 Task: Research Airbnb options in Essaouira, Morocco from 1st December, 2023 to 9th December, 2023 for 4 adults.2 bedrooms having 2 beds and 2 bathrooms. Property type can be house. Booking option can be shelf check-in. Look for 3 properties as per requirement.
Action: Mouse moved to (528, 149)
Screenshot: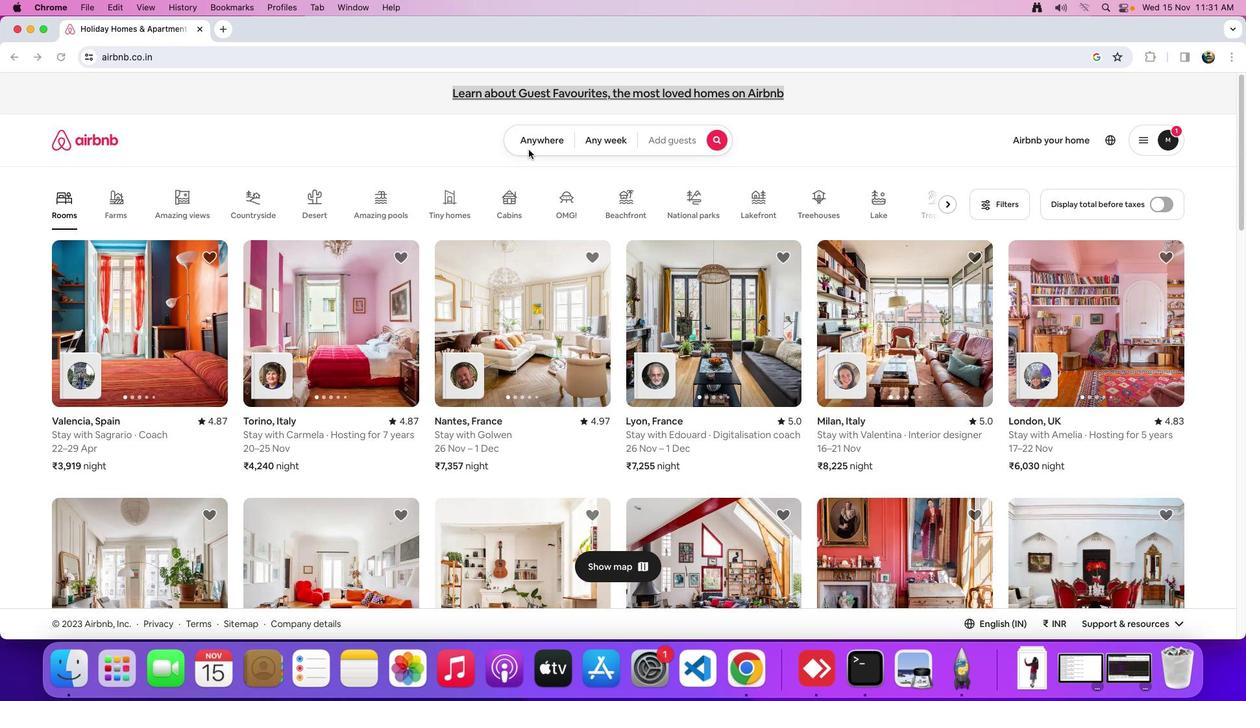 
Action: Mouse pressed left at (528, 149)
Screenshot: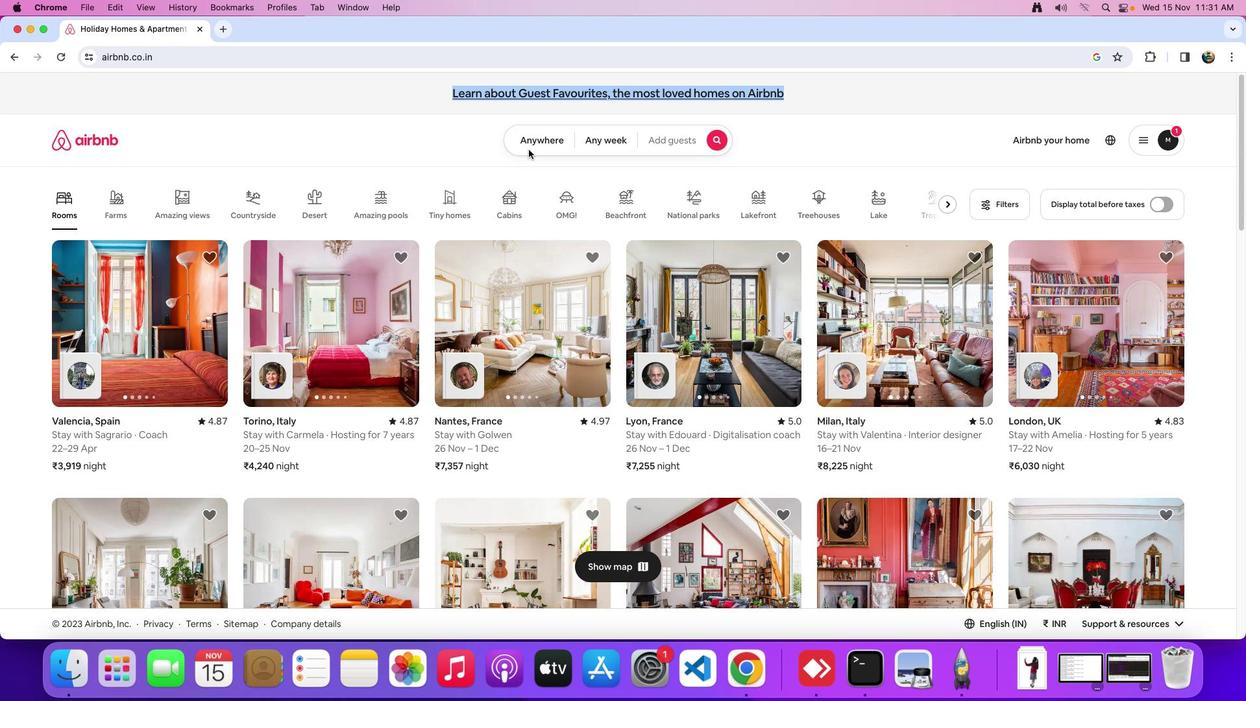 
Action: Mouse moved to (533, 140)
Screenshot: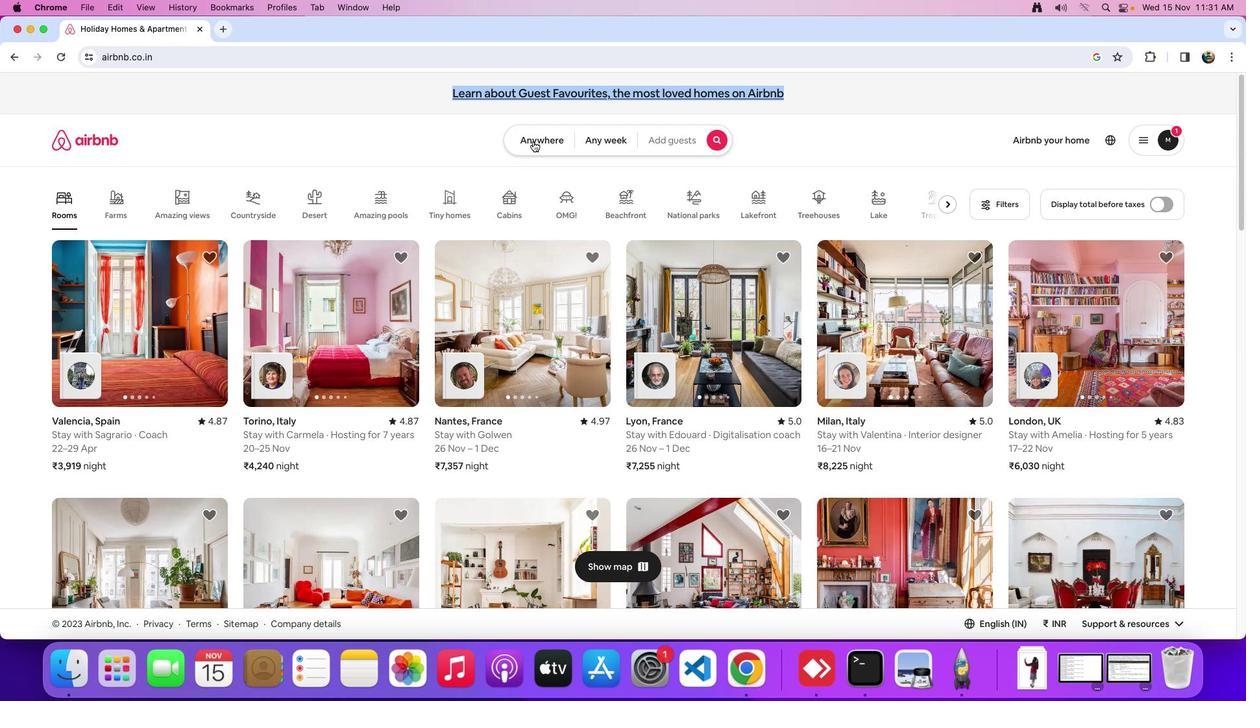 
Action: Mouse pressed left at (533, 140)
Screenshot: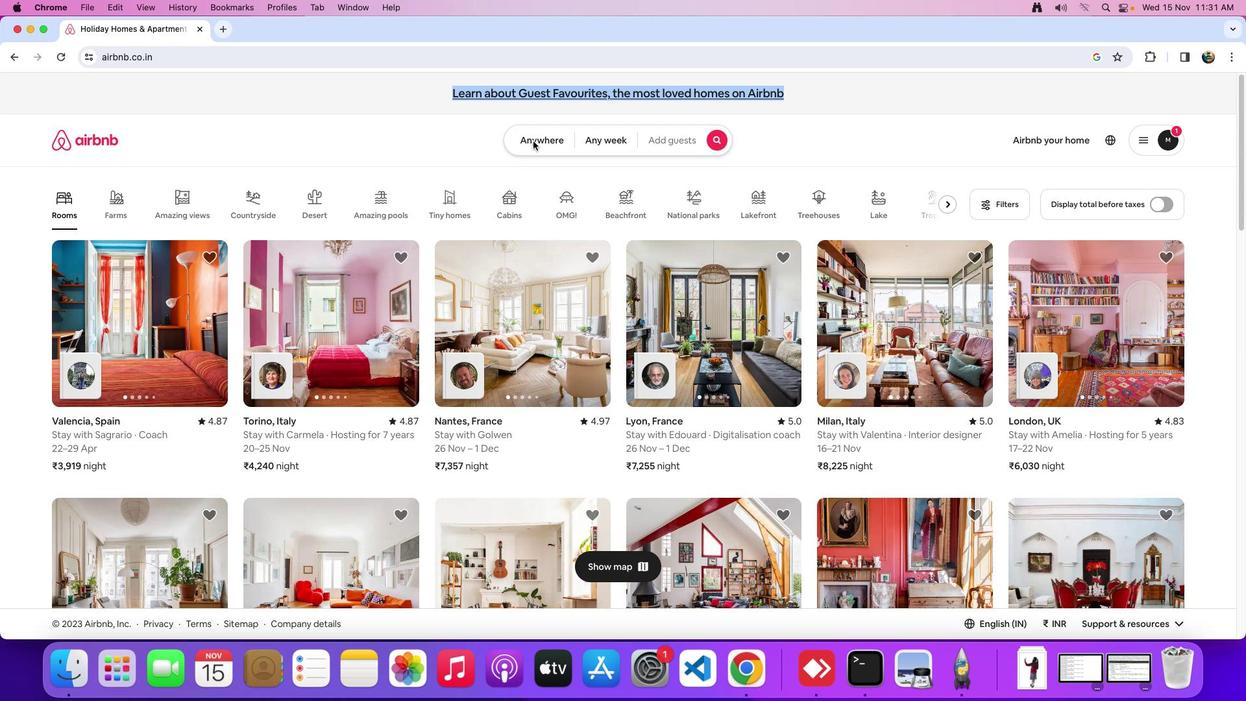 
Action: Mouse moved to (498, 194)
Screenshot: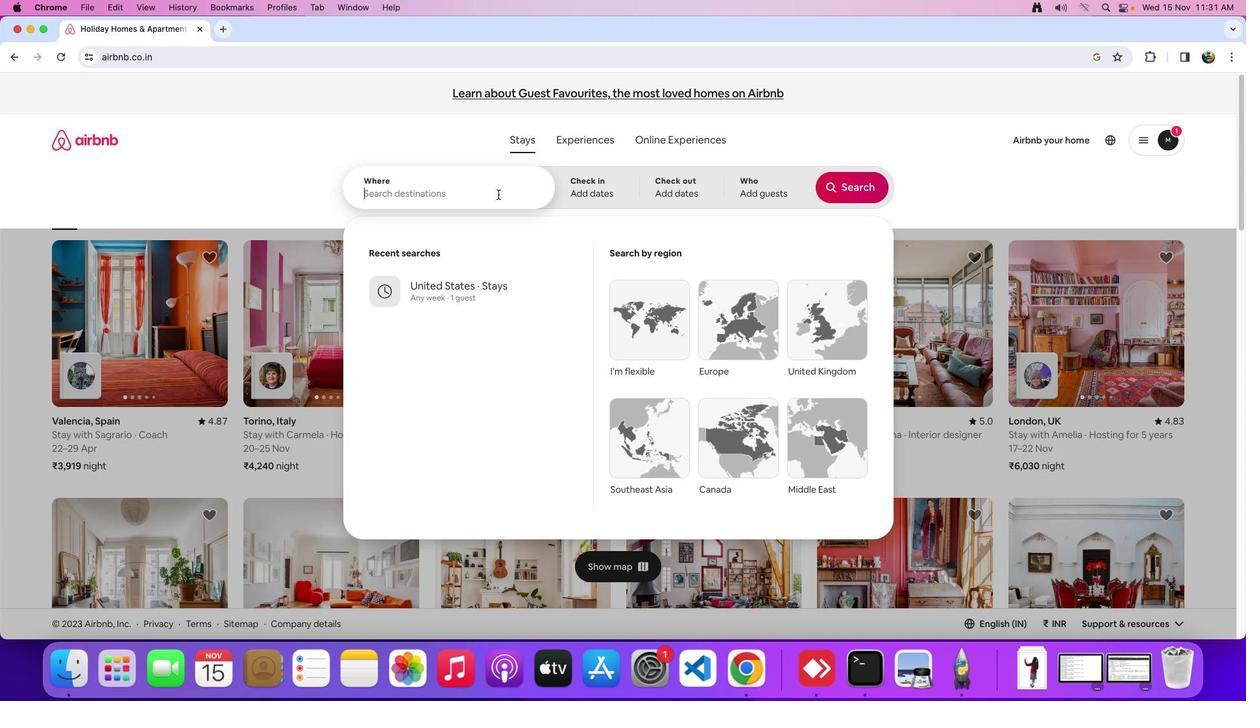 
Action: Mouse pressed left at (498, 194)
Screenshot: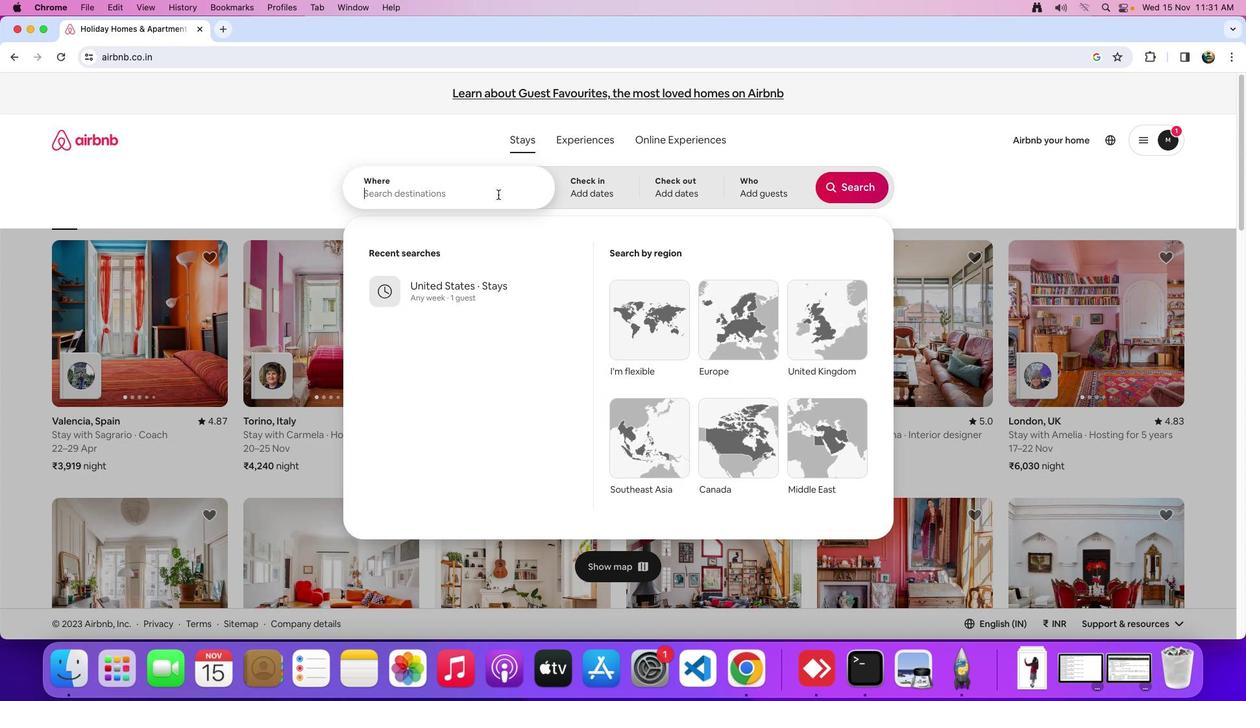 
Action: Mouse moved to (602, 244)
Screenshot: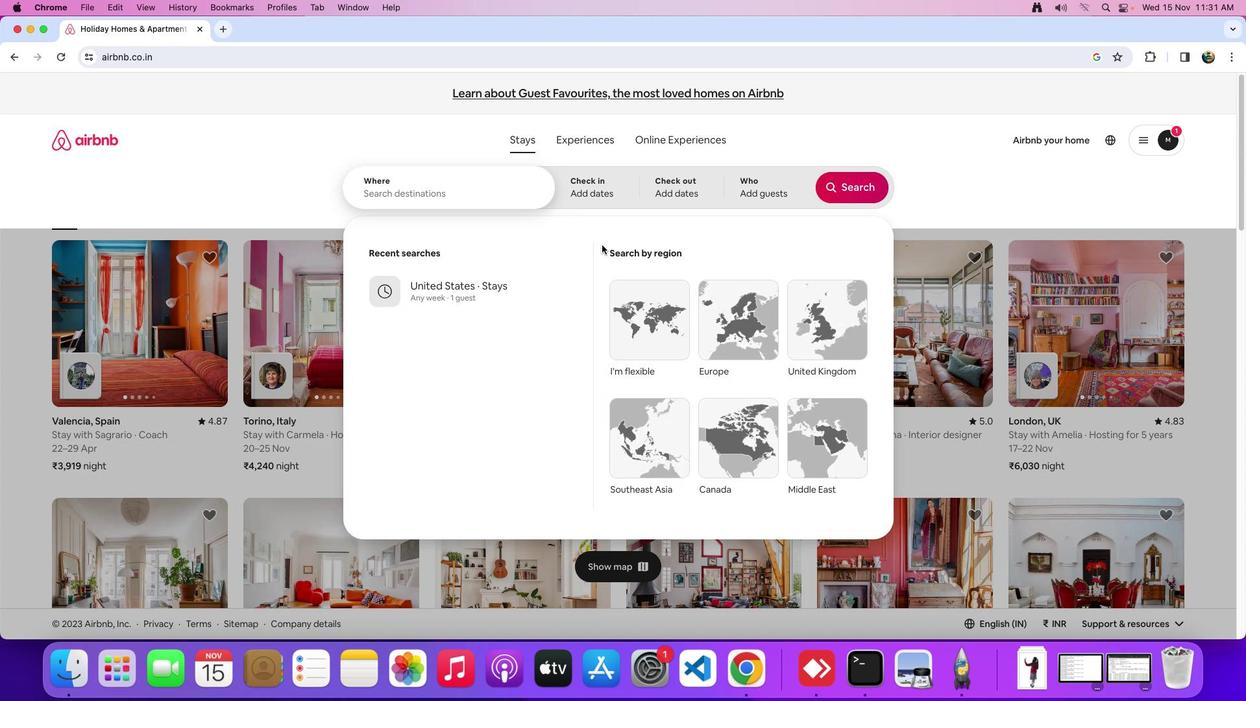 
Action: Key pressed Key.shift_r'E''s''s'
Screenshot: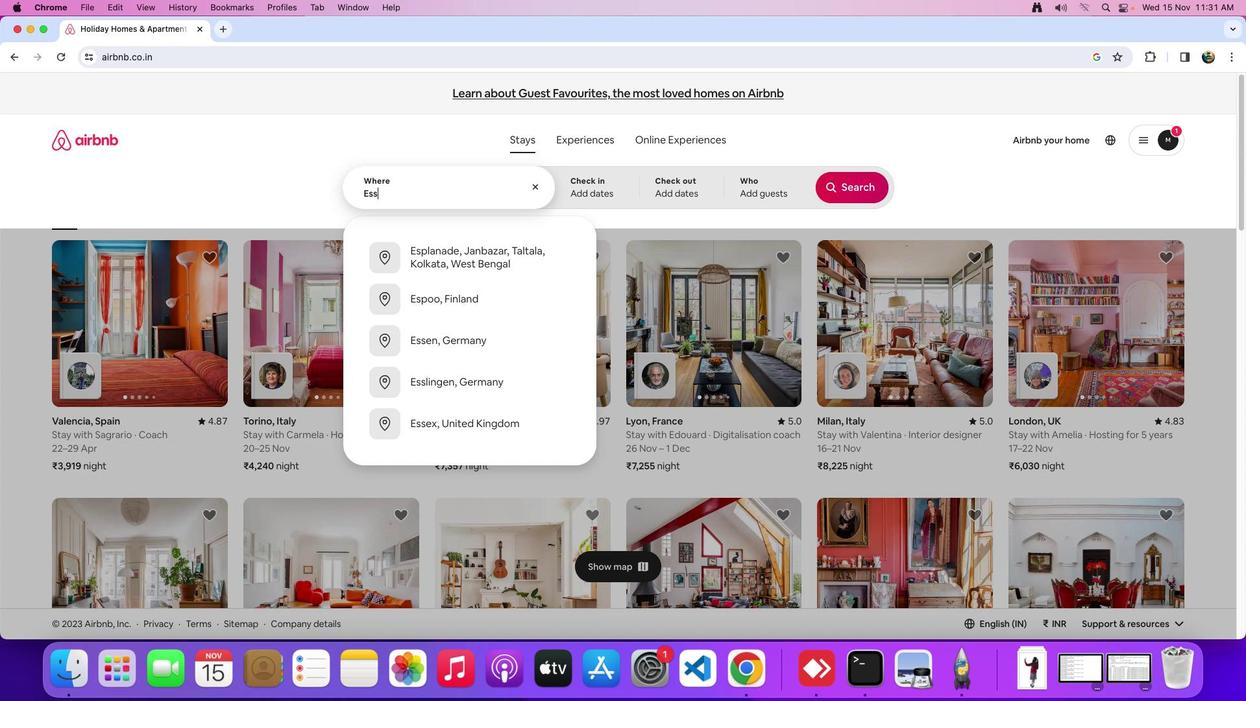
Action: Mouse moved to (638, 231)
Screenshot: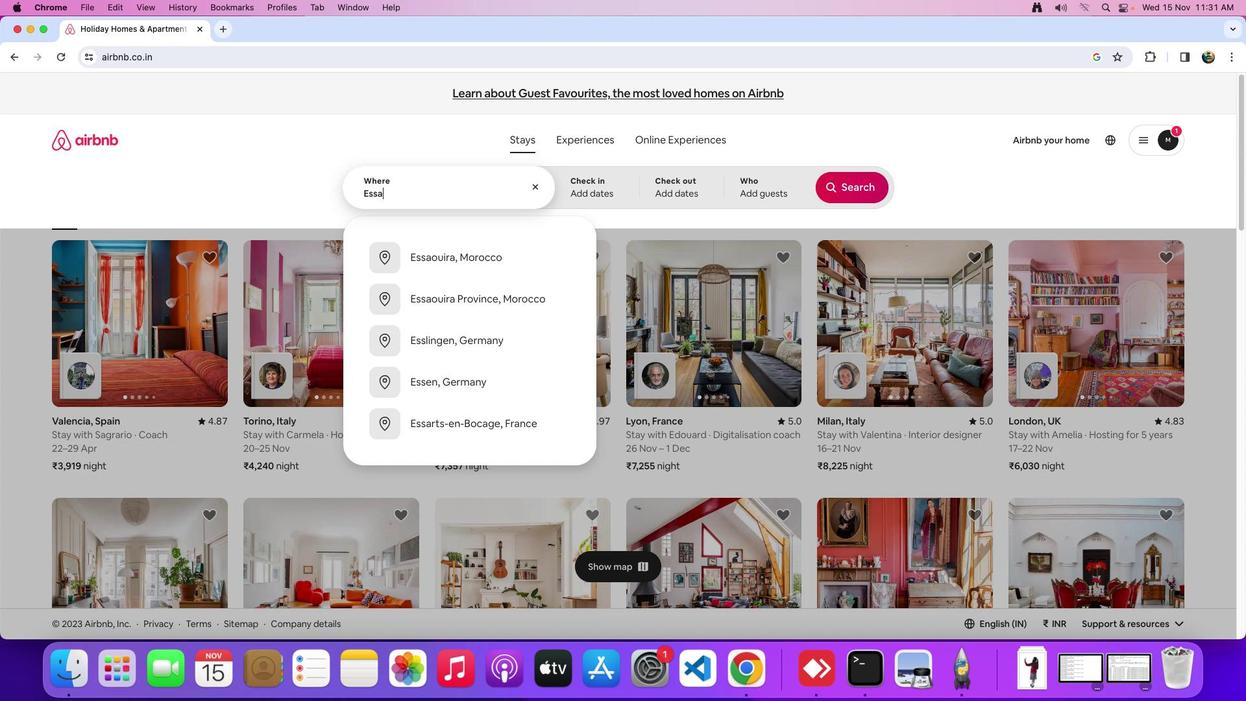 
Action: Key pressed 'a''o''u''r''i''r''a'','Key.spaceKey.shift'M''o''r''o''c''c''o'
Screenshot: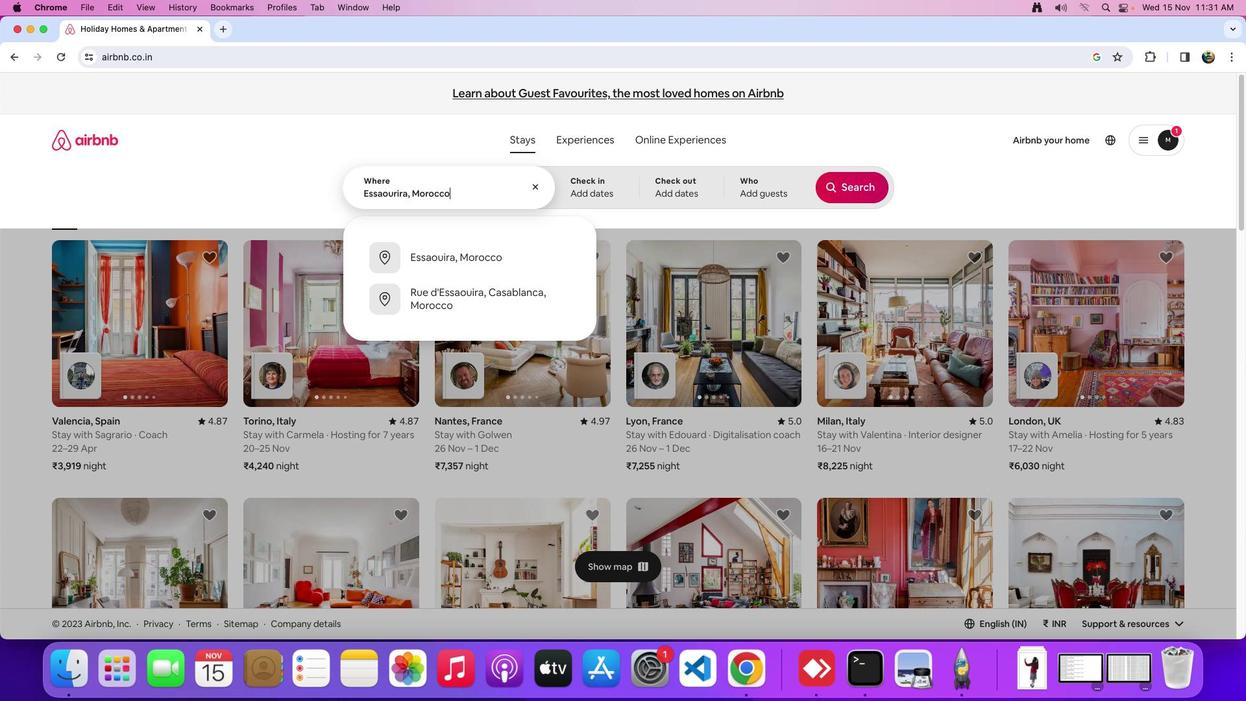 
Action: Mouse moved to (597, 144)
Screenshot: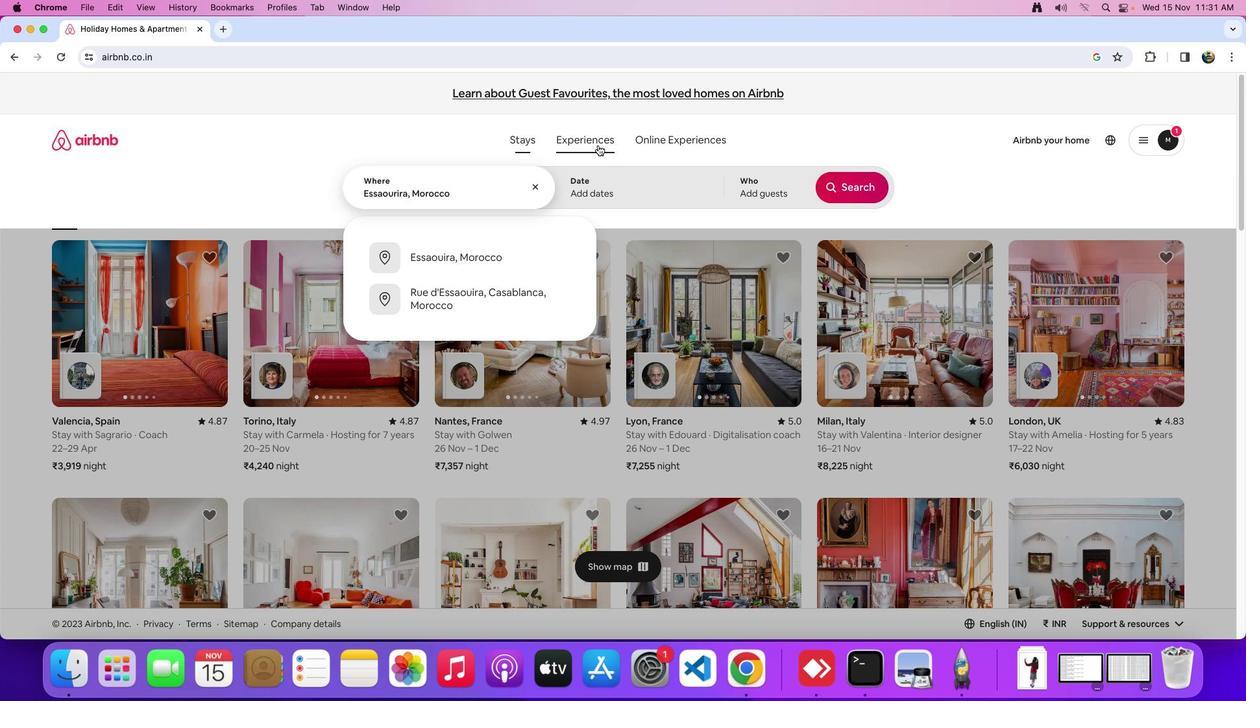 
Action: Mouse pressed left at (597, 144)
Screenshot: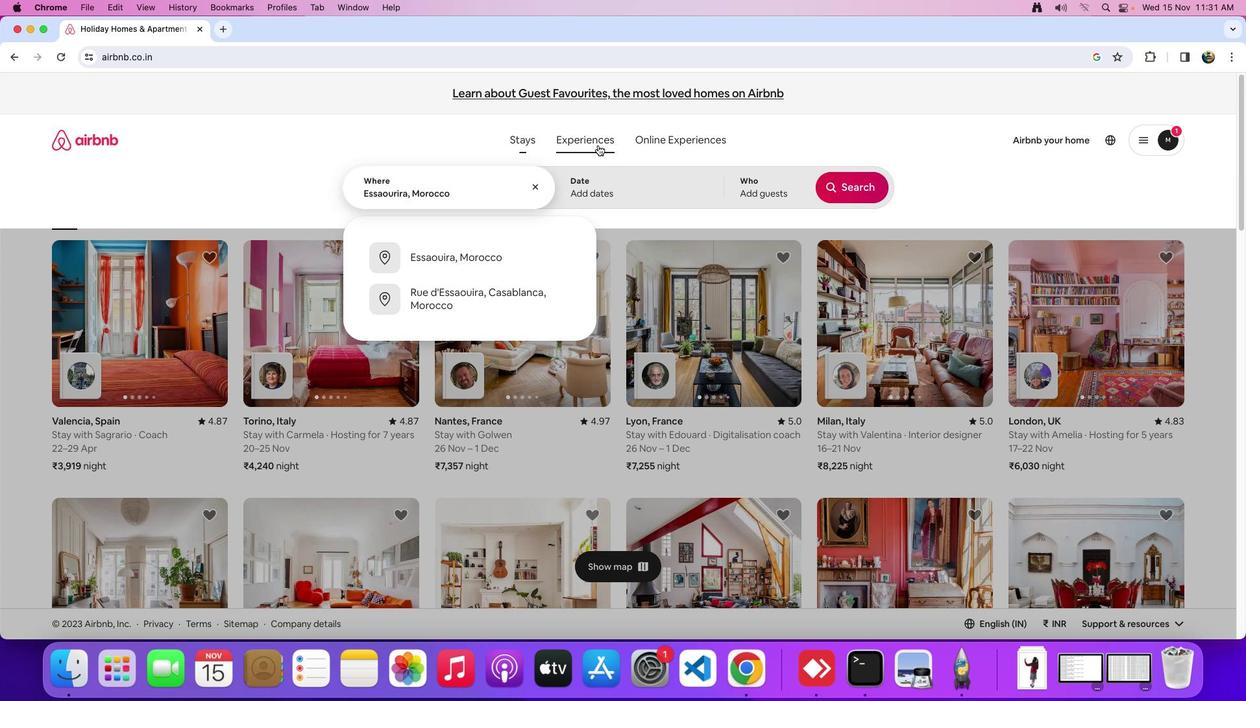 
Action: Mouse moved to (586, 169)
Screenshot: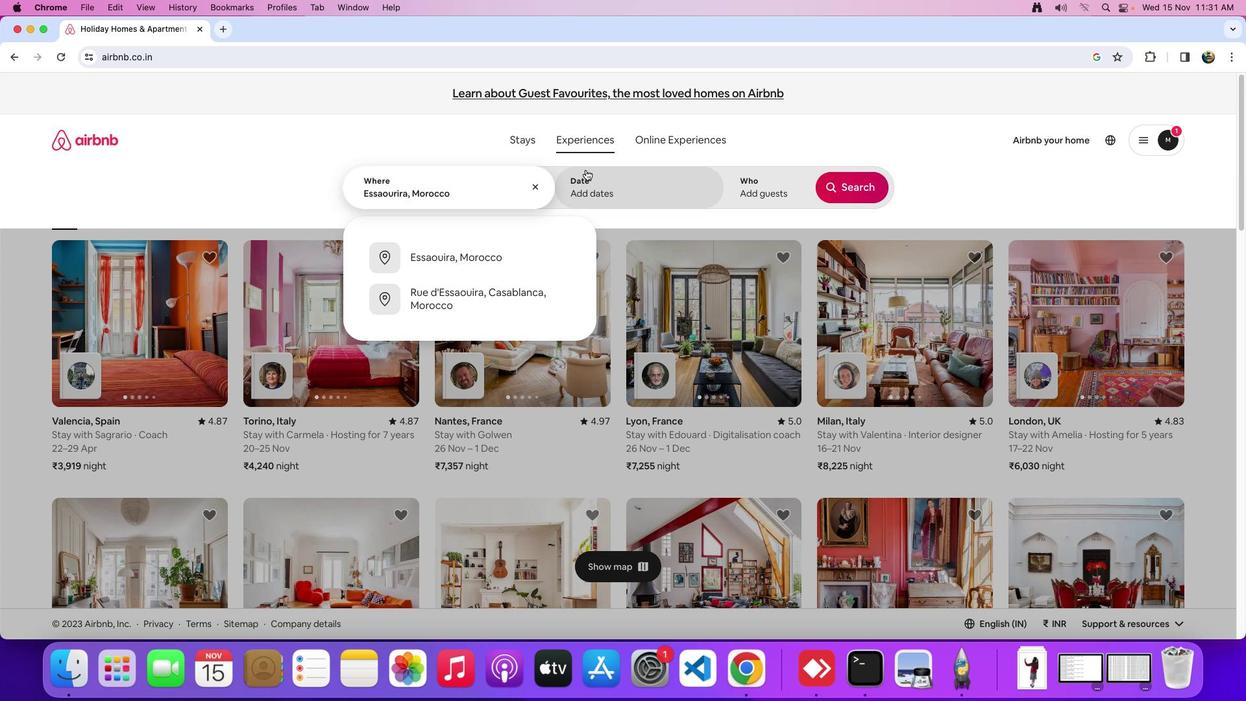 
Action: Mouse pressed left at (586, 169)
Screenshot: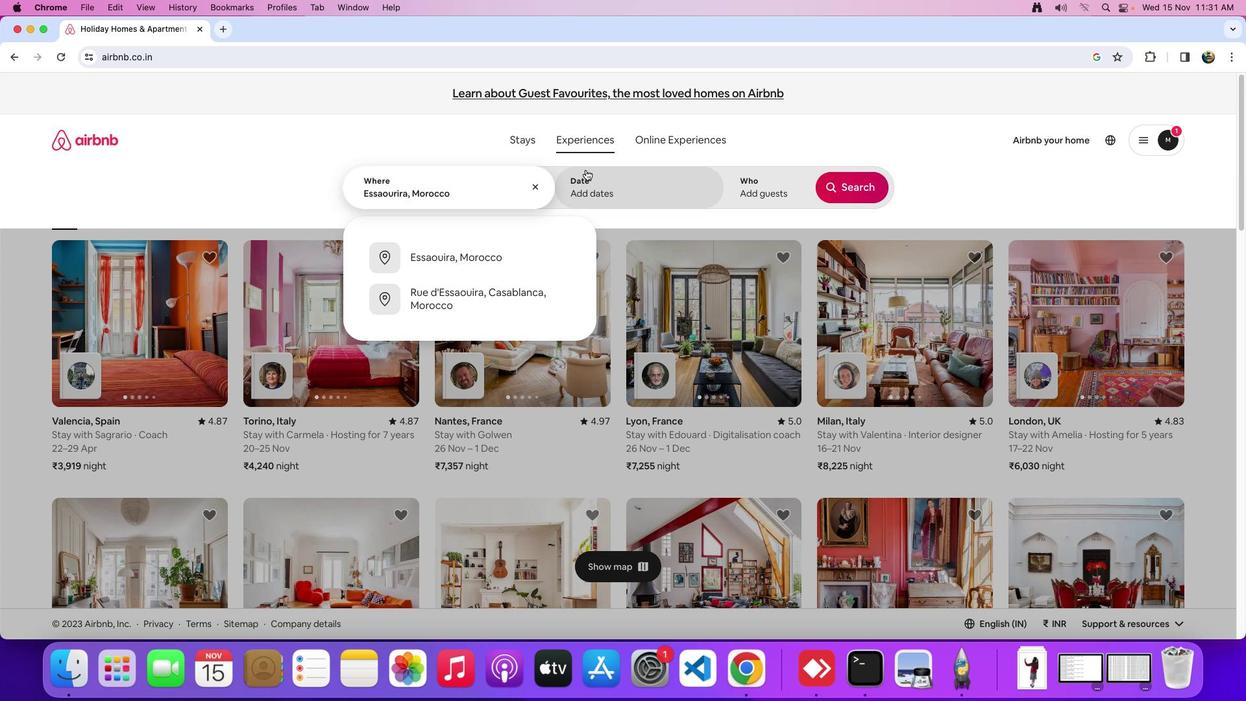 
Action: Mouse moved to (519, 130)
Screenshot: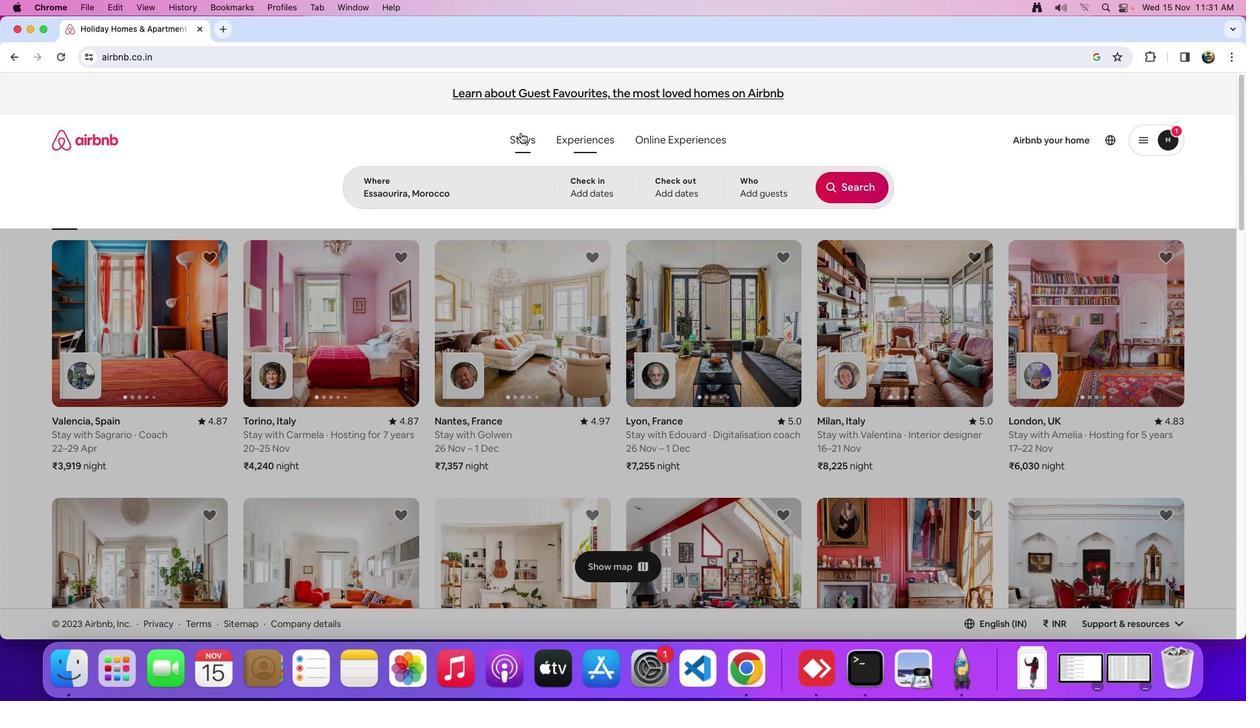 
Action: Mouse pressed left at (519, 130)
Screenshot: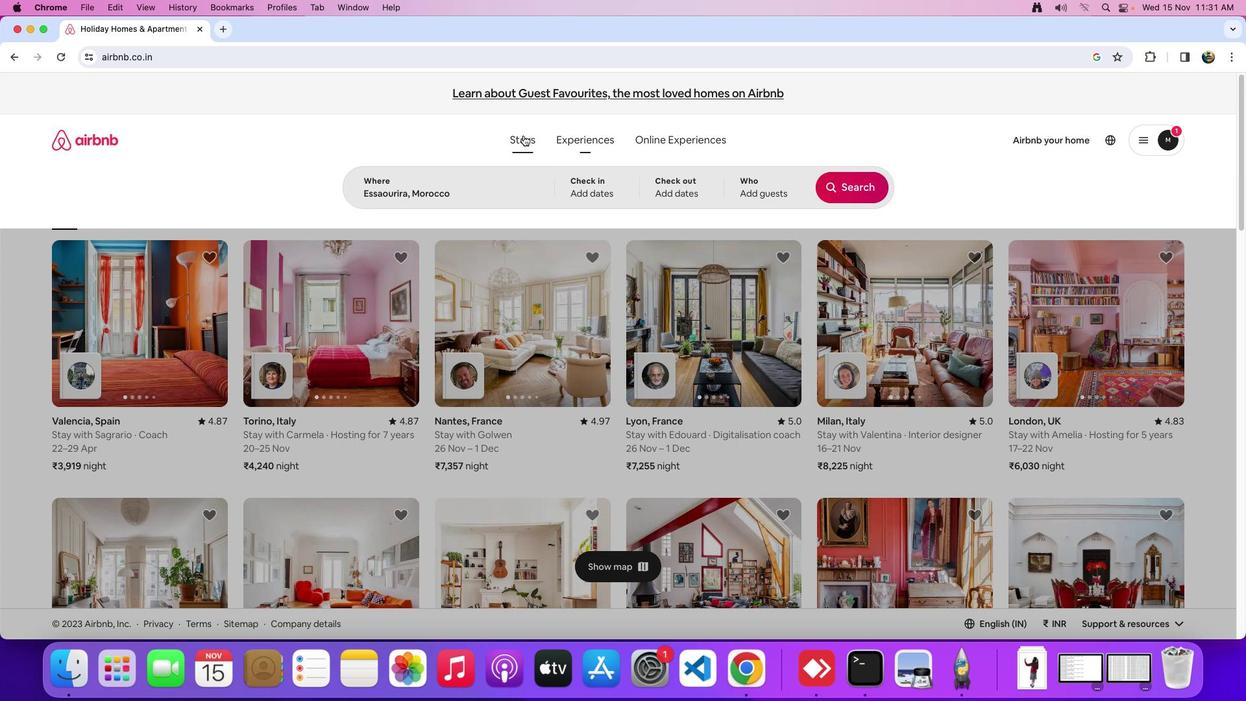 
Action: Mouse moved to (579, 183)
Screenshot: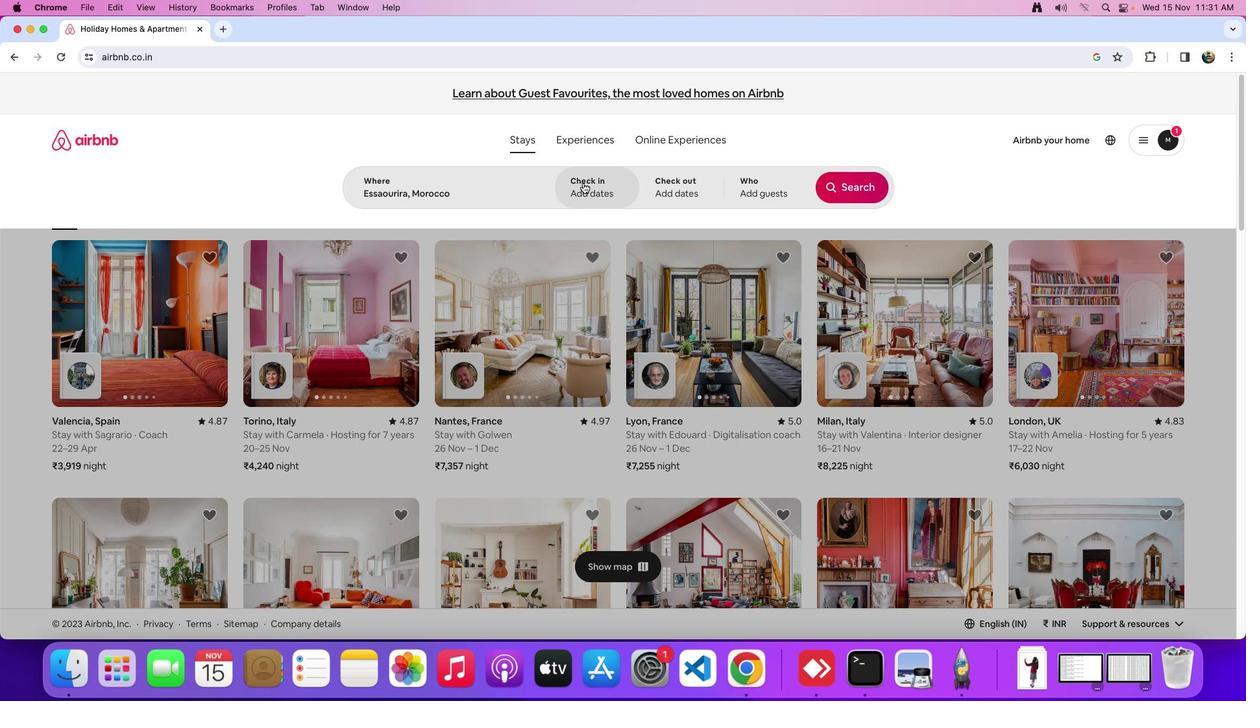 
Action: Mouse pressed left at (579, 183)
Screenshot: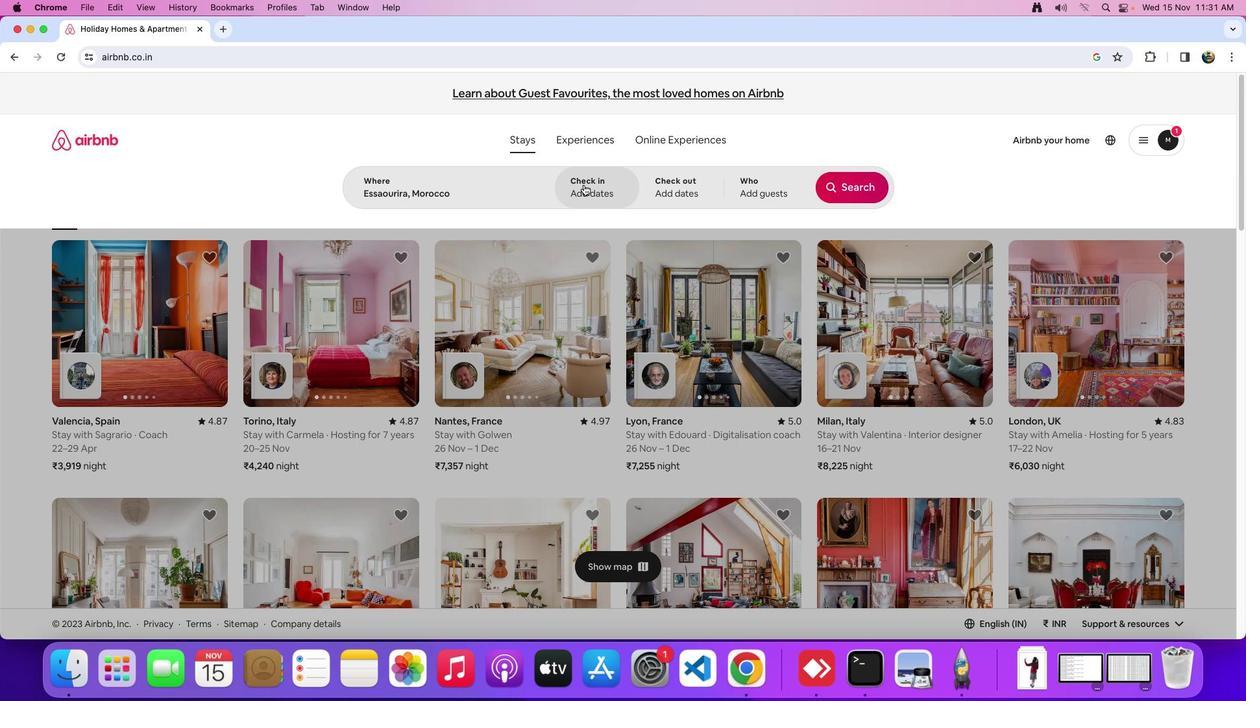 
Action: Mouse moved to (808, 346)
Screenshot: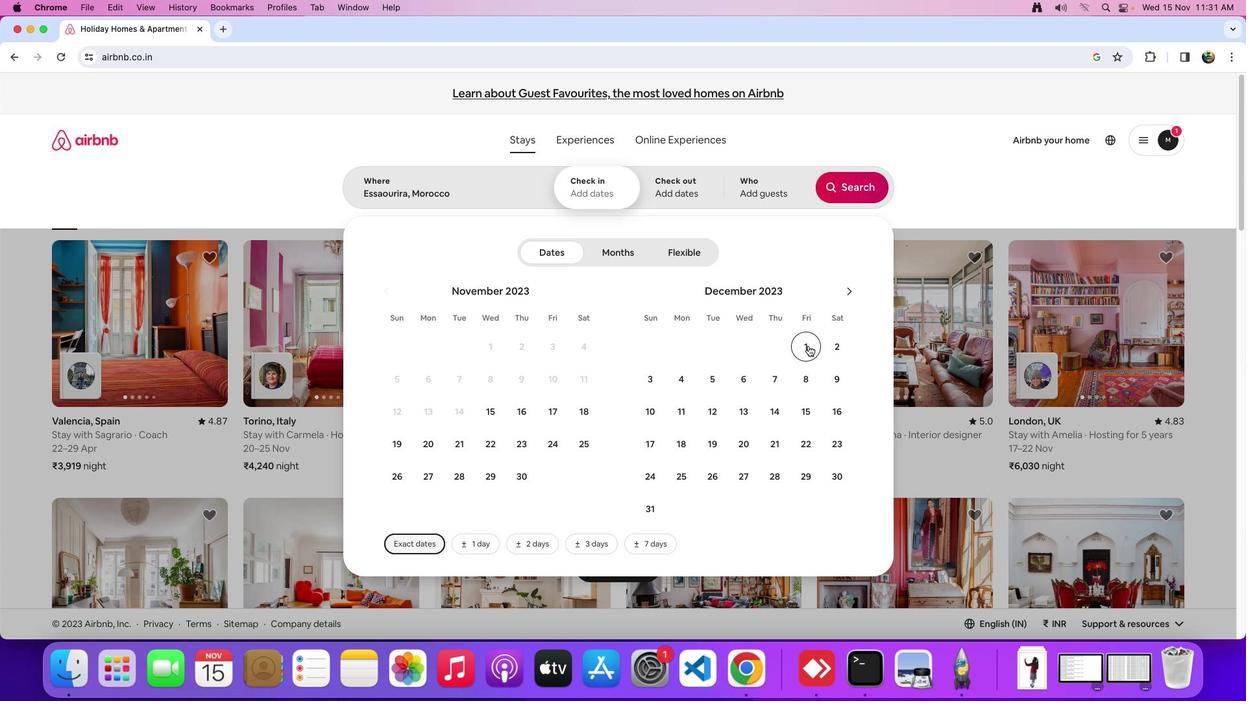 
Action: Mouse pressed left at (808, 346)
Screenshot: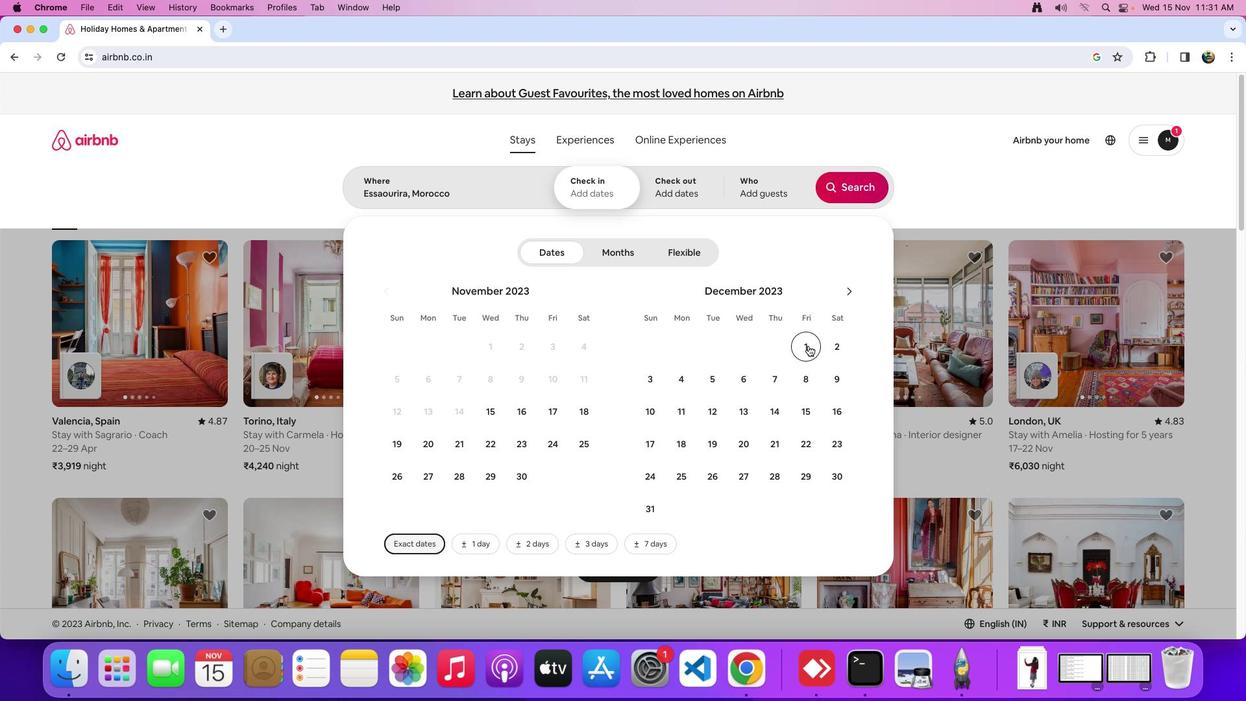 
Action: Mouse moved to (807, 346)
Screenshot: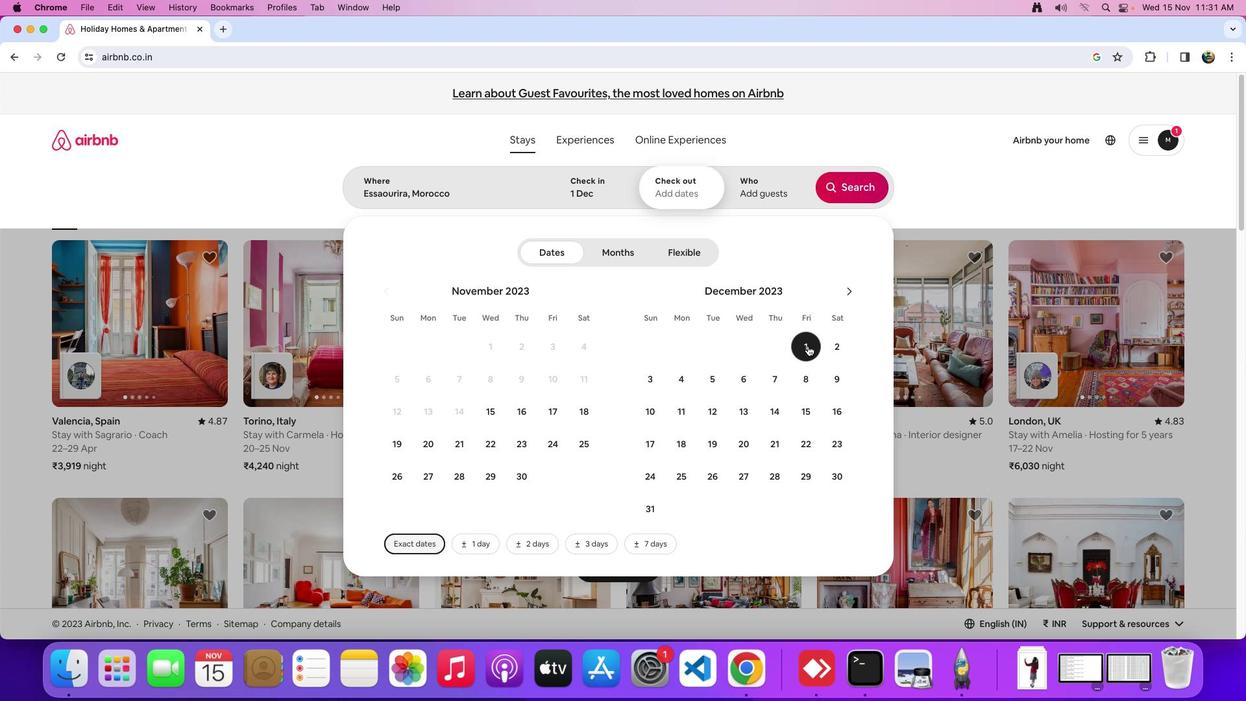 
Action: Mouse scrolled (807, 346) with delta (0, 0)
Screenshot: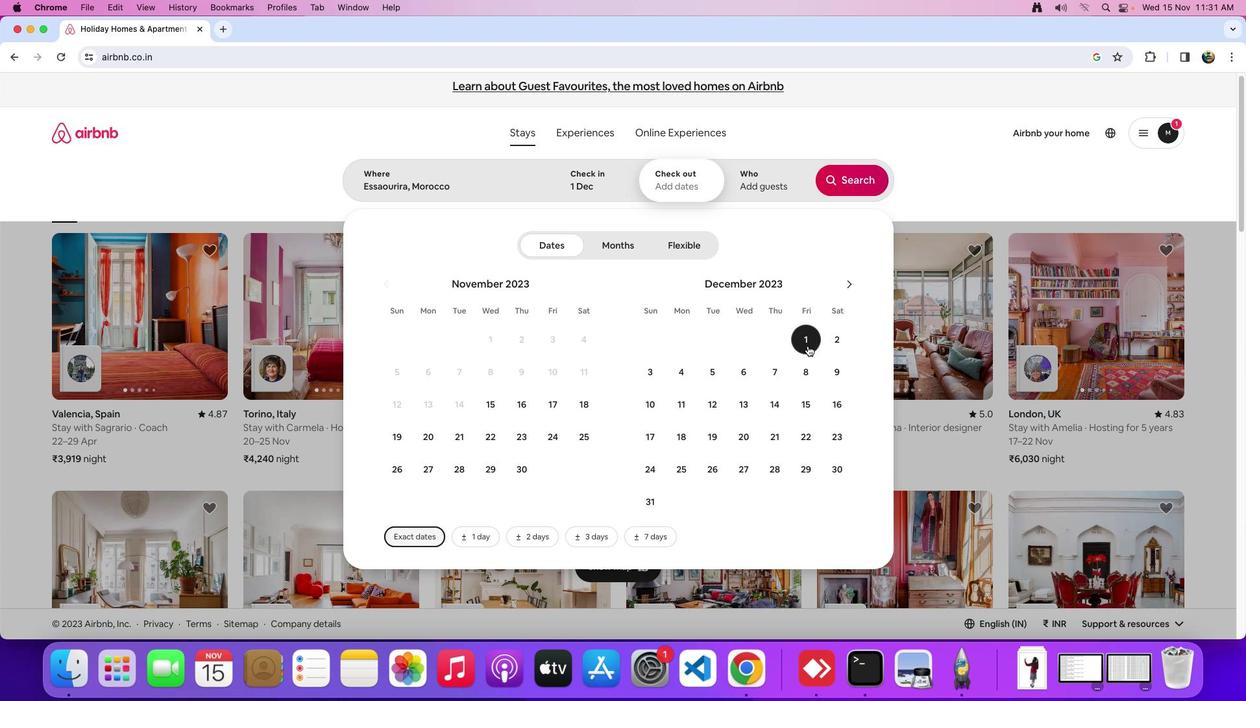 
Action: Mouse scrolled (807, 346) with delta (0, 0)
Screenshot: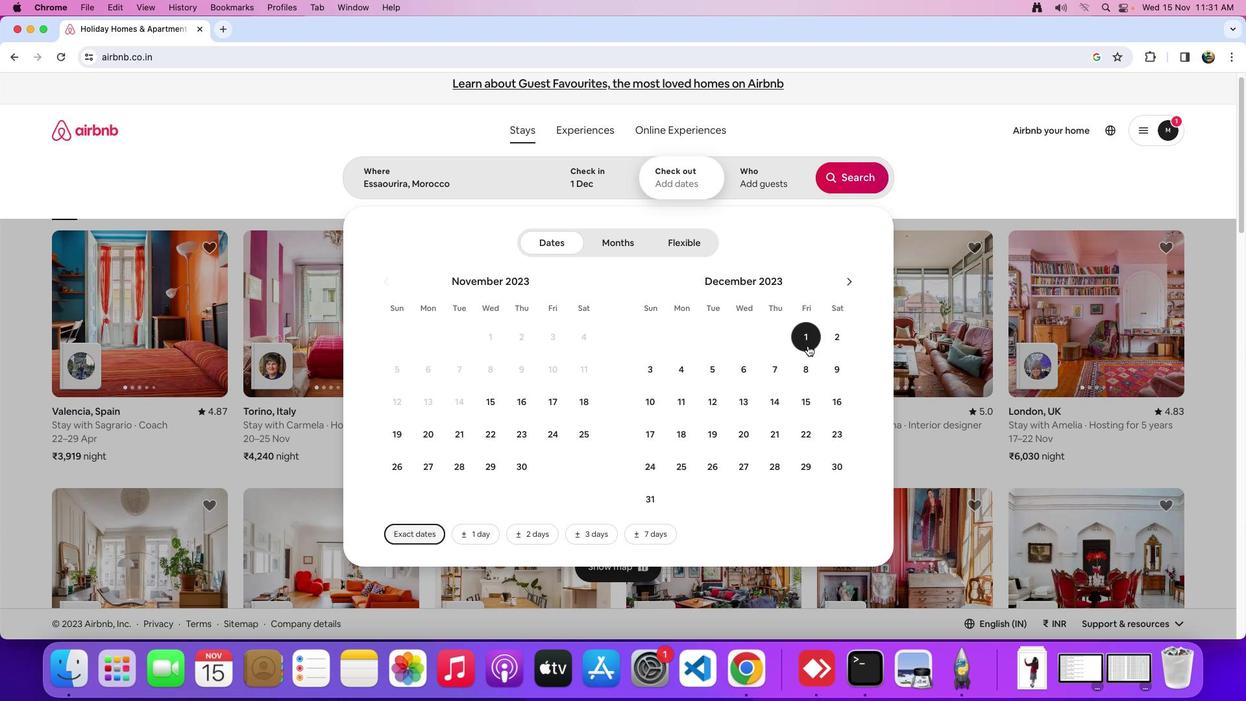 
Action: Mouse moved to (835, 372)
Screenshot: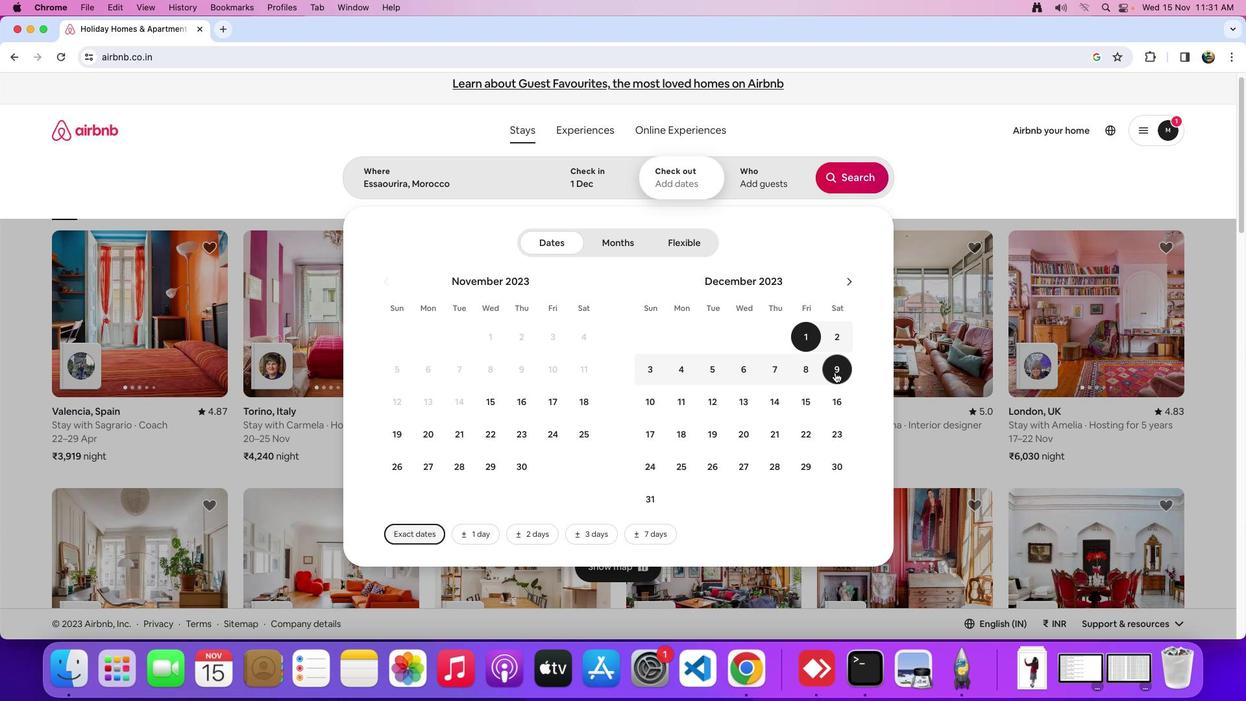 
Action: Mouse pressed left at (835, 372)
Screenshot: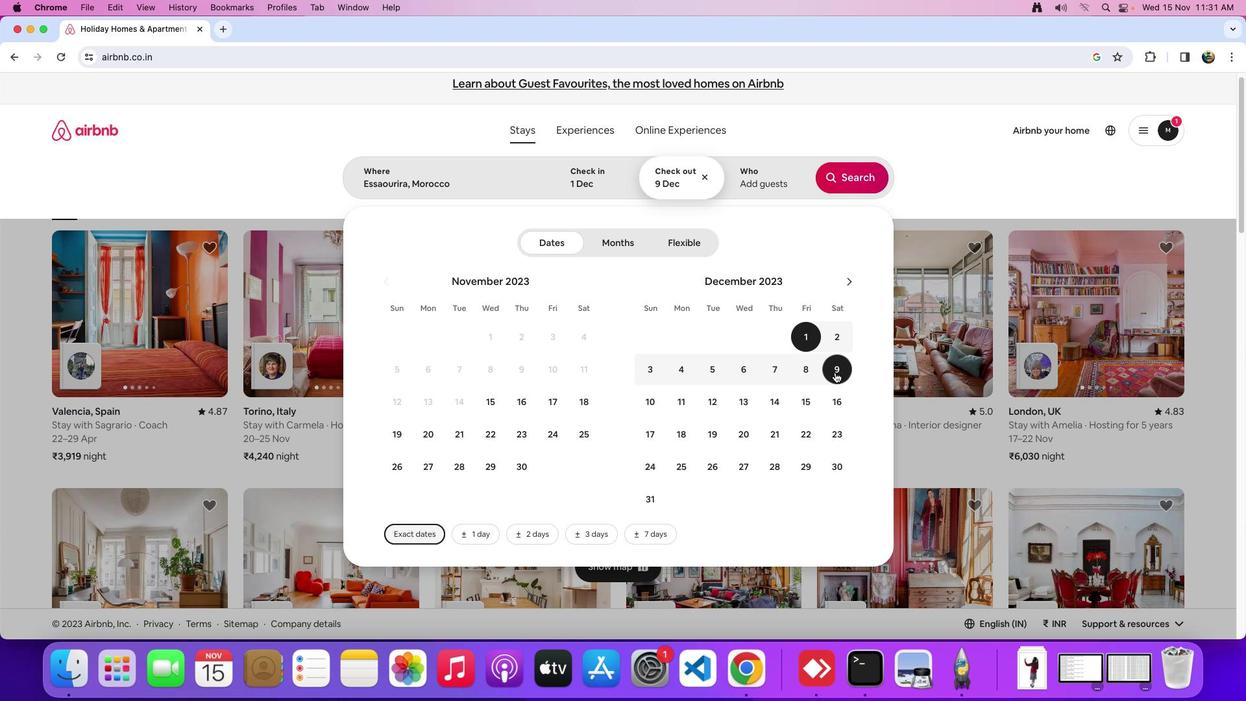 
Action: Mouse moved to (760, 177)
Screenshot: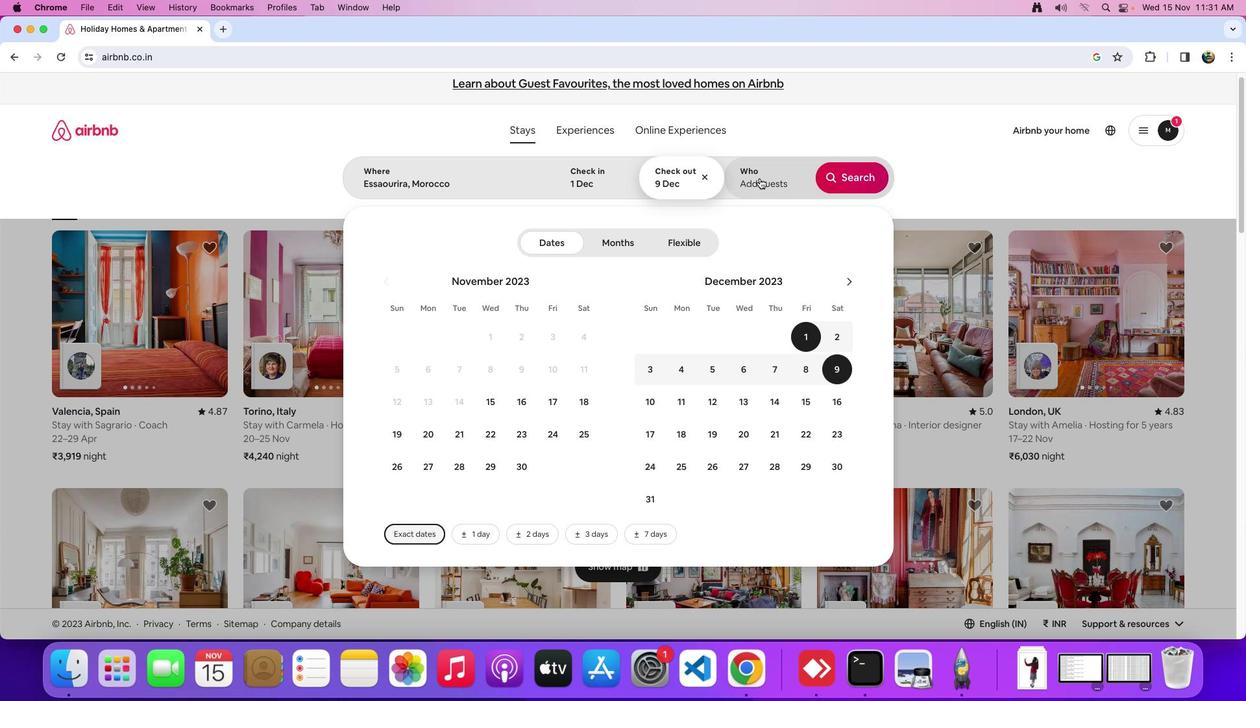 
Action: Mouse pressed left at (760, 177)
Screenshot: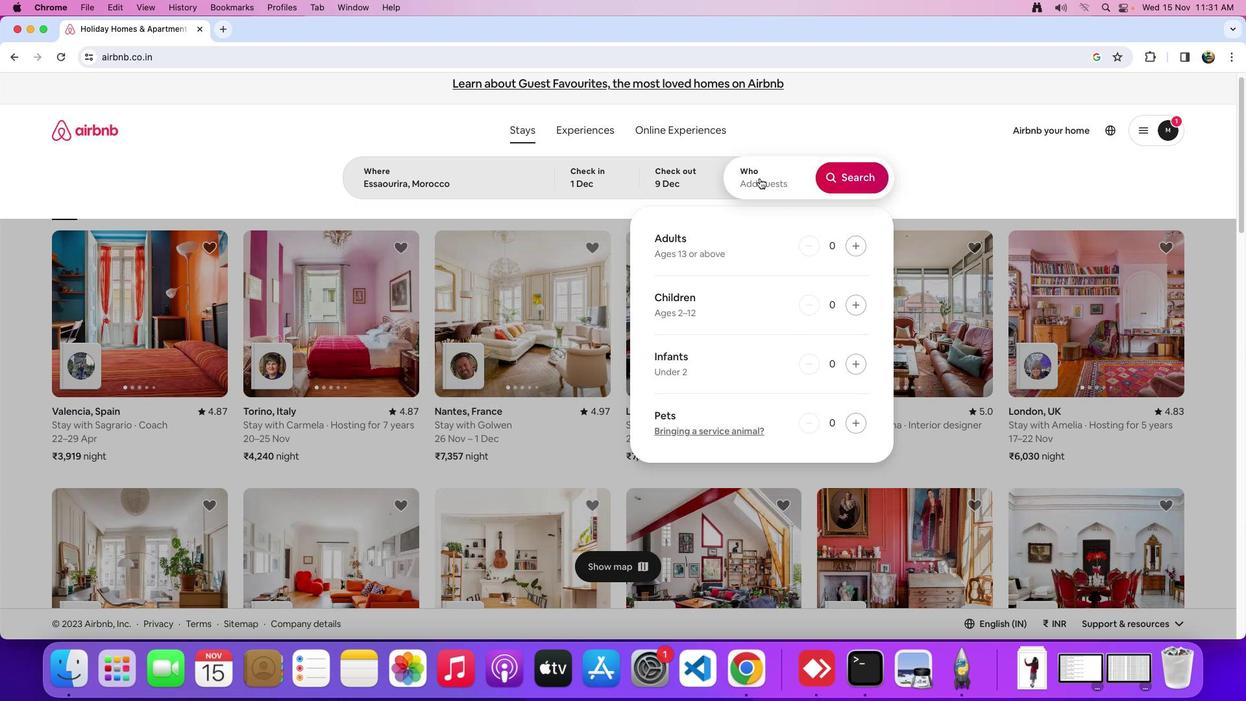 
Action: Mouse moved to (858, 247)
Screenshot: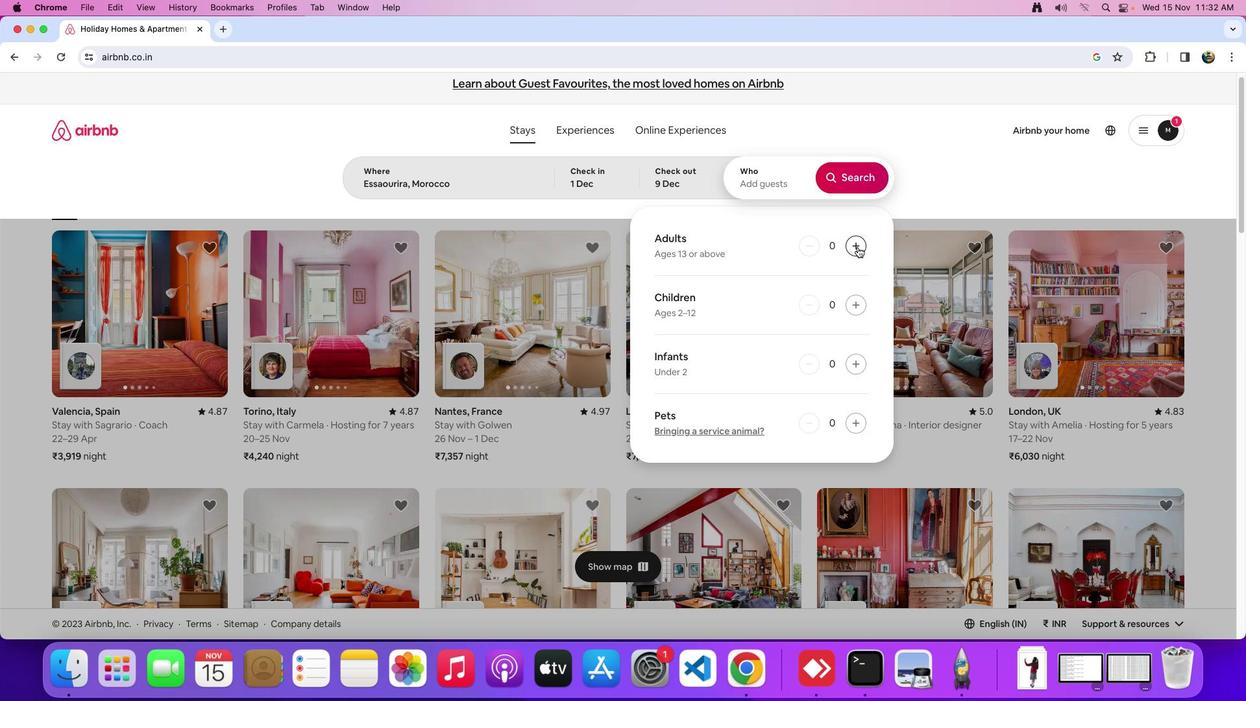 
Action: Mouse pressed left at (858, 247)
Screenshot: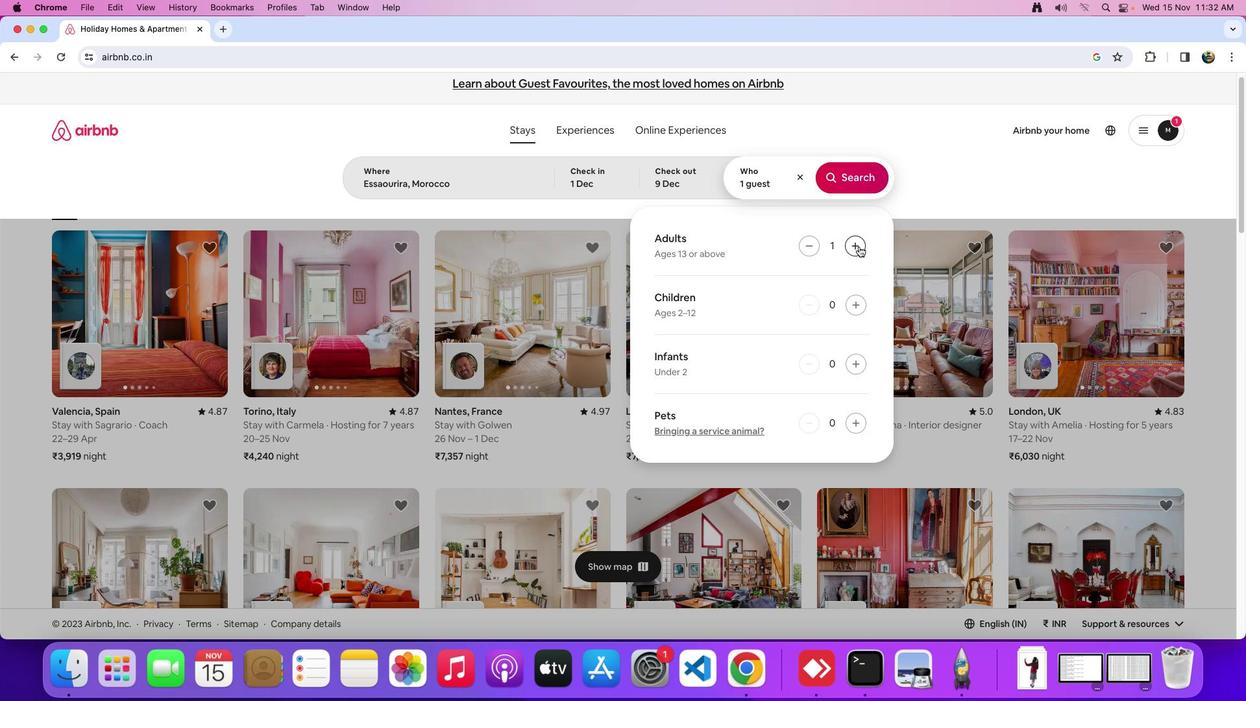 
Action: Mouse moved to (858, 246)
Screenshot: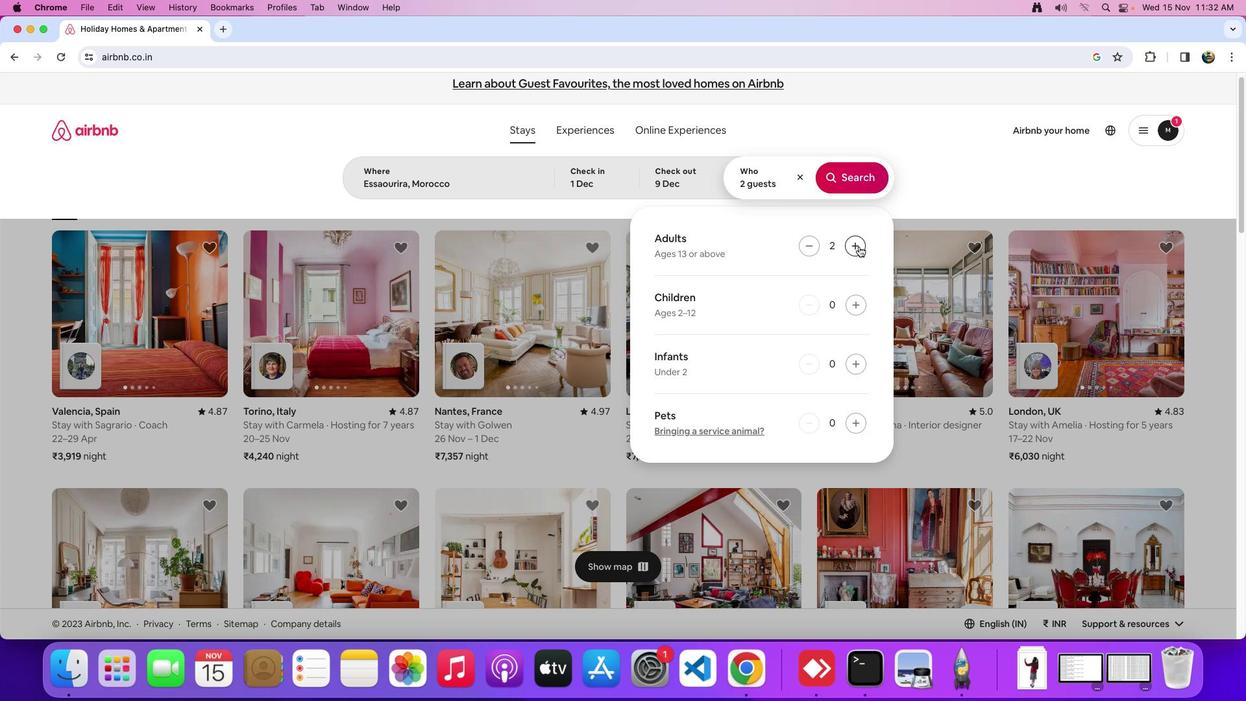 
Action: Mouse pressed left at (858, 246)
Screenshot: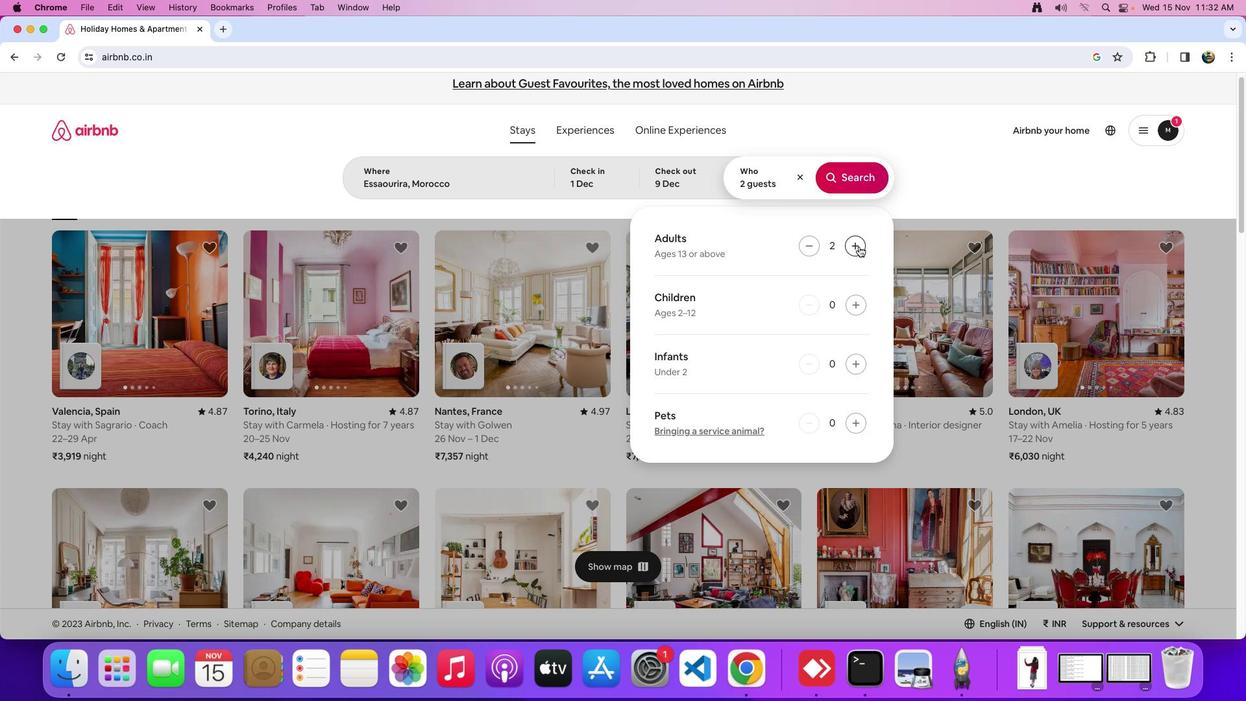
Action: Mouse pressed left at (858, 246)
Screenshot: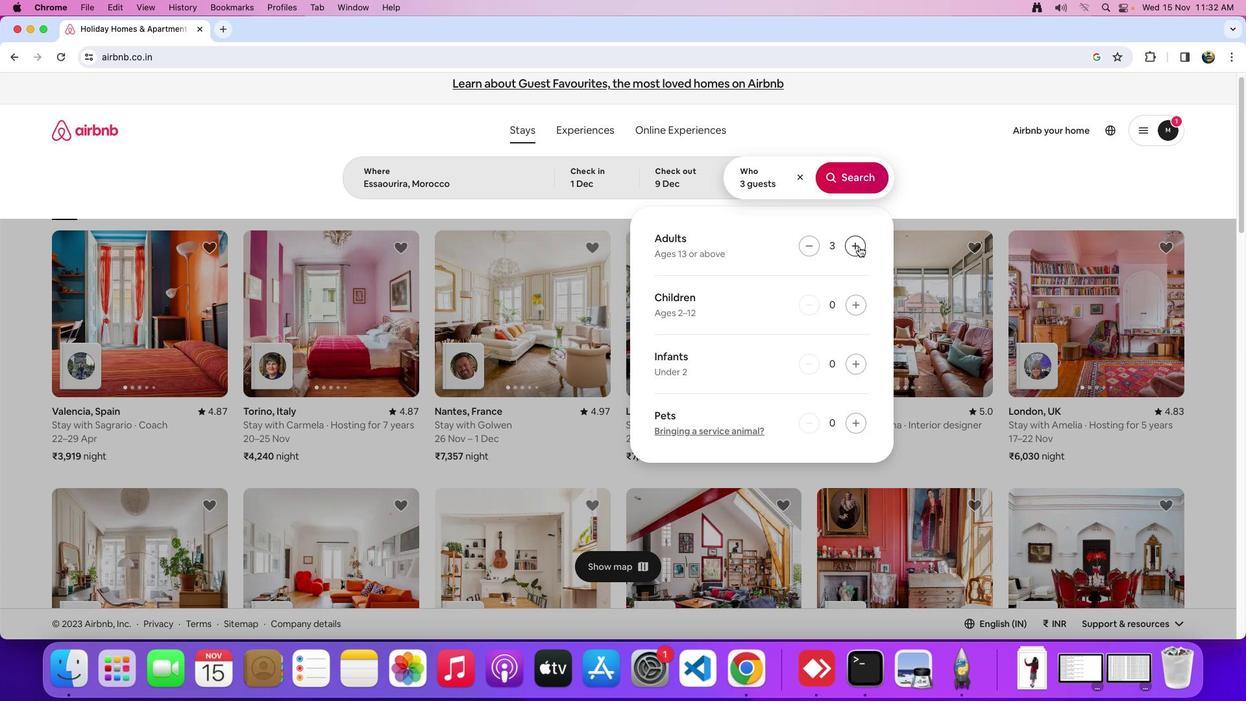 
Action: Mouse pressed left at (858, 246)
Screenshot: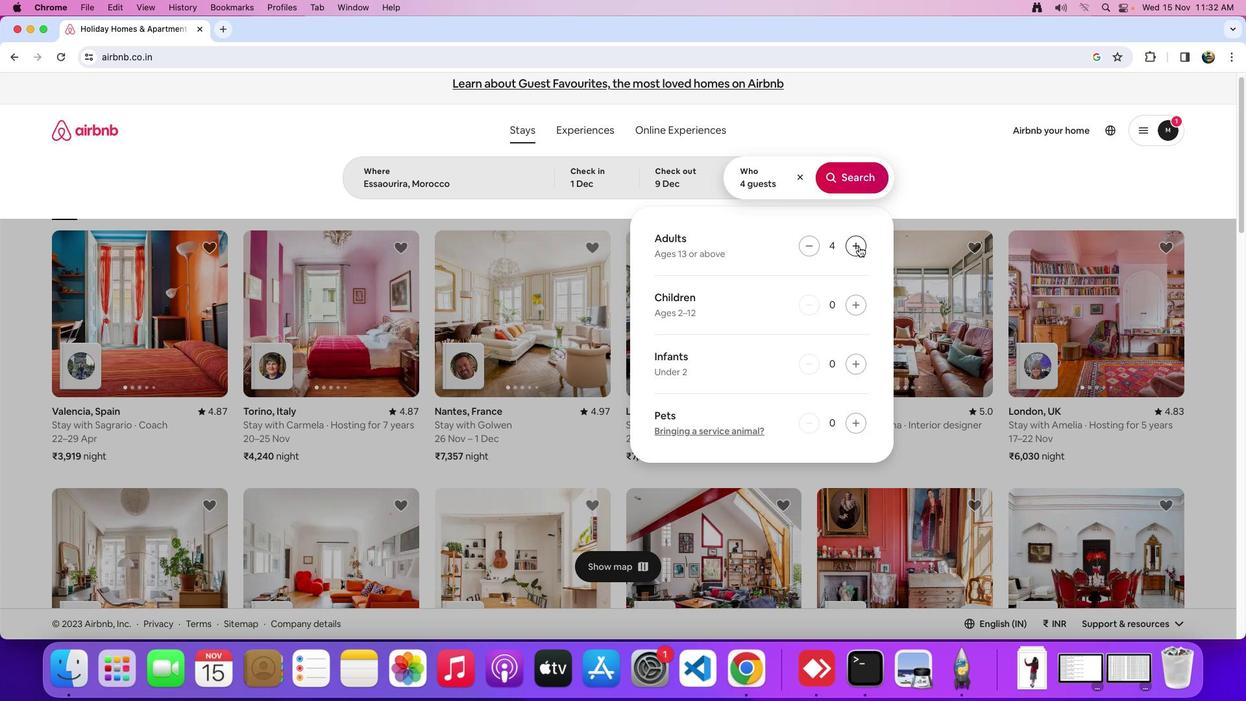 
Action: Mouse moved to (845, 185)
Screenshot: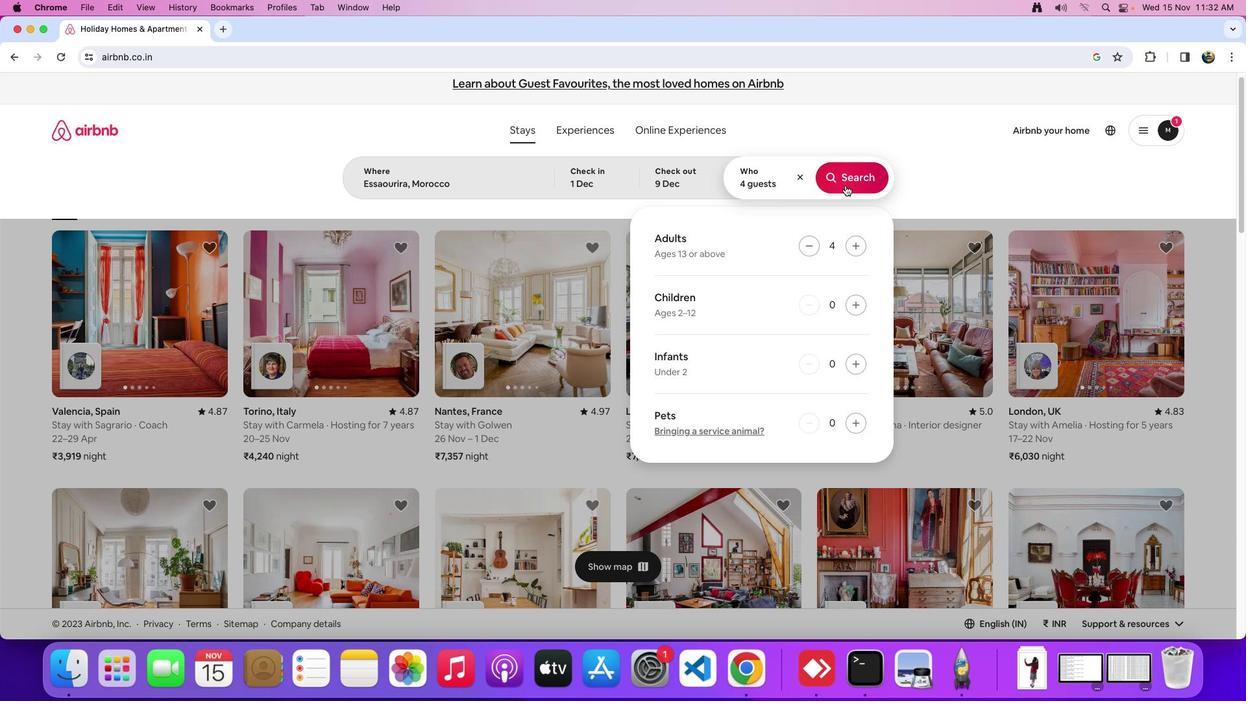 
Action: Mouse pressed left at (845, 185)
Screenshot: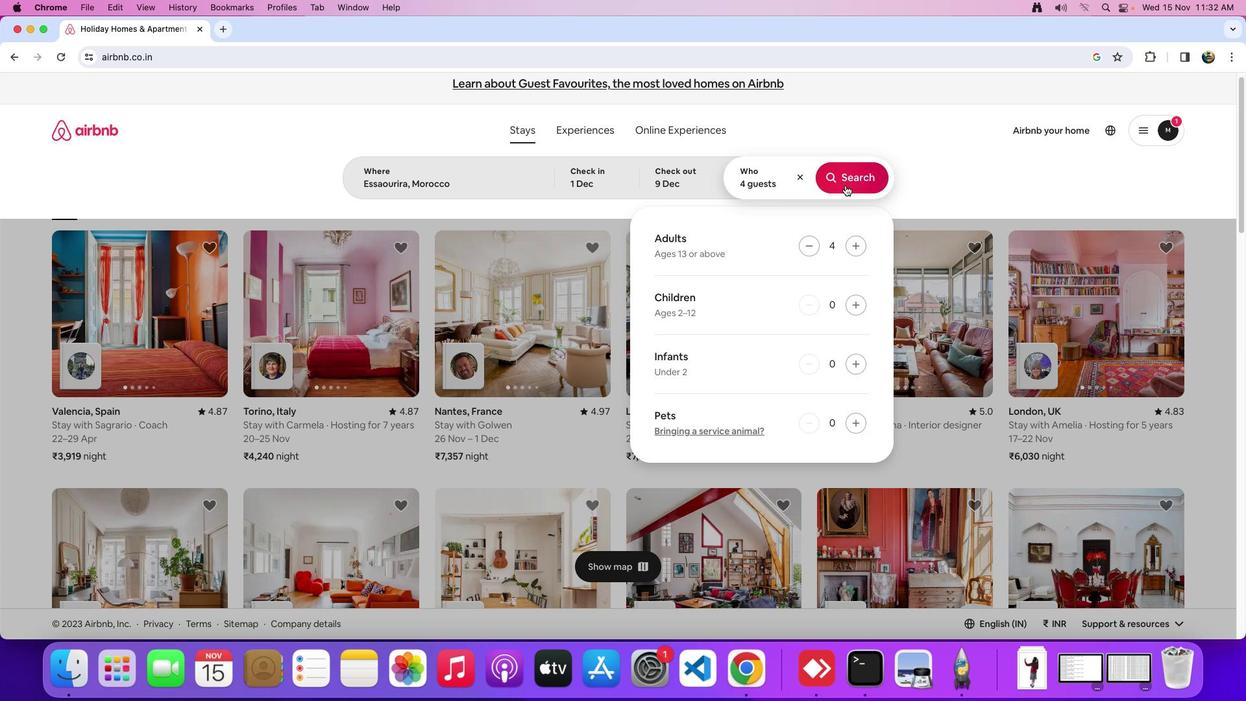 
Action: Mouse moved to (1040, 152)
Screenshot: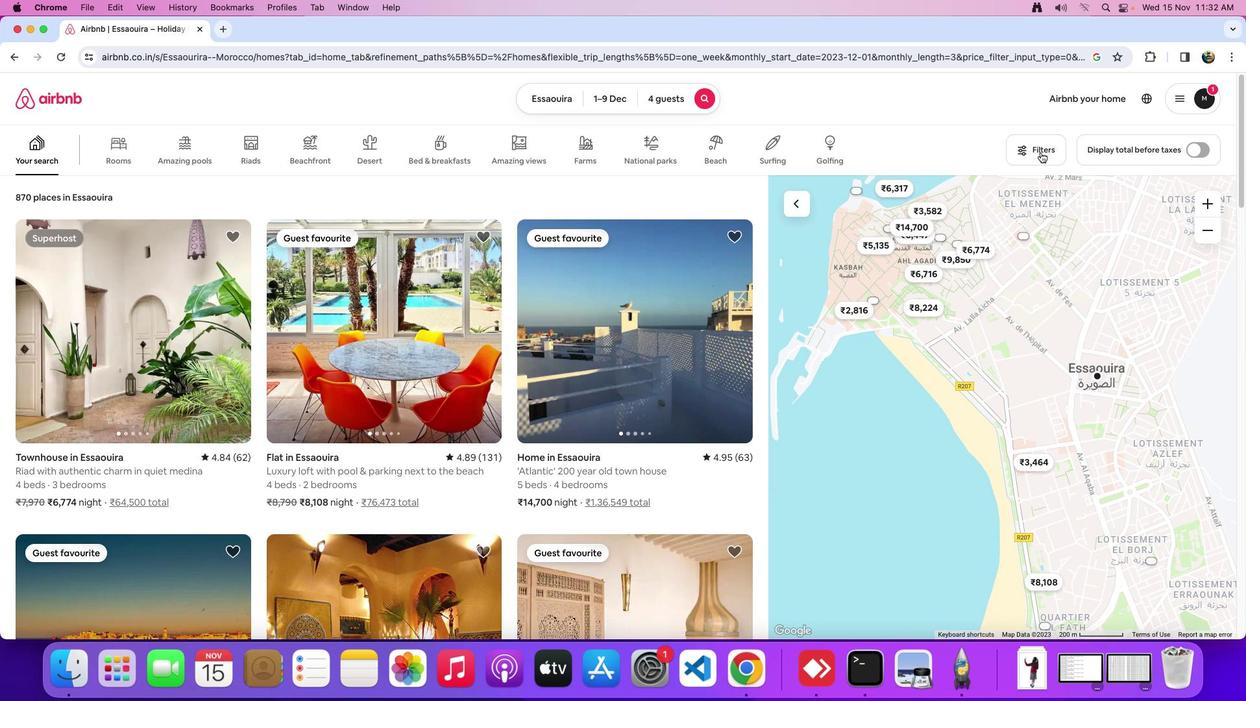
Action: Mouse pressed left at (1040, 152)
Screenshot: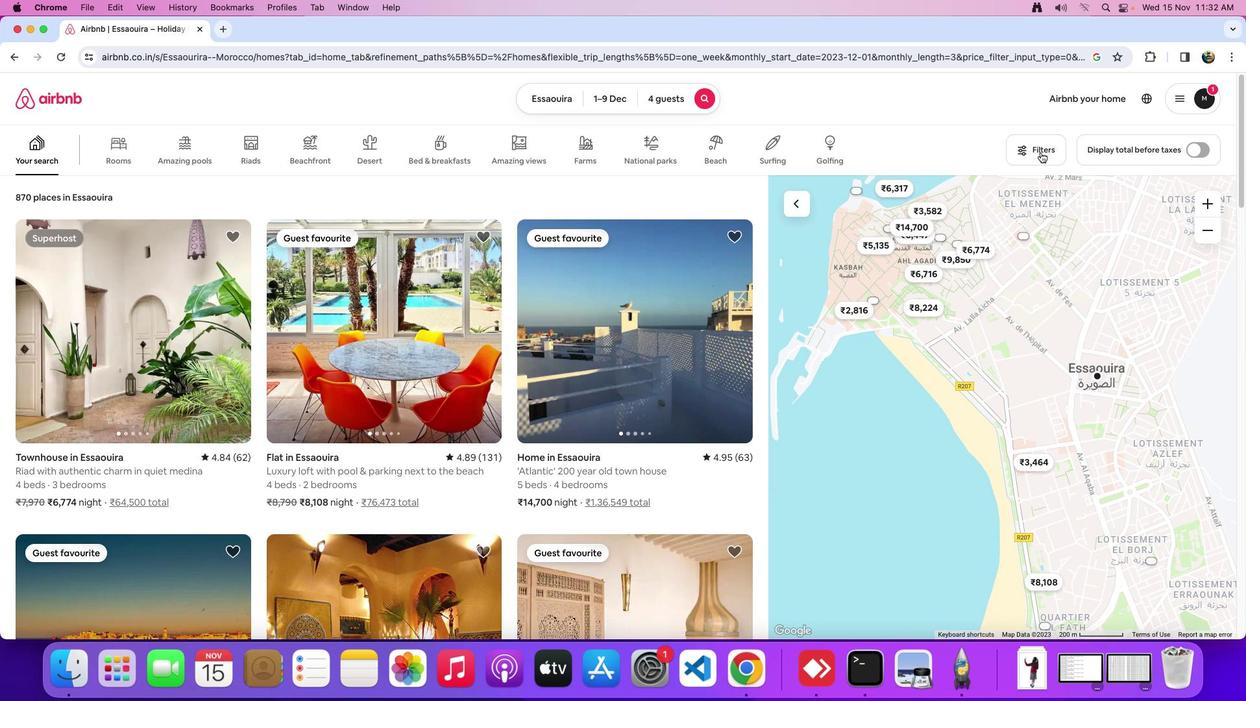 
Action: Mouse moved to (644, 337)
Screenshot: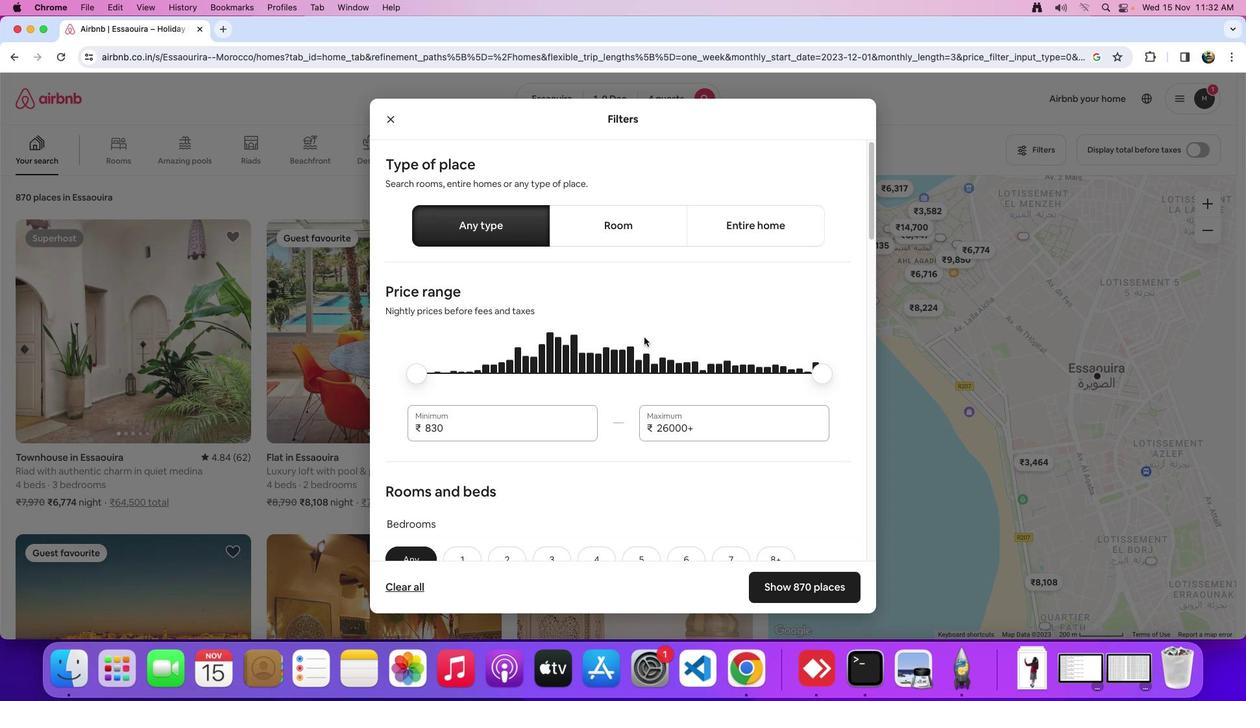 
Action: Mouse scrolled (644, 337) with delta (0, 0)
Screenshot: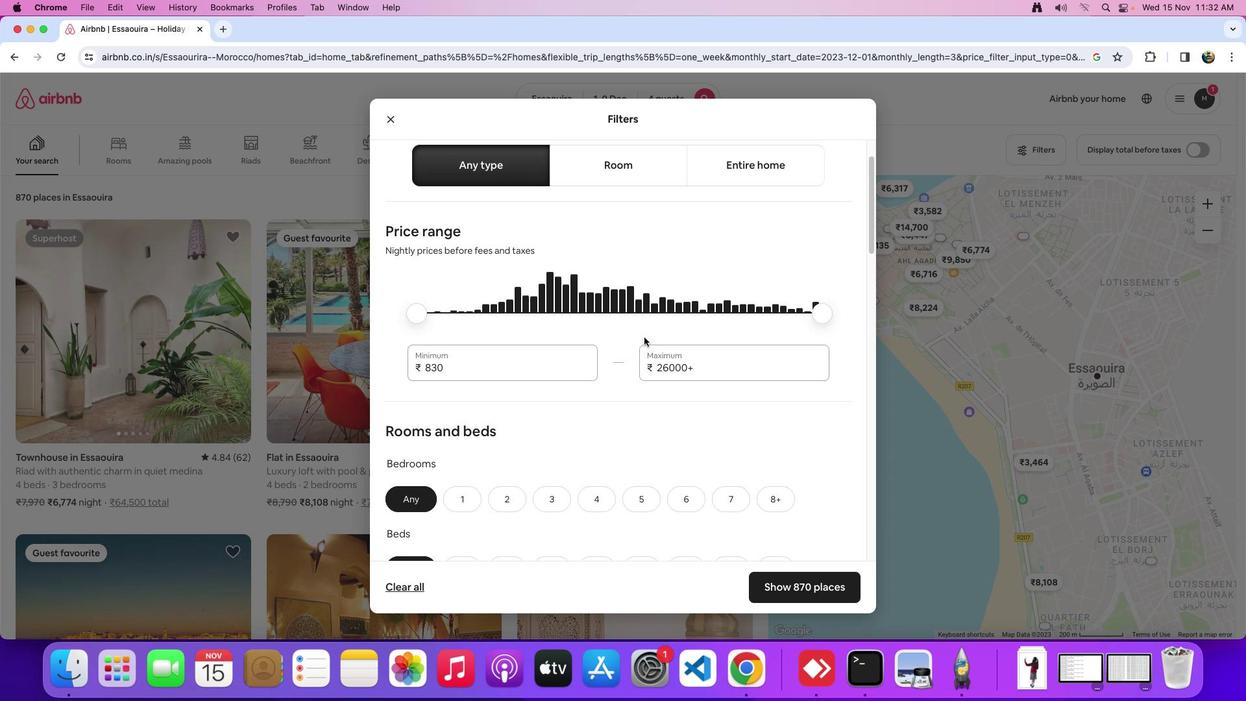 
Action: Mouse moved to (644, 337)
Screenshot: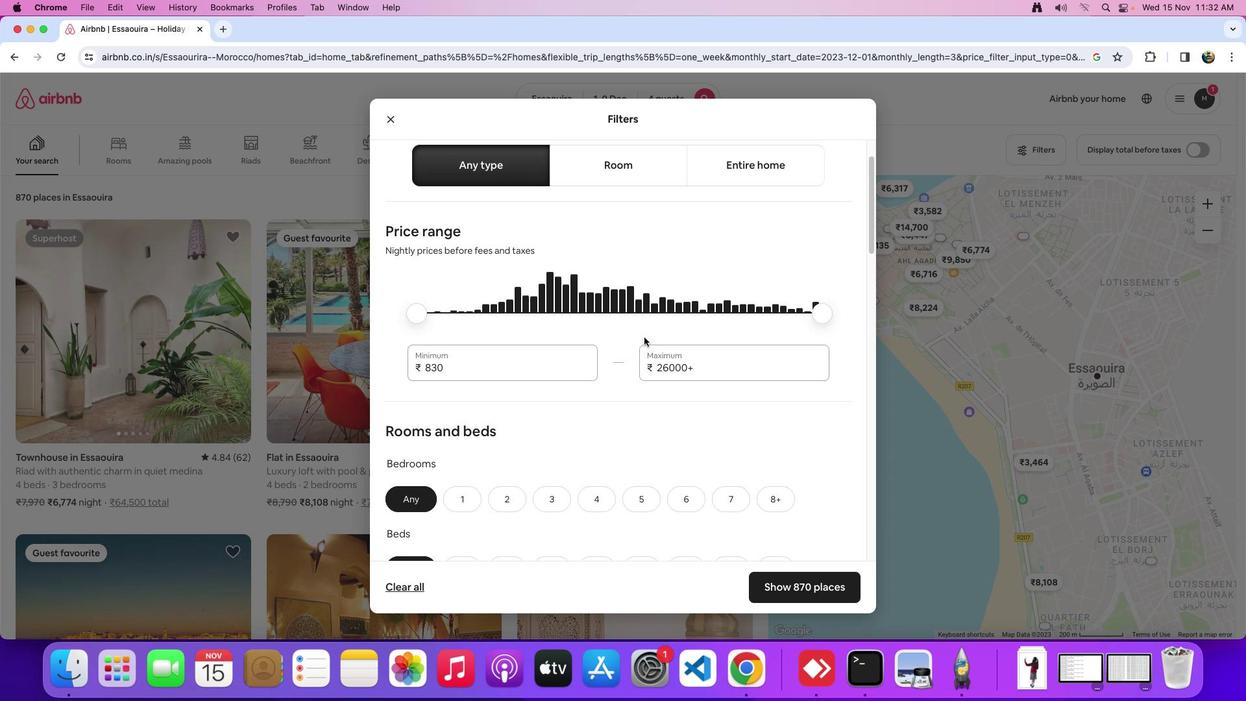 
Action: Mouse scrolled (644, 337) with delta (0, 0)
Screenshot: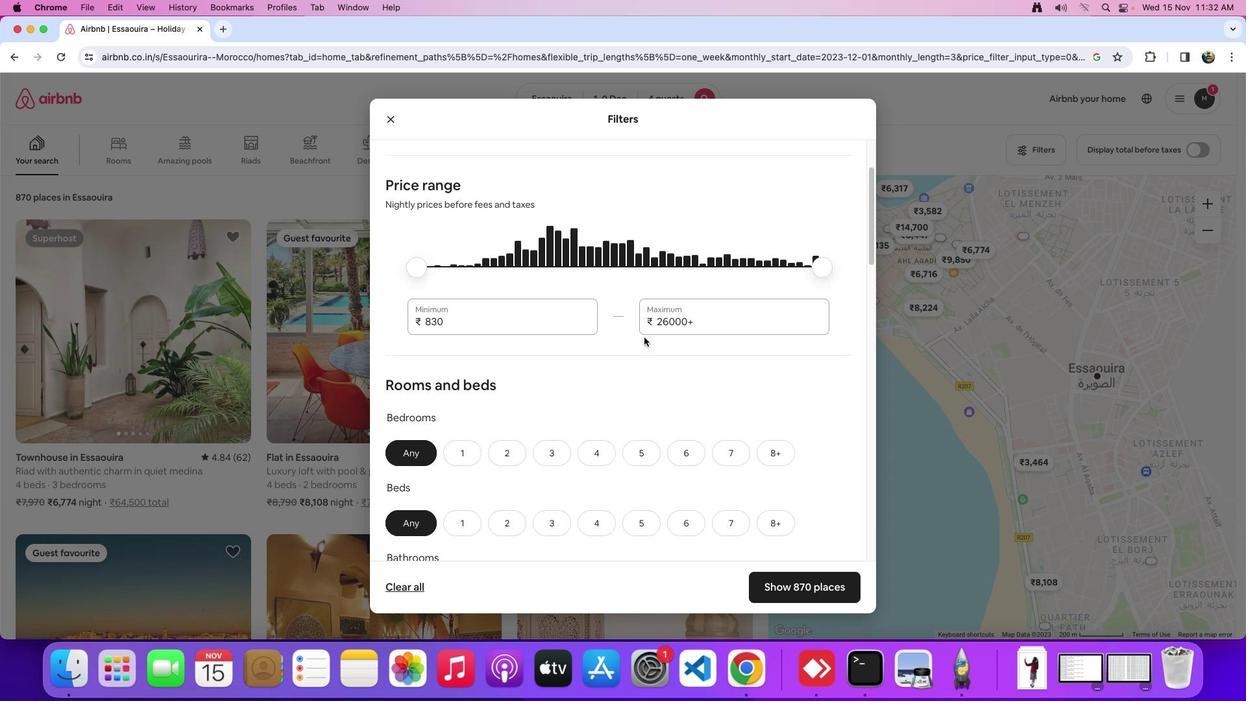 
Action: Mouse scrolled (644, 337) with delta (0, -1)
Screenshot: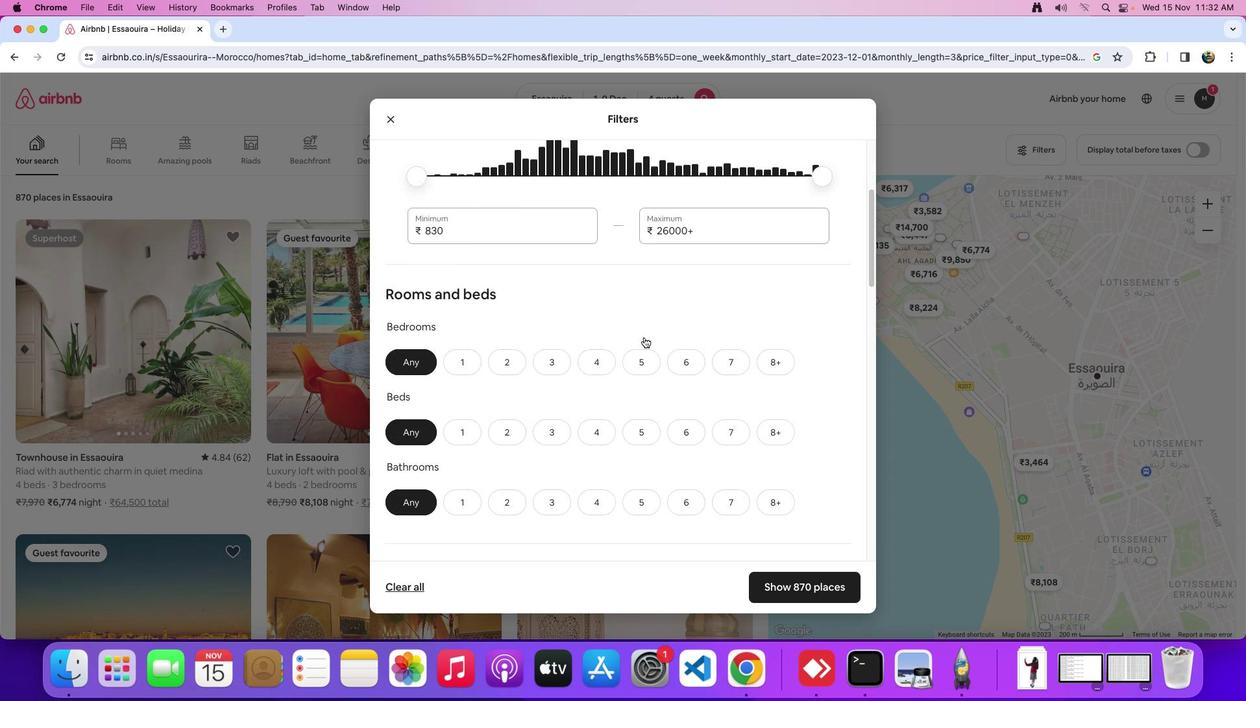 
Action: Mouse moved to (644, 337)
Screenshot: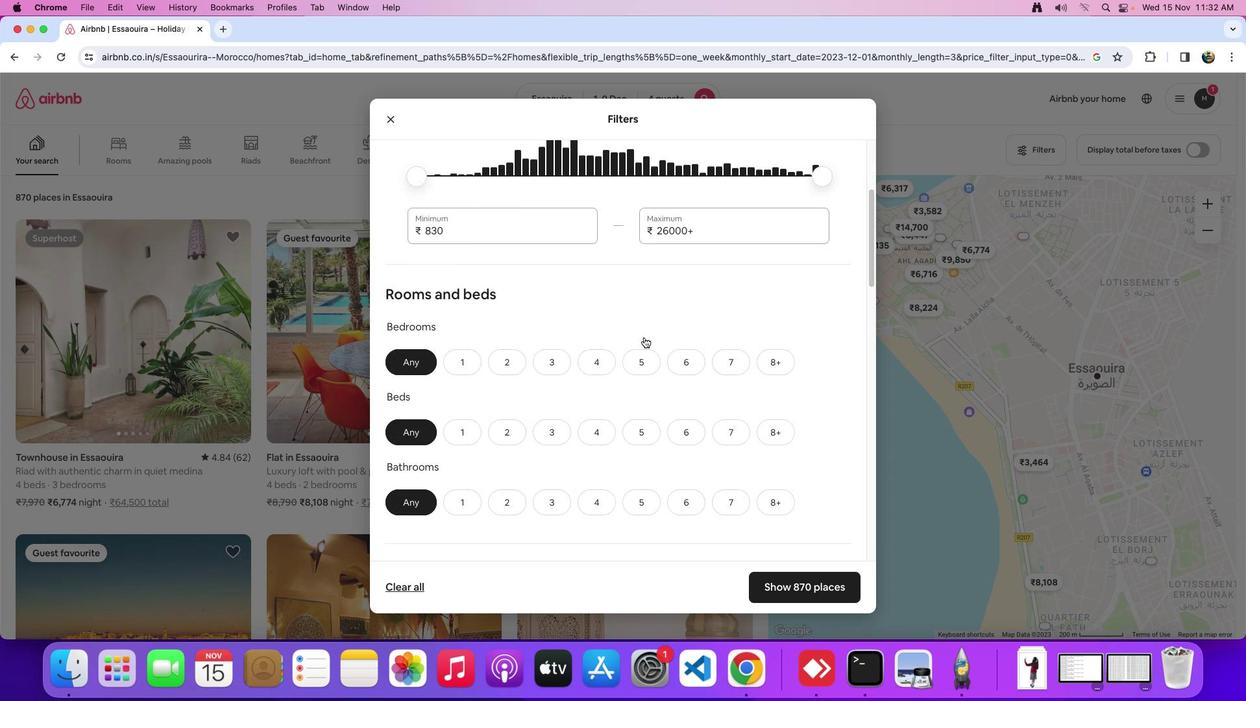 
Action: Mouse scrolled (644, 337) with delta (0, -2)
Screenshot: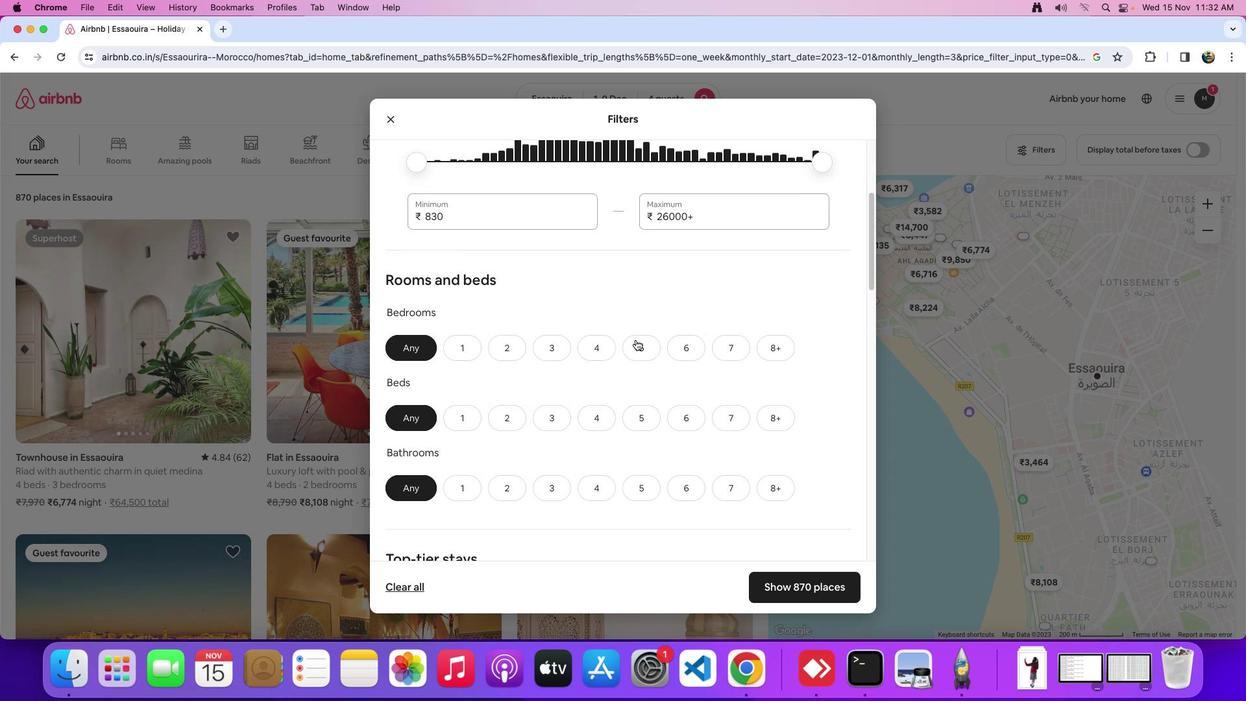 
Action: Mouse moved to (505, 349)
Screenshot: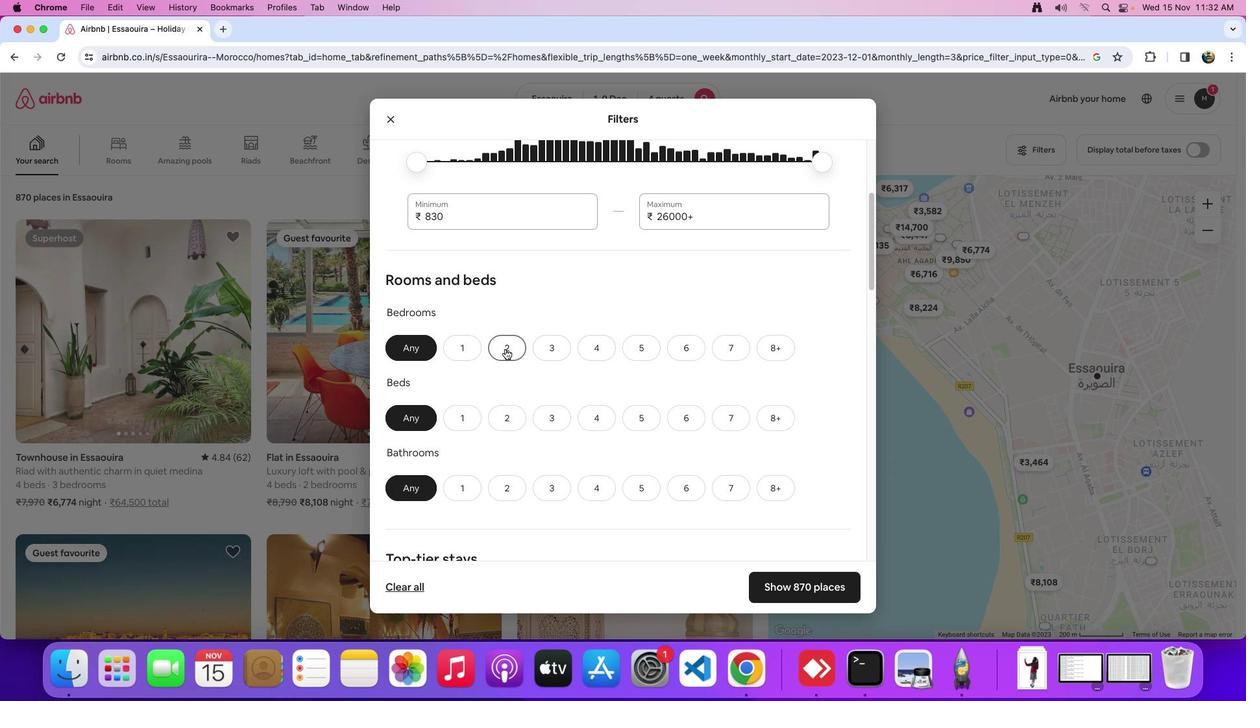 
Action: Mouse pressed left at (505, 349)
Screenshot: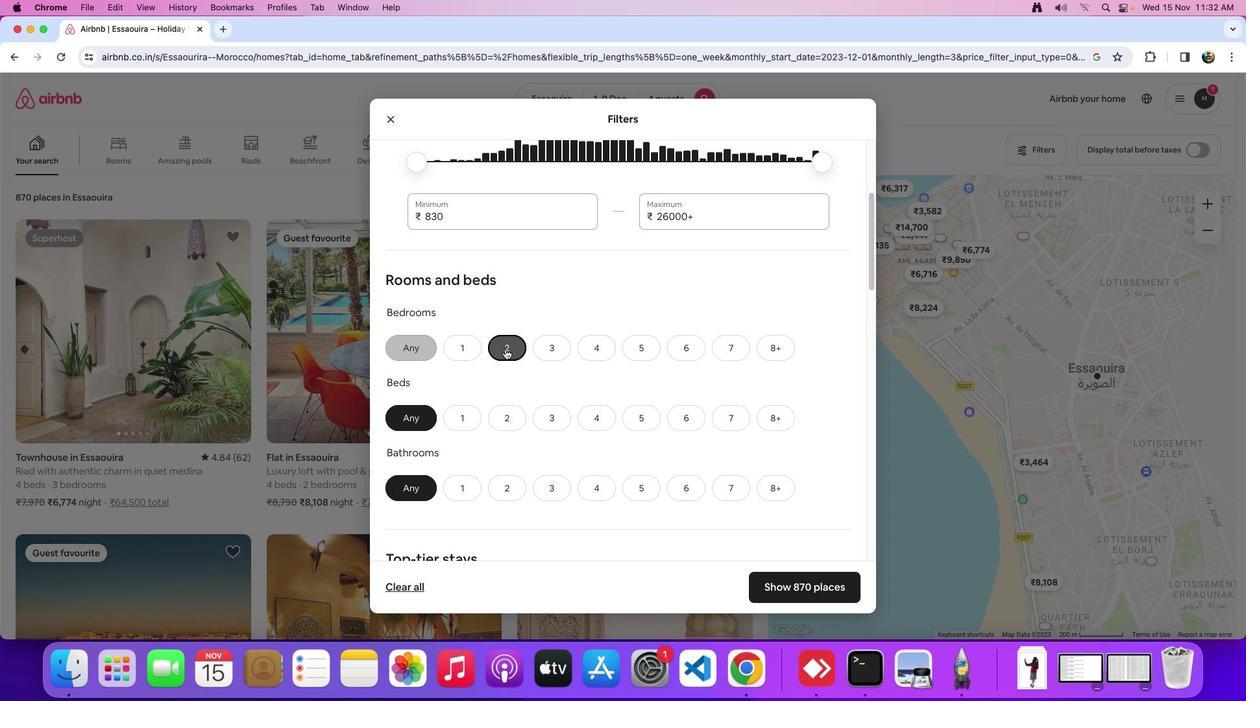 
Action: Mouse moved to (511, 420)
Screenshot: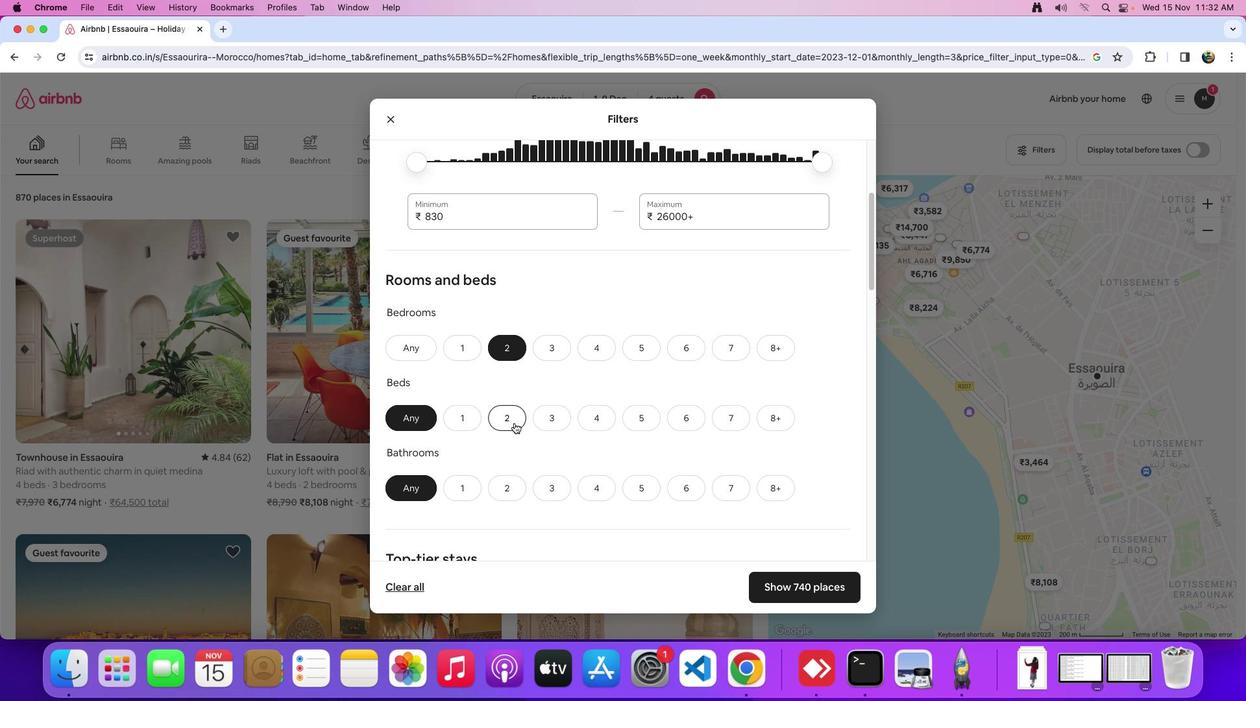 
Action: Mouse pressed left at (511, 420)
Screenshot: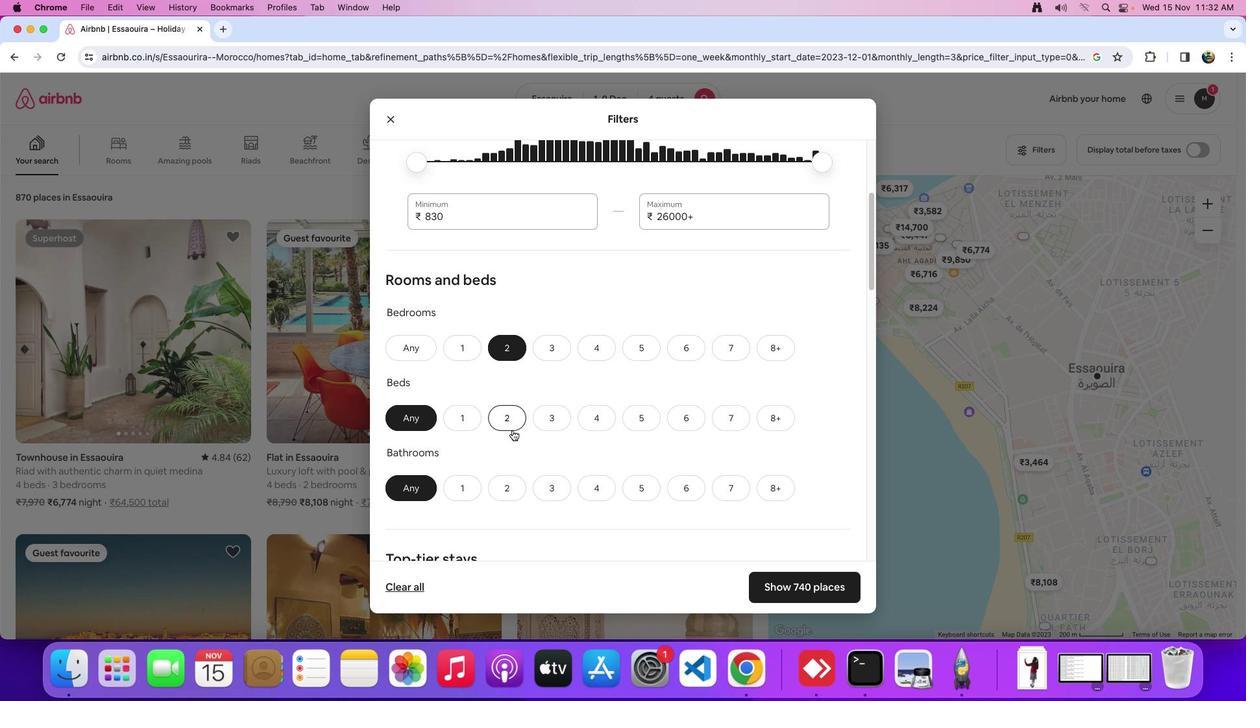 
Action: Mouse moved to (500, 497)
Screenshot: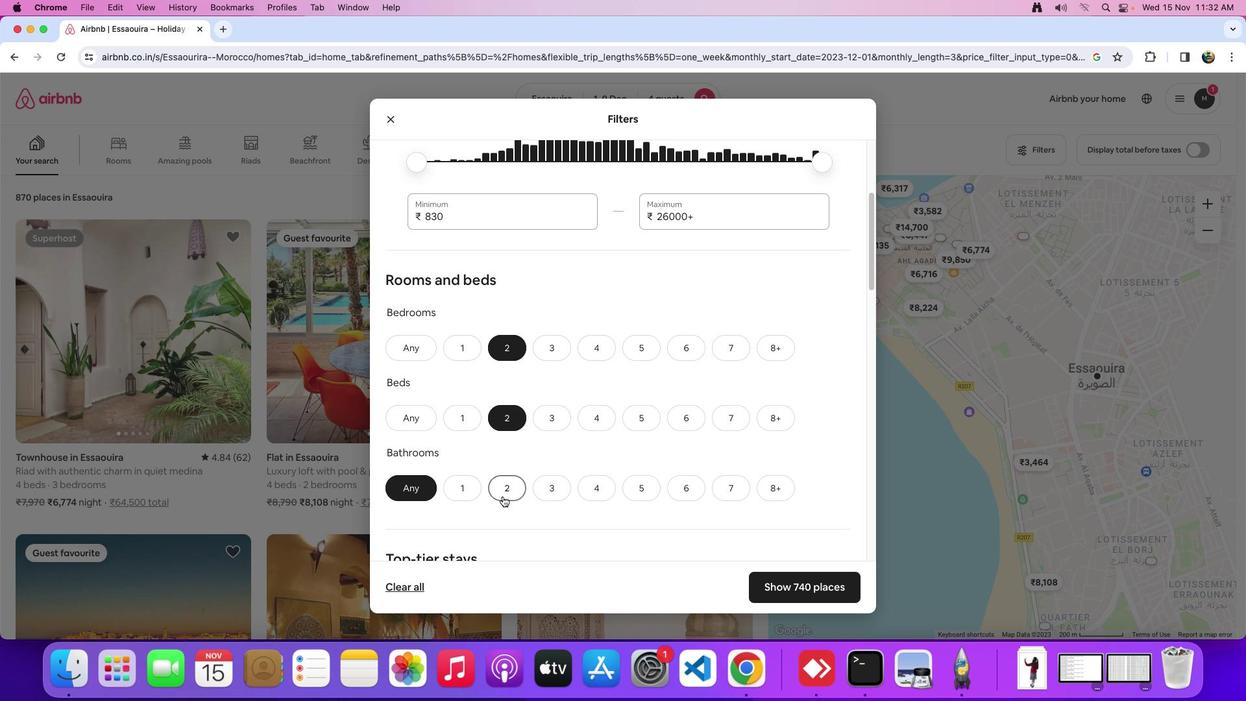 
Action: Mouse pressed left at (500, 497)
Screenshot: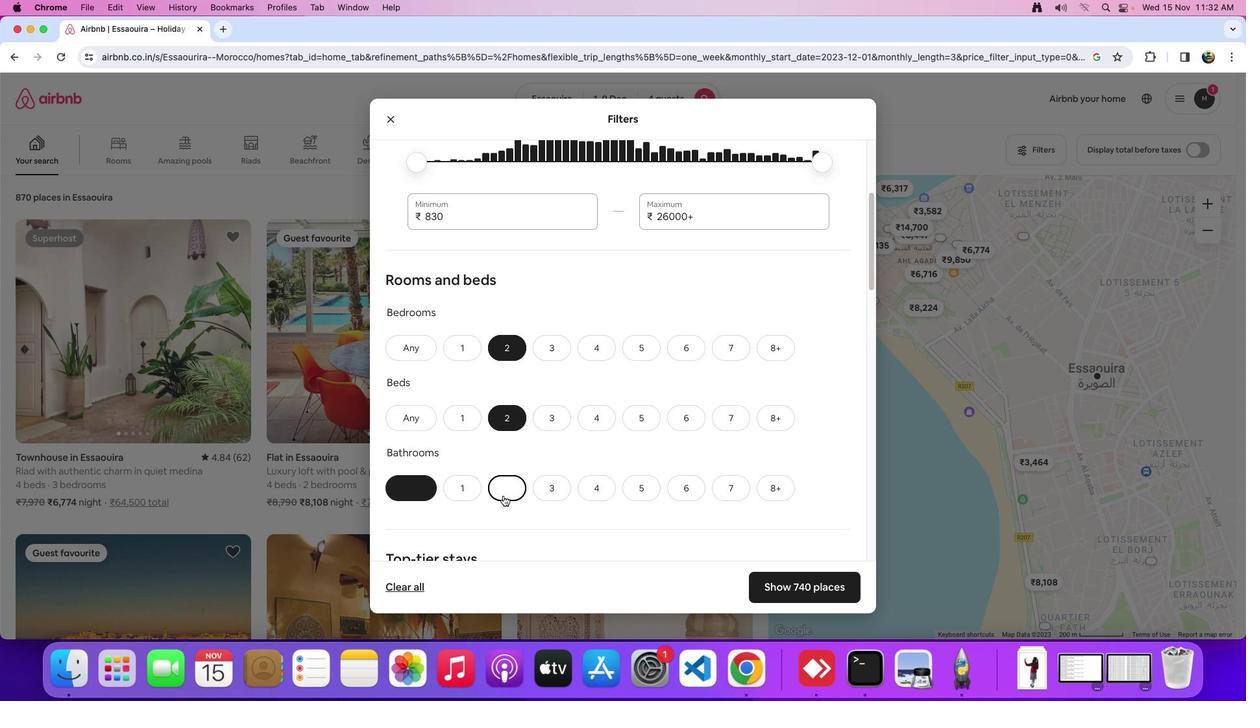 
Action: Mouse moved to (605, 425)
Screenshot: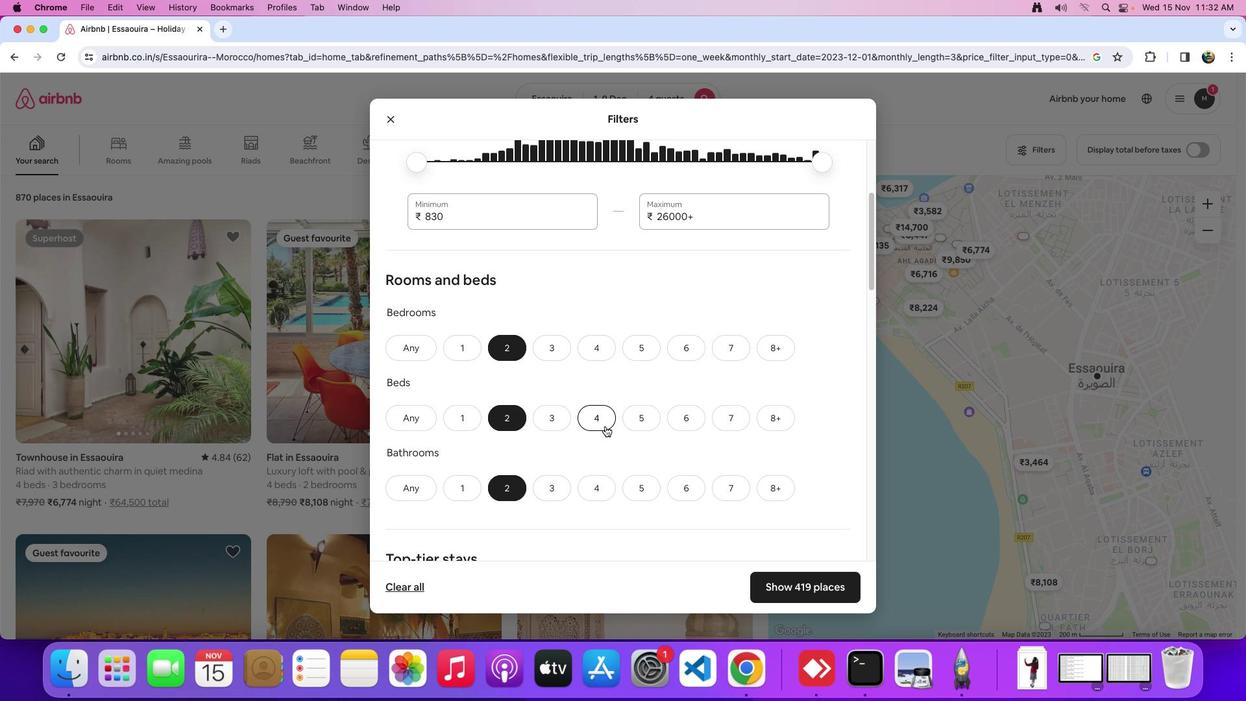 
Action: Mouse scrolled (605, 425) with delta (0, 0)
Screenshot: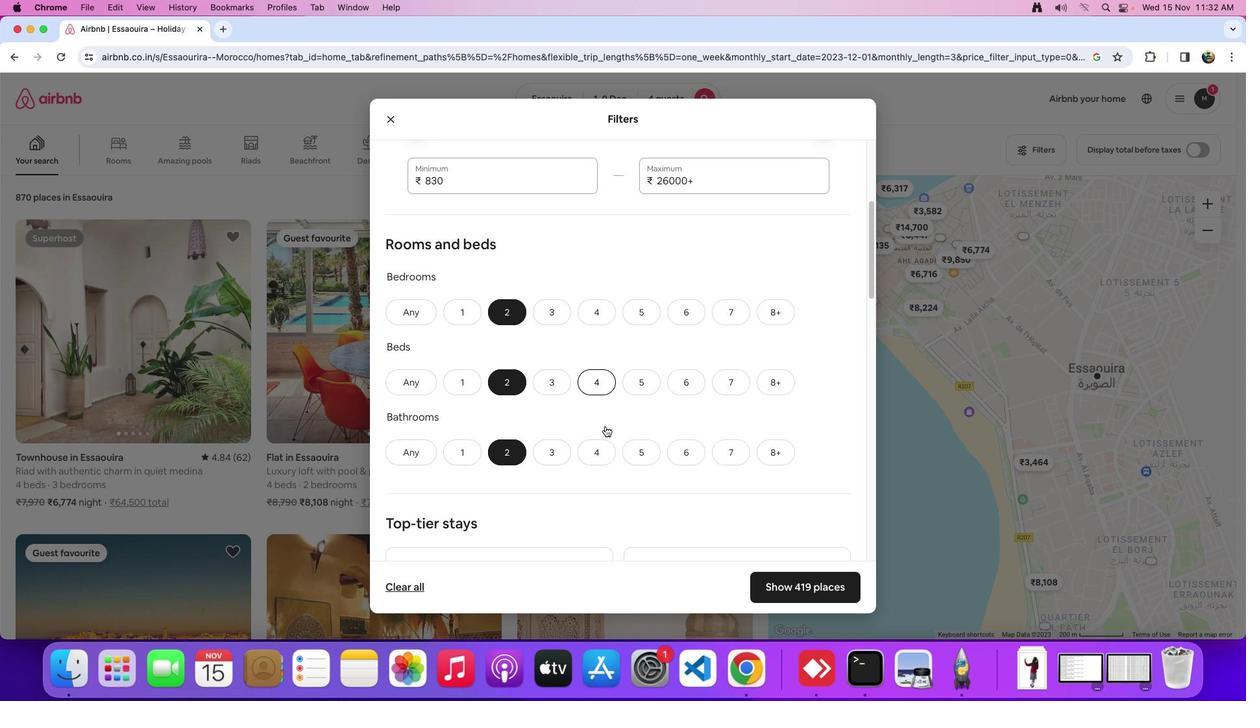 
Action: Mouse scrolled (605, 425) with delta (0, 0)
Screenshot: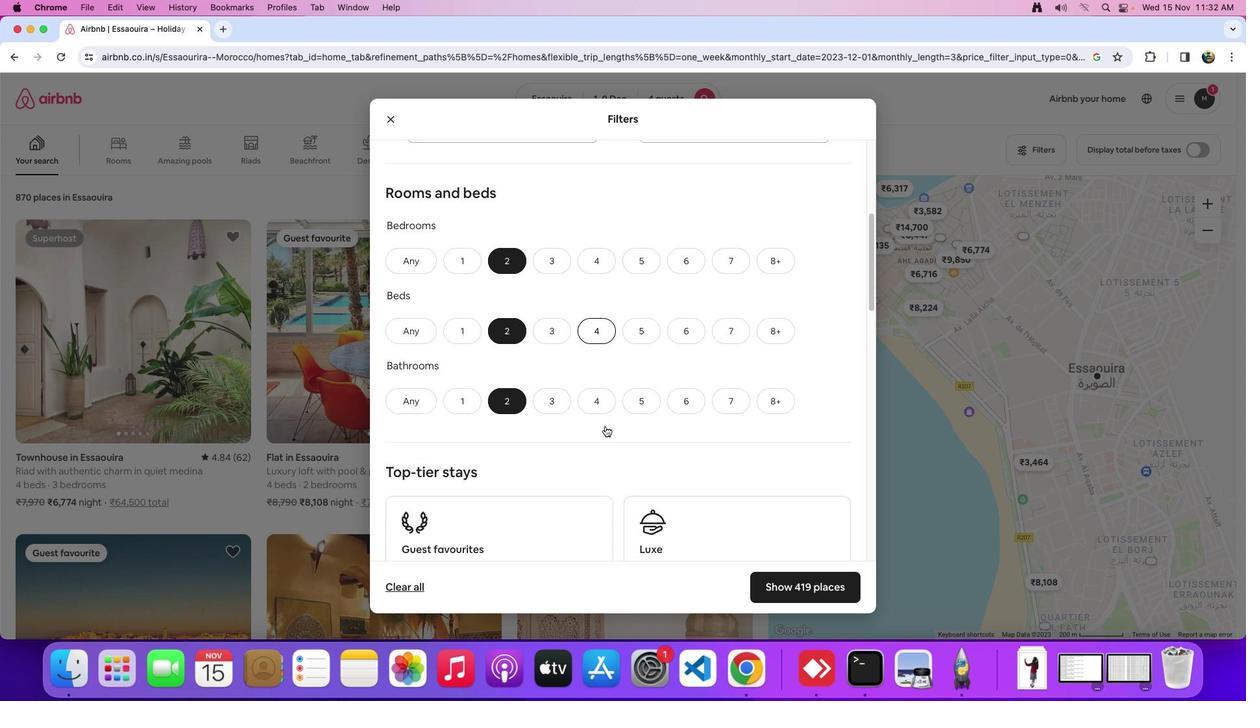 
Action: Mouse scrolled (605, 425) with delta (0, -1)
Screenshot: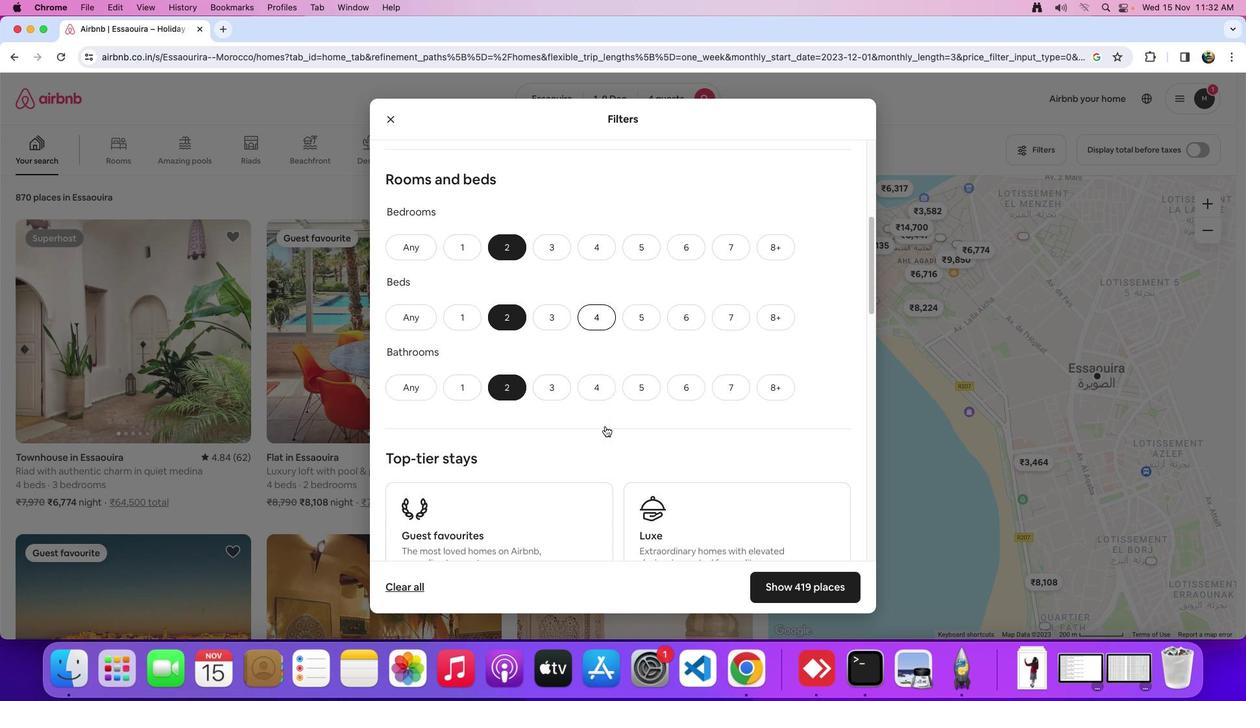 
Action: Mouse scrolled (605, 425) with delta (0, 0)
Screenshot: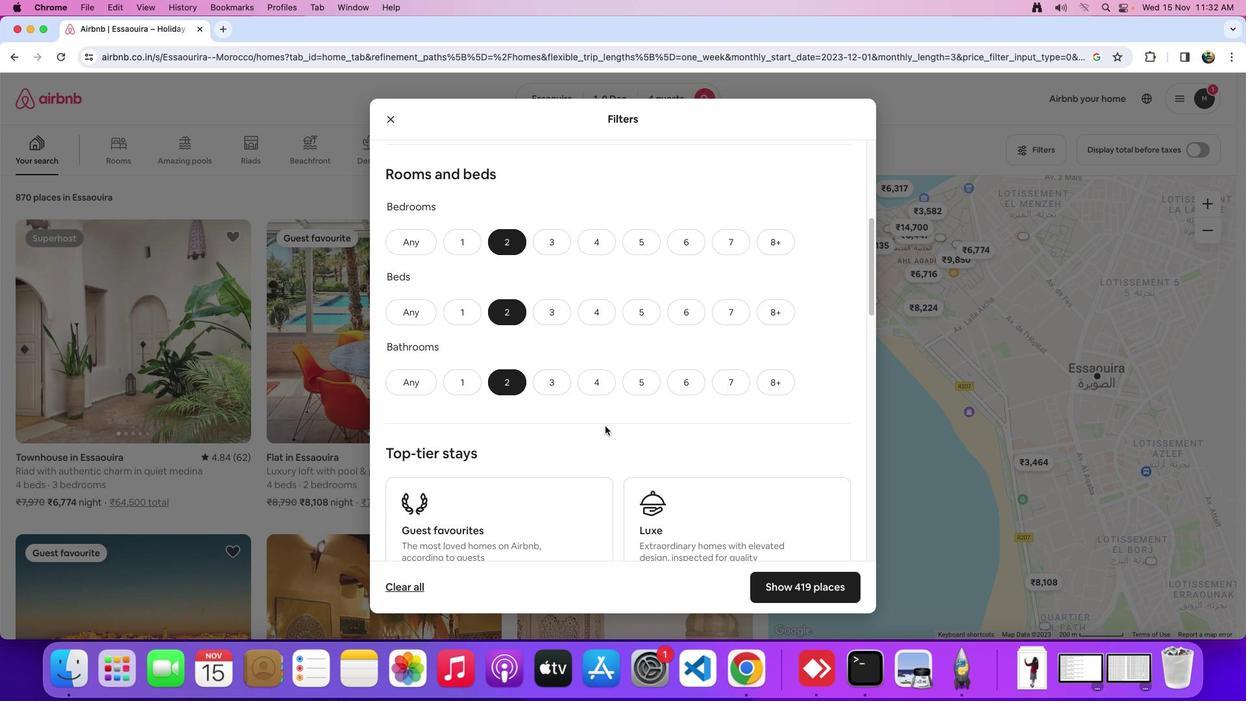 
Action: Mouse scrolled (605, 425) with delta (0, 0)
Screenshot: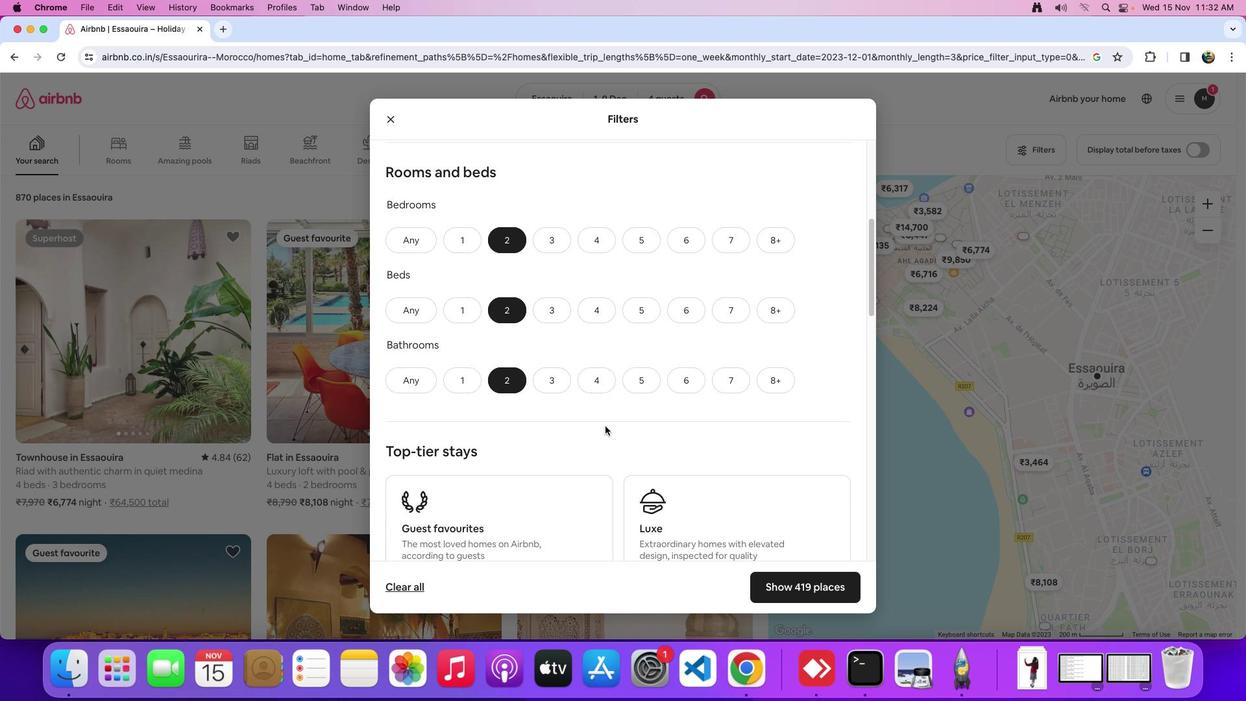 
Action: Mouse moved to (605, 425)
Screenshot: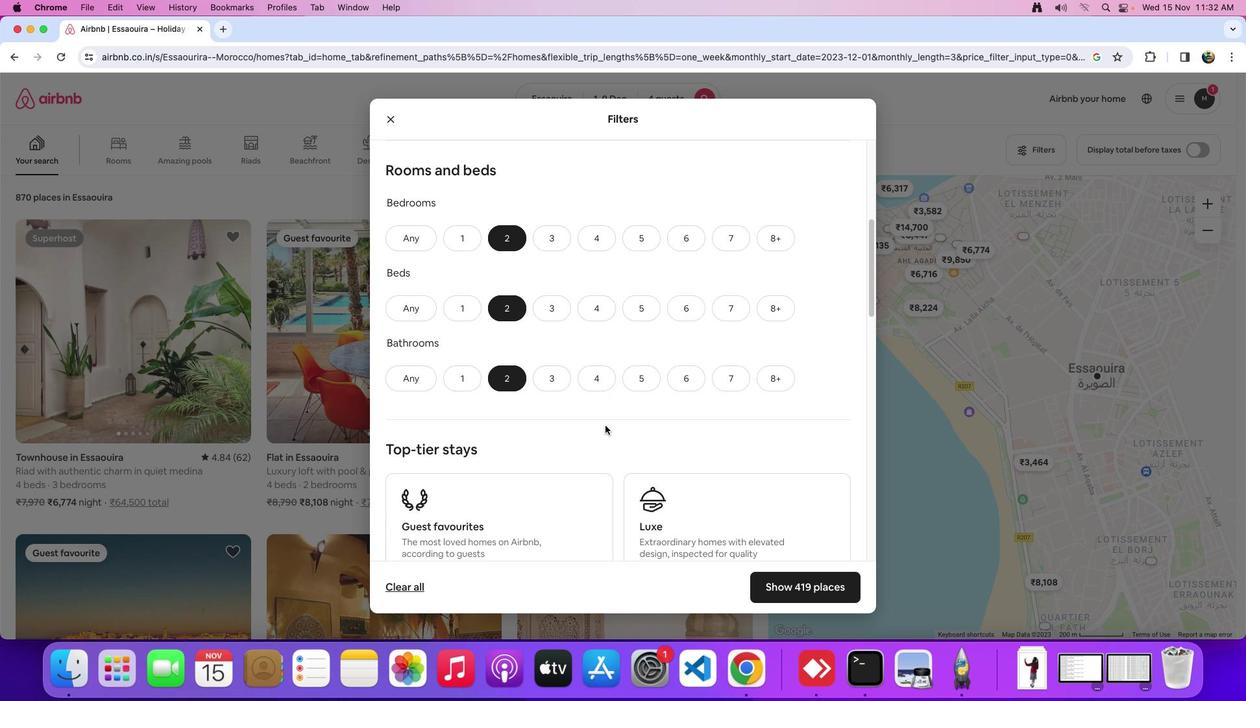 
Action: Mouse scrolled (605, 425) with delta (0, 0)
Screenshot: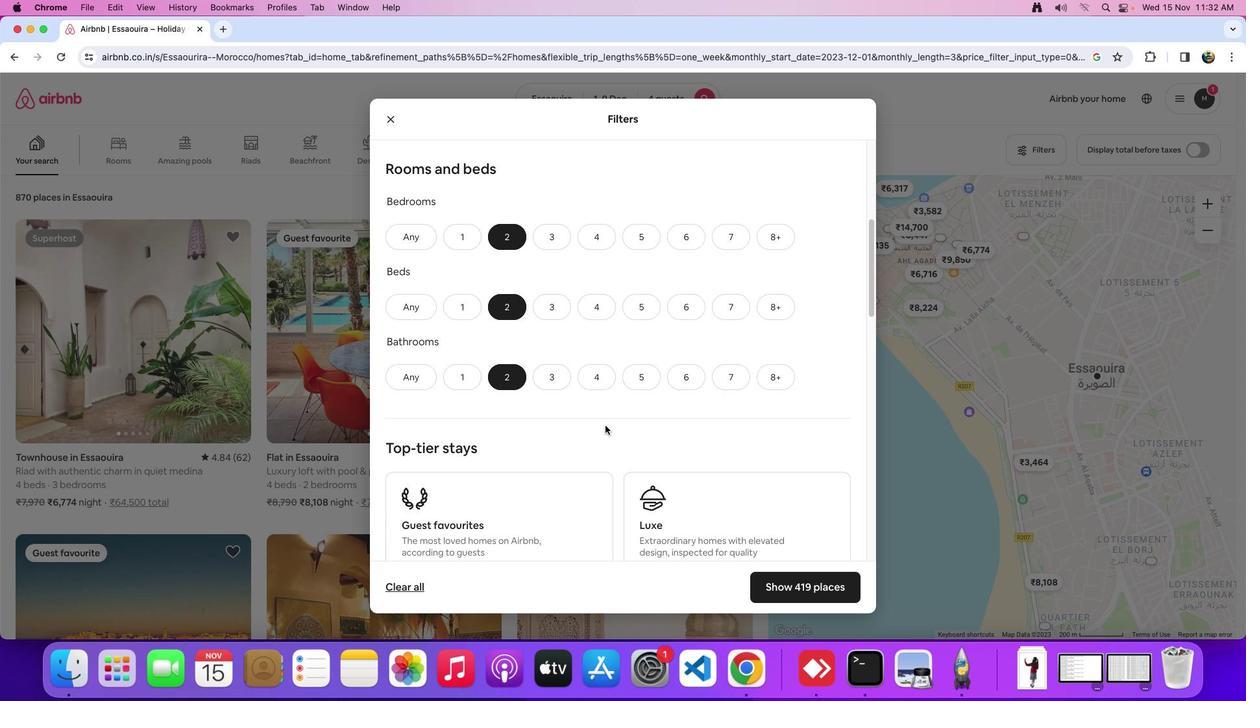 
Action: Mouse scrolled (605, 425) with delta (0, 0)
Screenshot: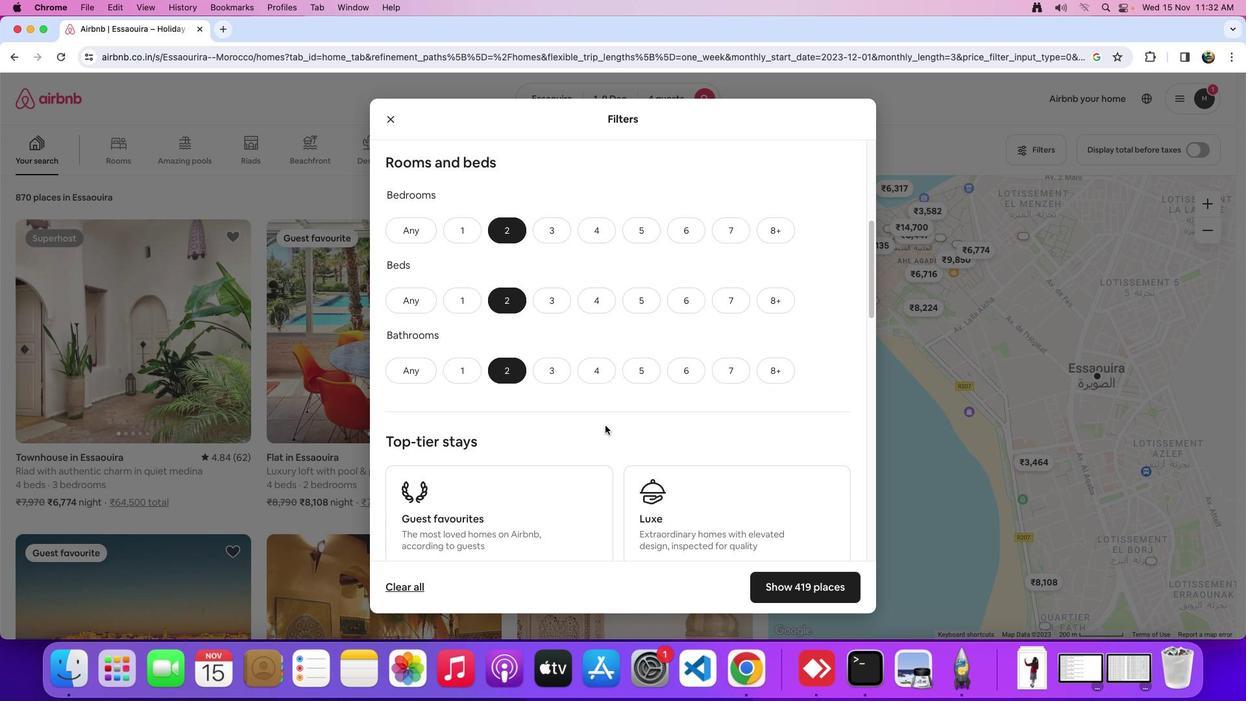 
Action: Mouse scrolled (605, 425) with delta (0, 0)
Screenshot: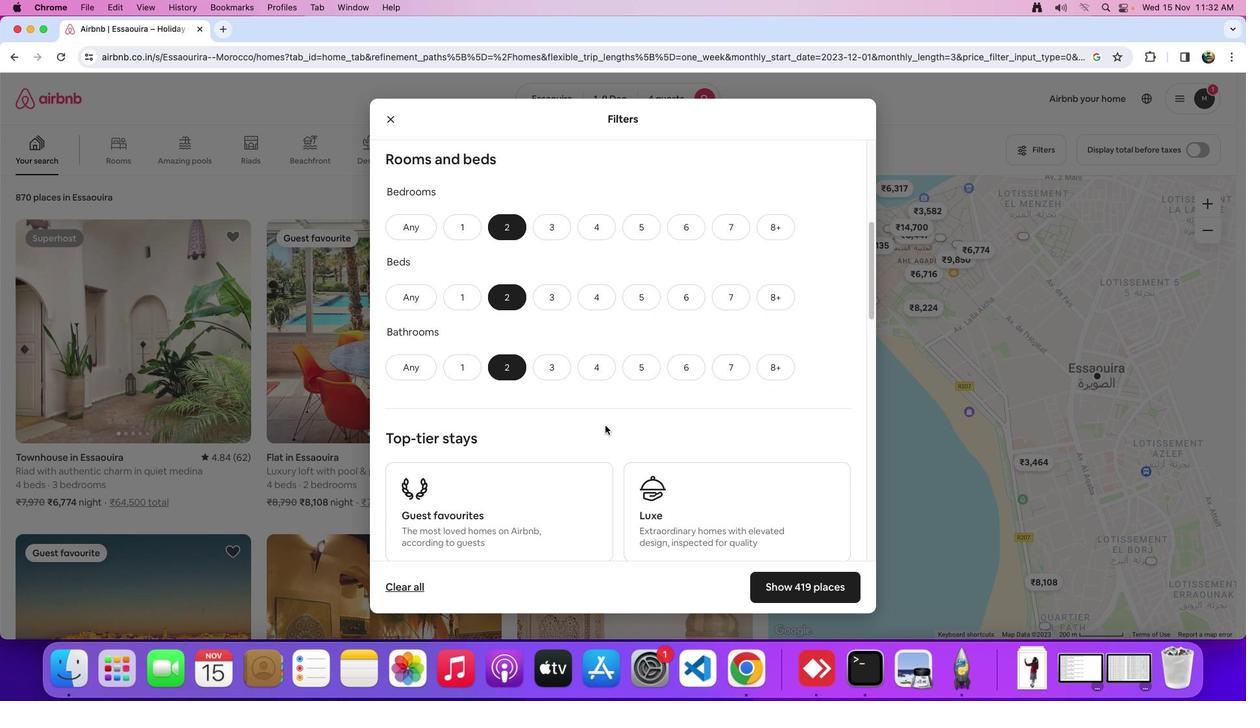 
Action: Mouse moved to (639, 418)
Screenshot: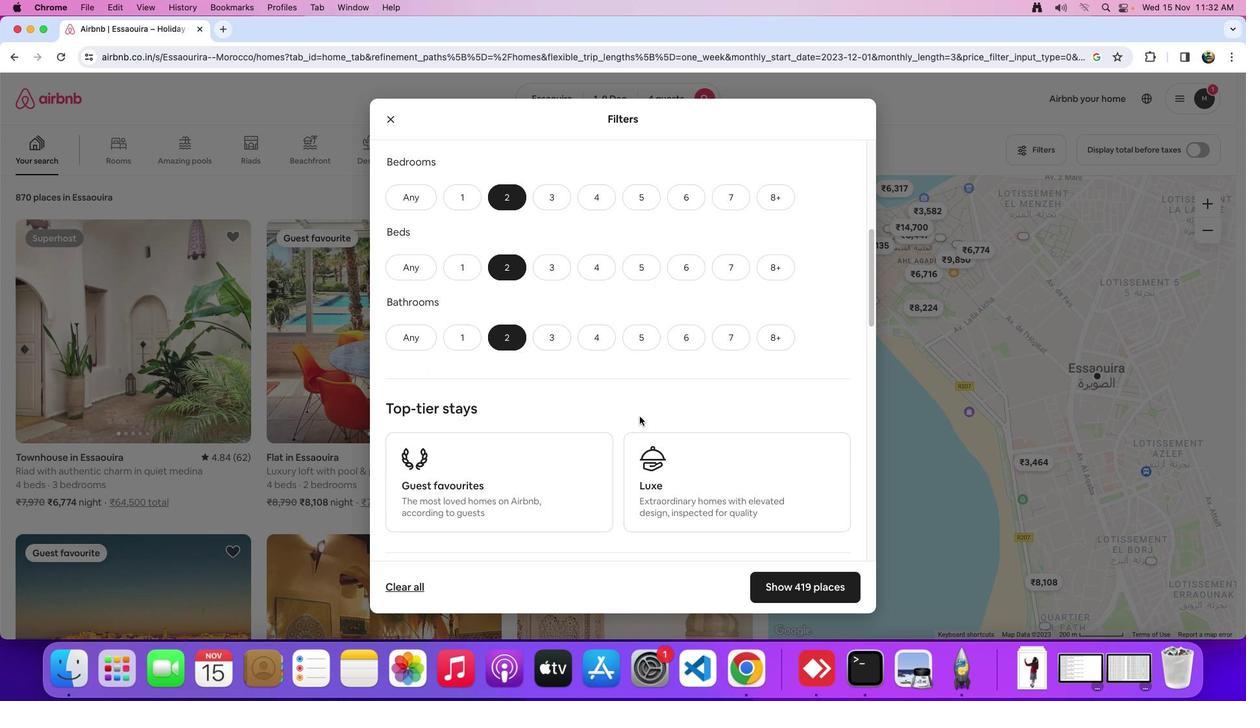 
Action: Mouse scrolled (639, 418) with delta (0, 0)
Screenshot: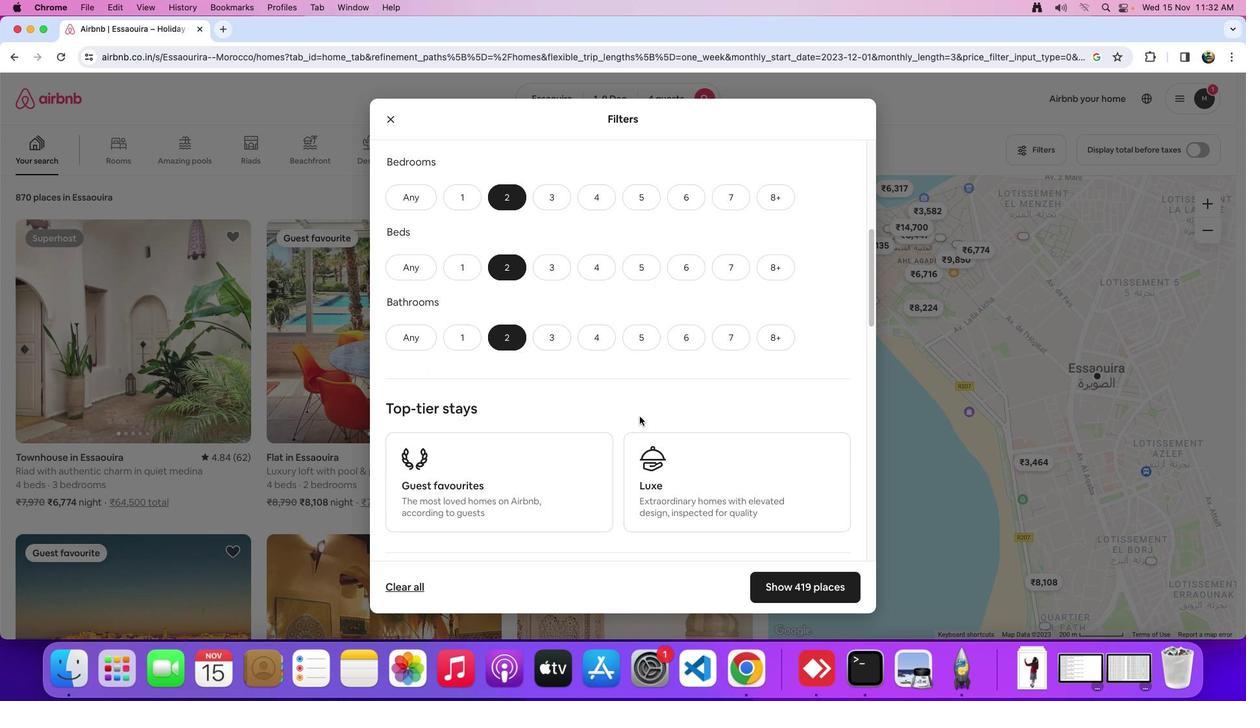 
Action: Mouse scrolled (639, 418) with delta (0, 0)
Screenshot: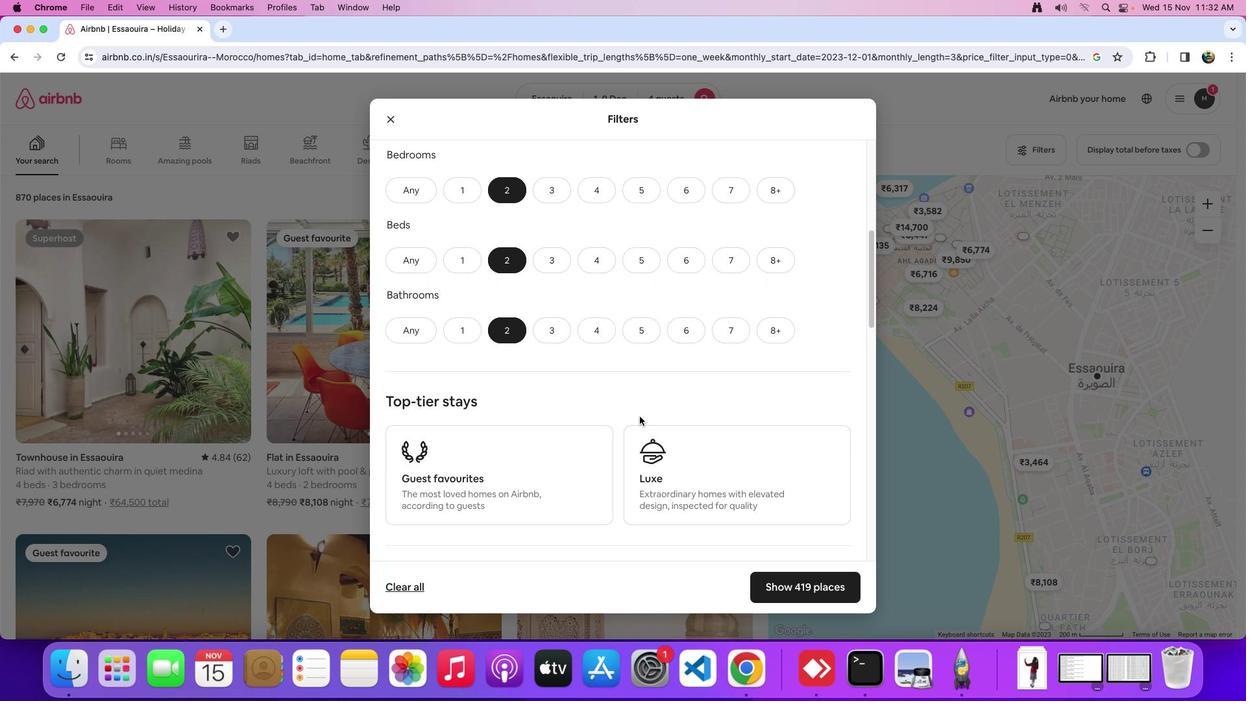 
Action: Mouse moved to (640, 416)
Screenshot: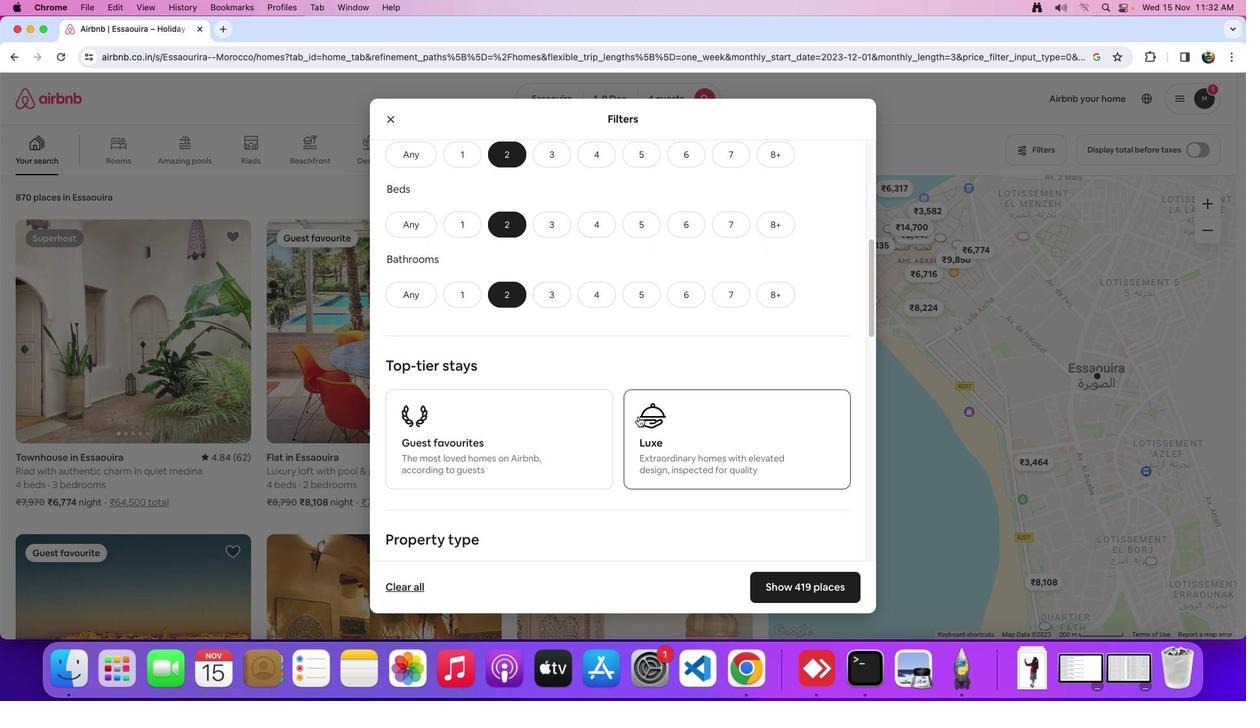 
Action: Mouse scrolled (640, 416) with delta (0, 0)
Screenshot: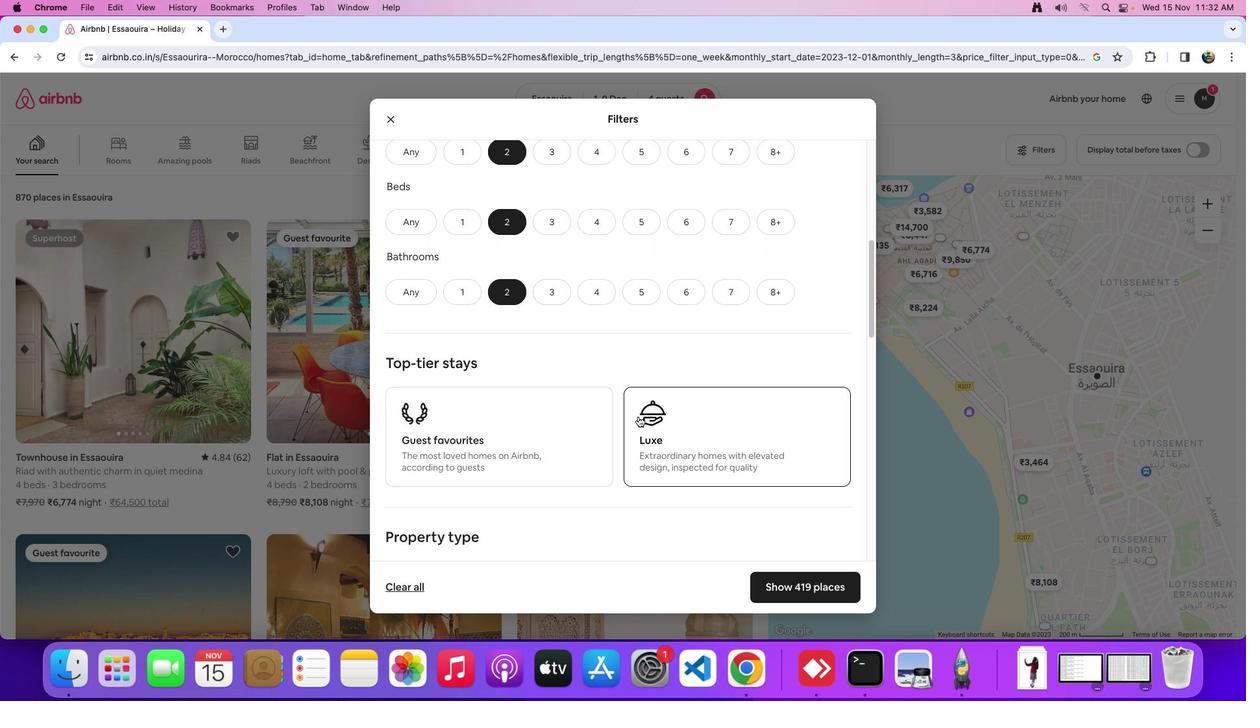 
Action: Mouse moved to (638, 416)
Screenshot: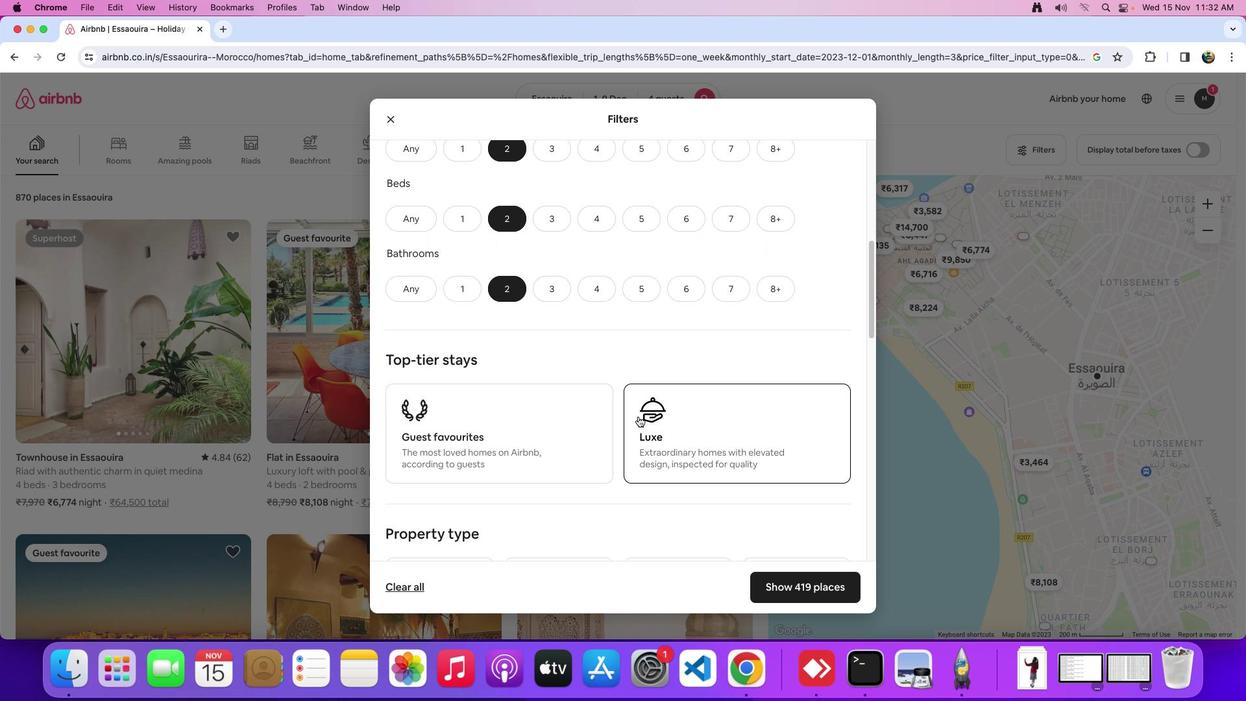 
Action: Mouse scrolled (638, 416) with delta (0, 0)
Screenshot: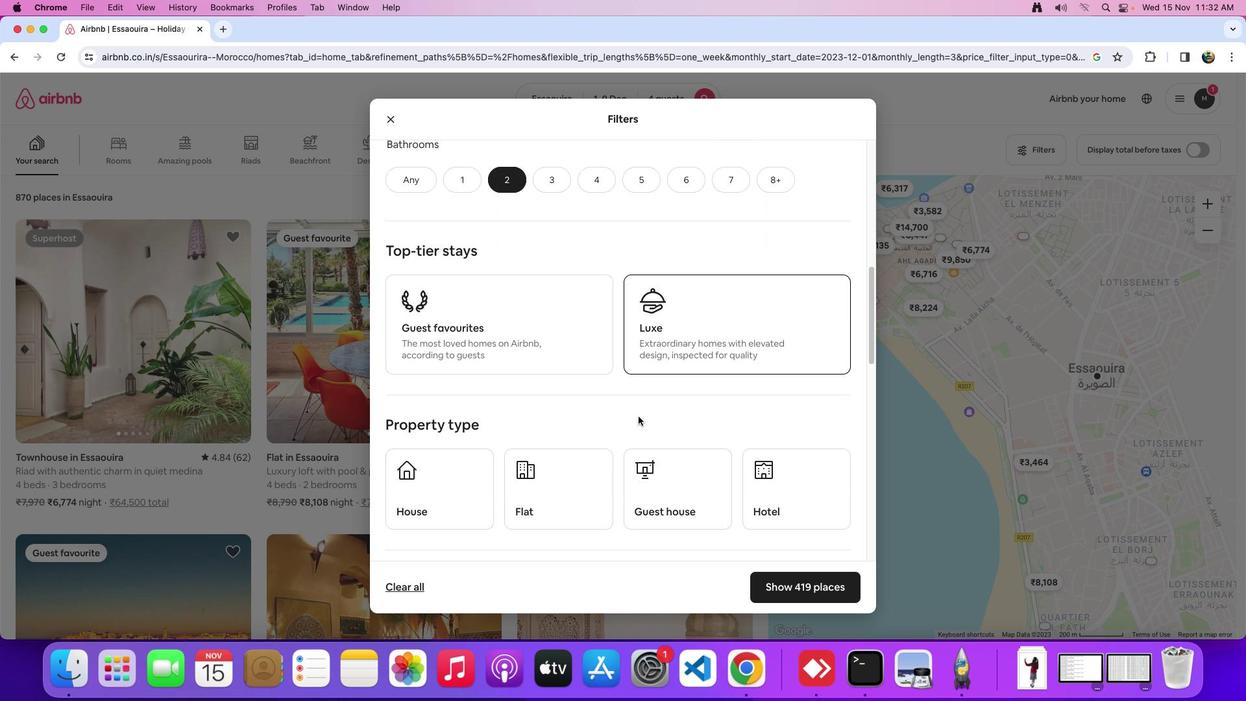 
Action: Mouse scrolled (638, 416) with delta (0, 0)
Screenshot: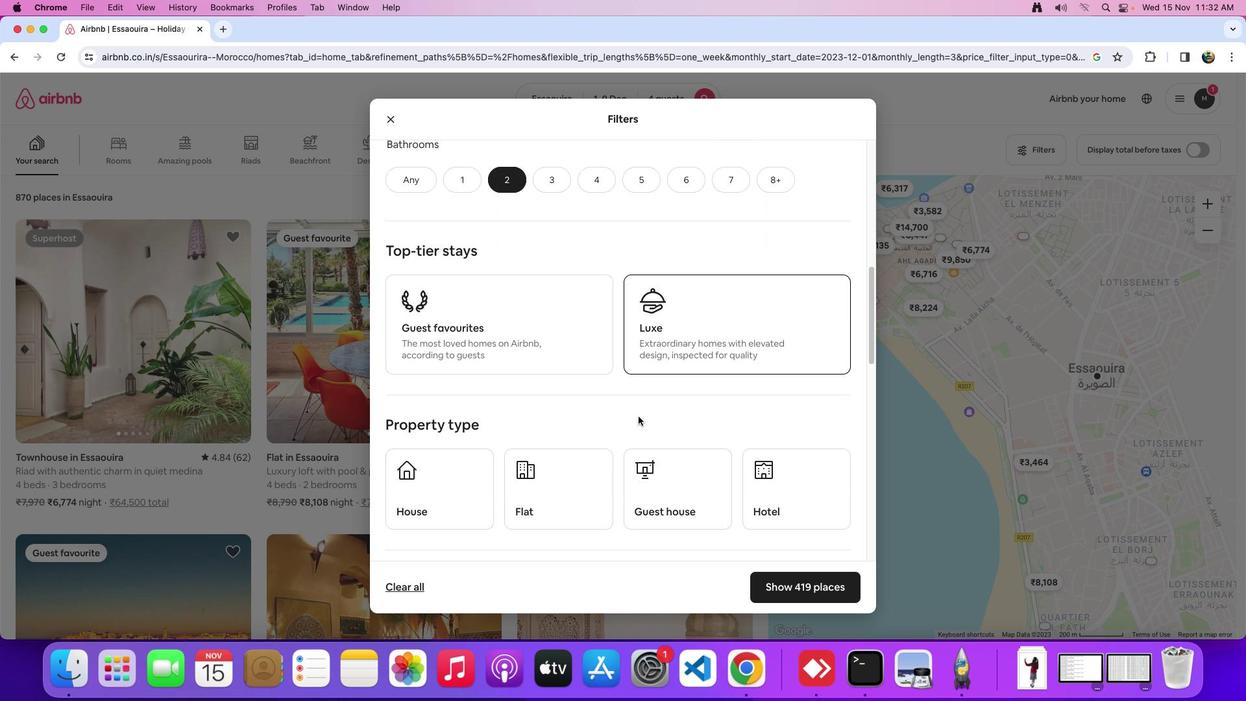 
Action: Mouse scrolled (638, 416) with delta (0, -1)
Screenshot: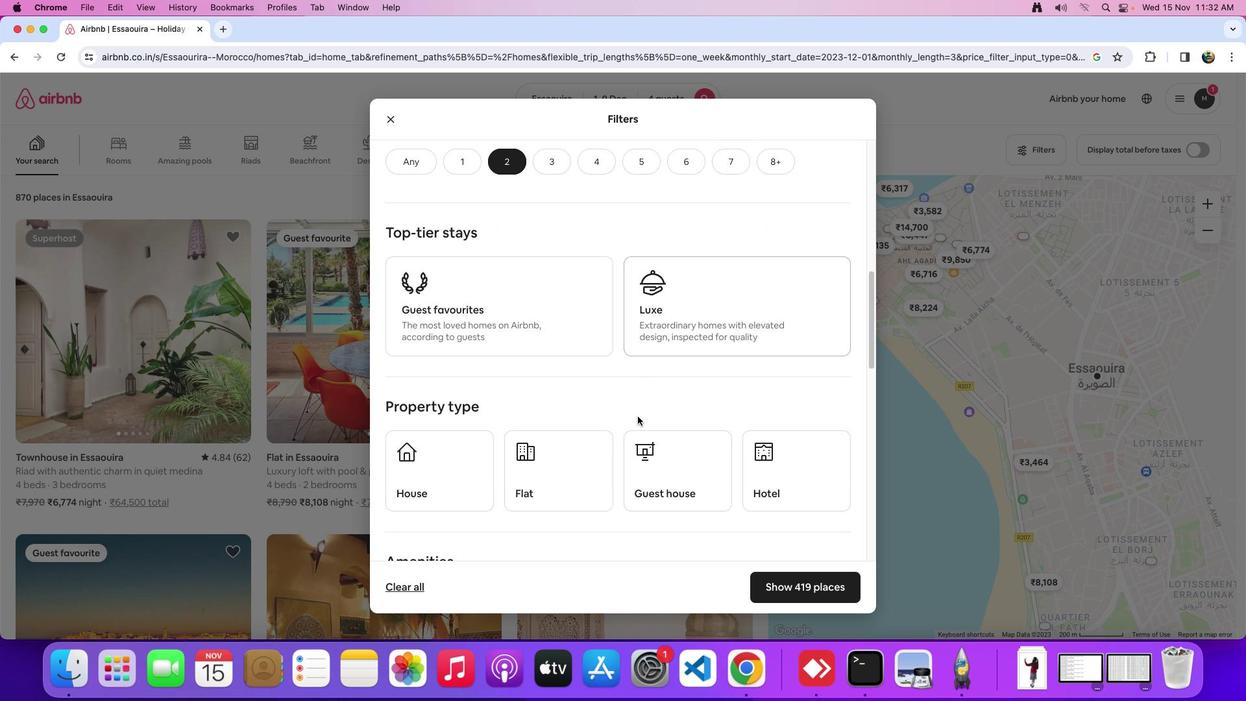 
Action: Mouse moved to (433, 497)
Screenshot: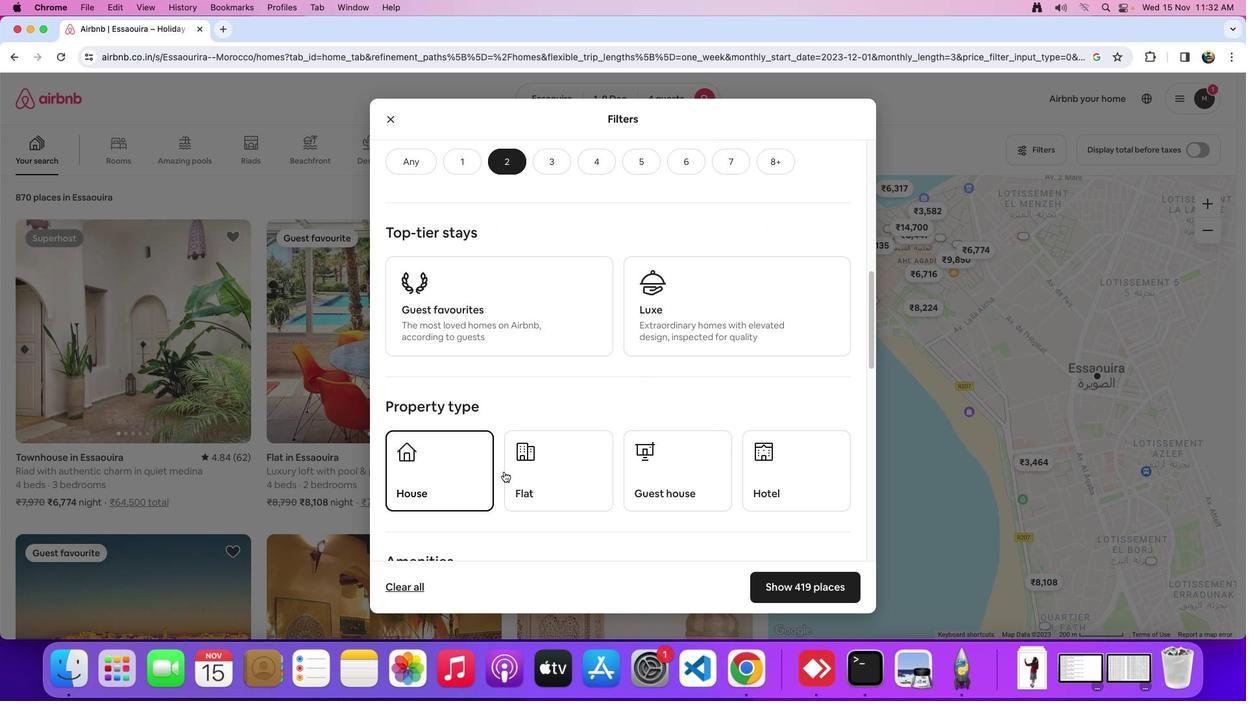 
Action: Mouse pressed left at (433, 497)
Screenshot: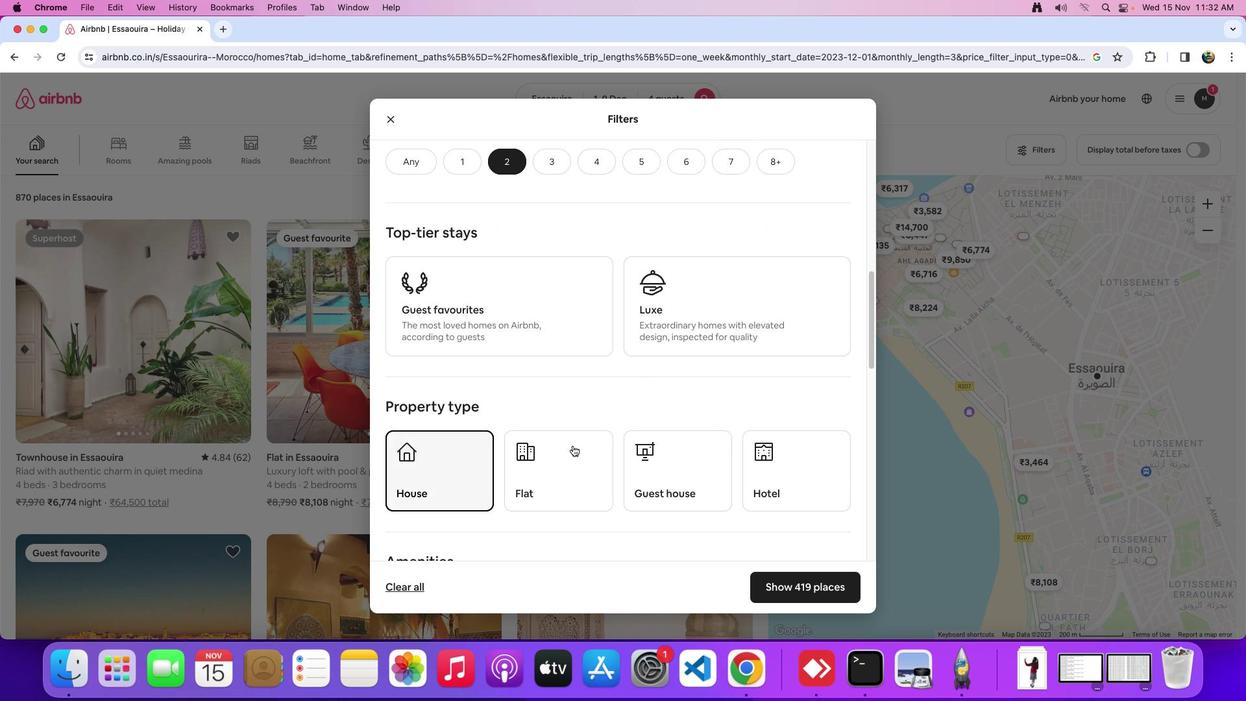 
Action: Mouse moved to (606, 421)
Screenshot: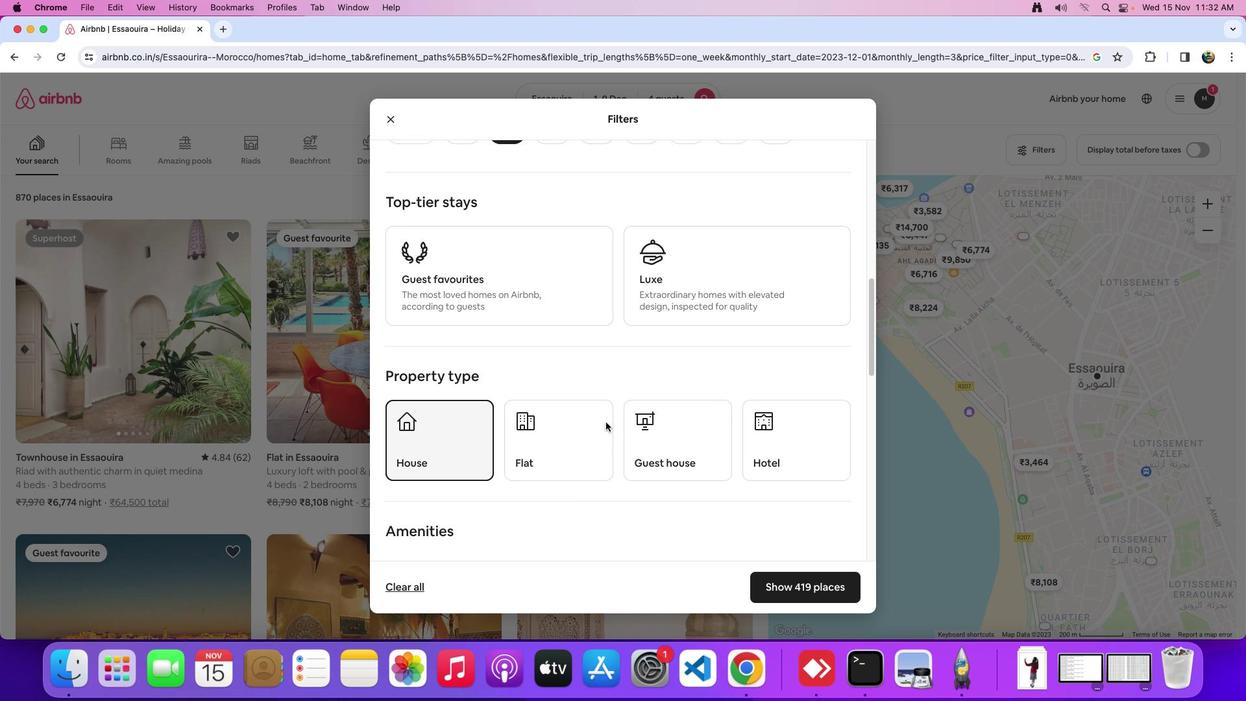 
Action: Mouse scrolled (606, 421) with delta (0, 0)
Screenshot: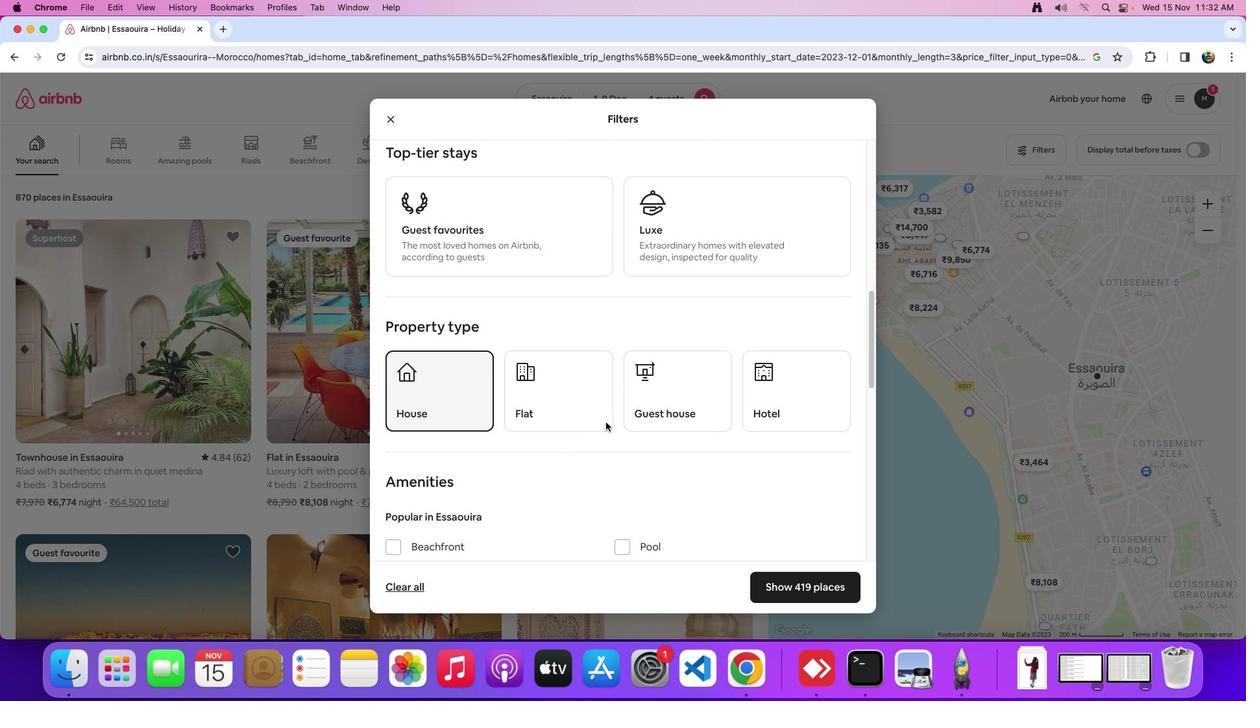 
Action: Mouse moved to (606, 421)
Screenshot: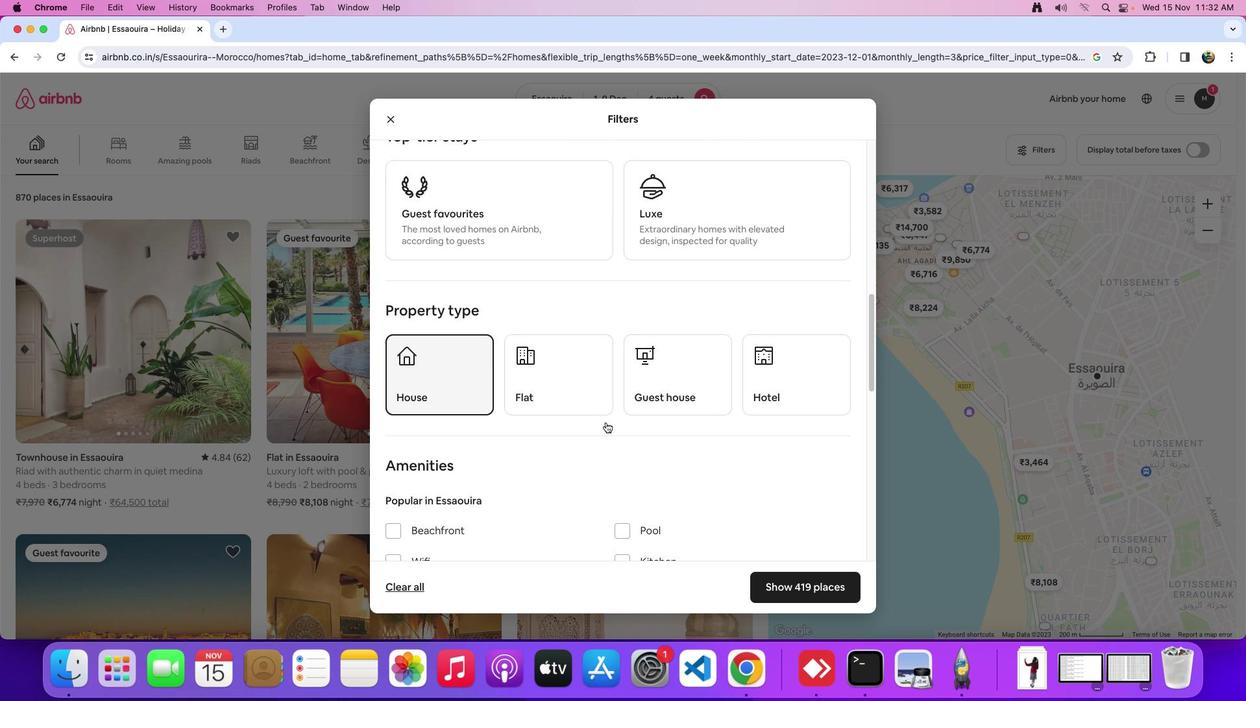 
Action: Mouse scrolled (606, 421) with delta (0, 0)
Screenshot: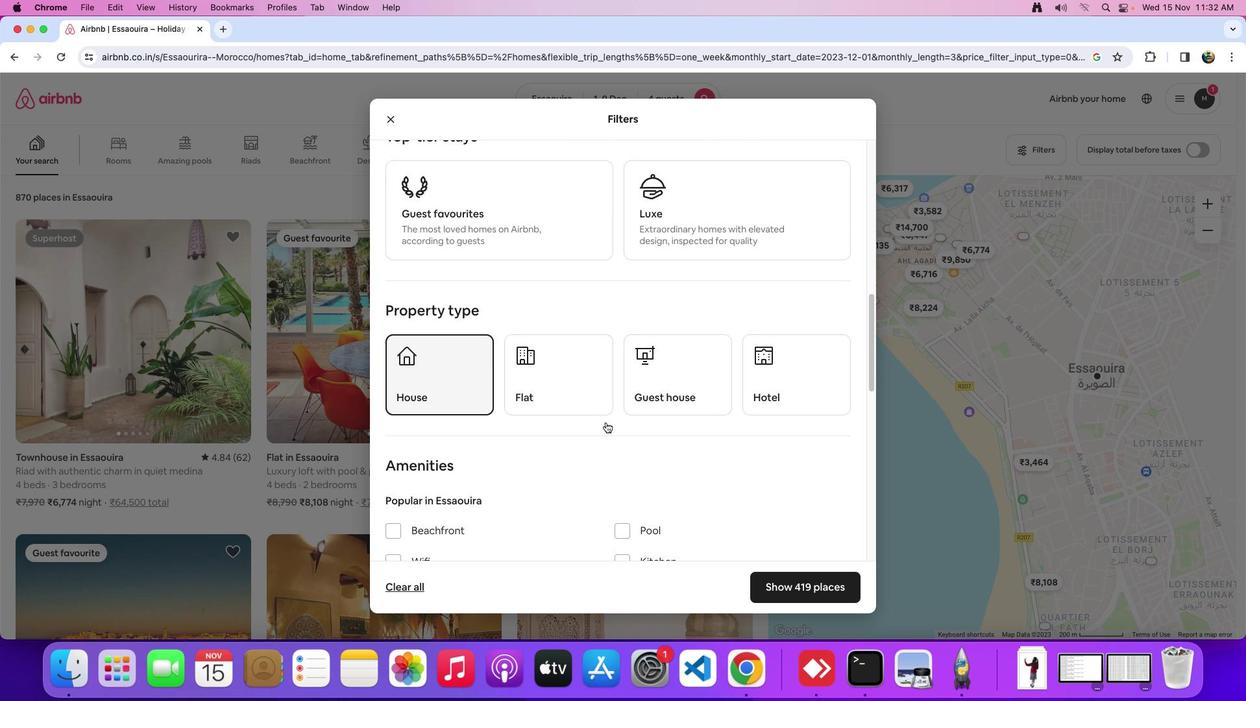 
Action: Mouse scrolled (606, 421) with delta (0, -1)
Screenshot: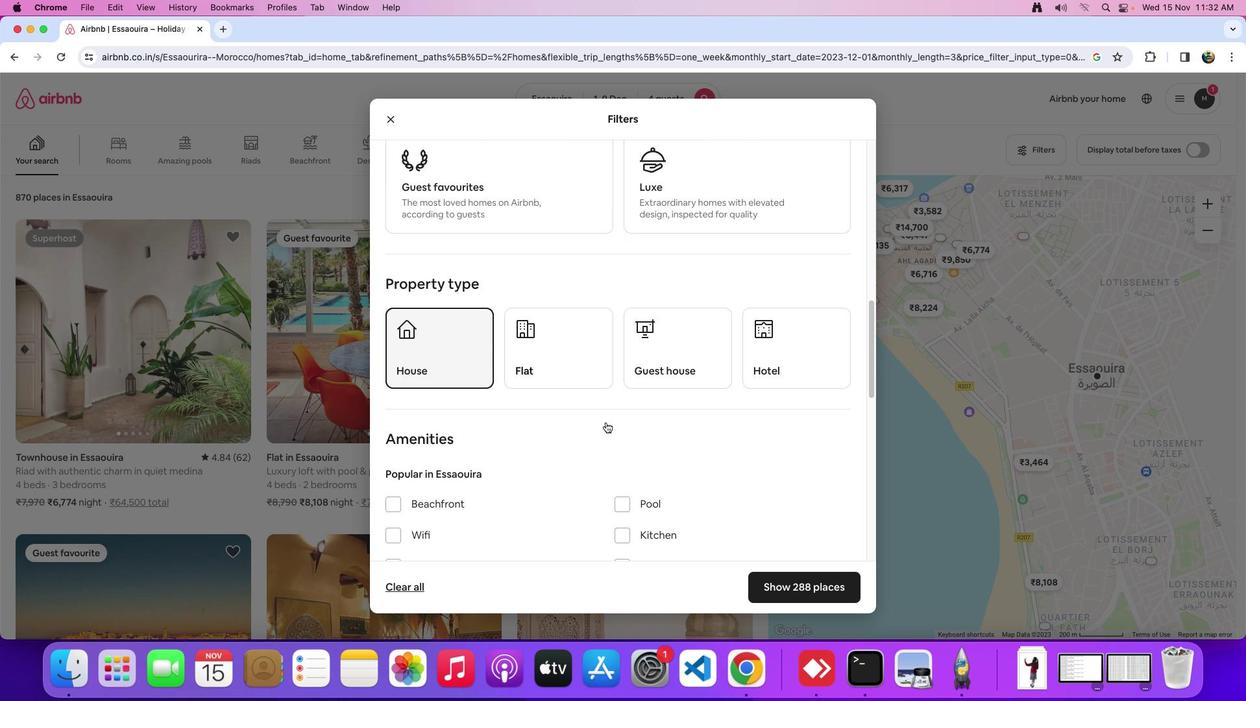 
Action: Mouse moved to (607, 421)
Screenshot: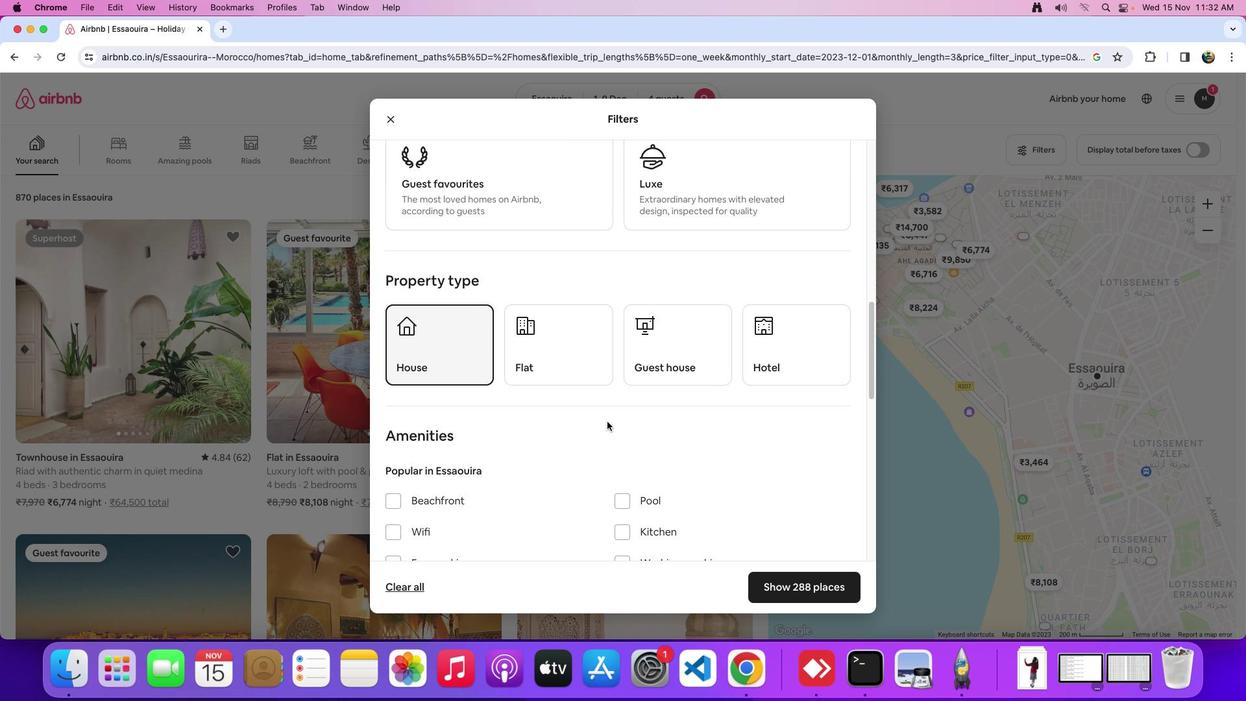 
Action: Mouse scrolled (607, 421) with delta (0, 0)
Screenshot: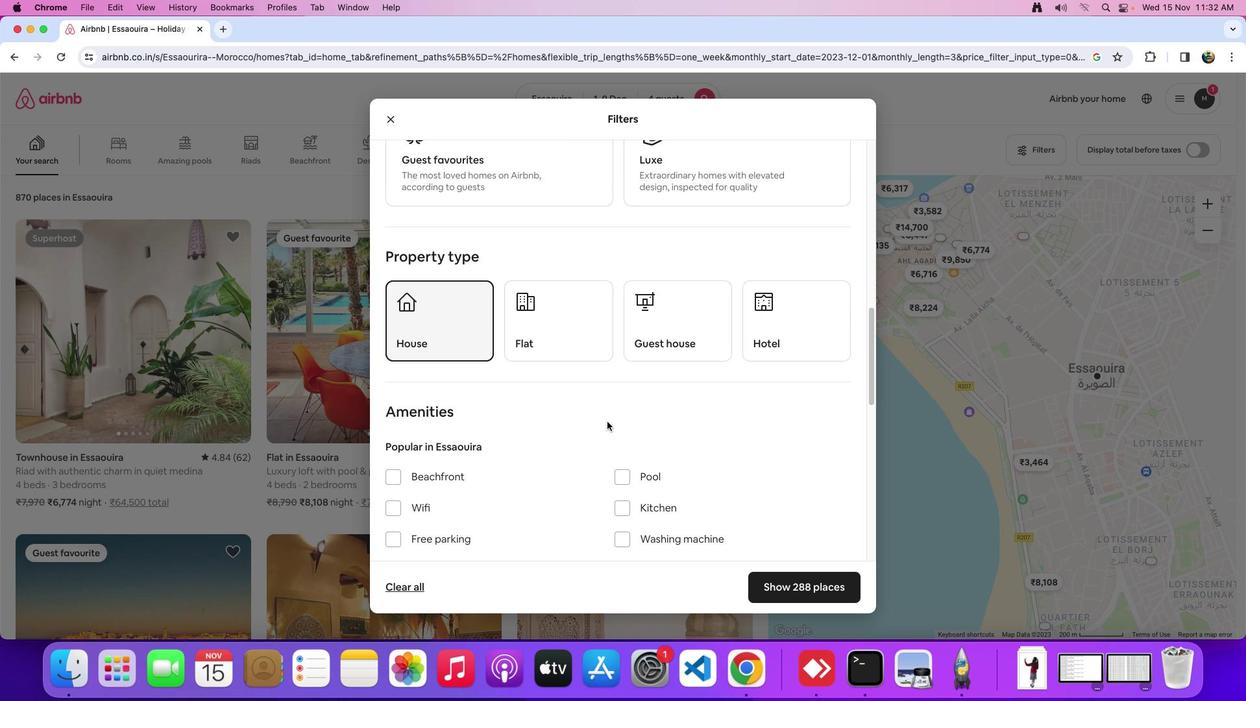 
Action: Mouse scrolled (607, 421) with delta (0, 0)
Screenshot: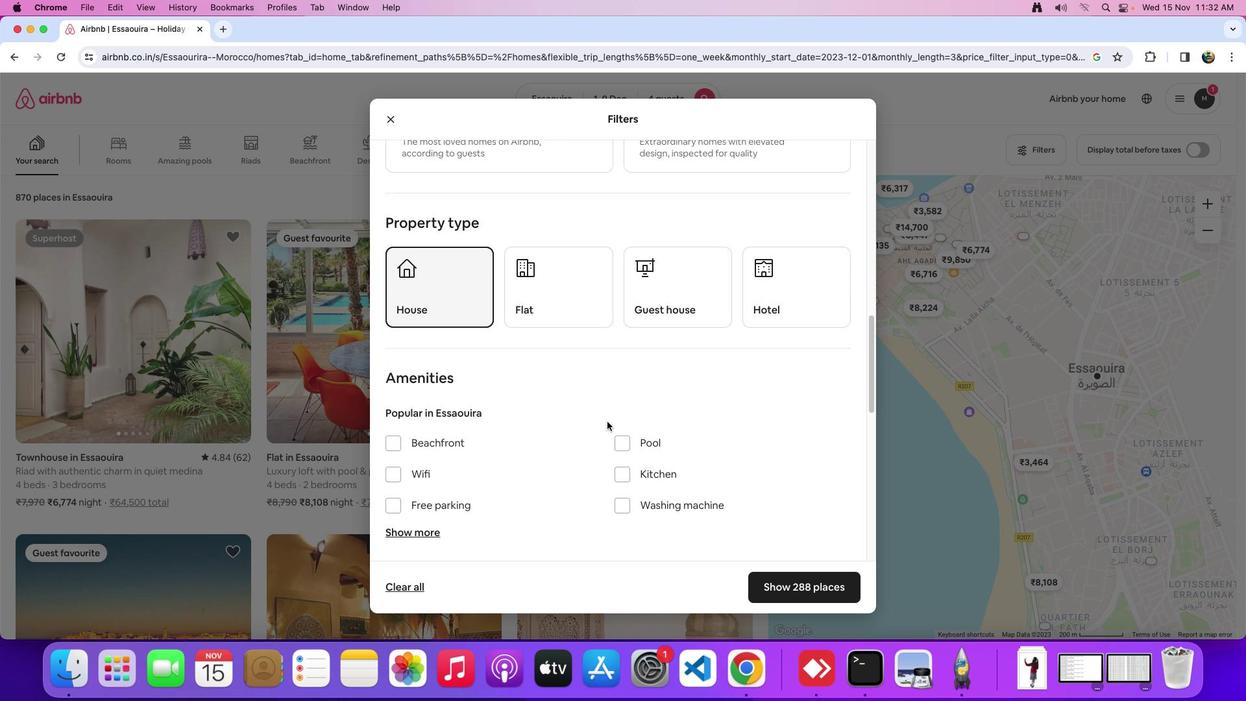 
Action: Mouse scrolled (607, 421) with delta (0, -1)
Screenshot: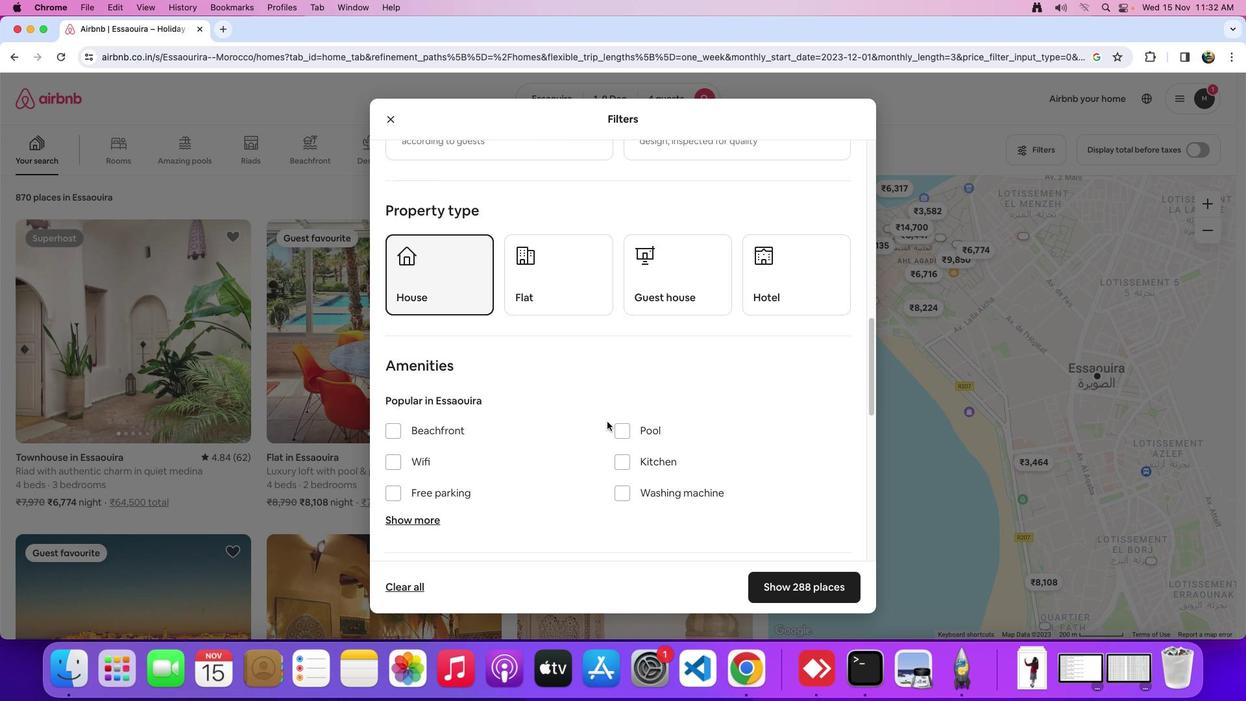 
Action: Mouse moved to (607, 421)
Screenshot: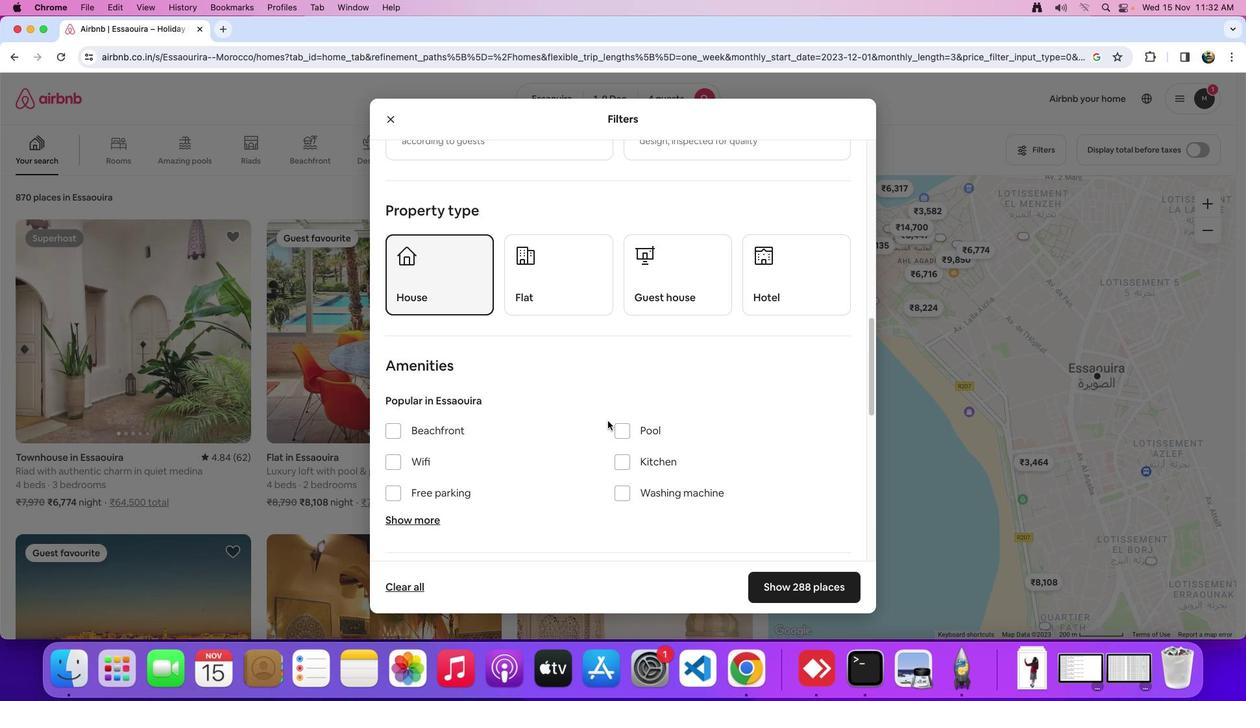 
Action: Mouse scrolled (607, 421) with delta (0, 0)
Screenshot: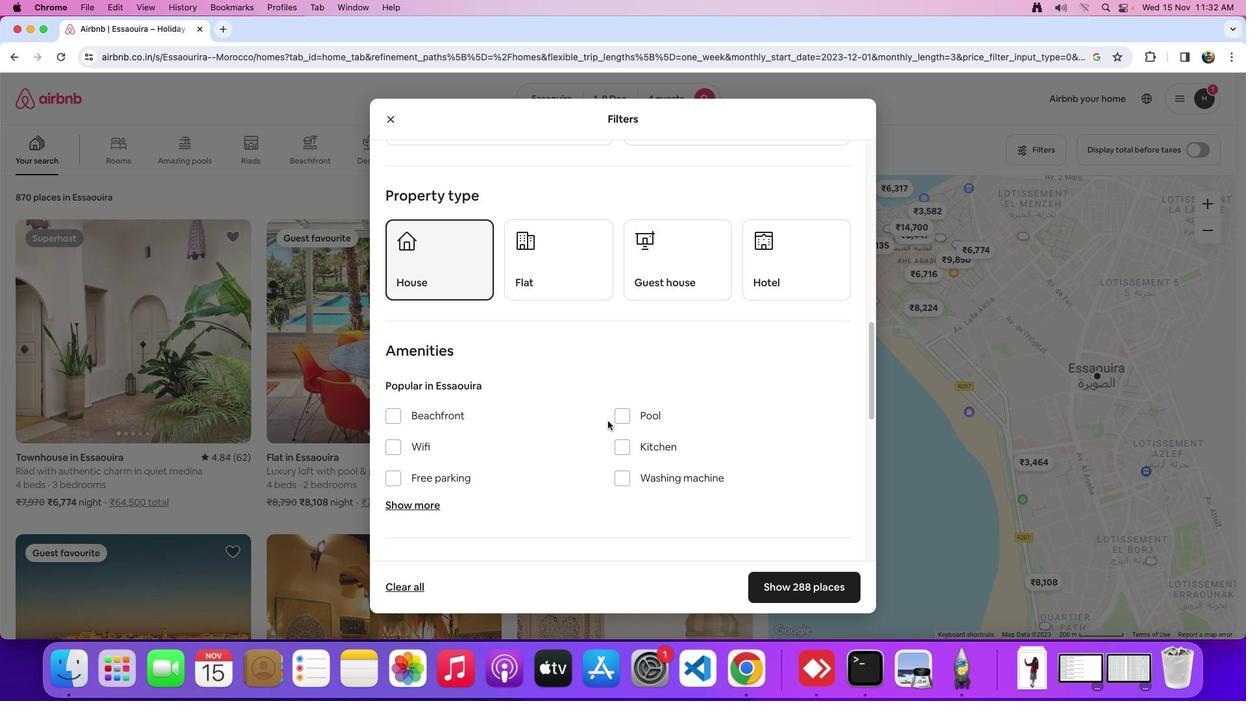 
Action: Mouse scrolled (607, 421) with delta (0, 0)
Screenshot: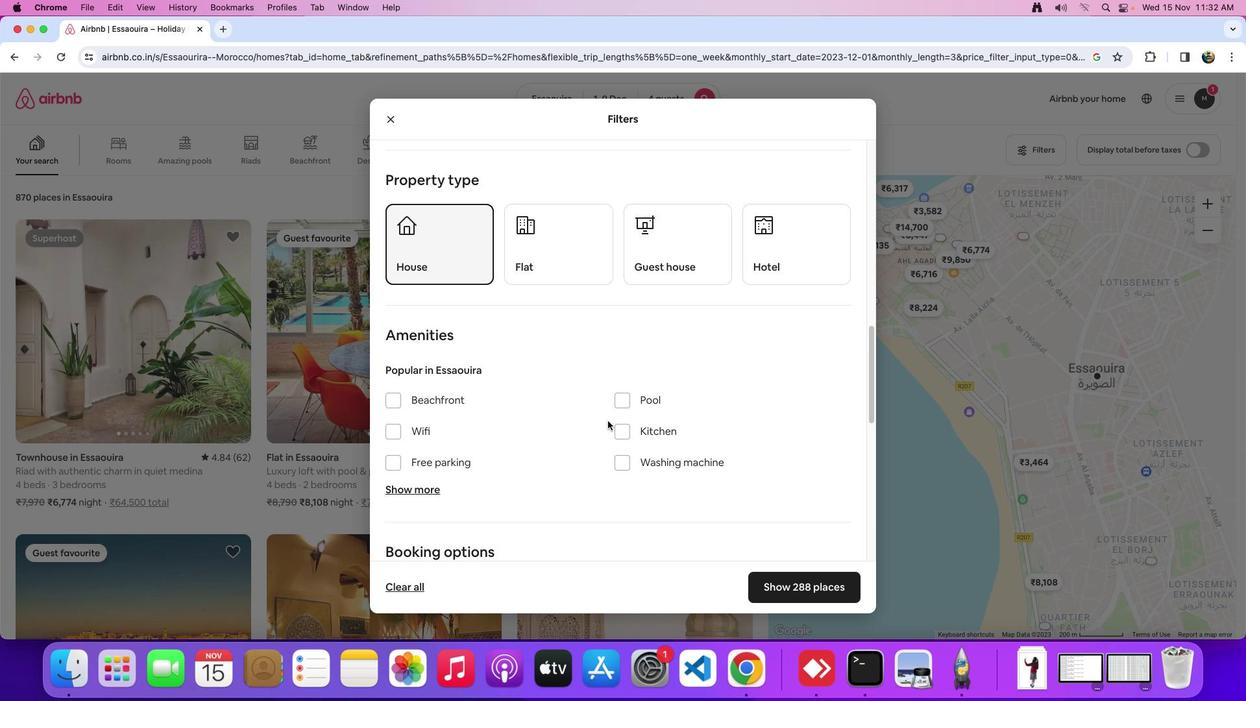 
Action: Mouse scrolled (607, 421) with delta (0, 0)
Screenshot: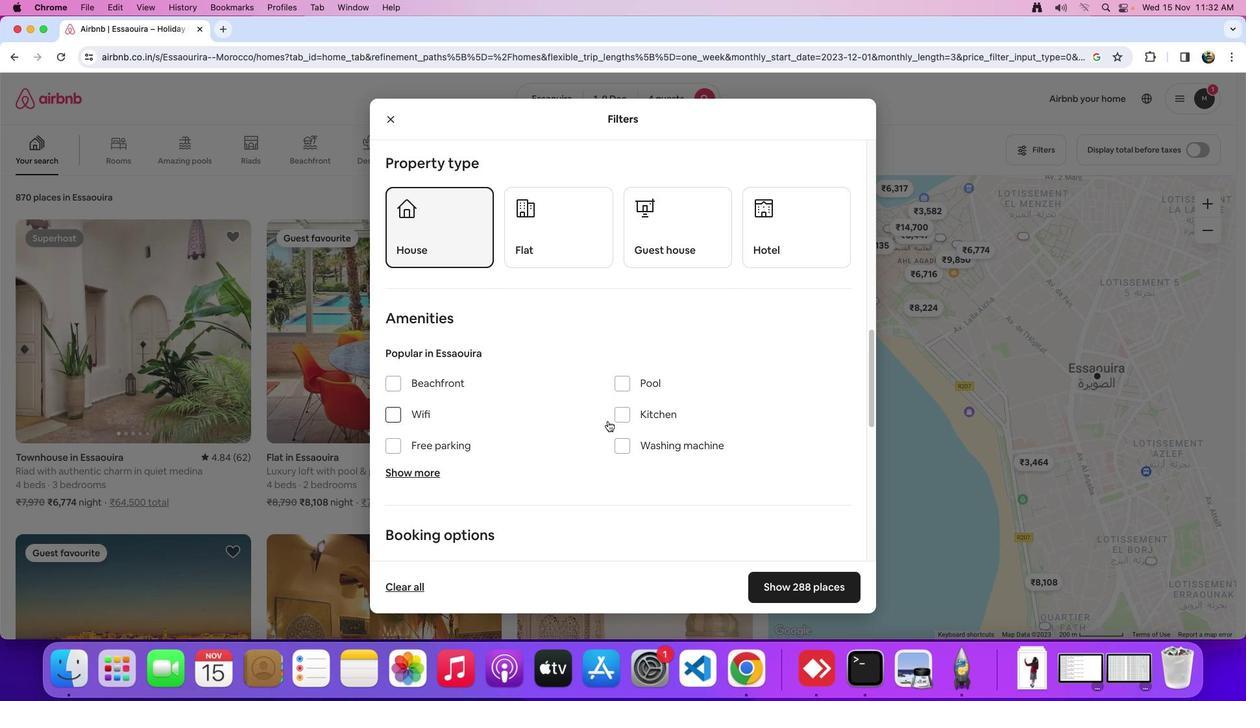 
Action: Mouse moved to (607, 421)
Screenshot: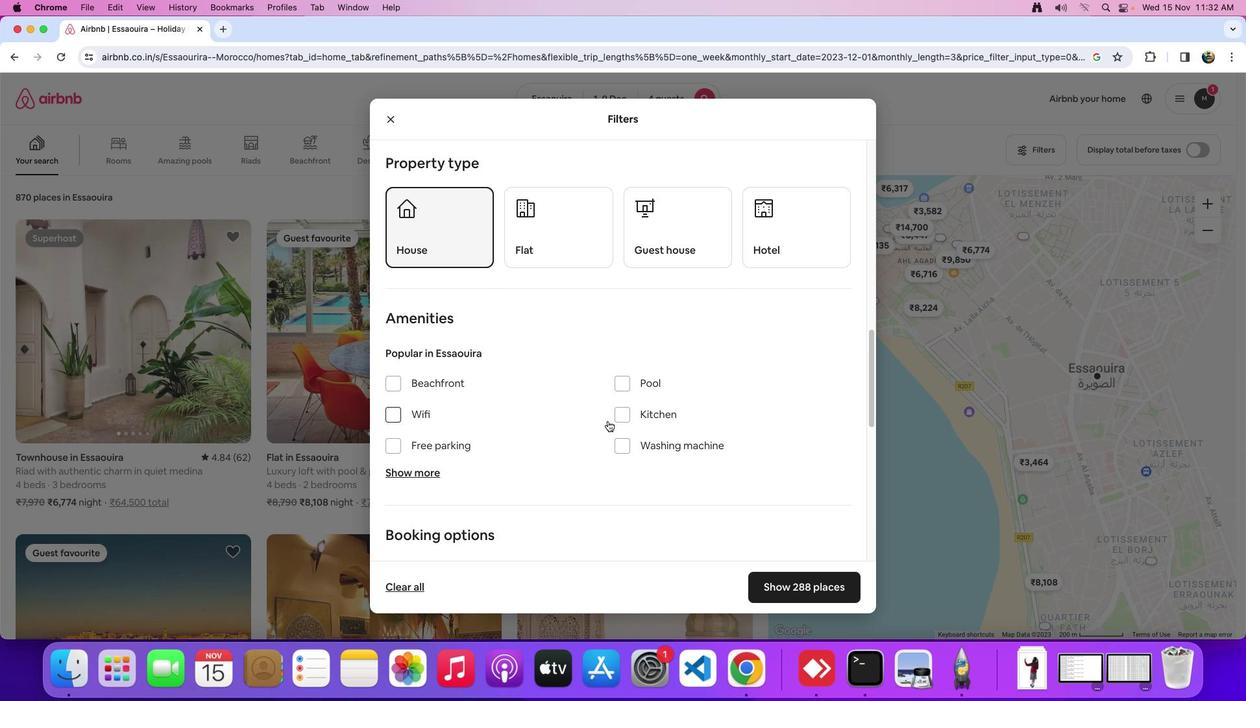 
Action: Mouse scrolled (607, 421) with delta (0, 0)
Screenshot: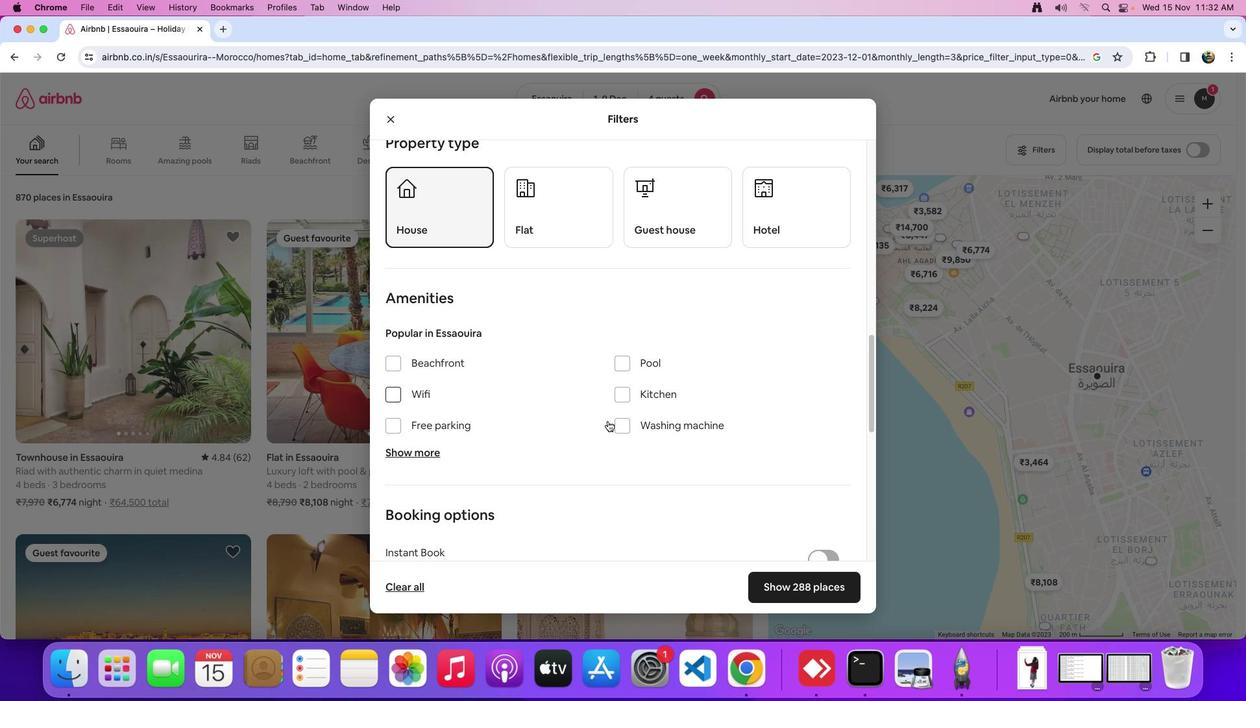 
Action: Mouse scrolled (607, 421) with delta (0, 0)
Screenshot: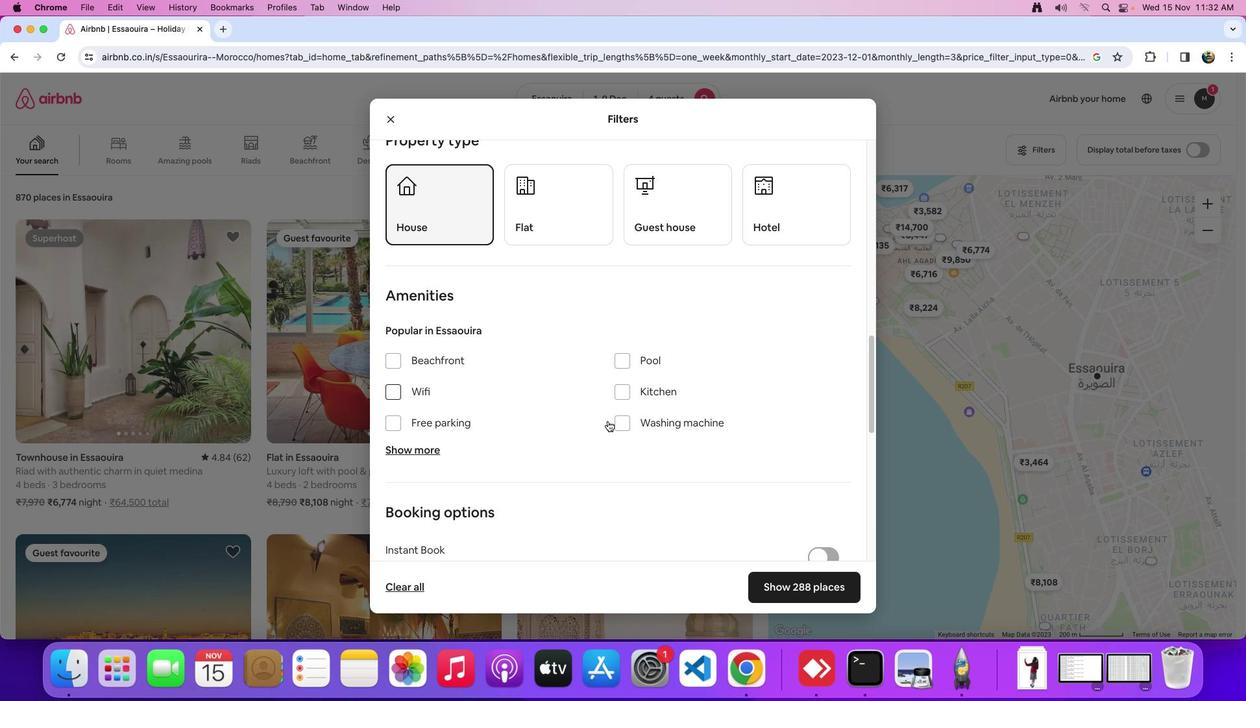 
Action: Mouse scrolled (607, 421) with delta (0, 0)
Screenshot: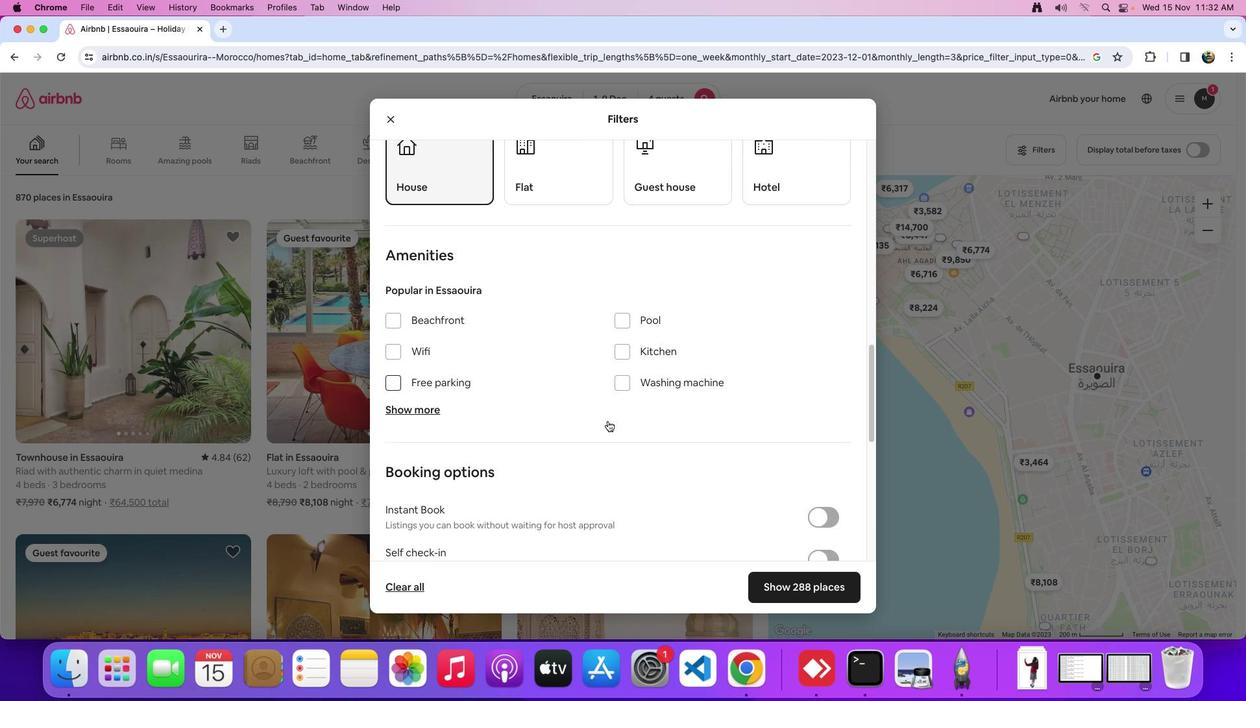 
Action: Mouse scrolled (607, 421) with delta (0, 0)
Screenshot: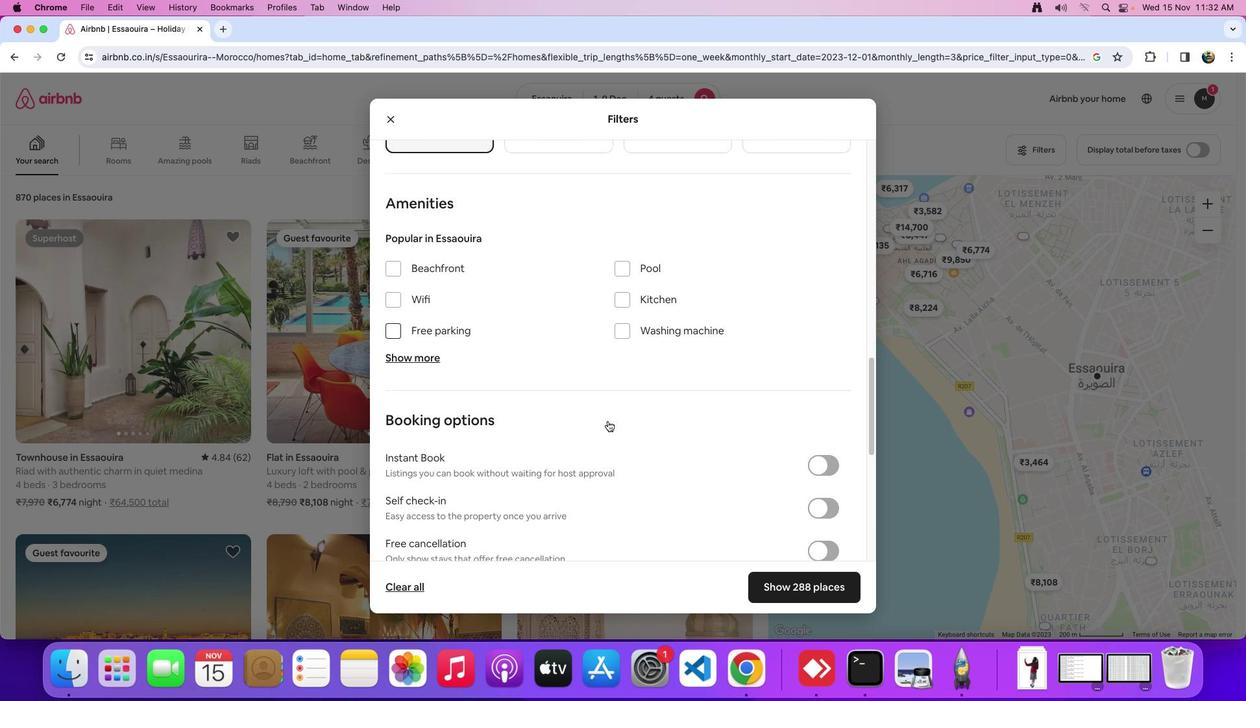 
Action: Mouse scrolled (607, 421) with delta (0, -1)
Screenshot: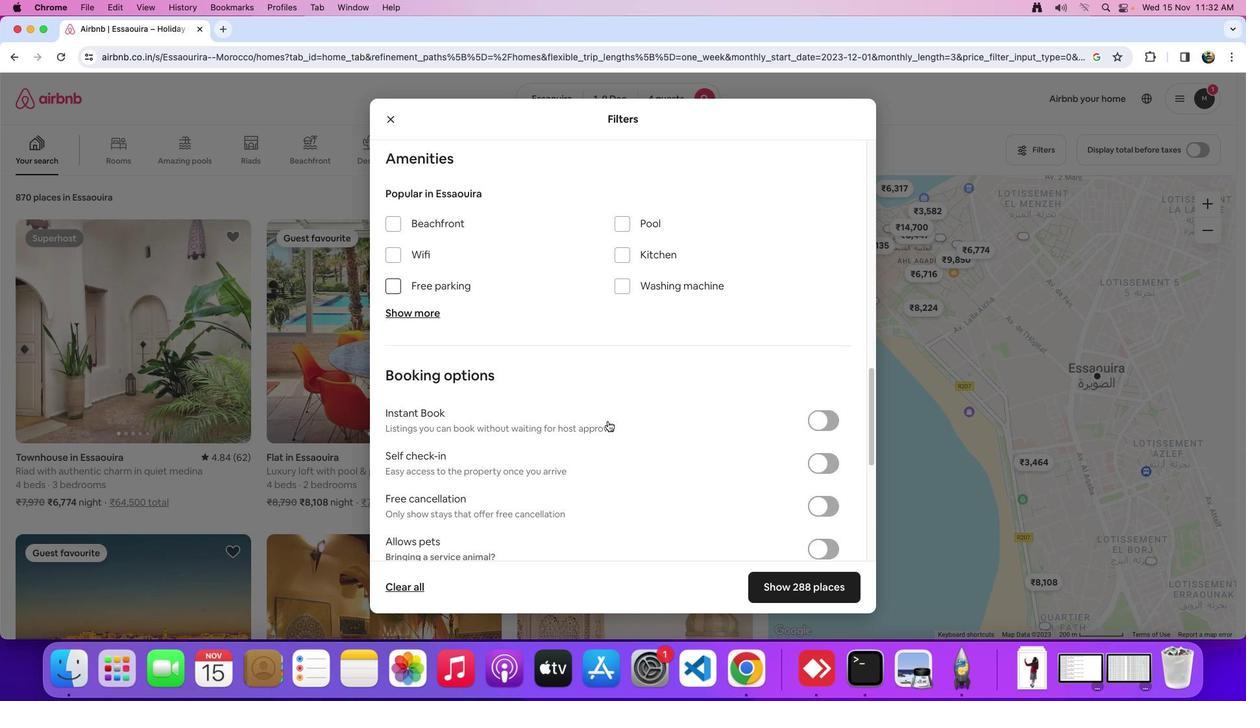 
Action: Mouse scrolled (607, 421) with delta (0, -1)
Screenshot: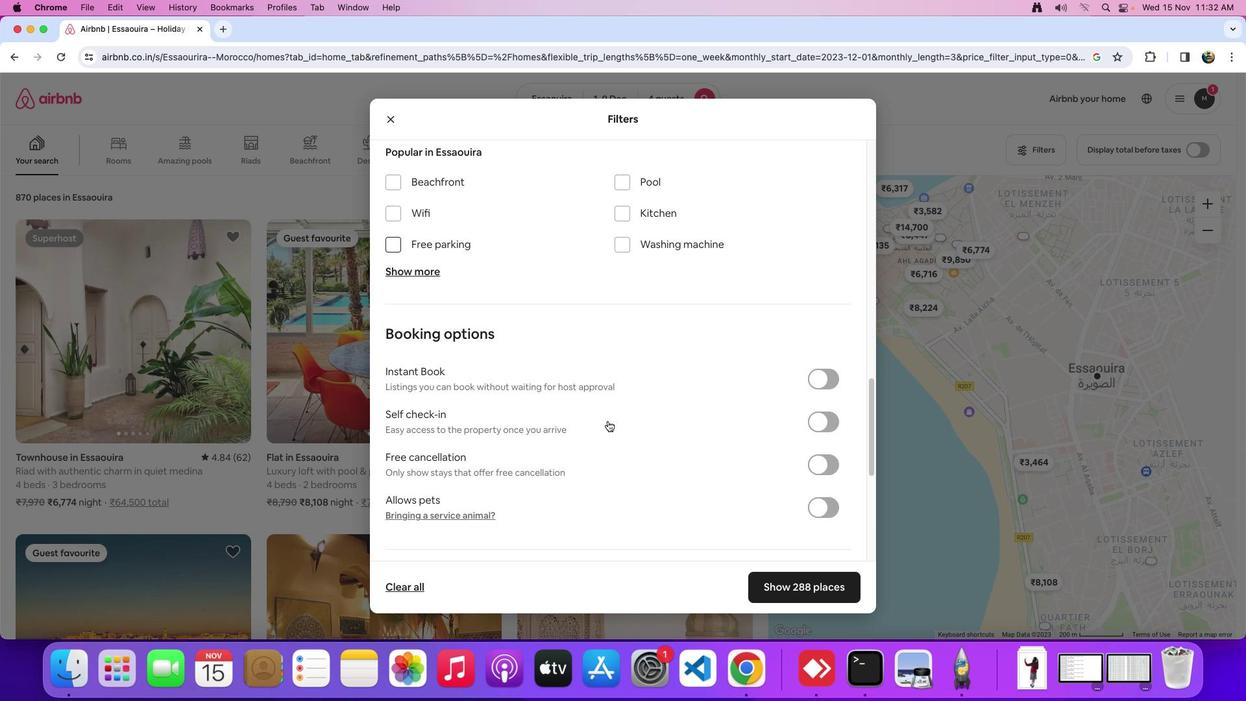 
Action: Mouse moved to (607, 421)
Screenshot: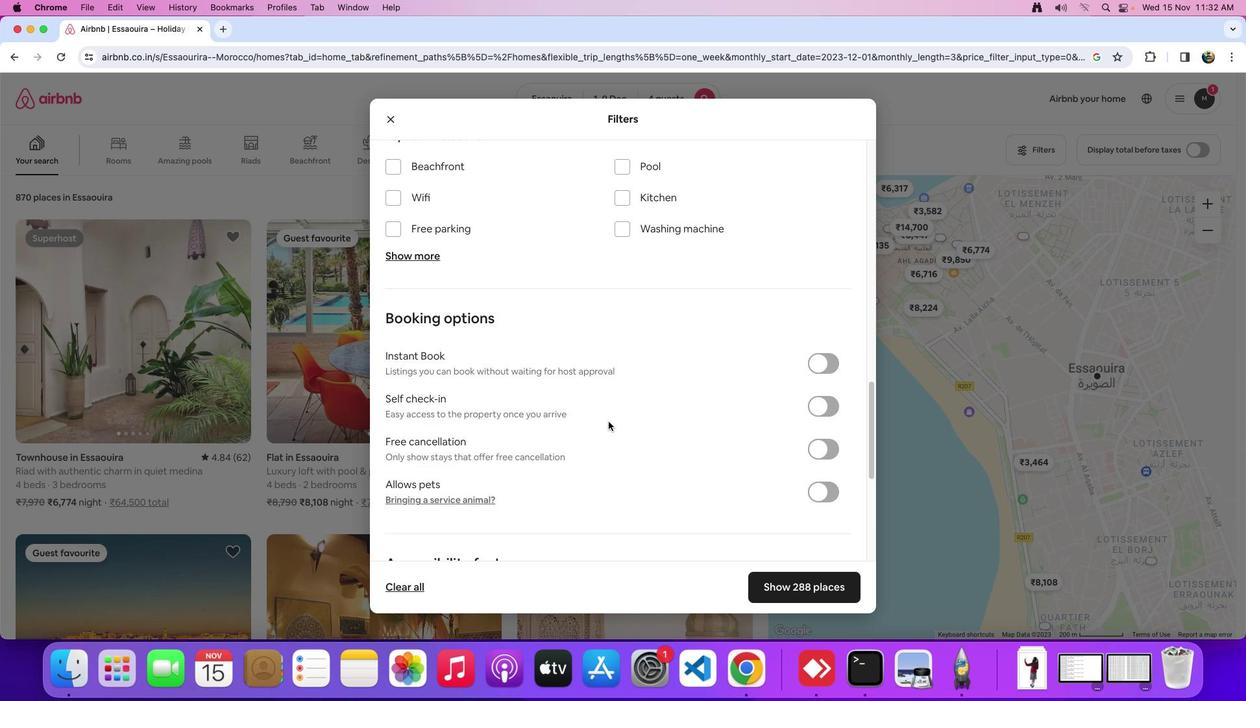 
Action: Mouse scrolled (607, 421) with delta (0, 0)
Screenshot: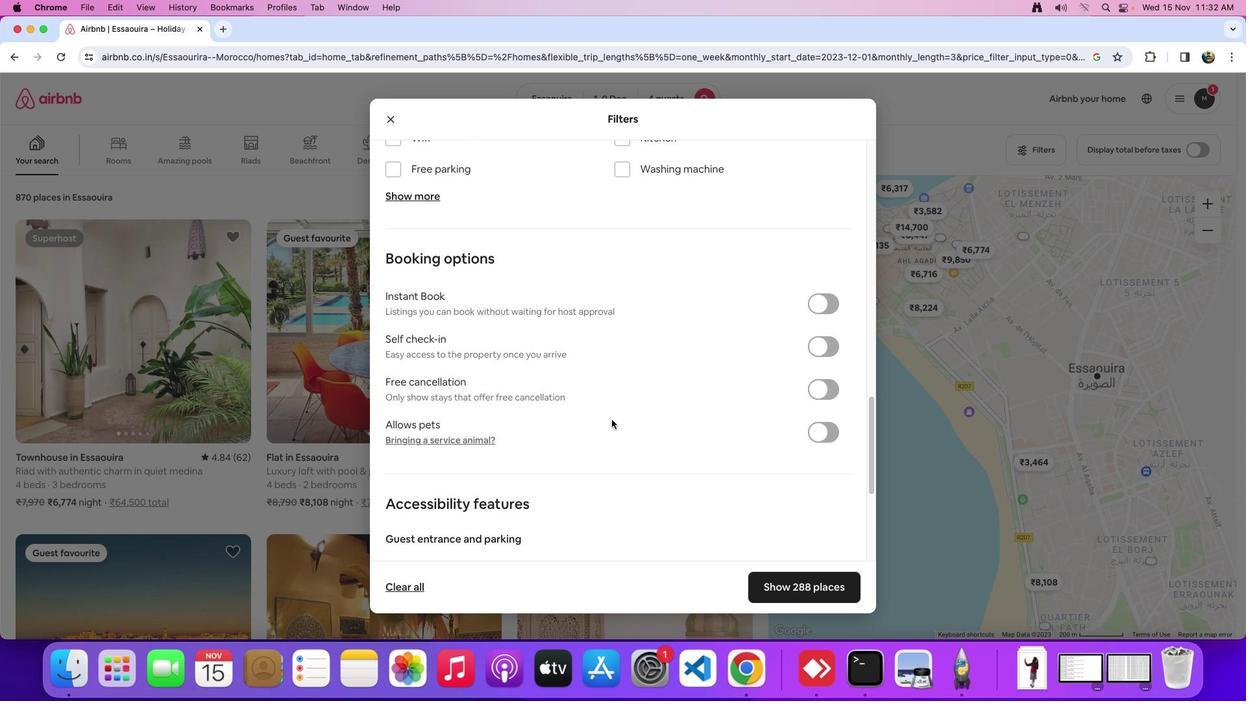 
Action: Mouse moved to (607, 421)
Screenshot: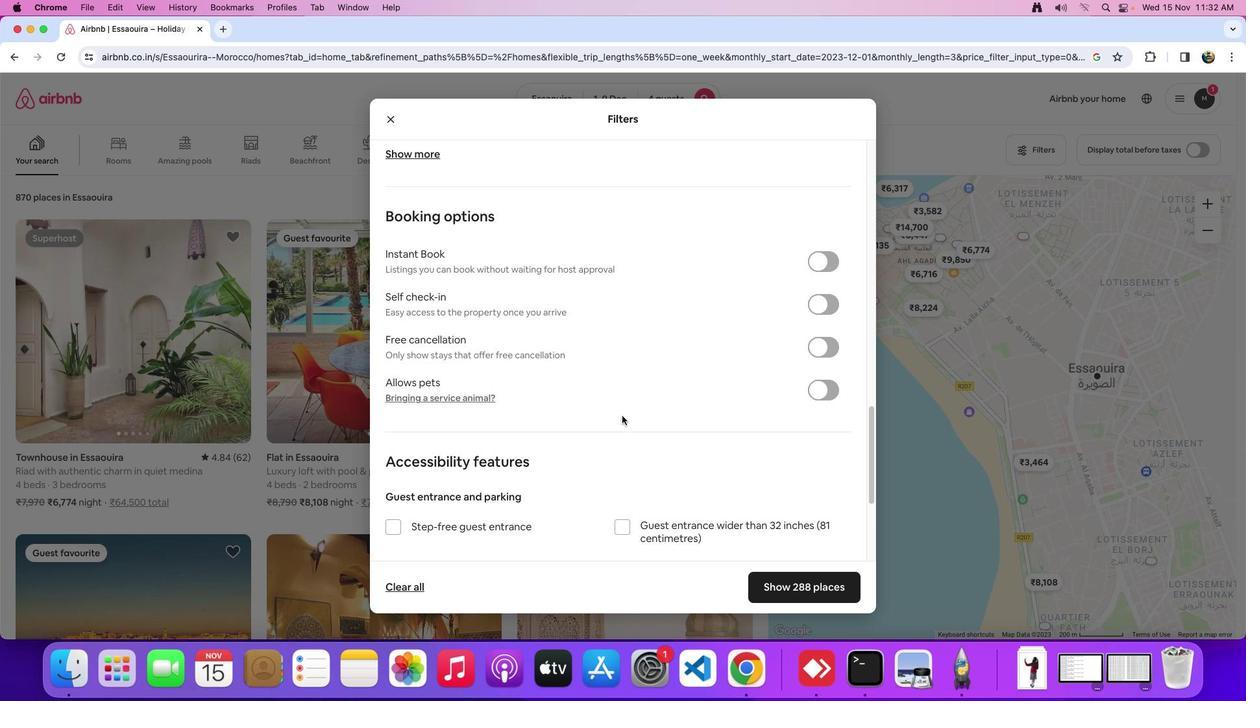 
Action: Mouse scrolled (607, 421) with delta (0, 0)
Screenshot: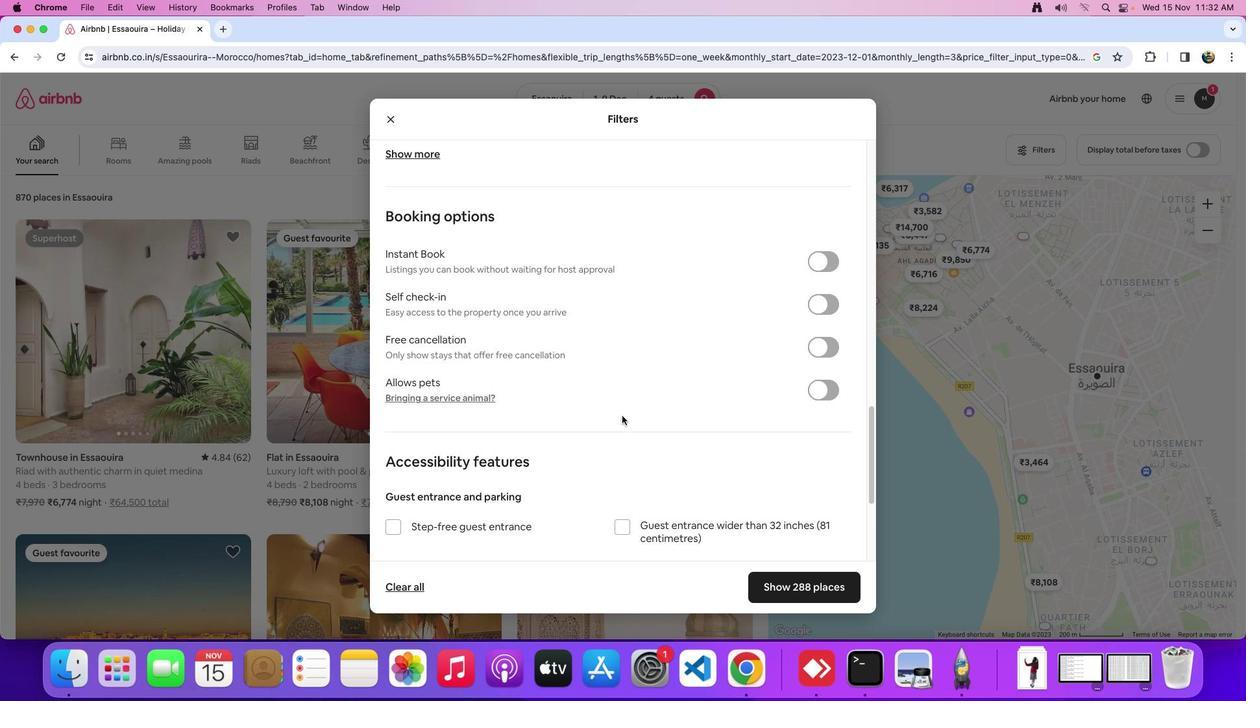 
Action: Mouse moved to (607, 421)
Screenshot: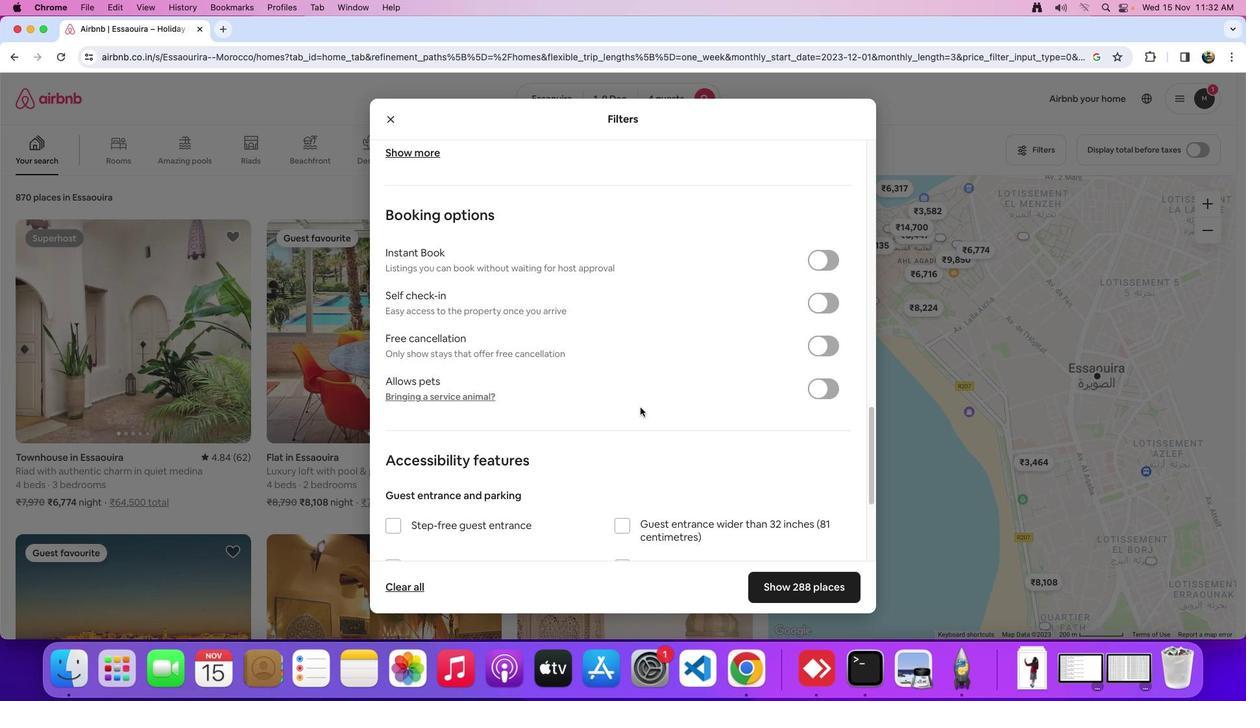 
Action: Mouse scrolled (607, 421) with delta (0, -1)
Screenshot: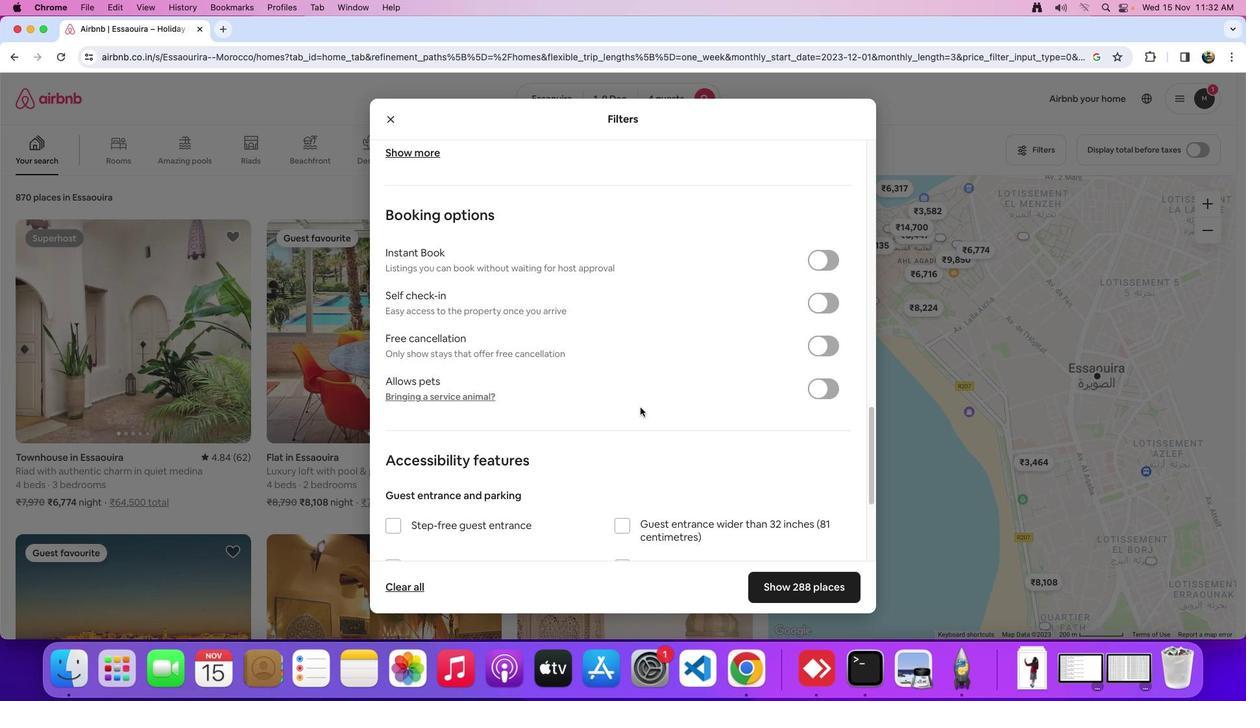 
Action: Mouse moved to (828, 307)
Screenshot: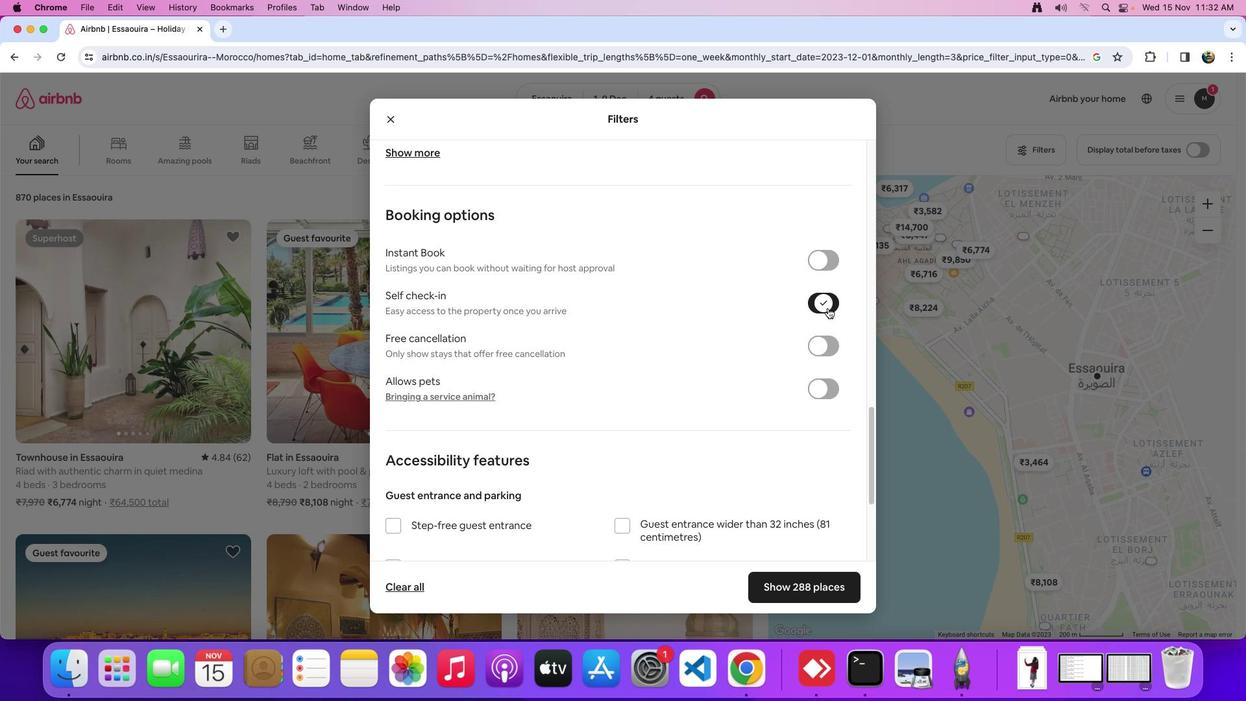 
Action: Mouse pressed left at (828, 307)
Screenshot: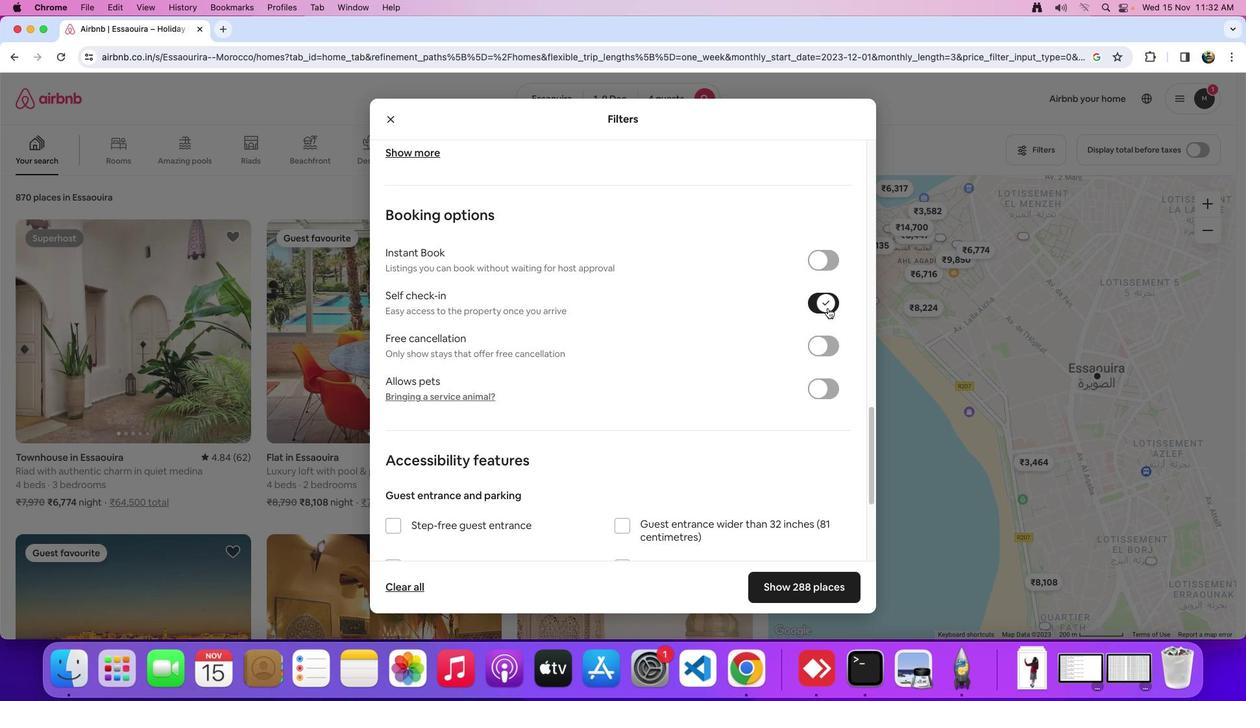 
Action: Mouse moved to (698, 350)
Screenshot: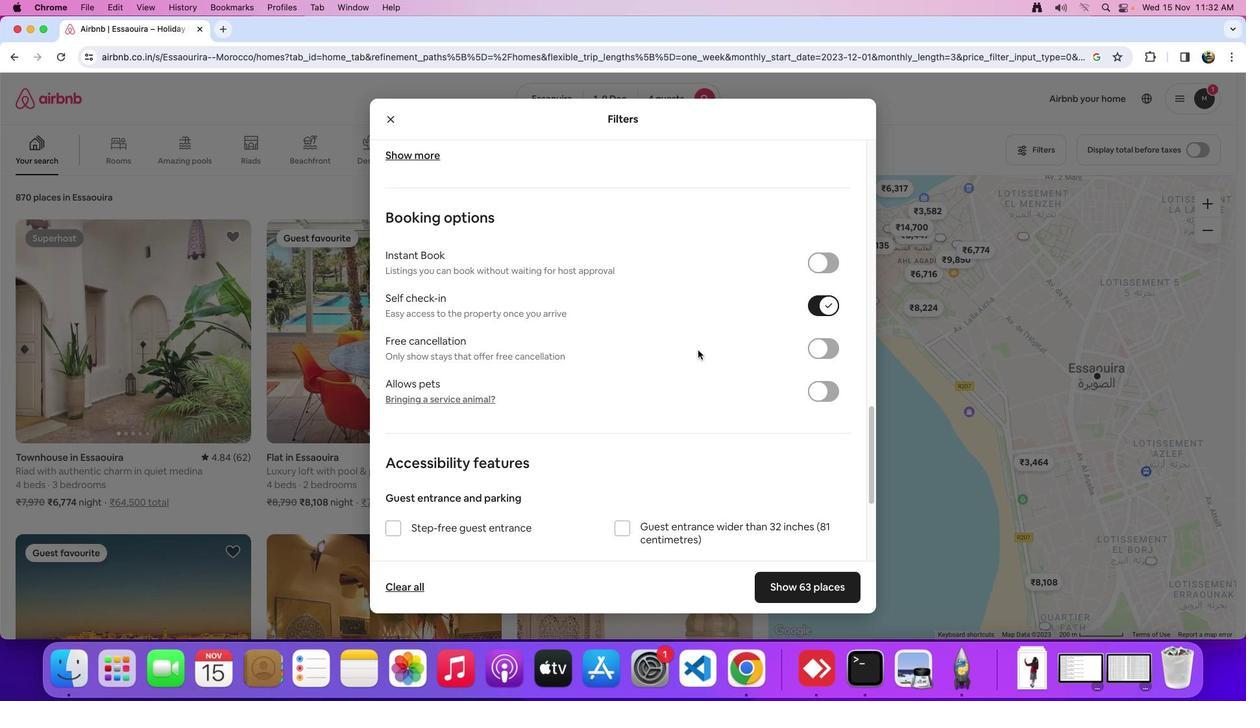 
Action: Mouse scrolled (698, 350) with delta (0, 0)
Screenshot: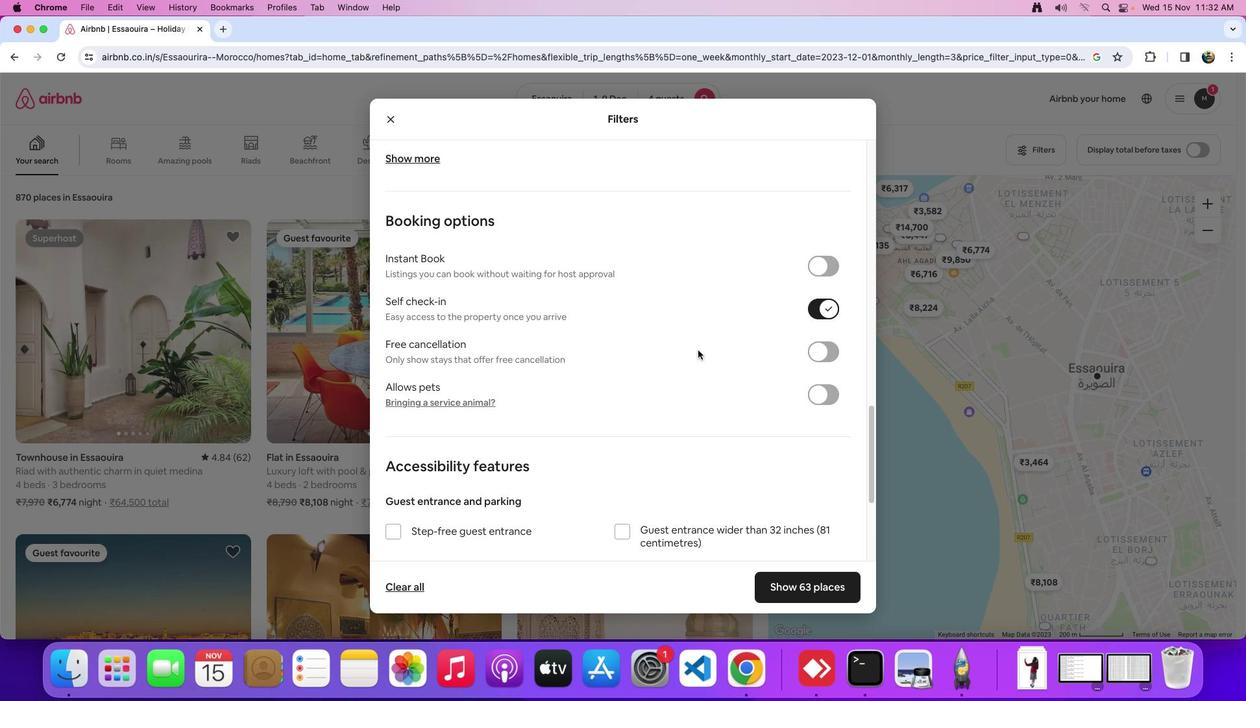 
Action: Mouse scrolled (698, 350) with delta (0, 0)
Screenshot: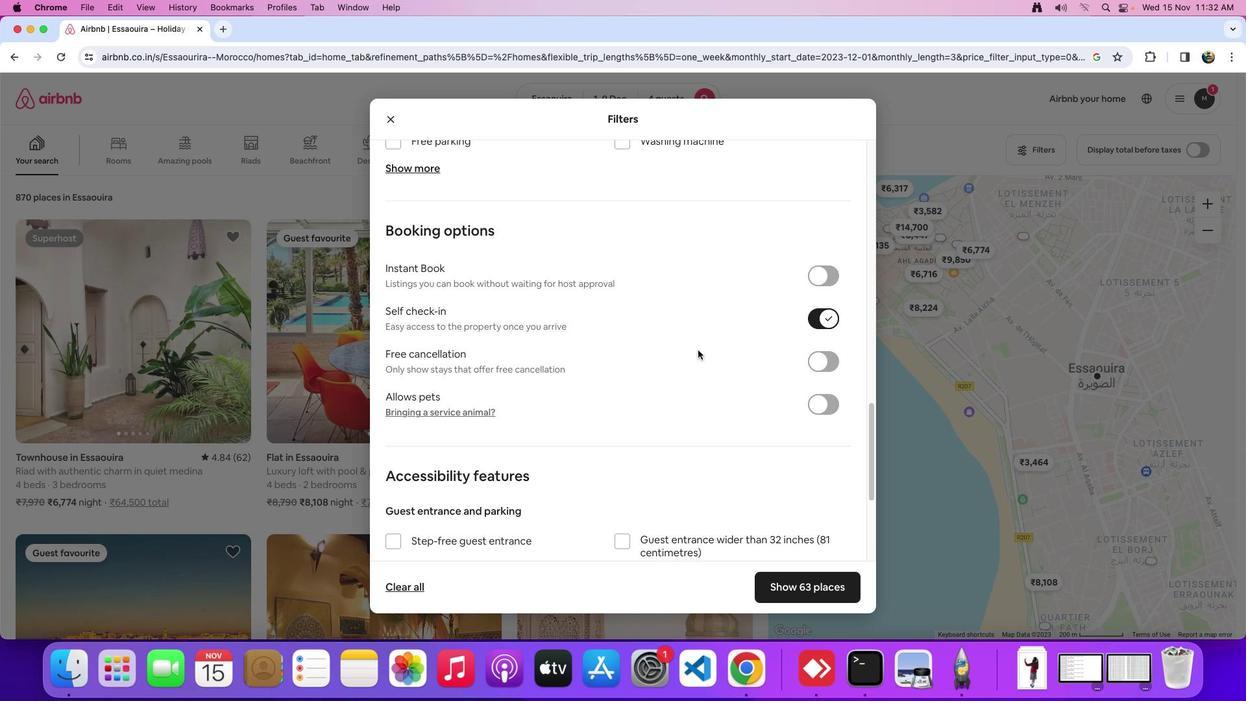 
Action: Mouse moved to (698, 350)
Screenshot: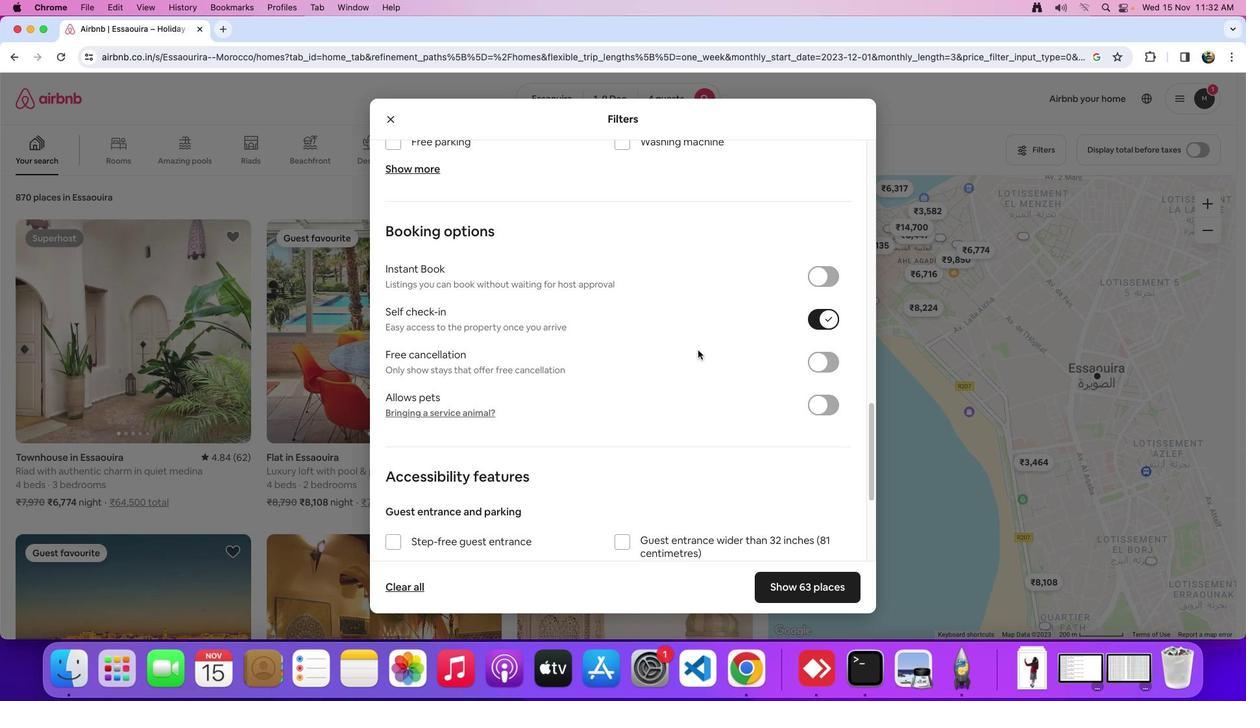 
Action: Mouse scrolled (698, 350) with delta (0, 0)
Screenshot: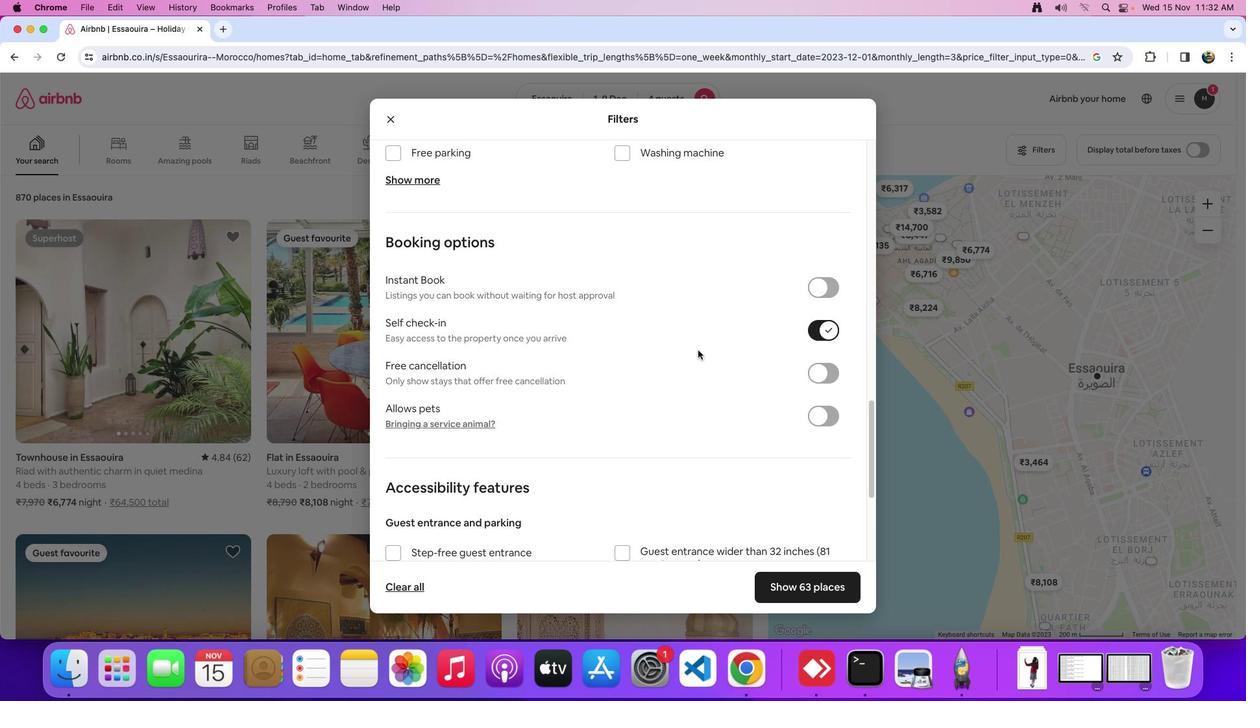 
Action: Mouse scrolled (698, 350) with delta (0, 0)
Screenshot: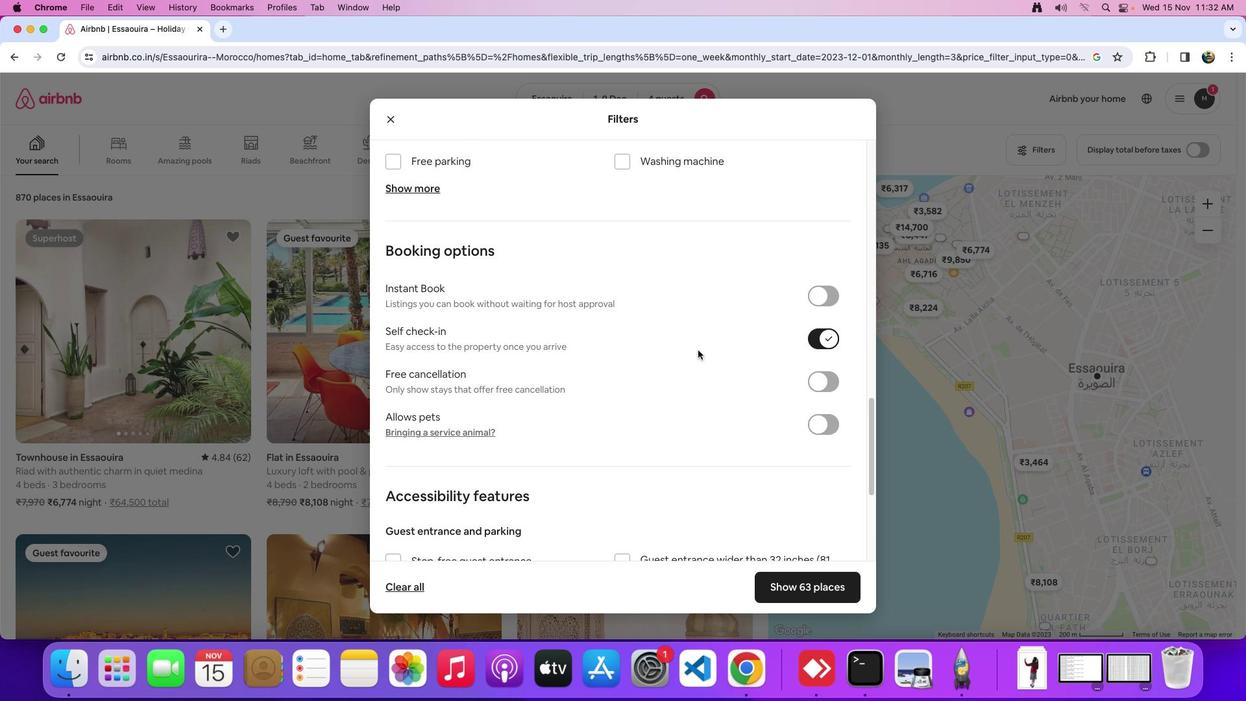 
Action: Mouse moved to (792, 590)
Screenshot: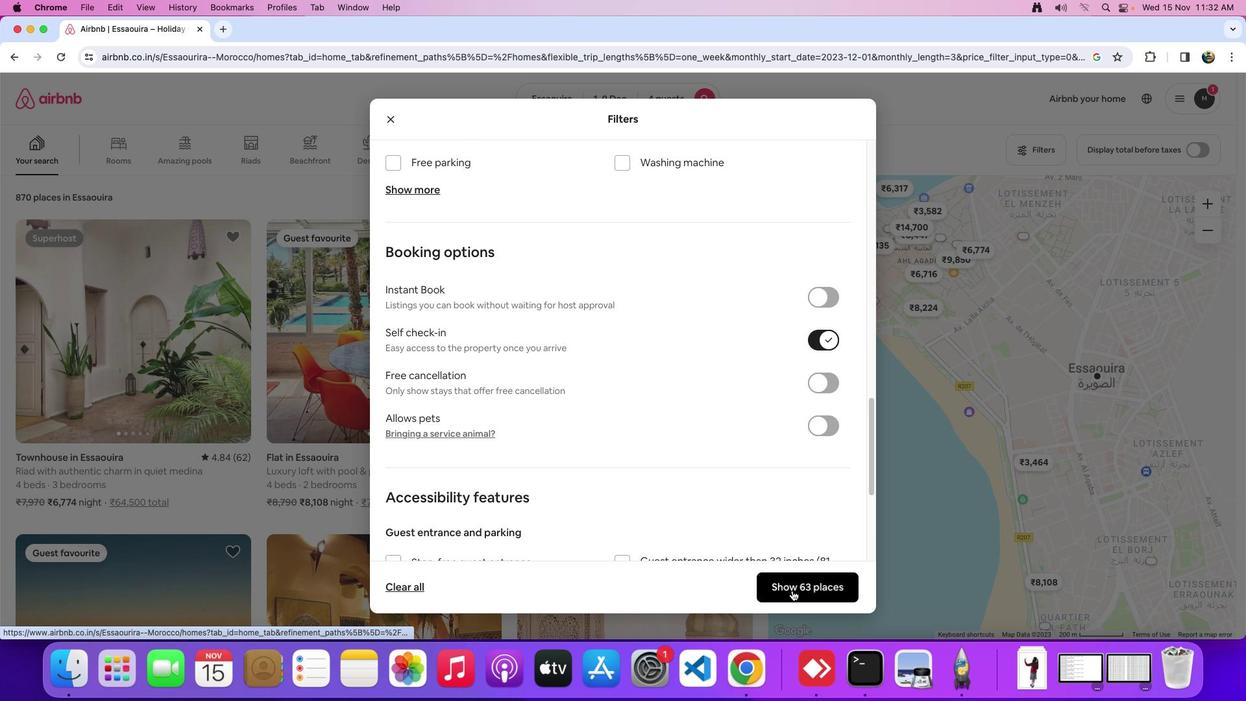 
Action: Mouse pressed left at (792, 590)
Screenshot: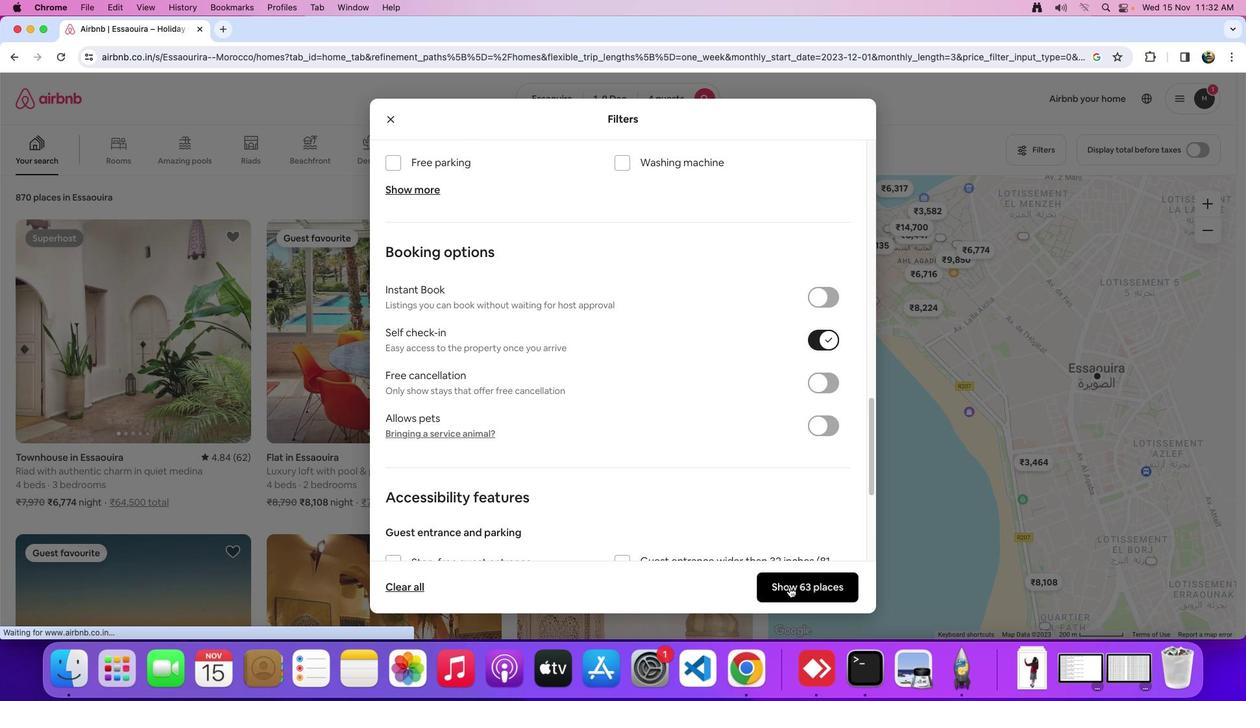 
Action: Mouse moved to (315, 519)
Screenshot: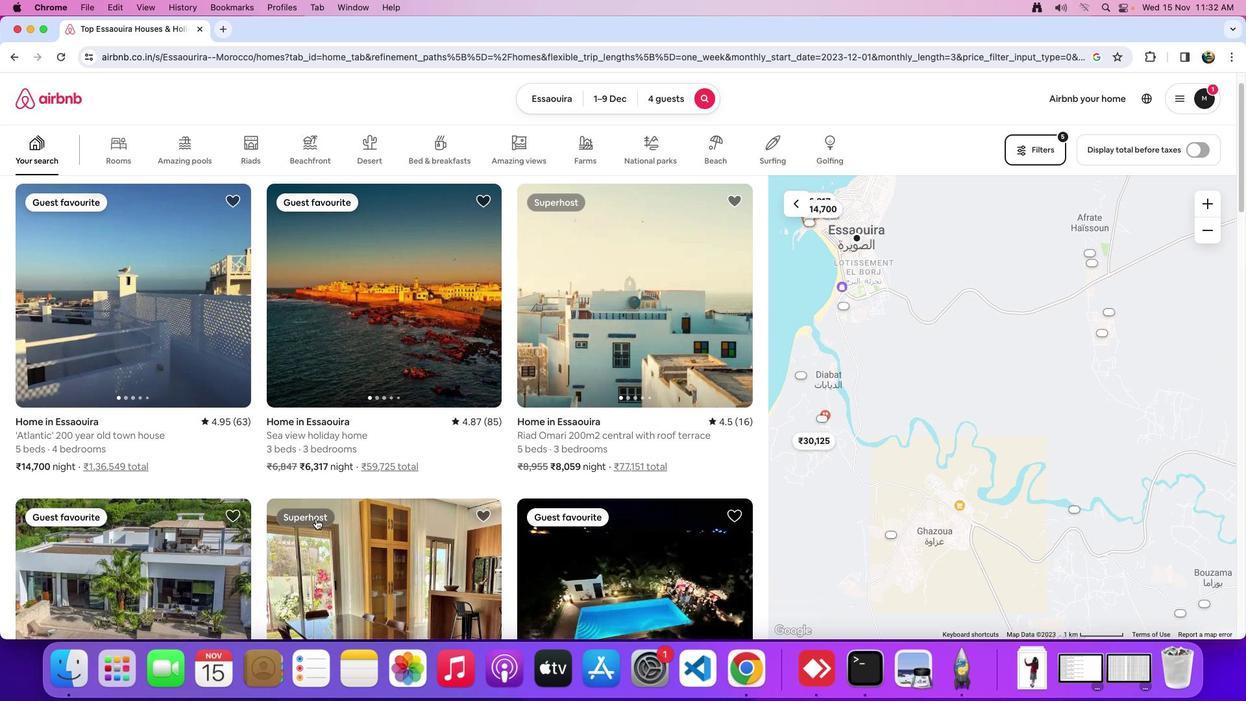 
Action: Mouse scrolled (315, 519) with delta (0, 0)
Screenshot: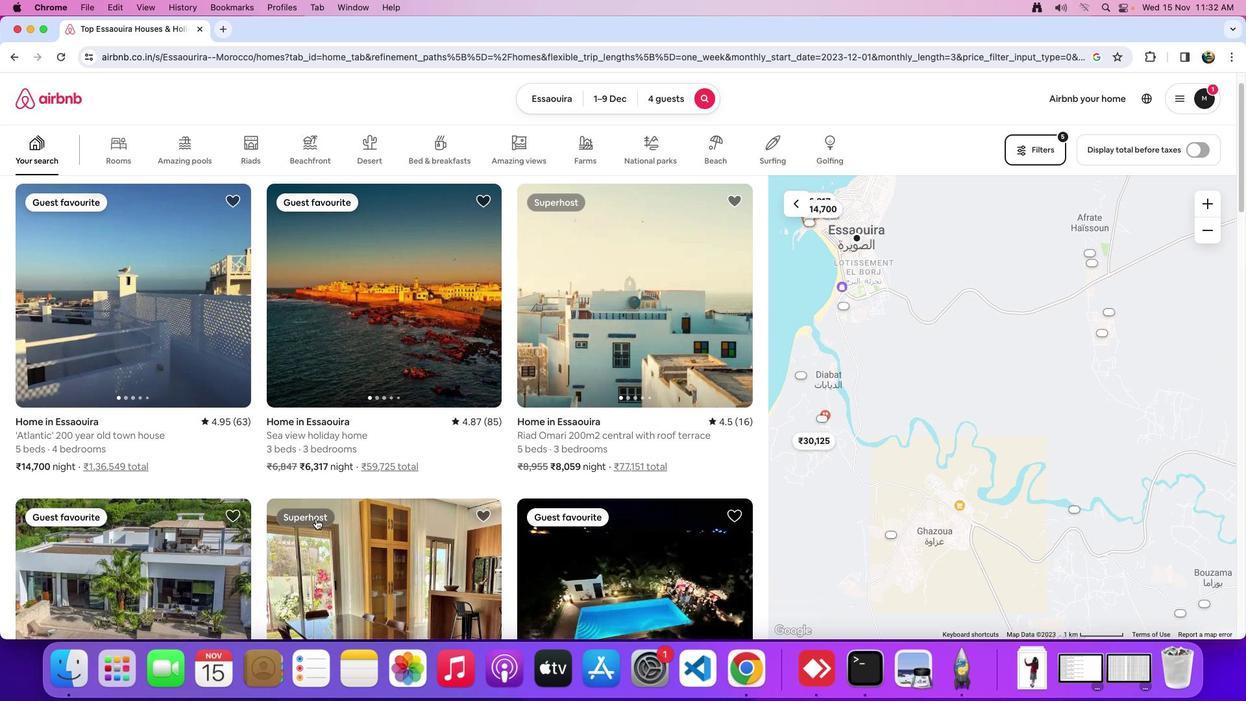 
Action: Mouse moved to (316, 518)
Screenshot: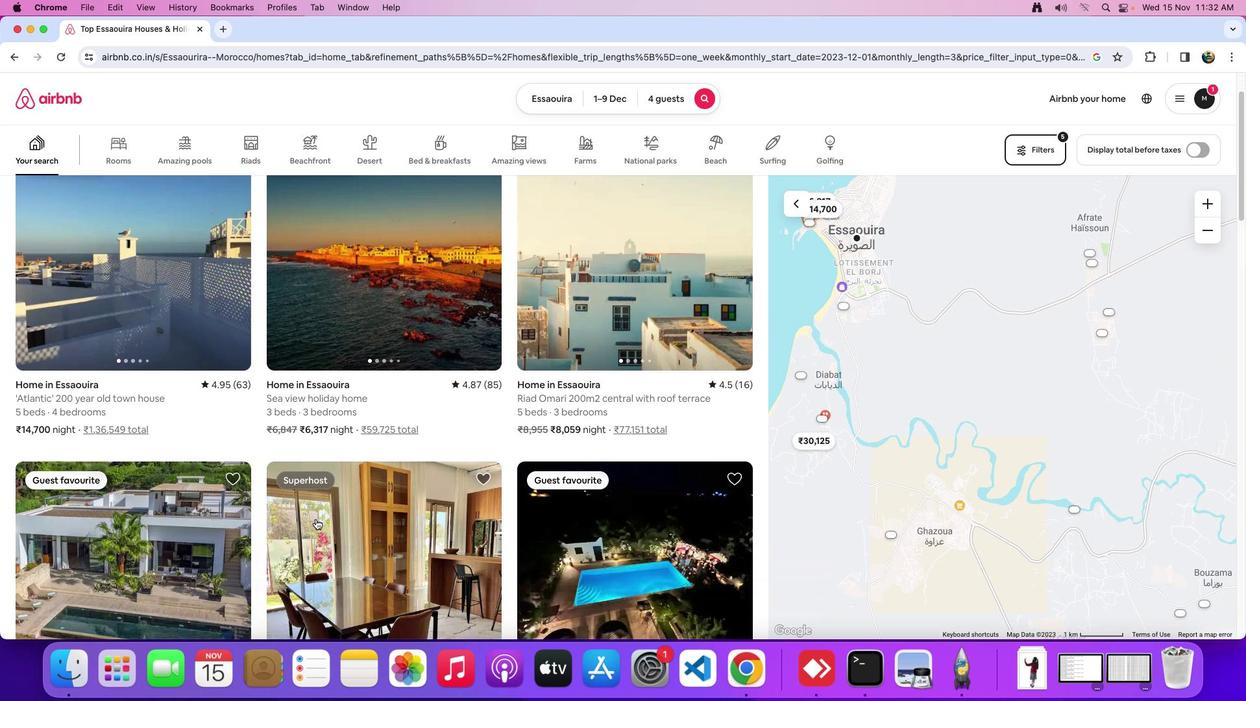 
Action: Mouse scrolled (316, 518) with delta (0, 0)
Screenshot: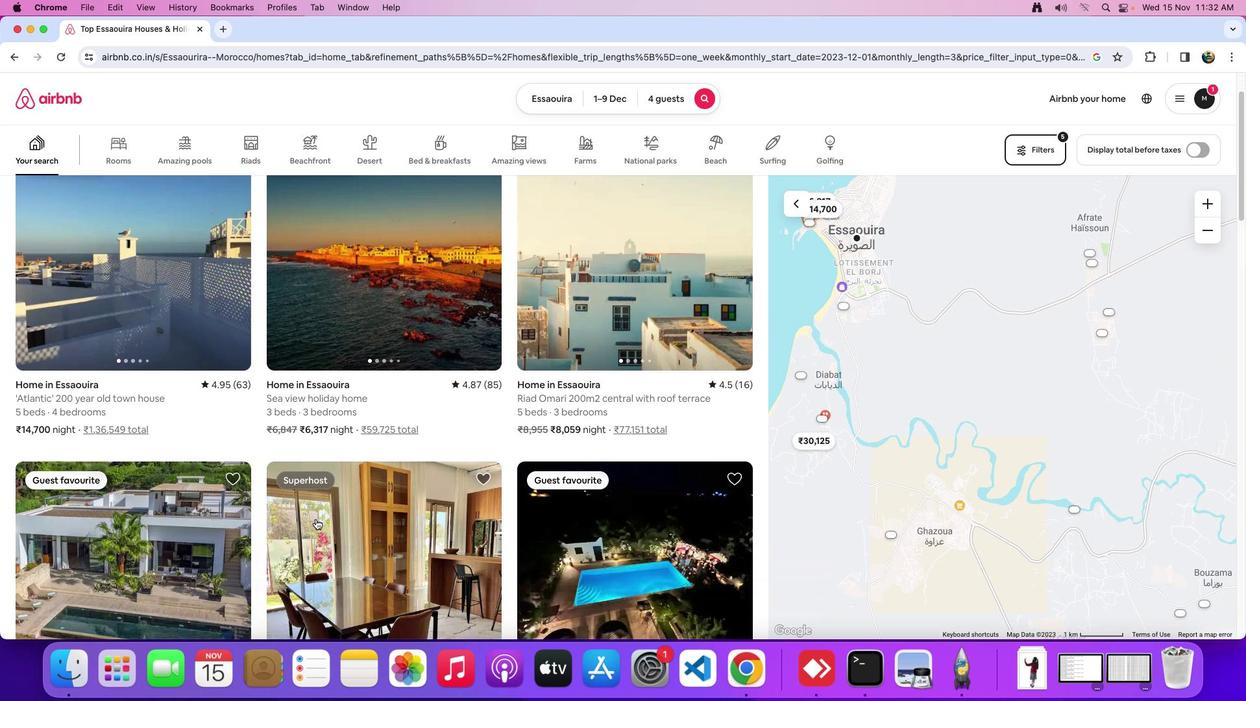
Action: Mouse scrolled (316, 518) with delta (0, -1)
Screenshot: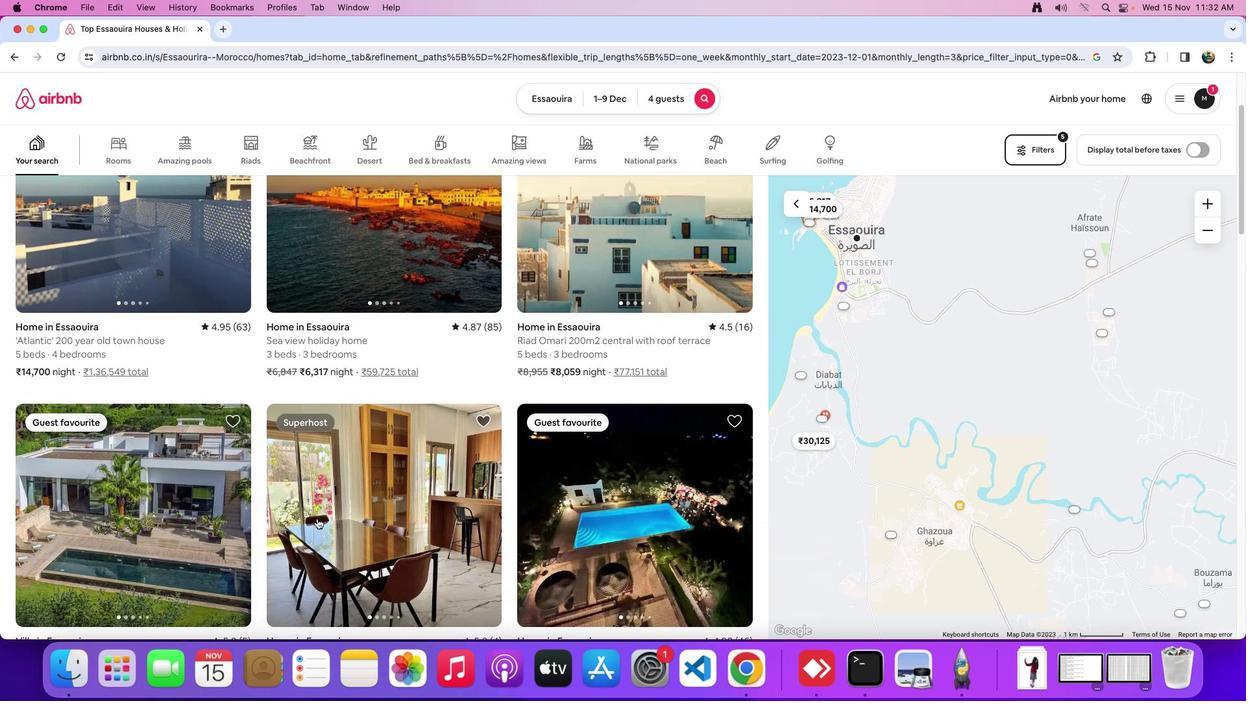 
Action: Mouse moved to (353, 520)
Screenshot: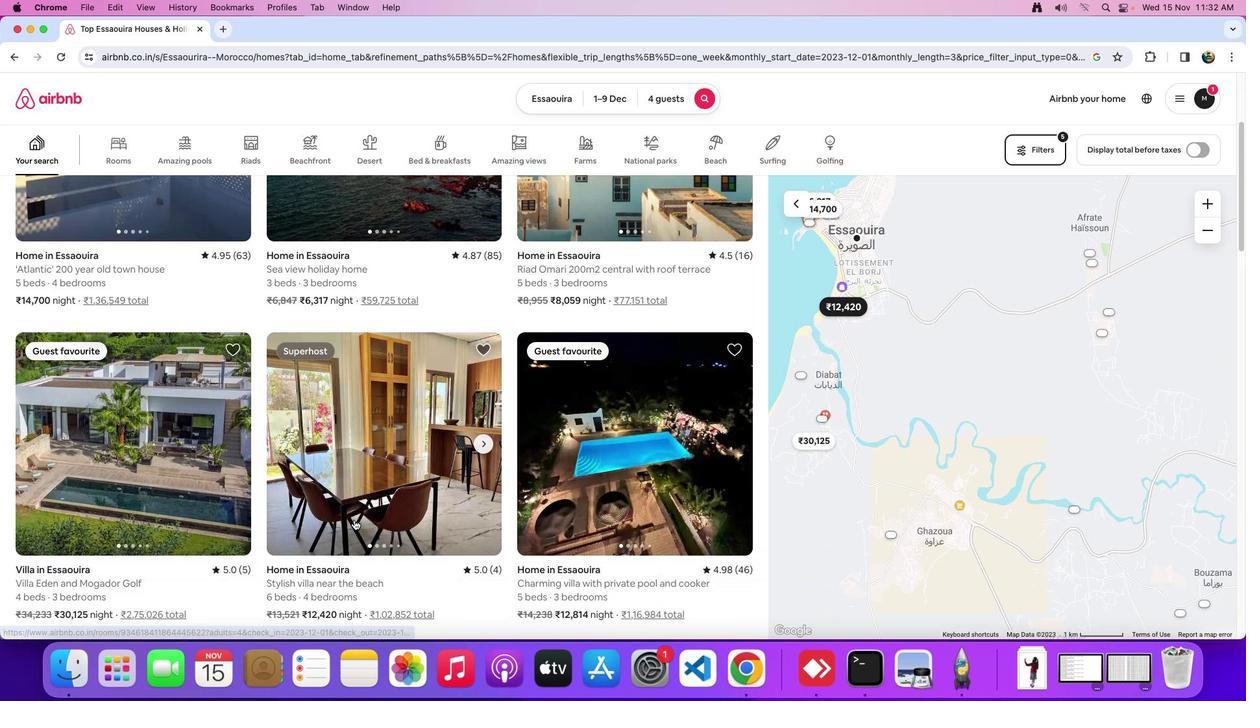 
Action: Mouse scrolled (353, 520) with delta (0, 0)
Screenshot: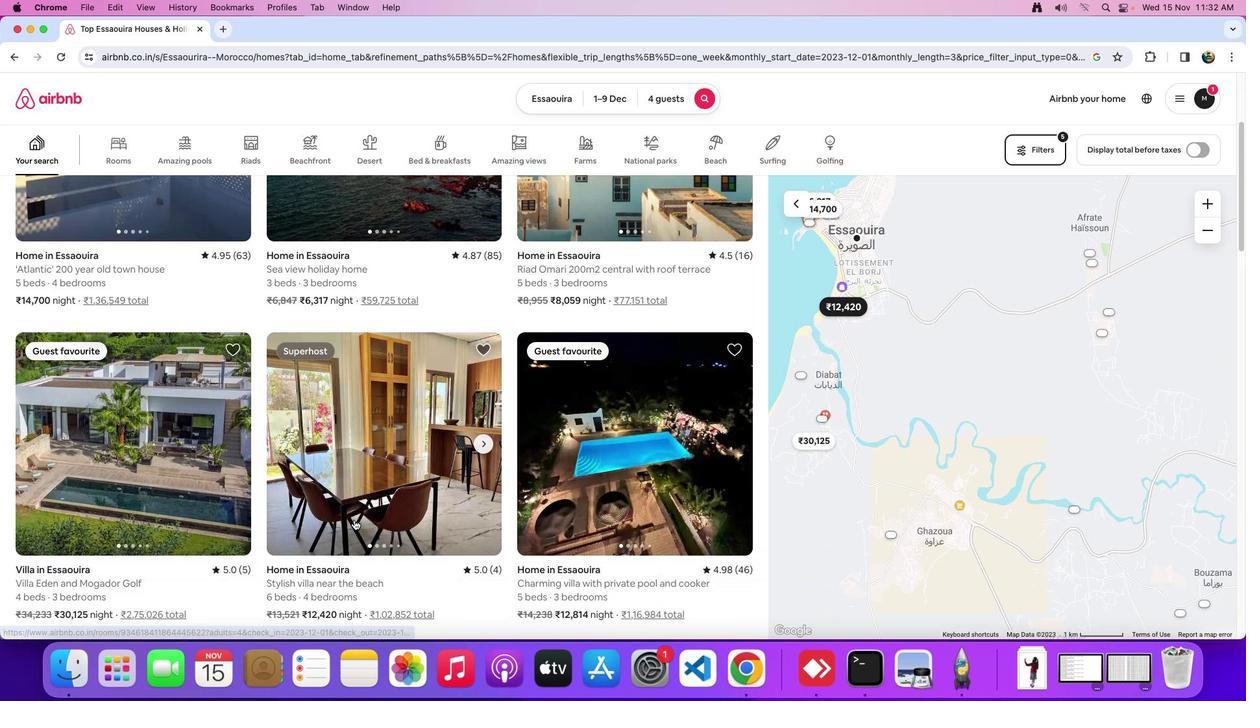 
Action: Mouse scrolled (353, 520) with delta (0, 0)
Screenshot: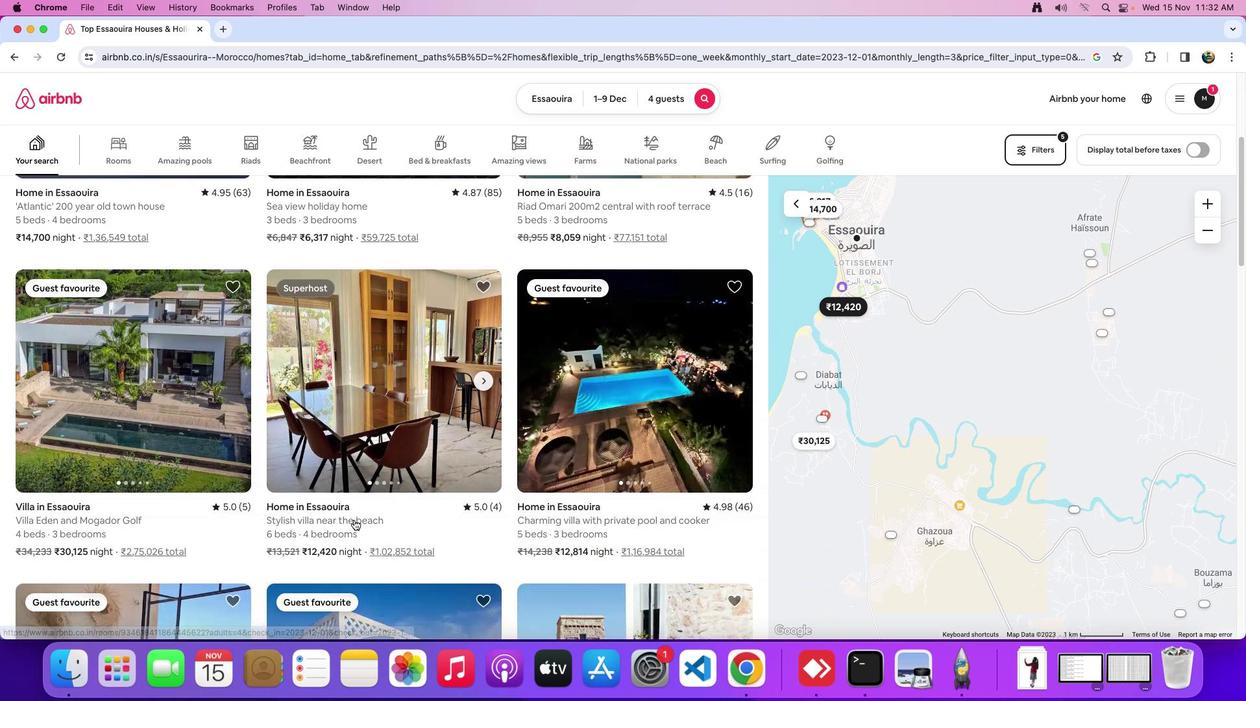 
Action: Mouse moved to (353, 520)
Screenshot: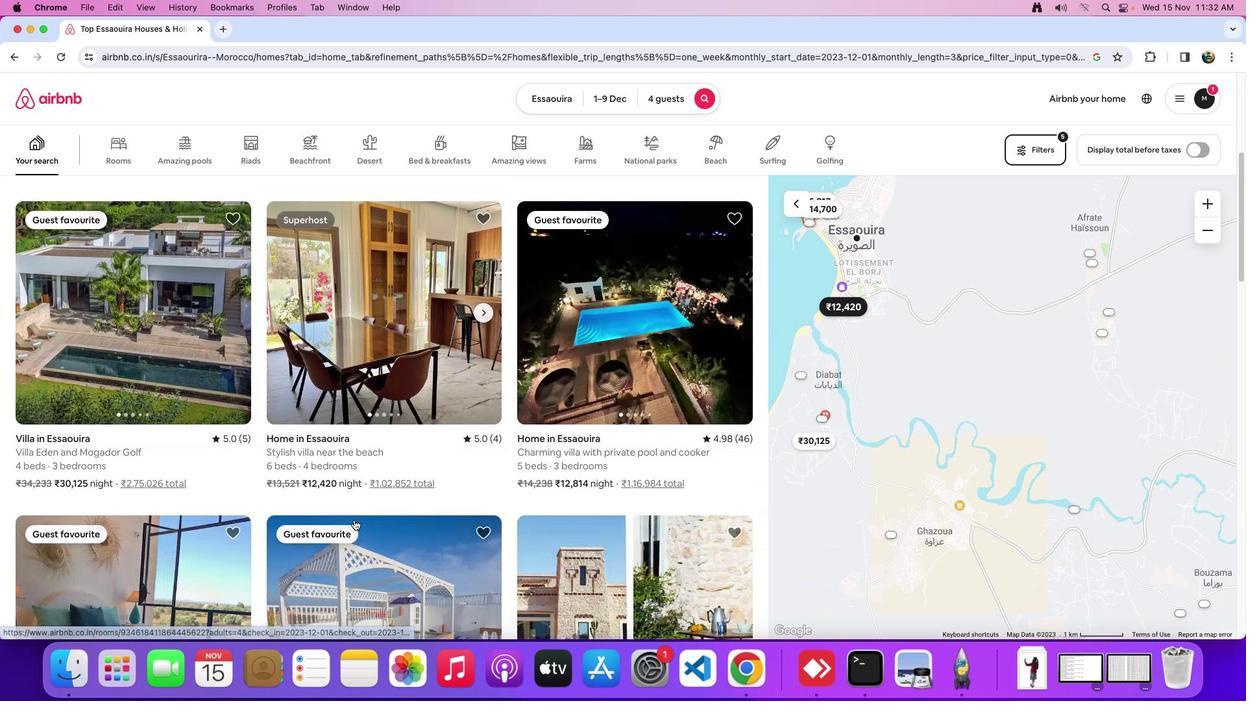 
Action: Mouse scrolled (353, 520) with delta (0, -1)
Screenshot: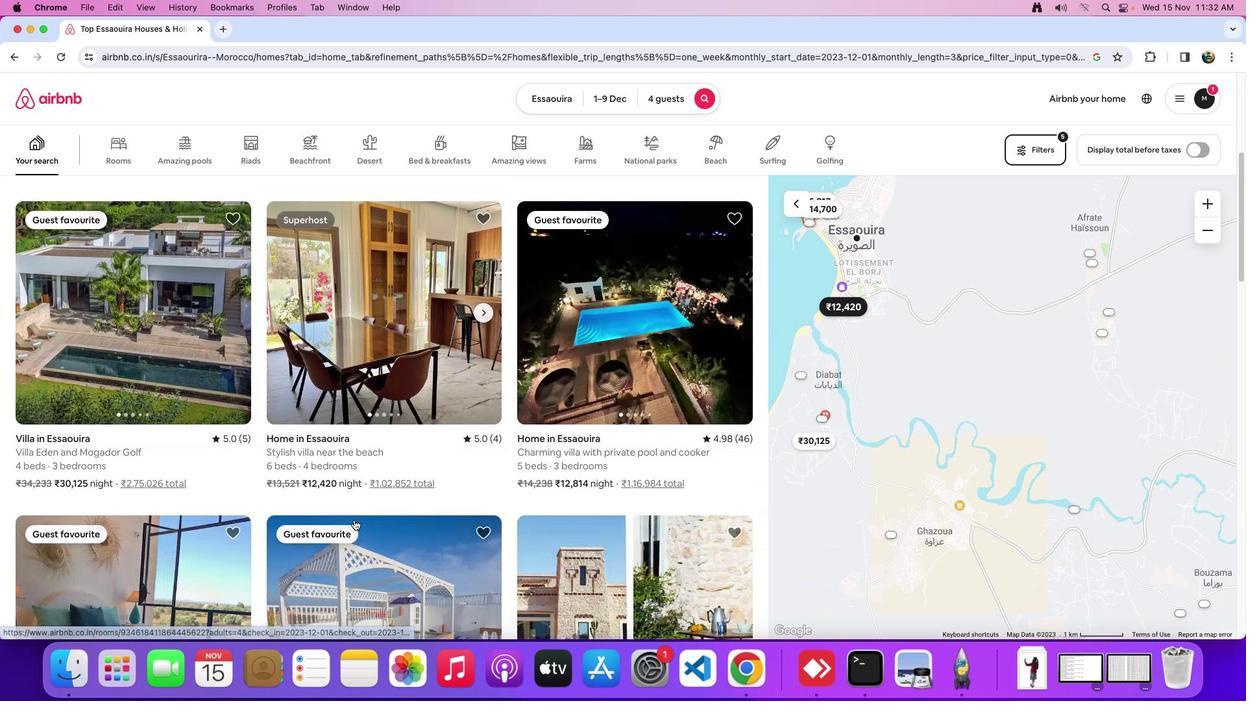 
Action: Mouse scrolled (353, 520) with delta (0, -2)
Screenshot: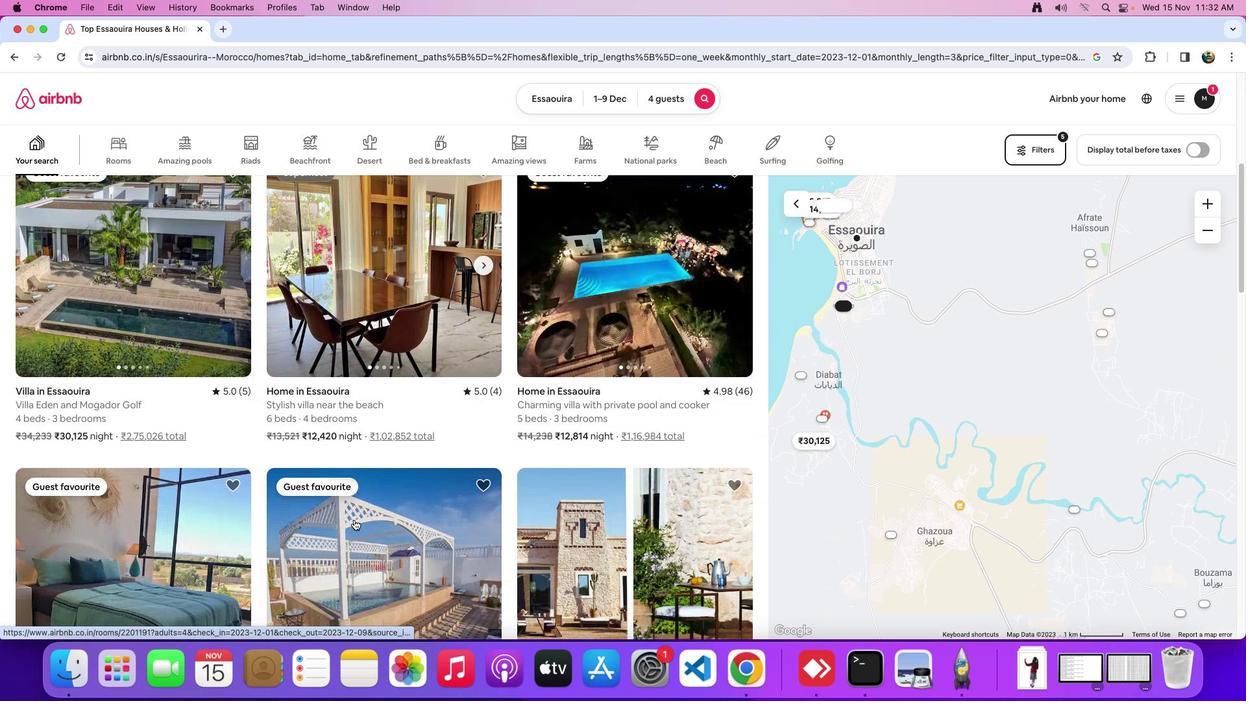 
Action: Mouse moved to (395, 516)
Screenshot: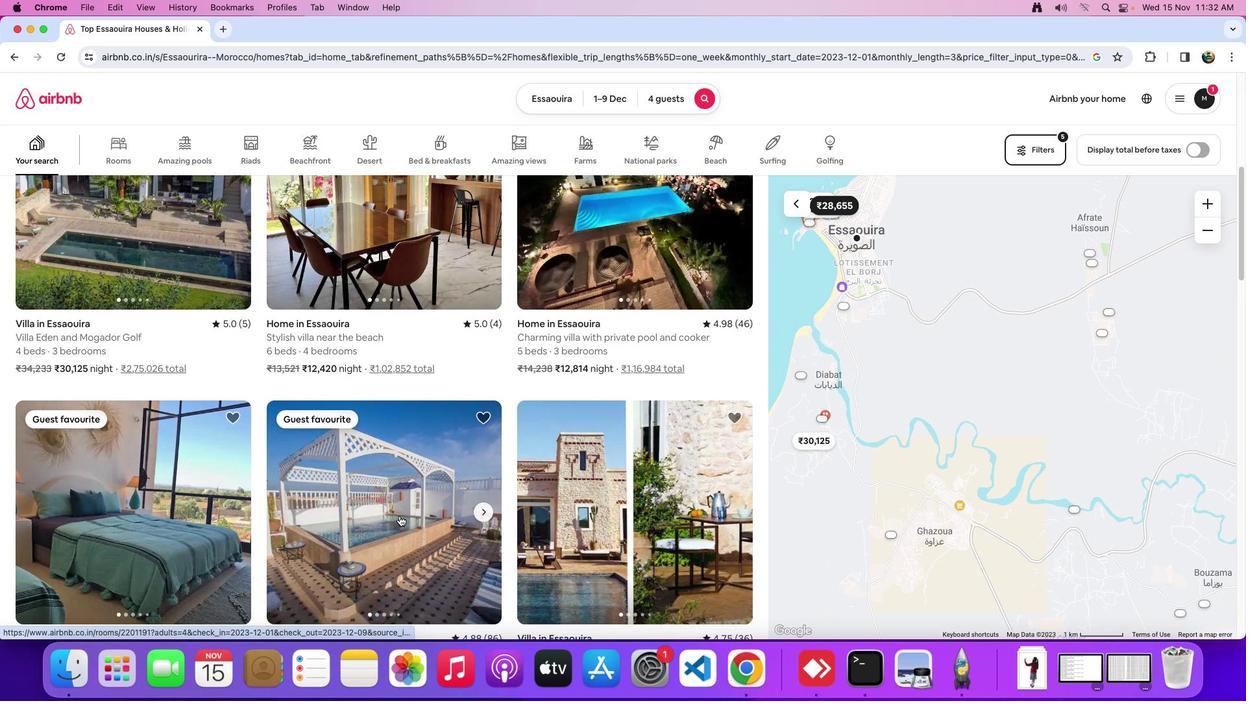 
Action: Mouse scrolled (395, 516) with delta (0, 0)
Screenshot: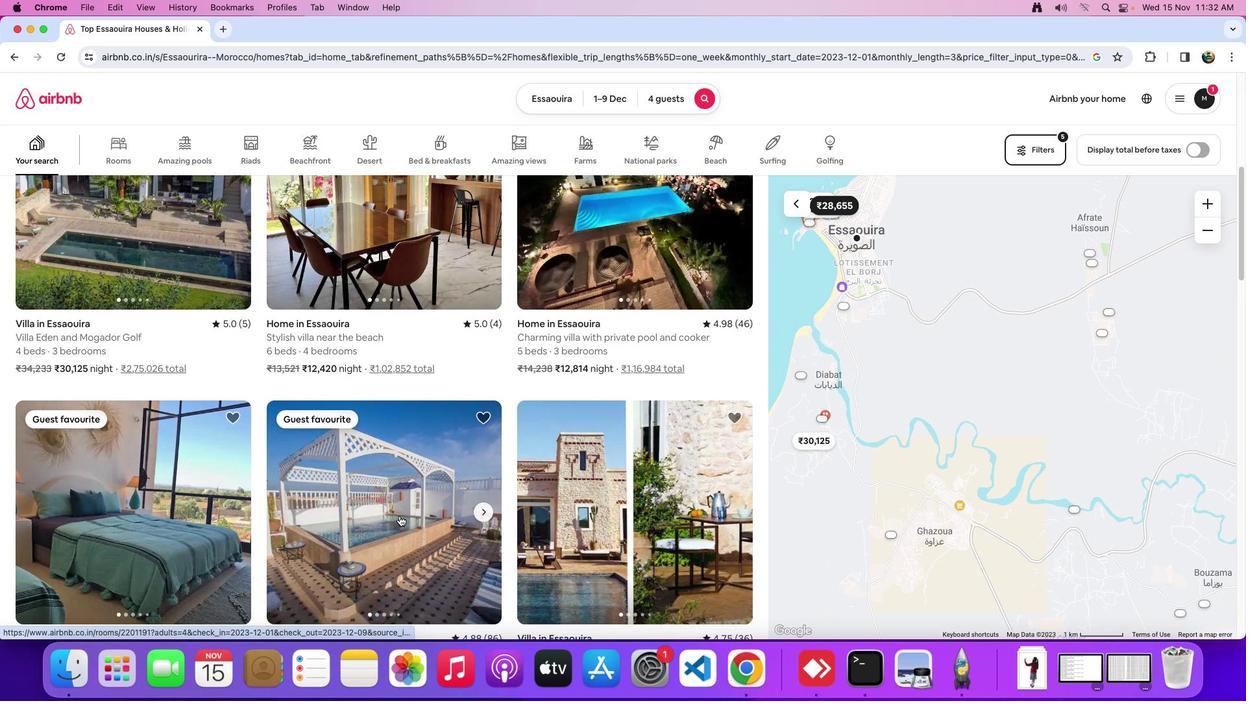 
Action: Mouse moved to (399, 516)
Screenshot: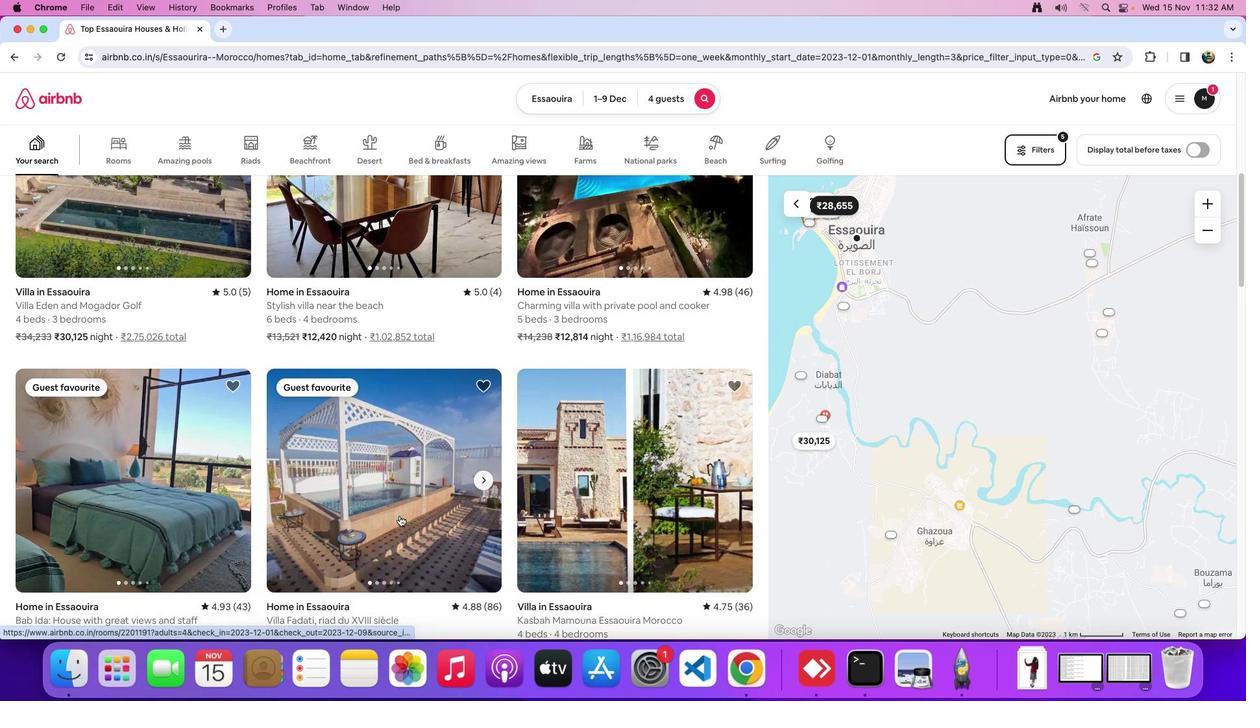 
Action: Mouse scrolled (399, 516) with delta (0, 0)
Screenshot: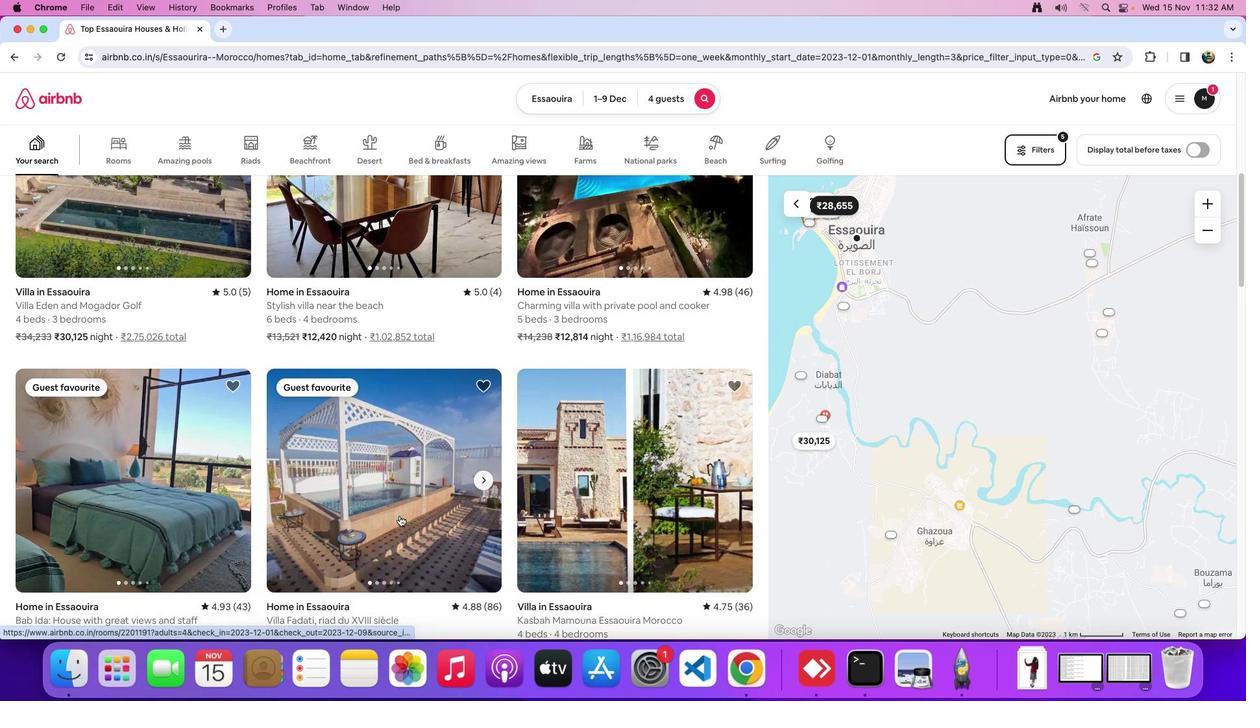 
Action: Mouse moved to (399, 516)
Screenshot: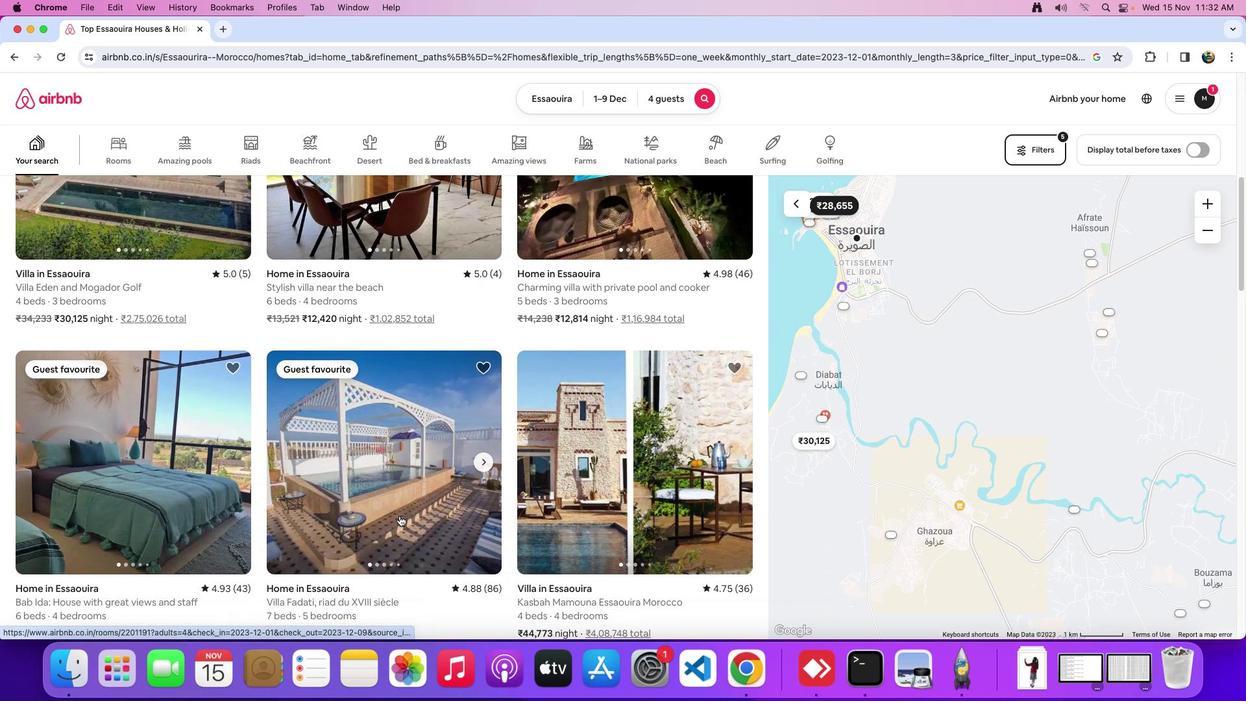 
Action: Mouse scrolled (399, 516) with delta (0, -1)
Screenshot: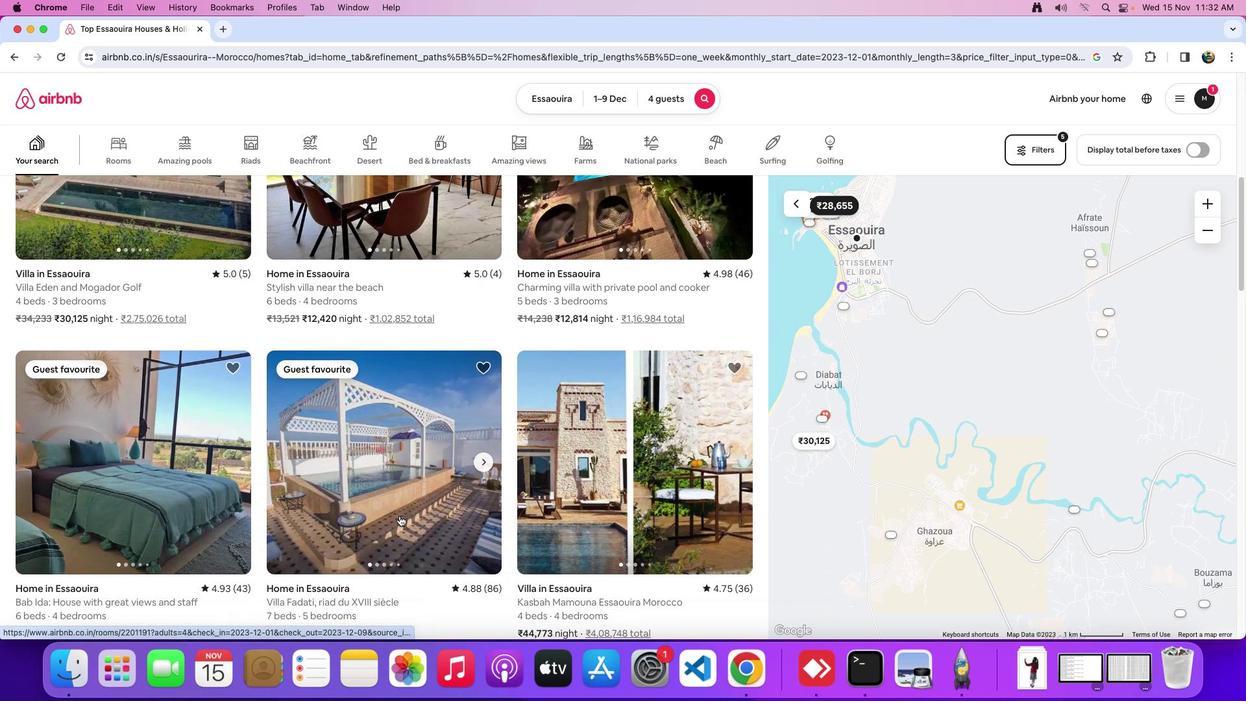 
Action: Mouse moved to (427, 518)
Screenshot: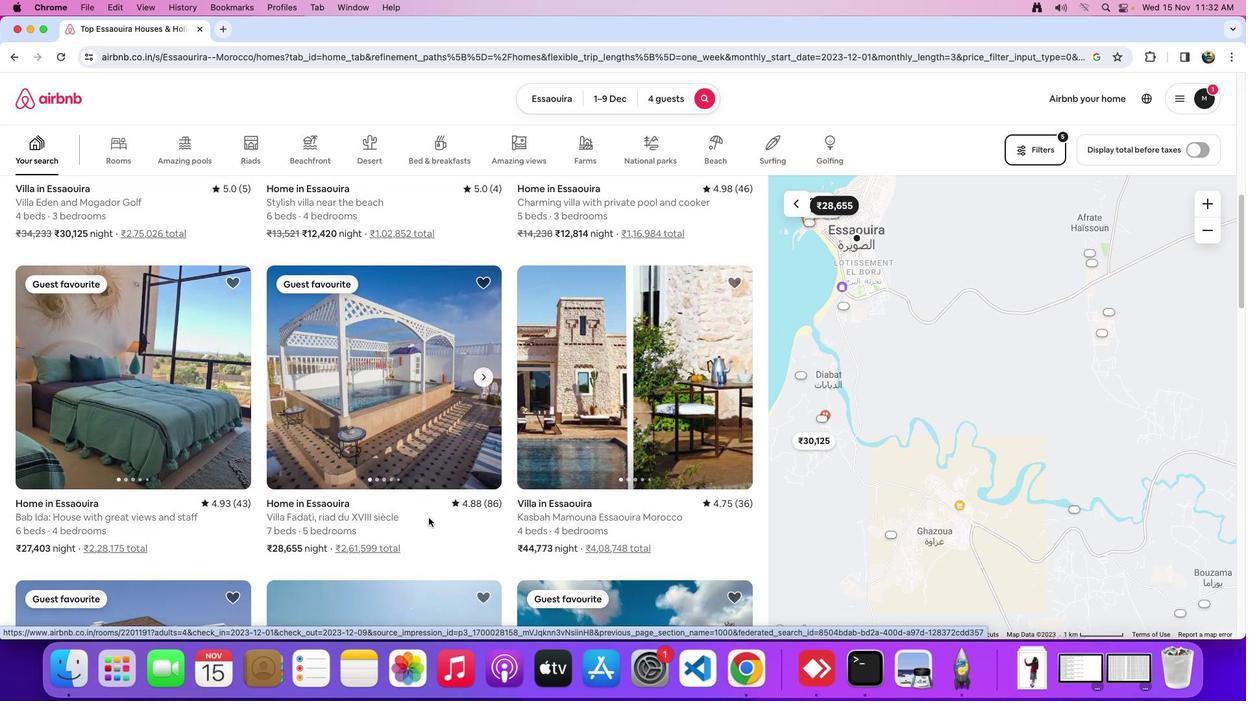 
Action: Mouse scrolled (427, 518) with delta (0, 0)
Screenshot: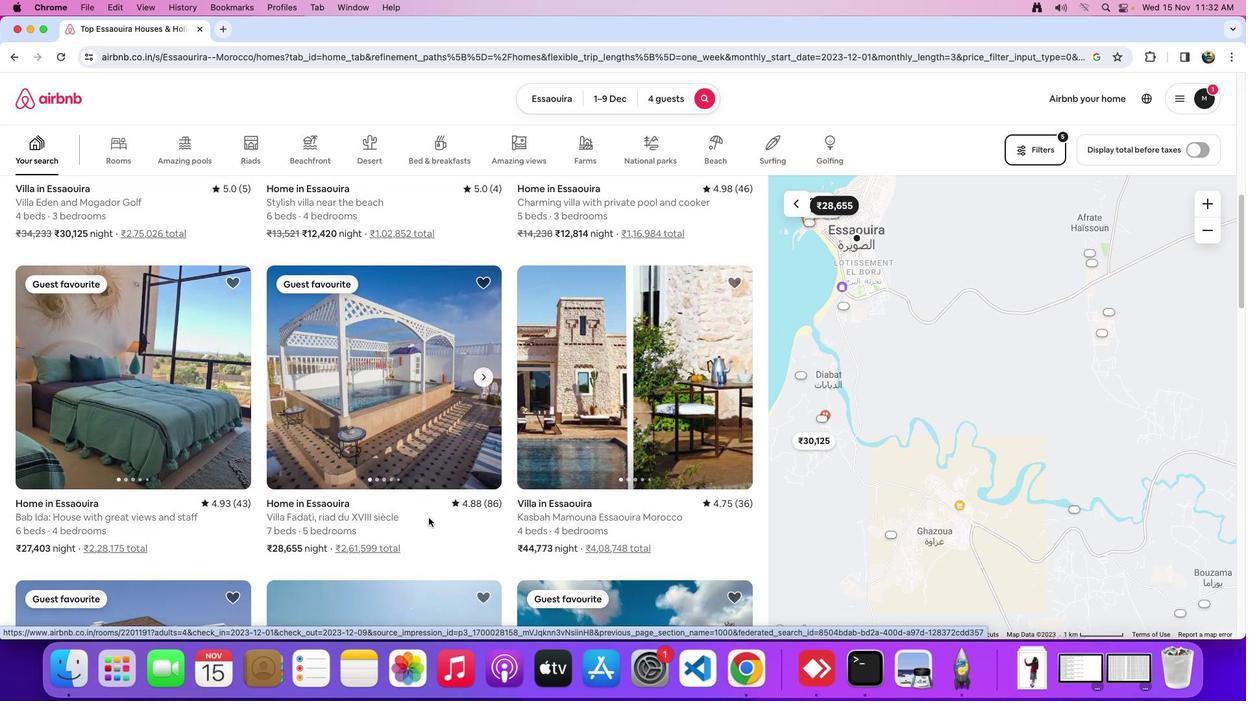 
Action: Mouse moved to (427, 518)
Screenshot: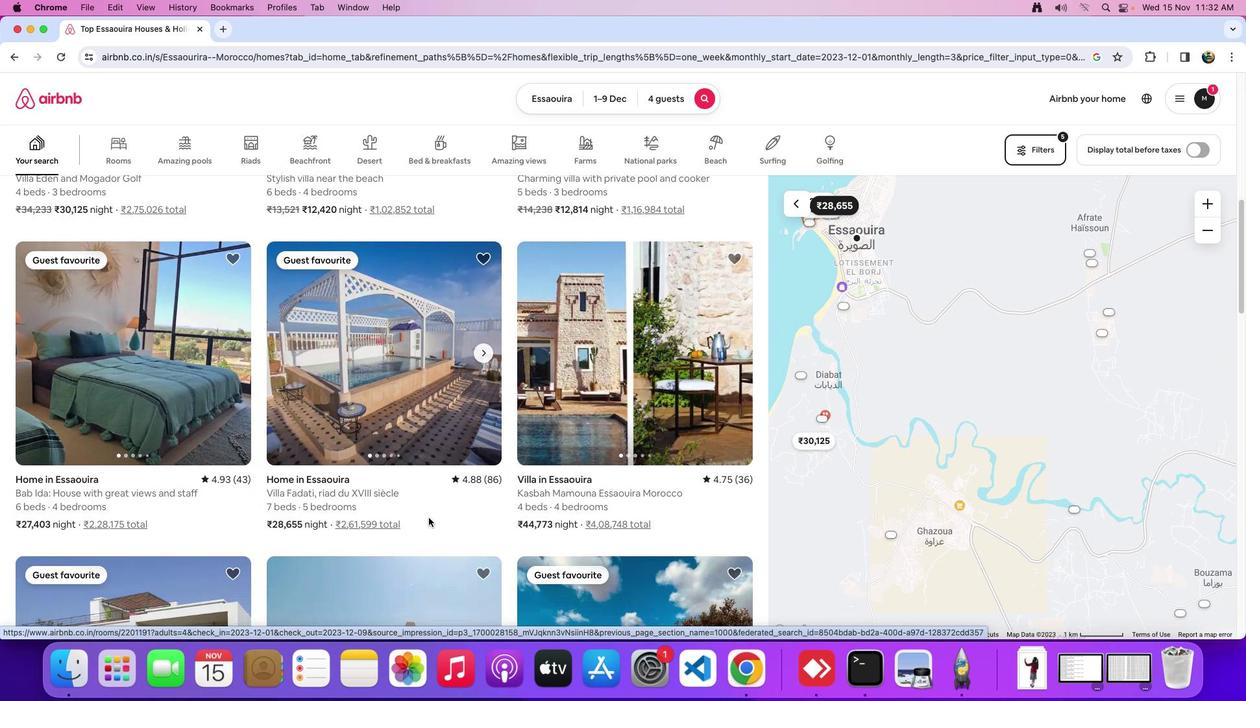 
Action: Mouse scrolled (427, 518) with delta (0, 0)
Screenshot: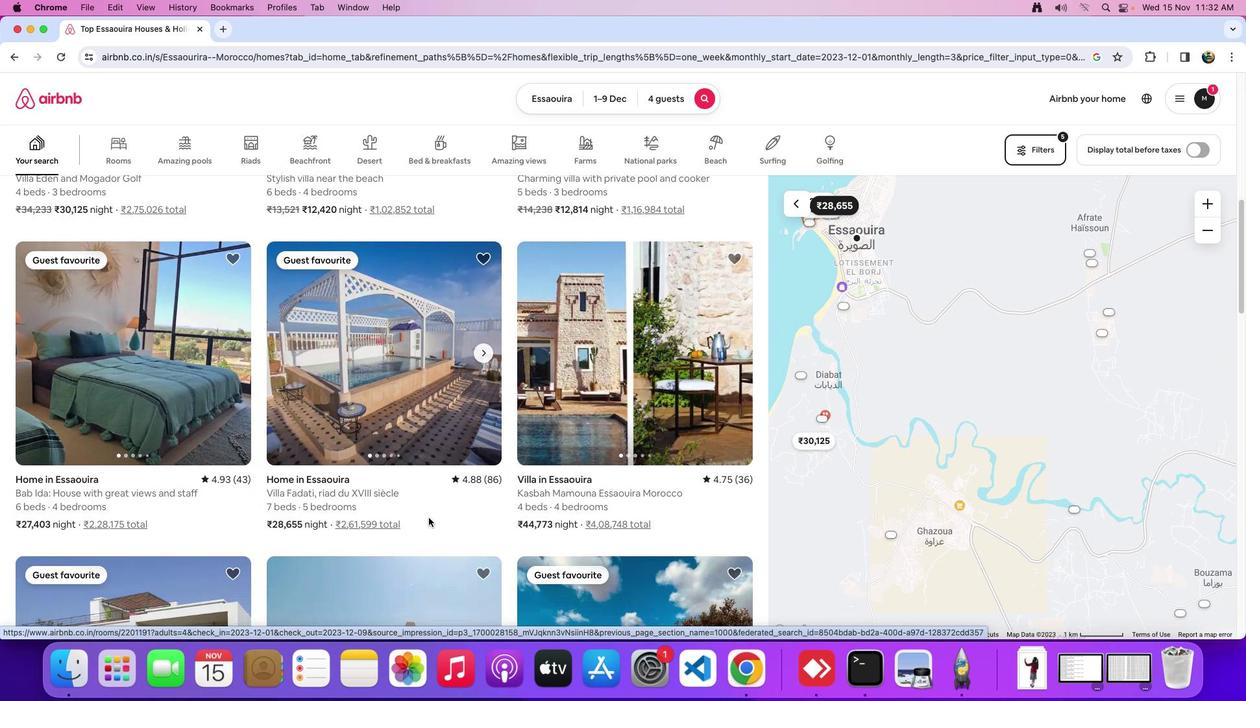 
Action: Mouse moved to (427, 518)
Screenshot: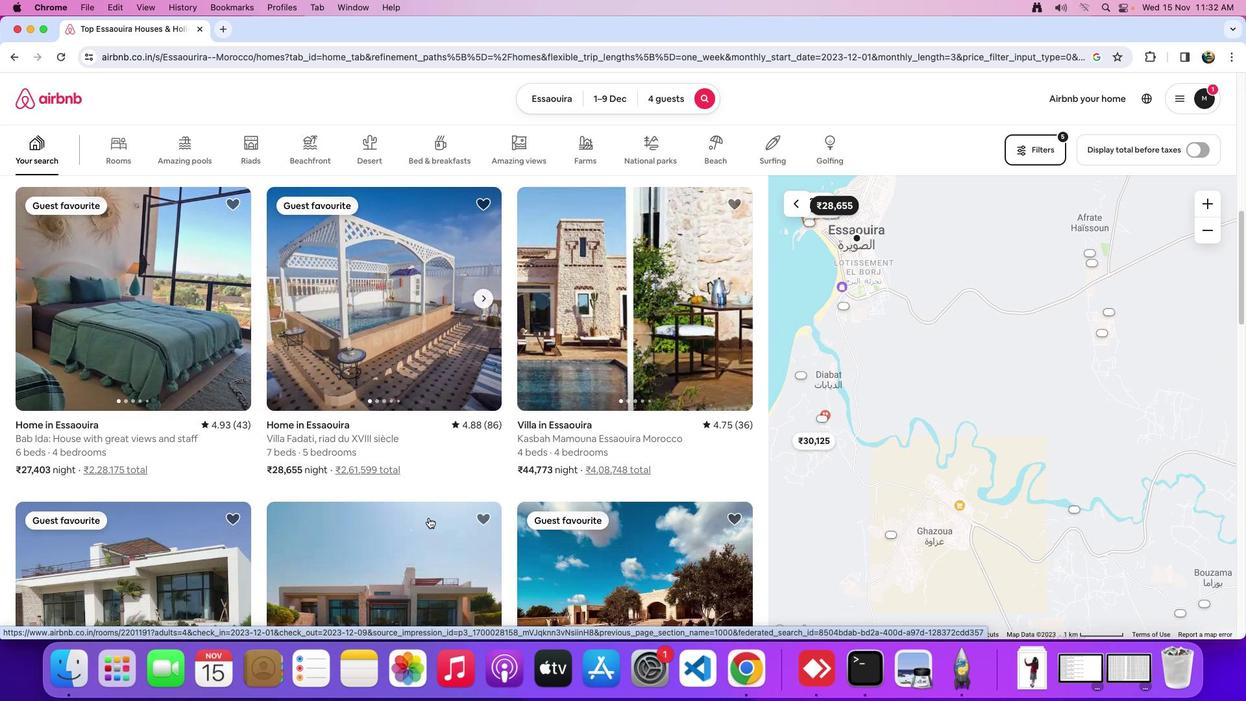 
Action: Mouse scrolled (427, 518) with delta (0, -2)
Screenshot: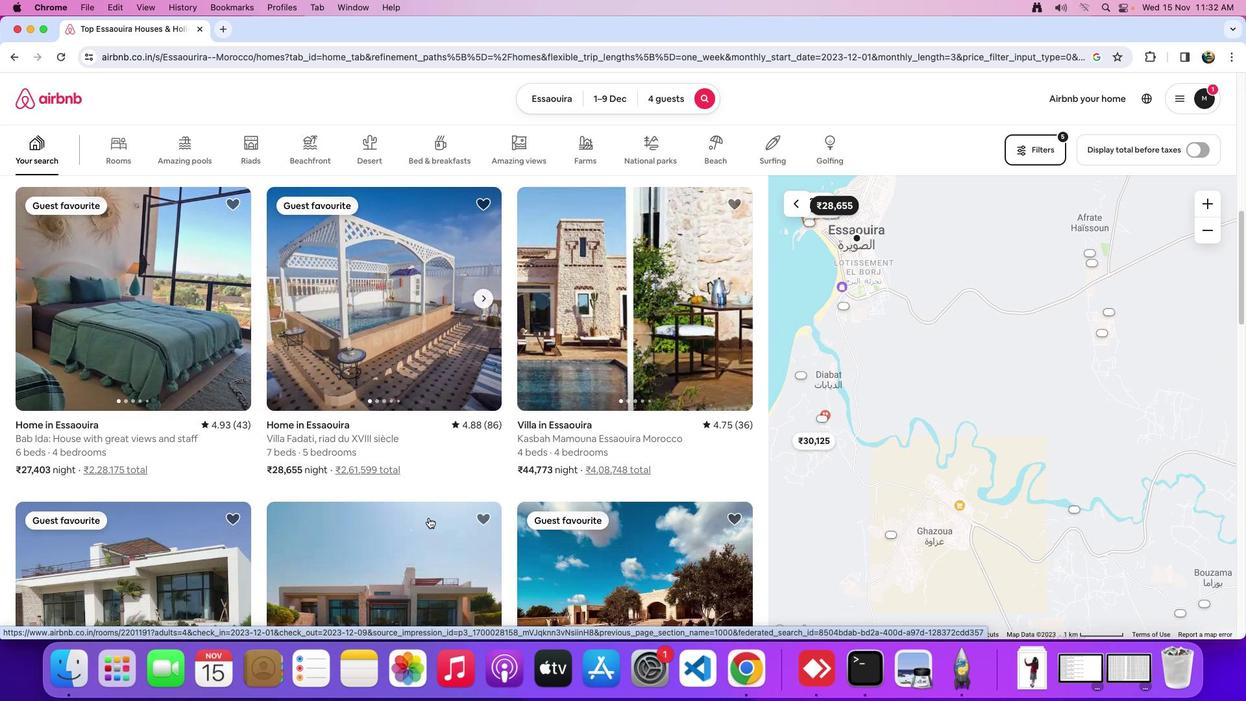 
Action: Mouse moved to (429, 517)
Screenshot: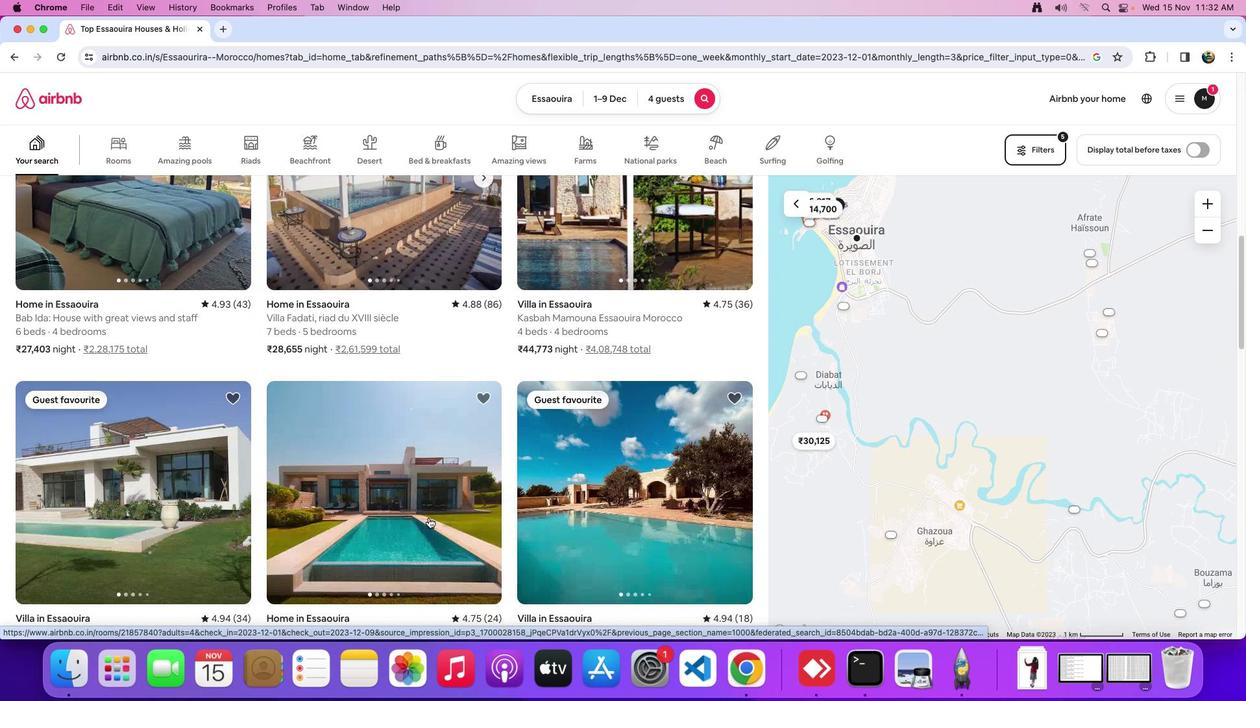 
Action: Mouse scrolled (429, 517) with delta (0, -3)
Screenshot: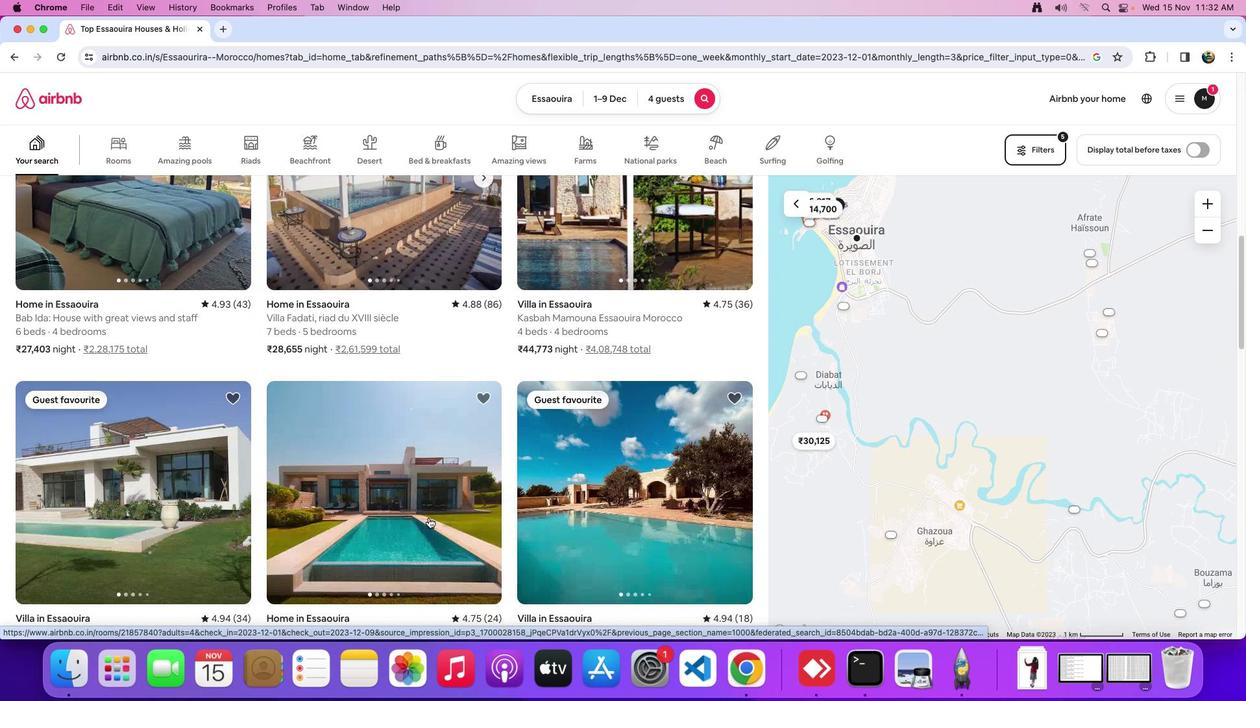 
Action: Mouse moved to (429, 517)
Screenshot: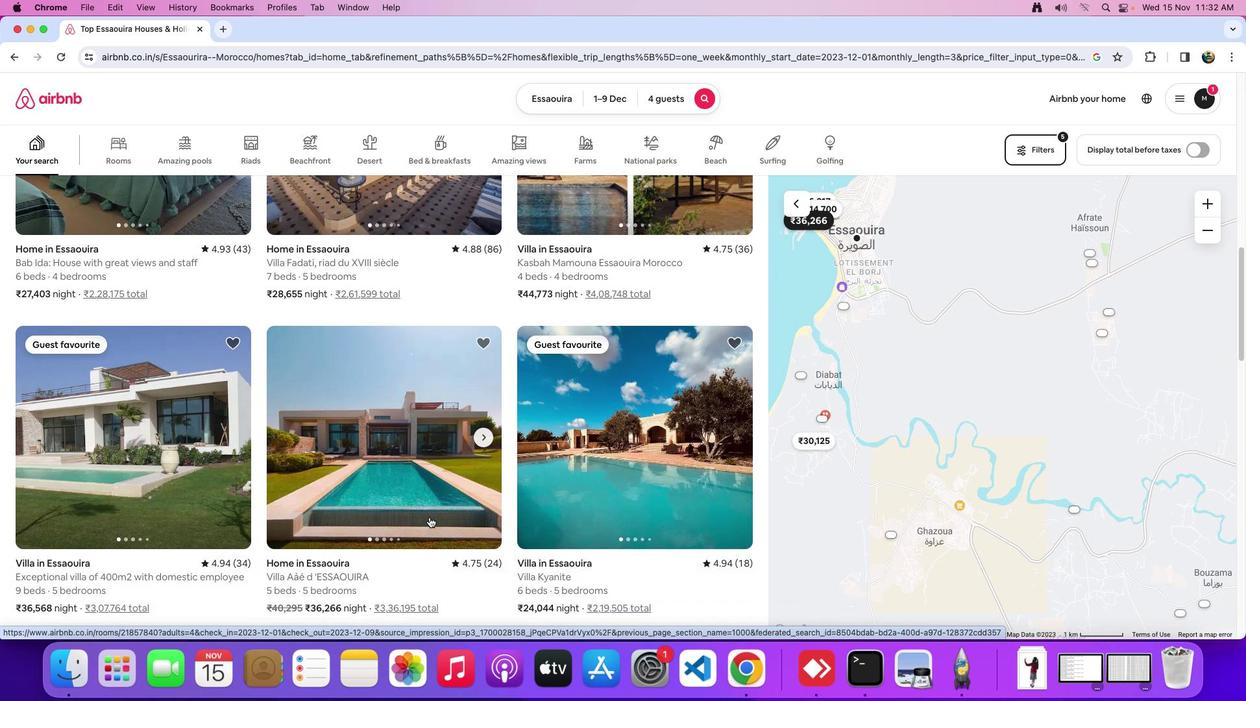 
Action: Mouse scrolled (429, 517) with delta (0, 0)
Screenshot: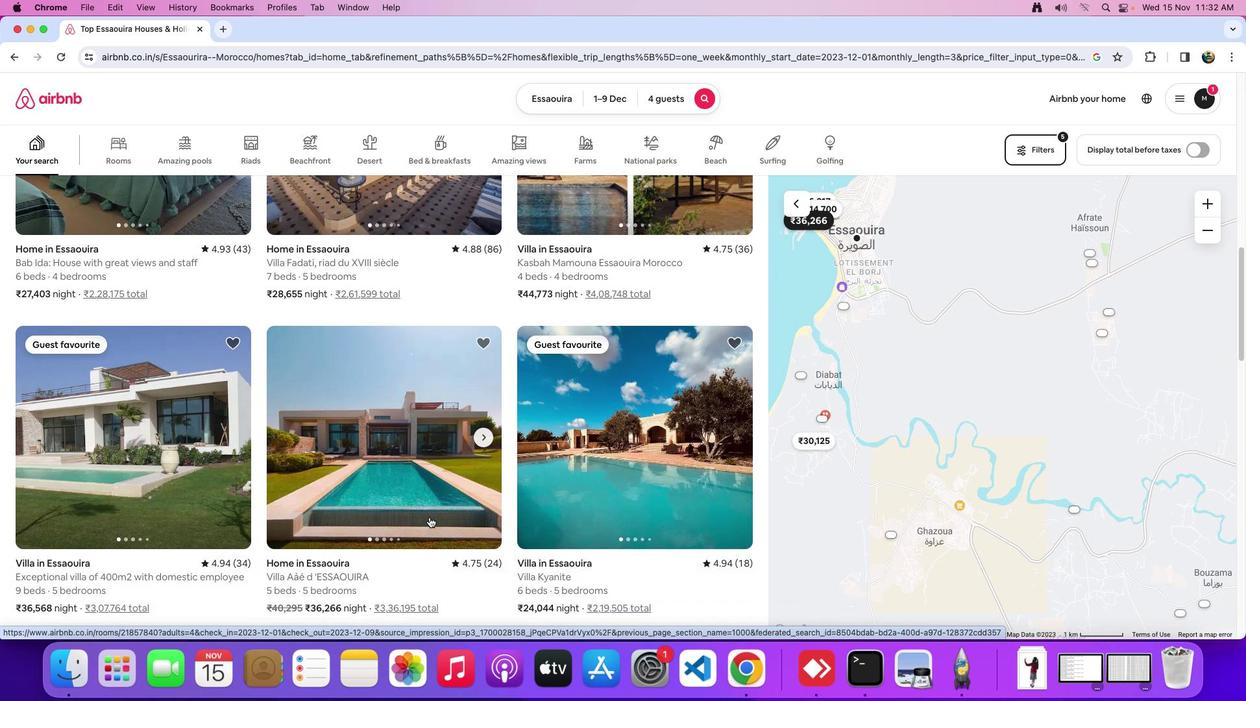 
Action: Mouse scrolled (429, 517) with delta (0, 0)
Screenshot: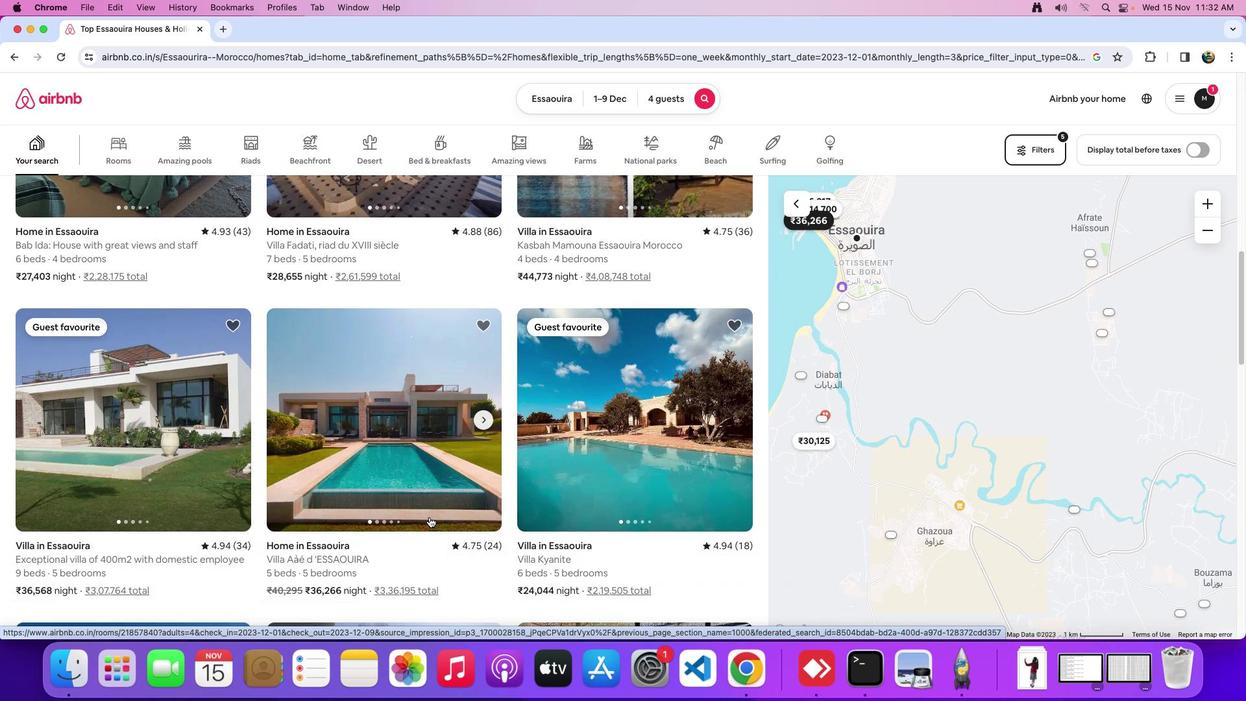 
Action: Mouse scrolled (429, 517) with delta (0, -1)
Screenshot: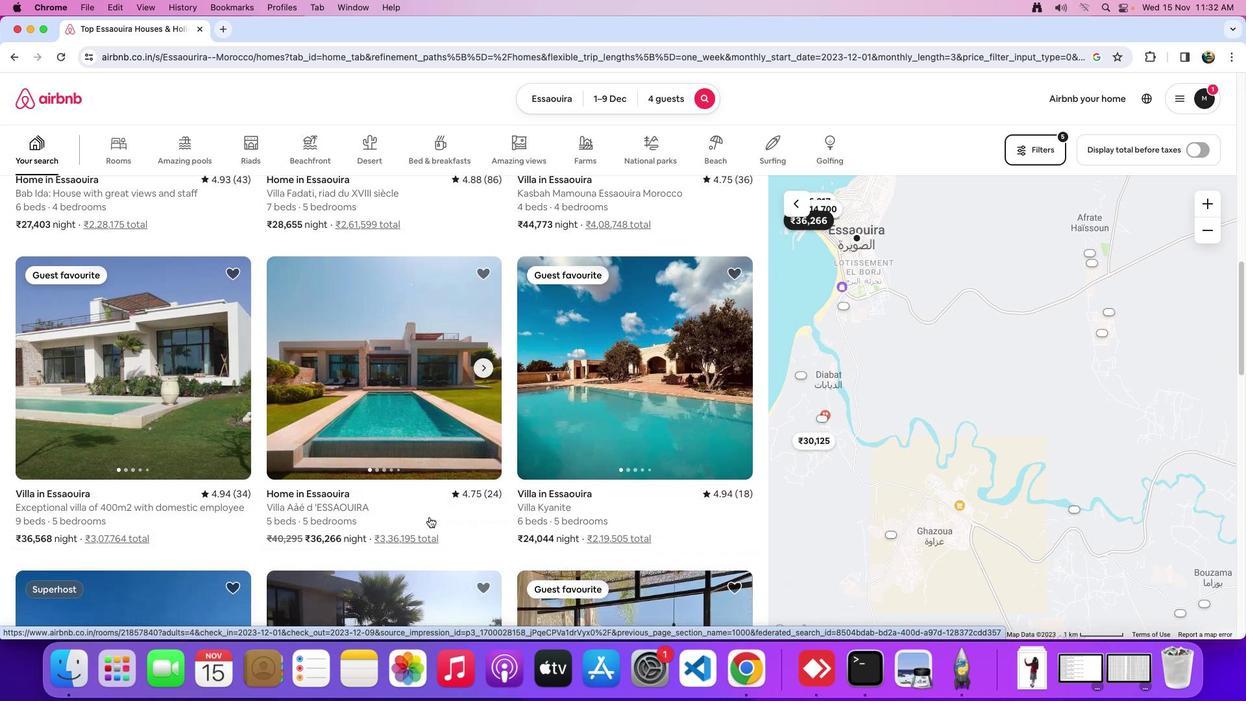 
Action: Mouse moved to (429, 517)
Screenshot: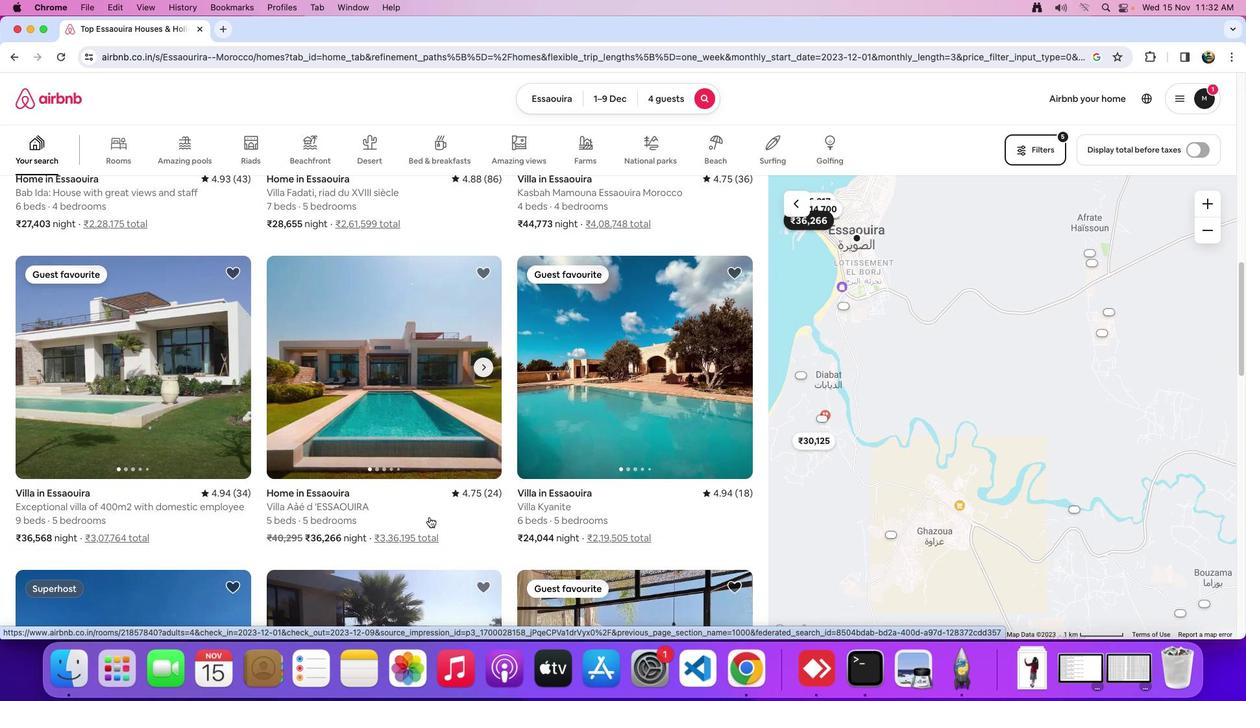 
Action: Mouse scrolled (429, 517) with delta (0, 0)
Screenshot: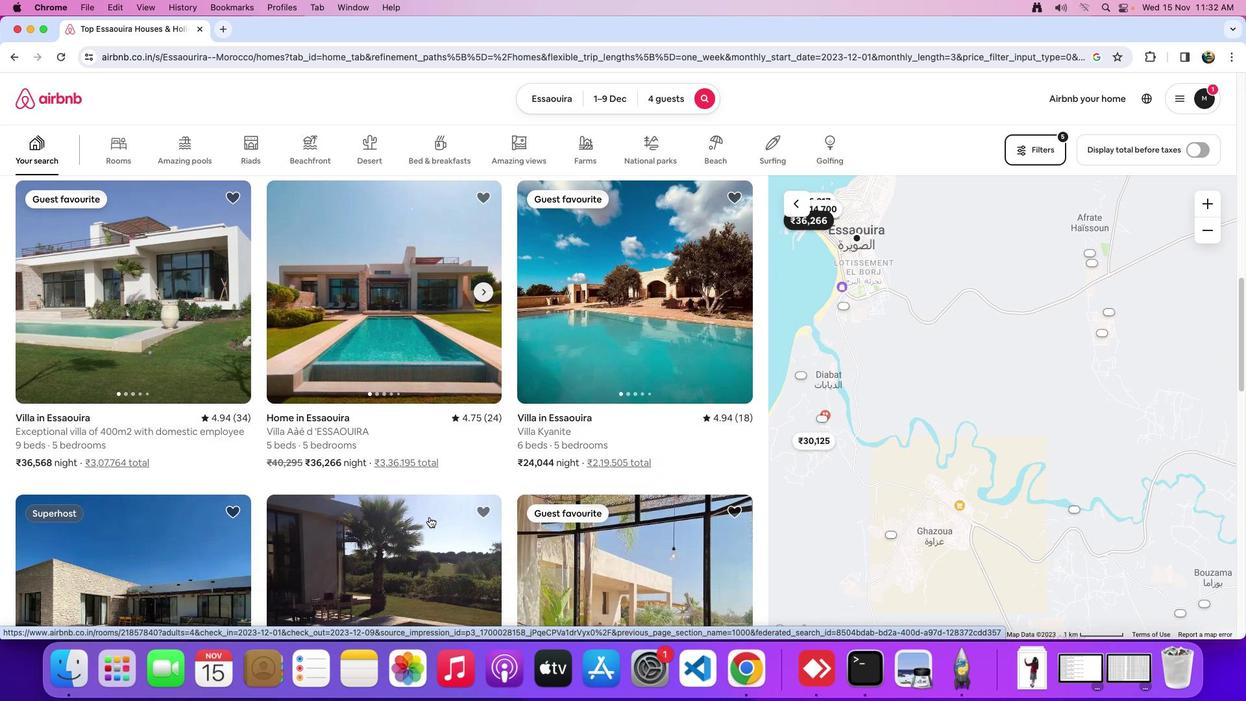 
Action: Mouse scrolled (429, 517) with delta (0, 0)
Screenshot: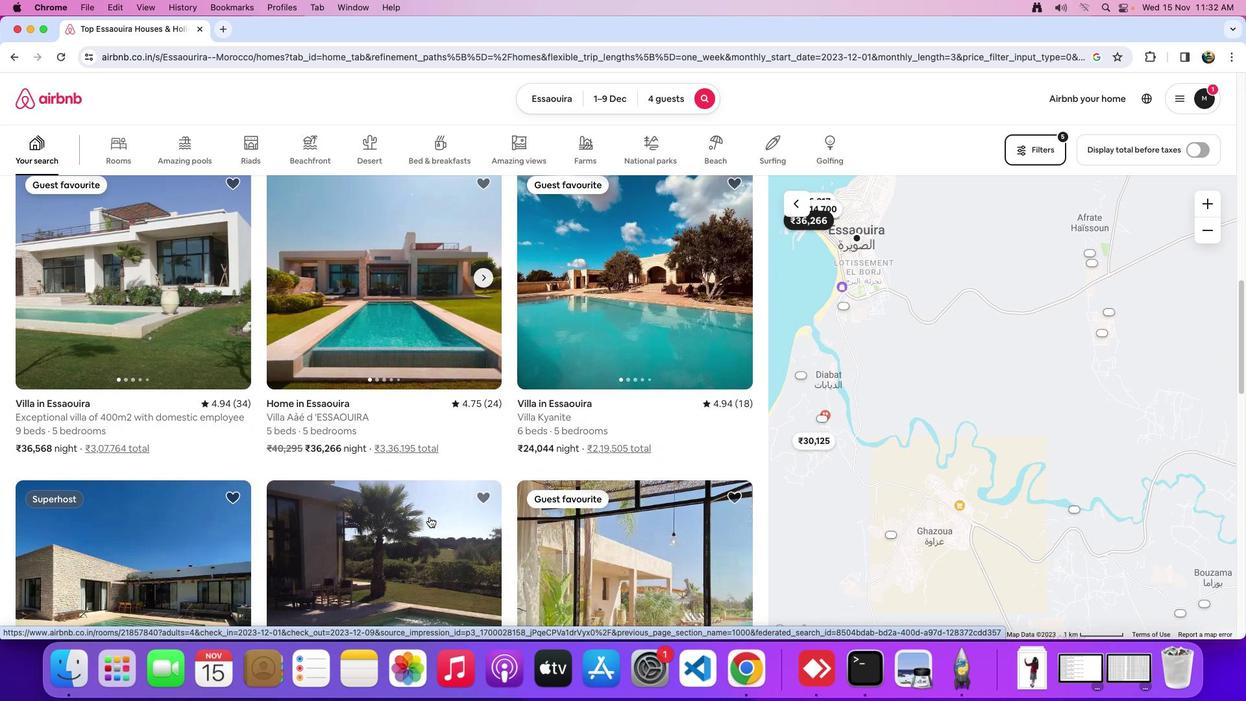 
Action: Mouse scrolled (429, 517) with delta (0, -1)
Screenshot: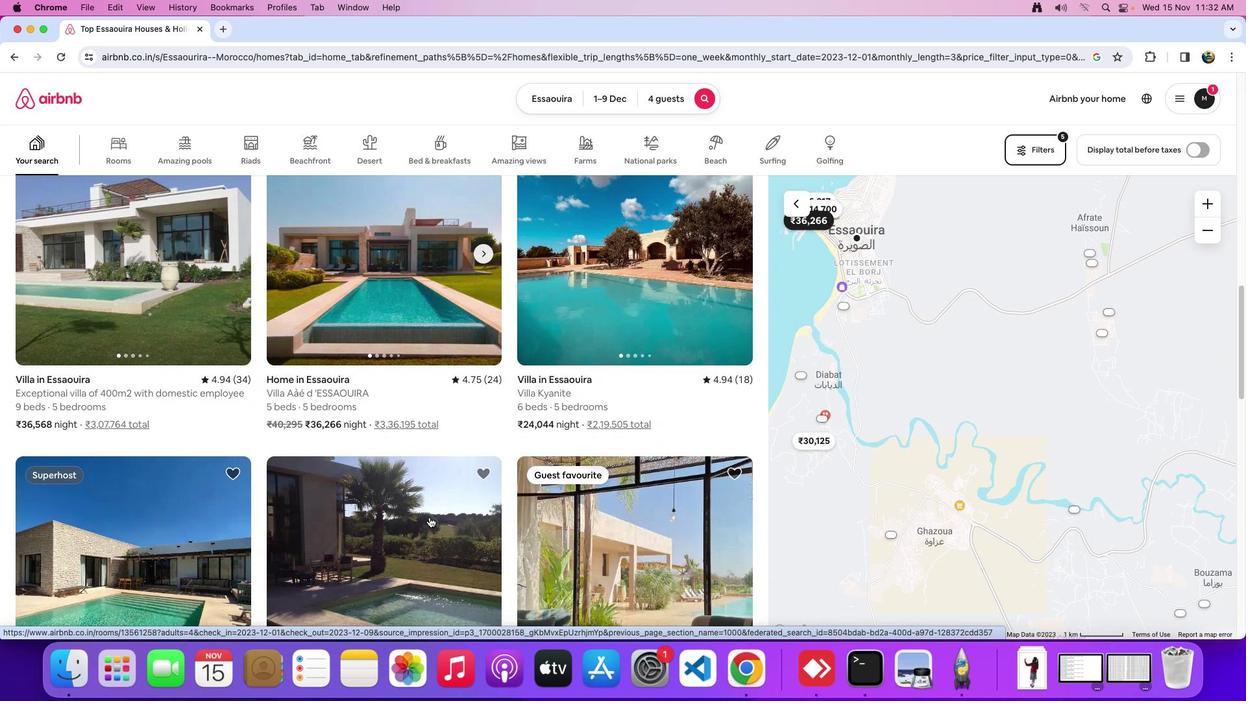 
Action: Mouse scrolled (429, 517) with delta (0, 0)
Screenshot: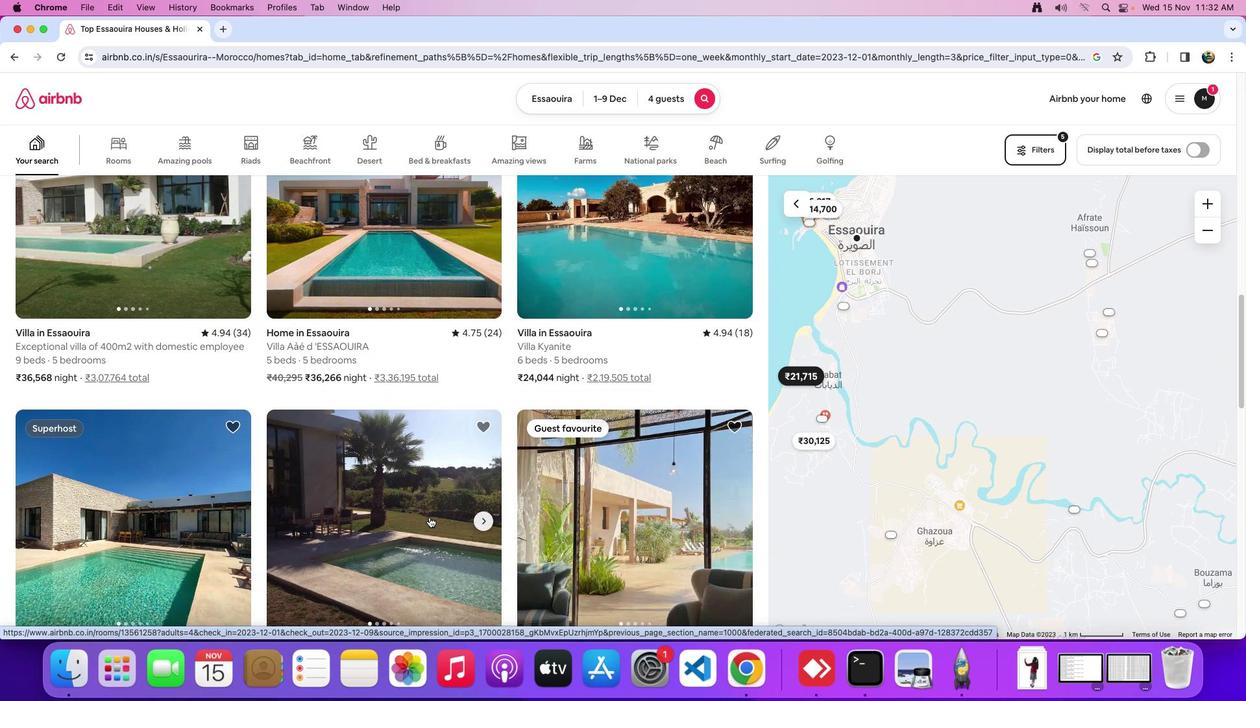 
Action: Mouse scrolled (429, 517) with delta (0, 0)
Screenshot: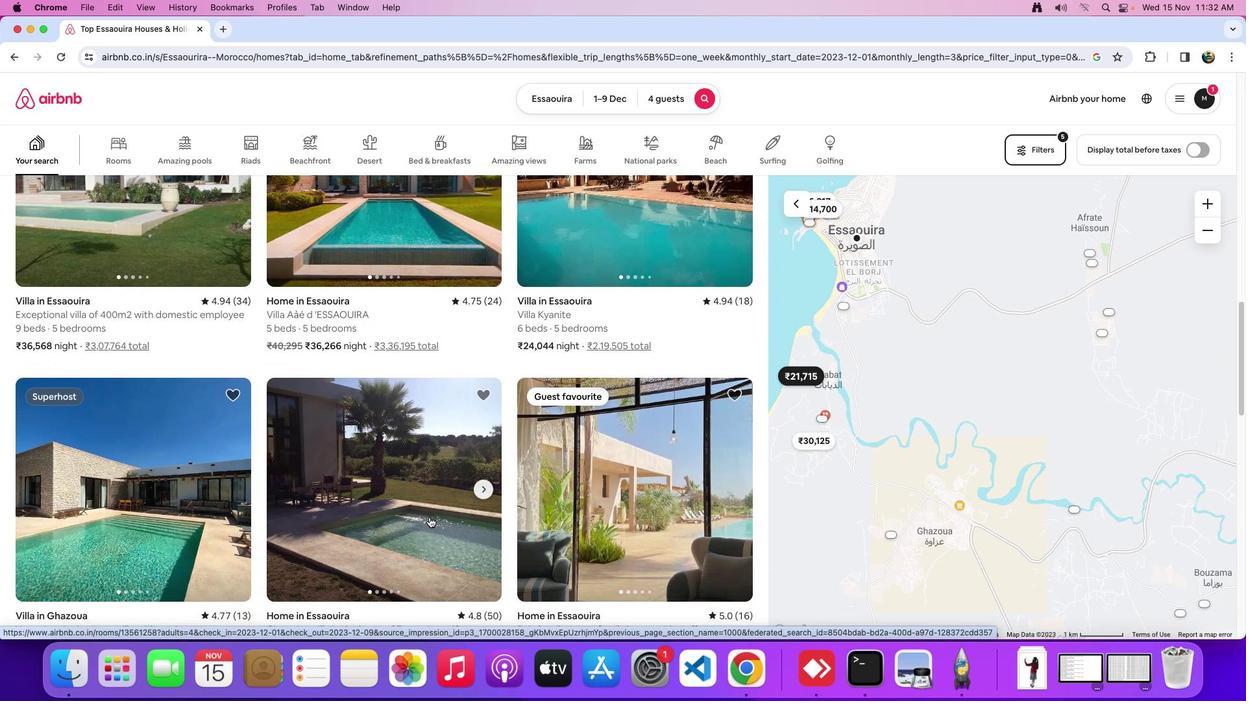 
Action: Mouse scrolled (429, 517) with delta (0, -1)
Screenshot: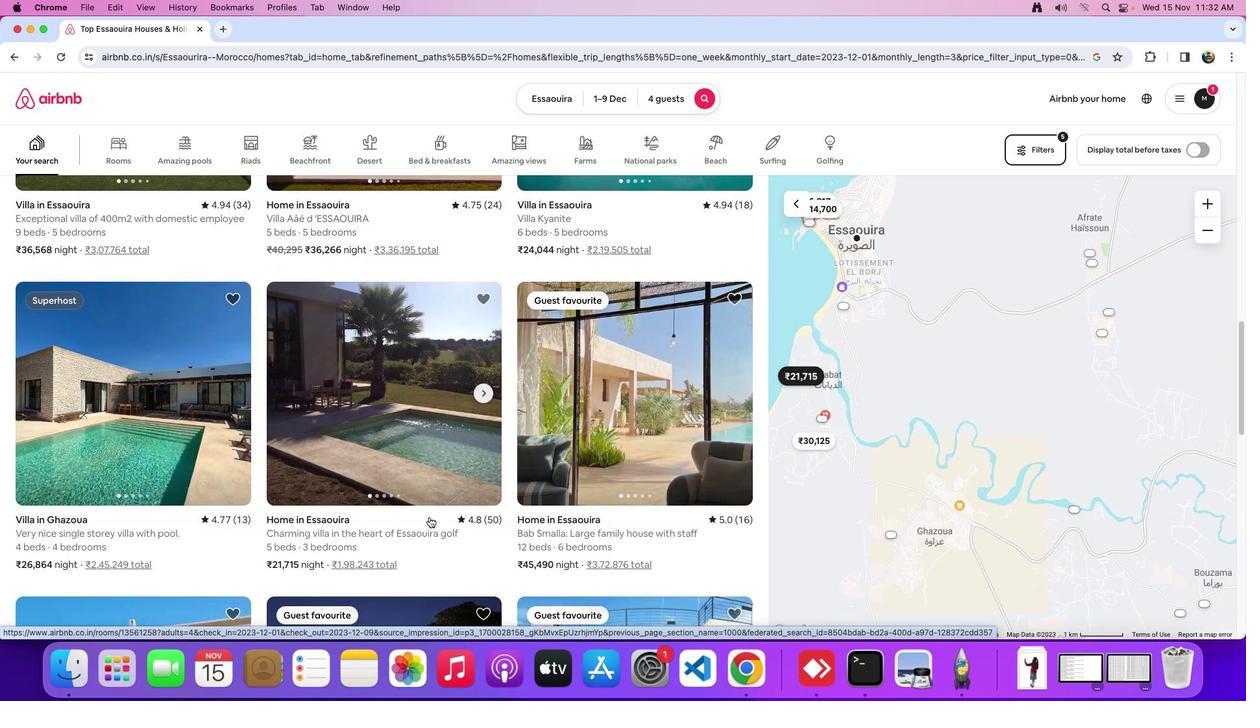 
Action: Mouse scrolled (429, 517) with delta (0, -1)
Screenshot: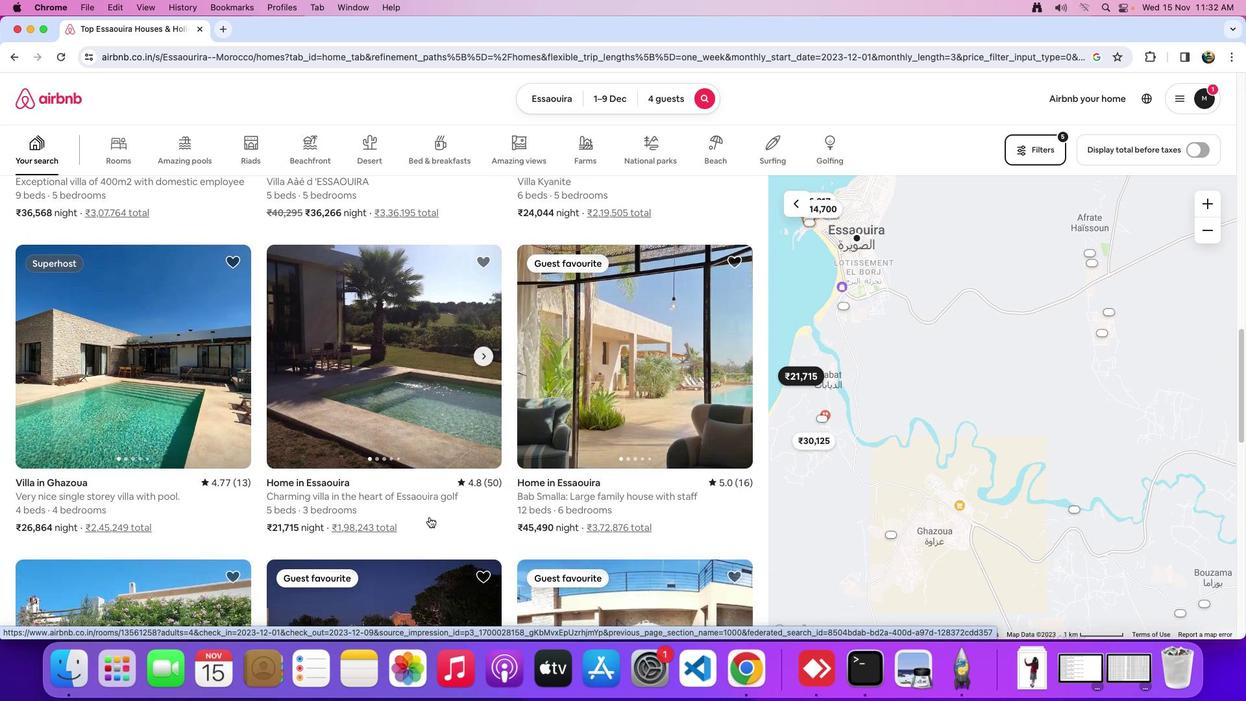 
Action: Mouse scrolled (429, 517) with delta (0, 0)
Screenshot: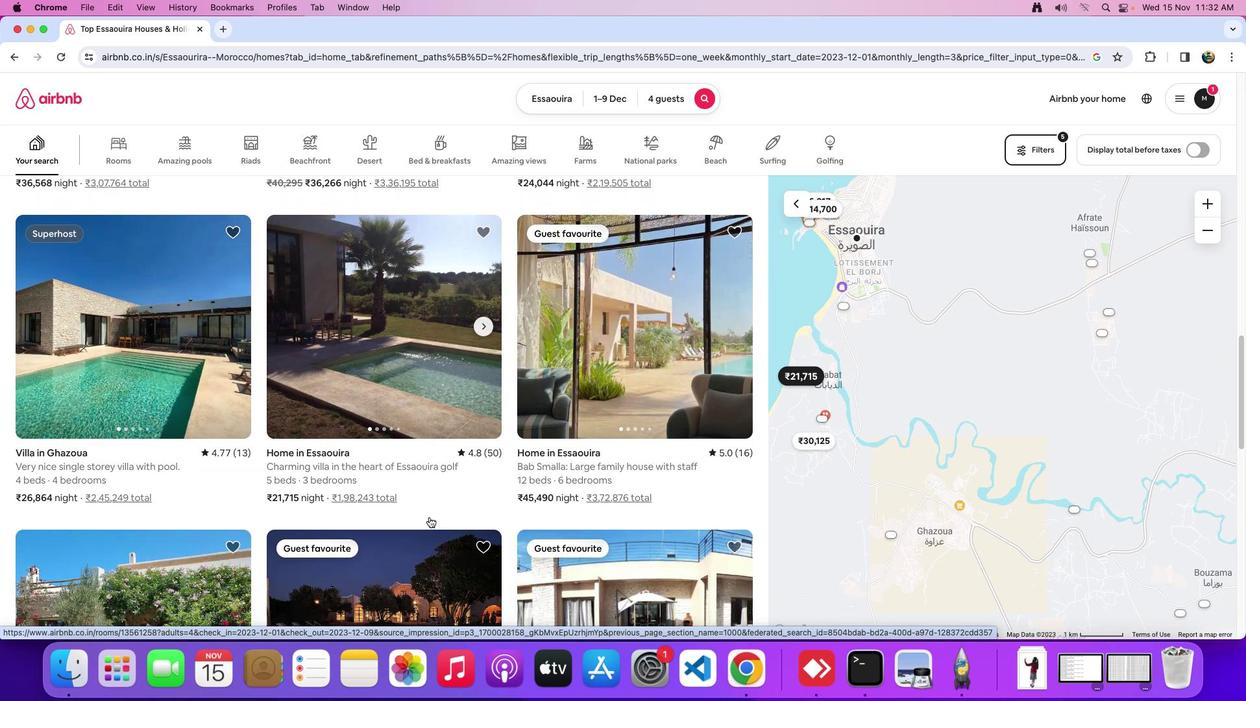 
Action: Mouse scrolled (429, 517) with delta (0, 0)
Screenshot: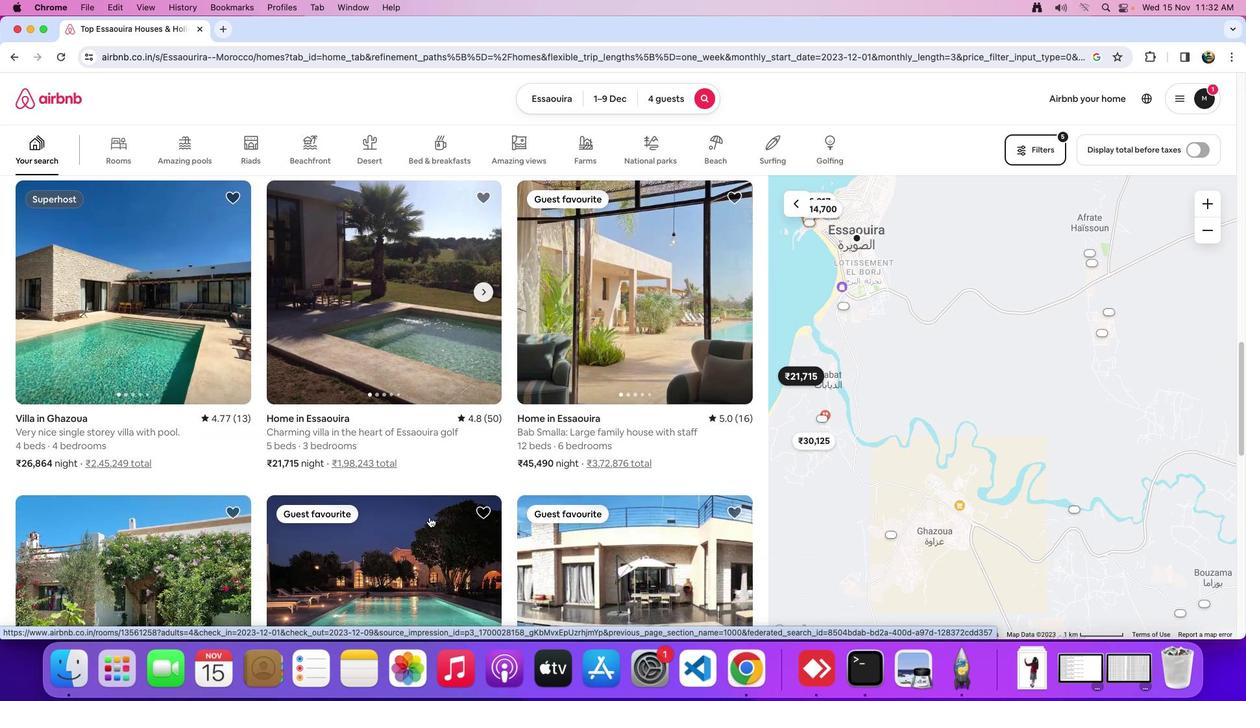 
Action: Mouse scrolled (429, 517) with delta (0, -1)
Screenshot: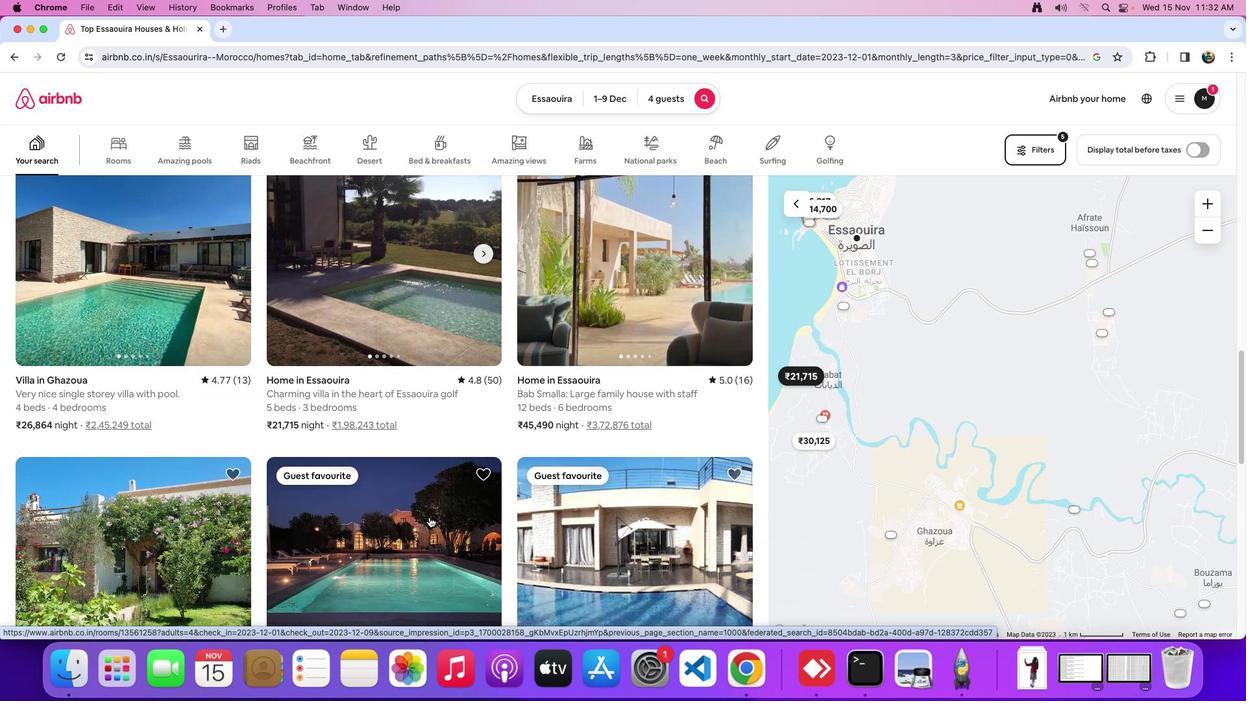 
Action: Mouse scrolled (429, 517) with delta (0, 0)
Screenshot: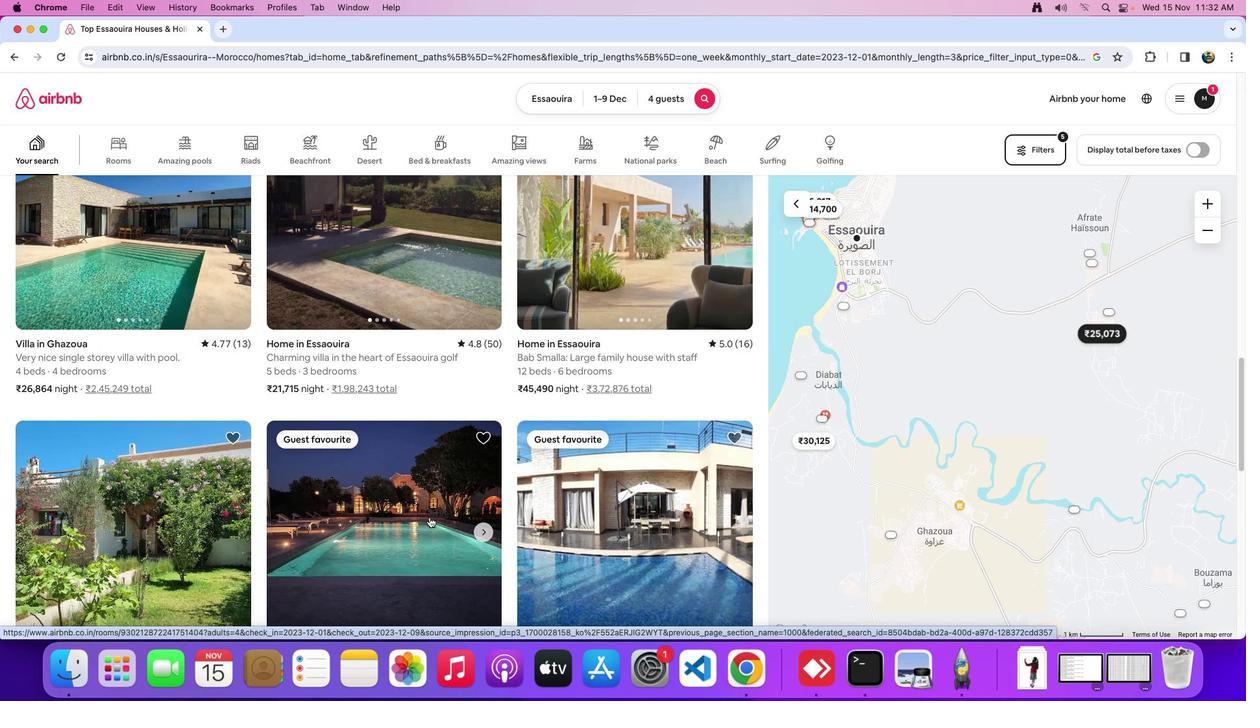 
Action: Mouse scrolled (429, 517) with delta (0, 0)
Screenshot: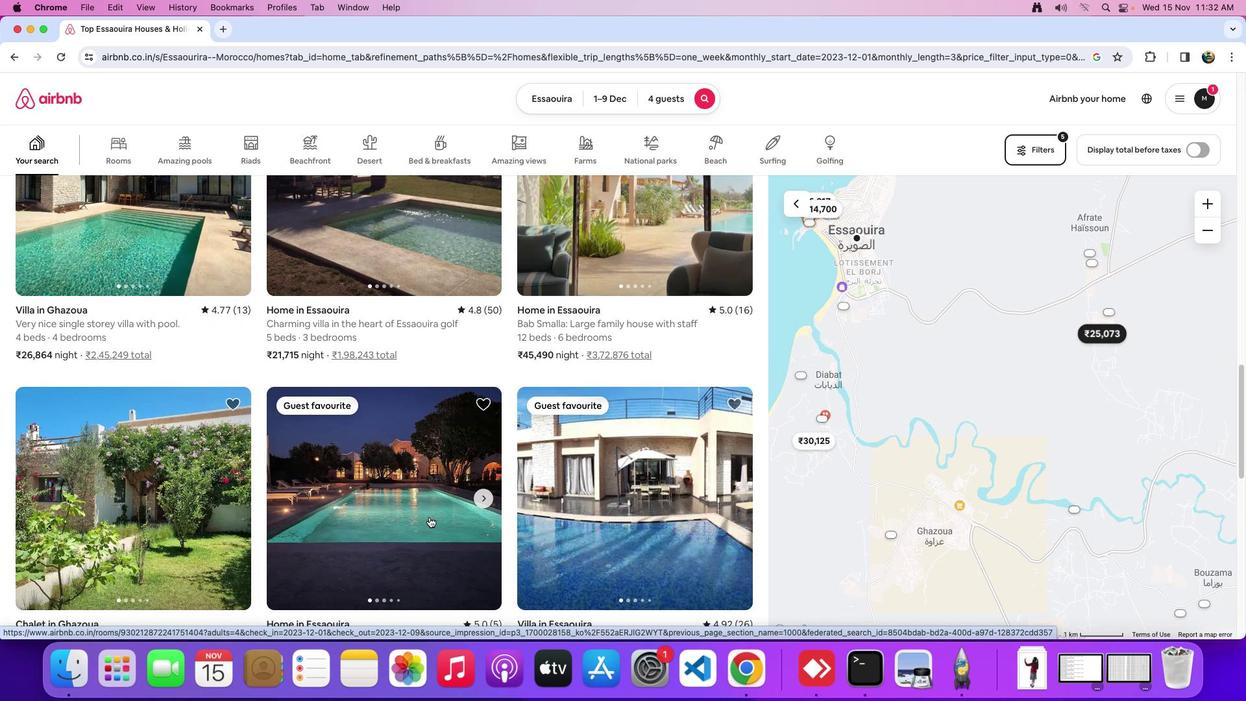 
Action: Mouse scrolled (429, 517) with delta (0, -1)
Screenshot: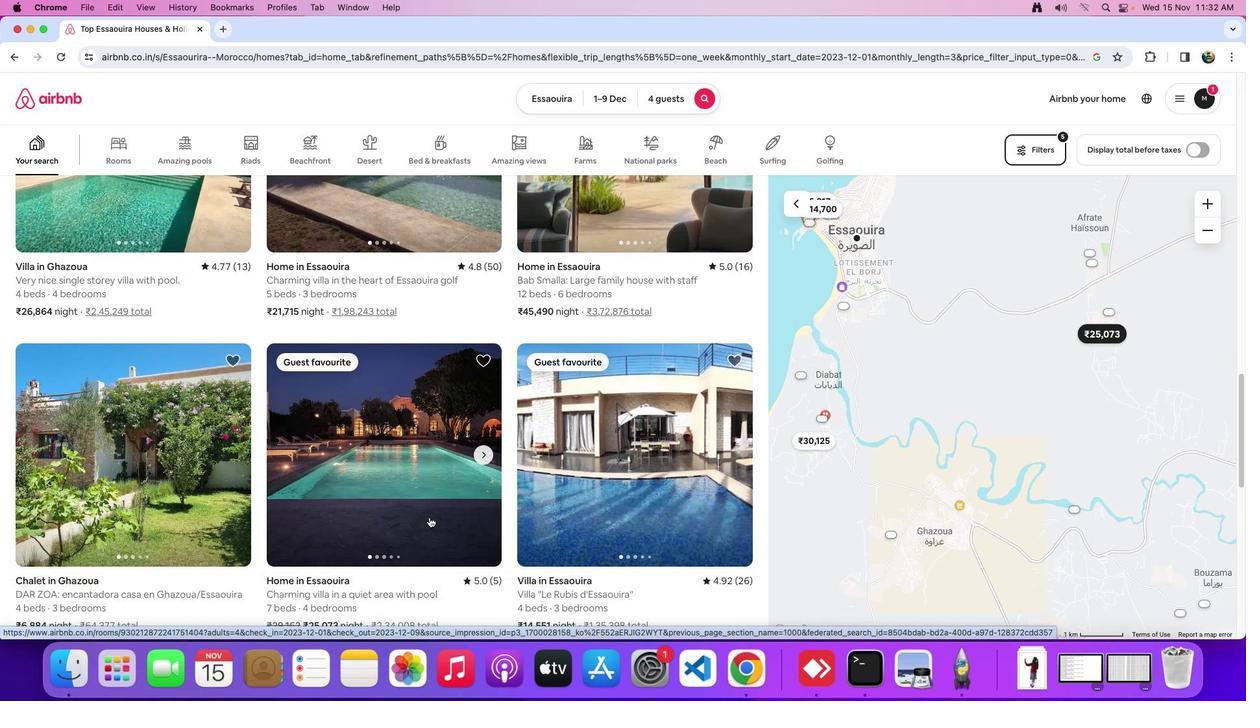
Action: Mouse scrolled (429, 517) with delta (0, 0)
Screenshot: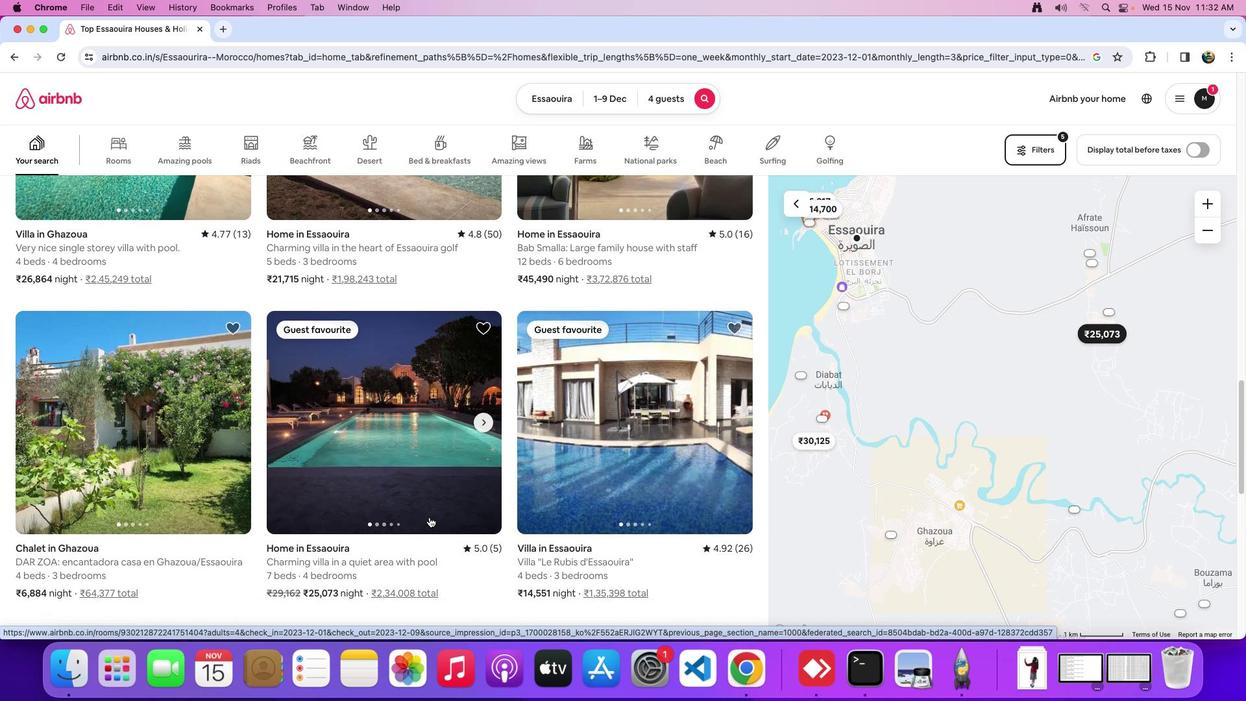 
Action: Mouse scrolled (429, 517) with delta (0, 0)
Screenshot: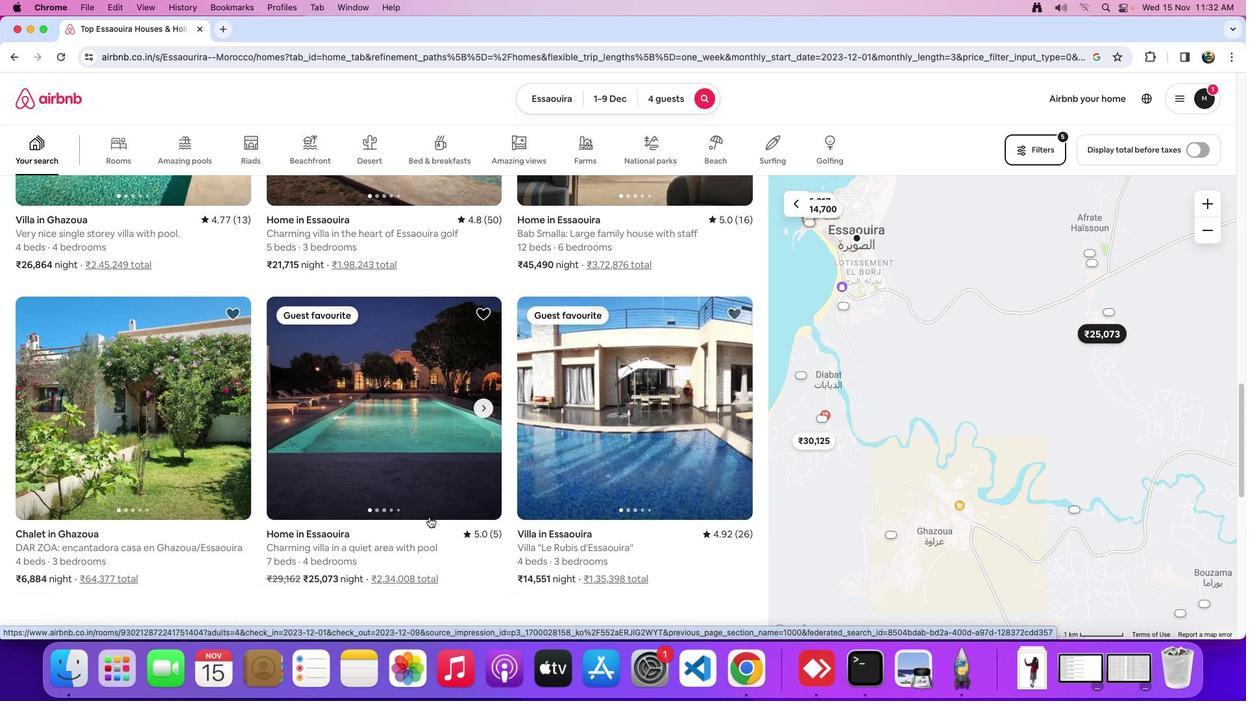 
Action: Mouse scrolled (429, 517) with delta (0, 0)
Screenshot: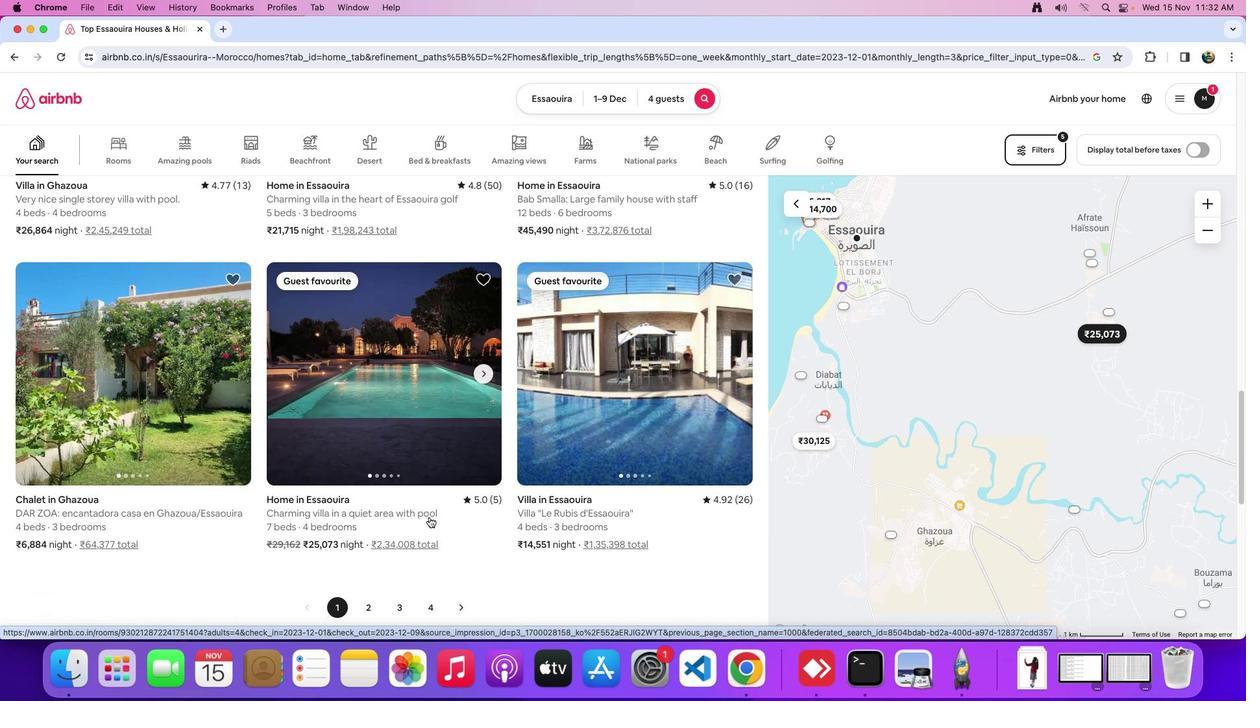 
Action: Mouse scrolled (429, 517) with delta (0, 0)
Screenshot: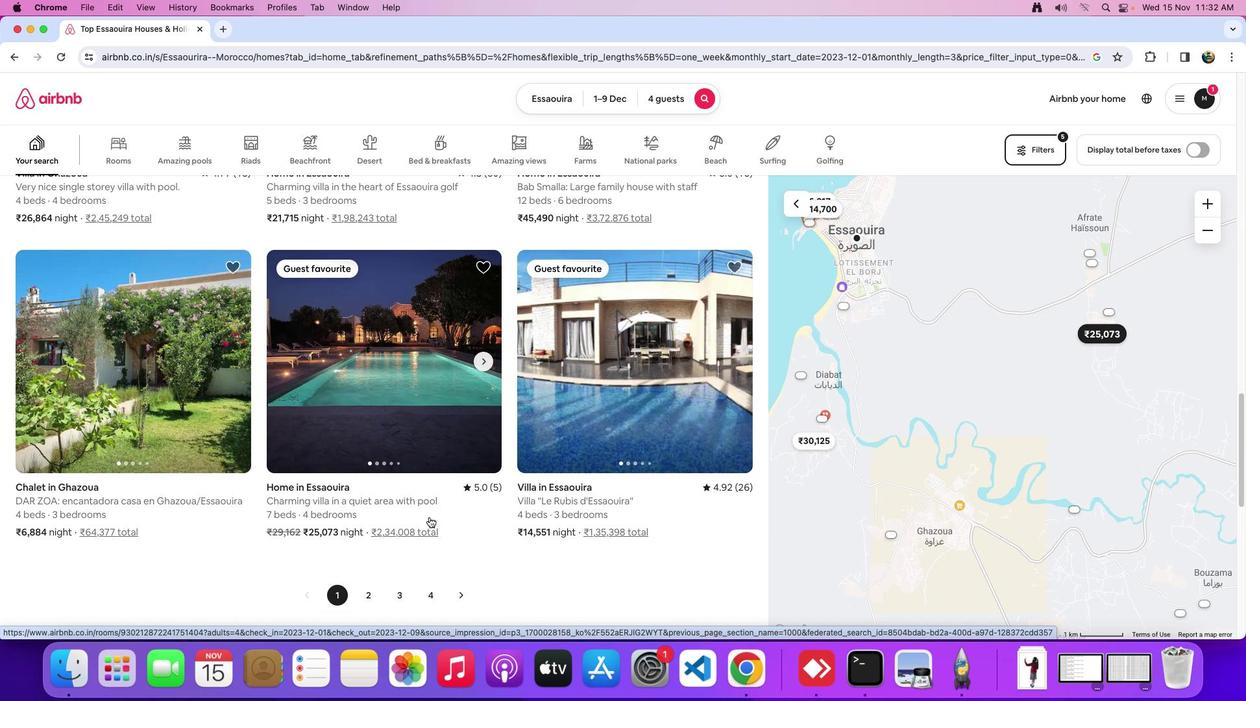 
Action: Mouse scrolled (429, 517) with delta (0, 0)
Screenshot: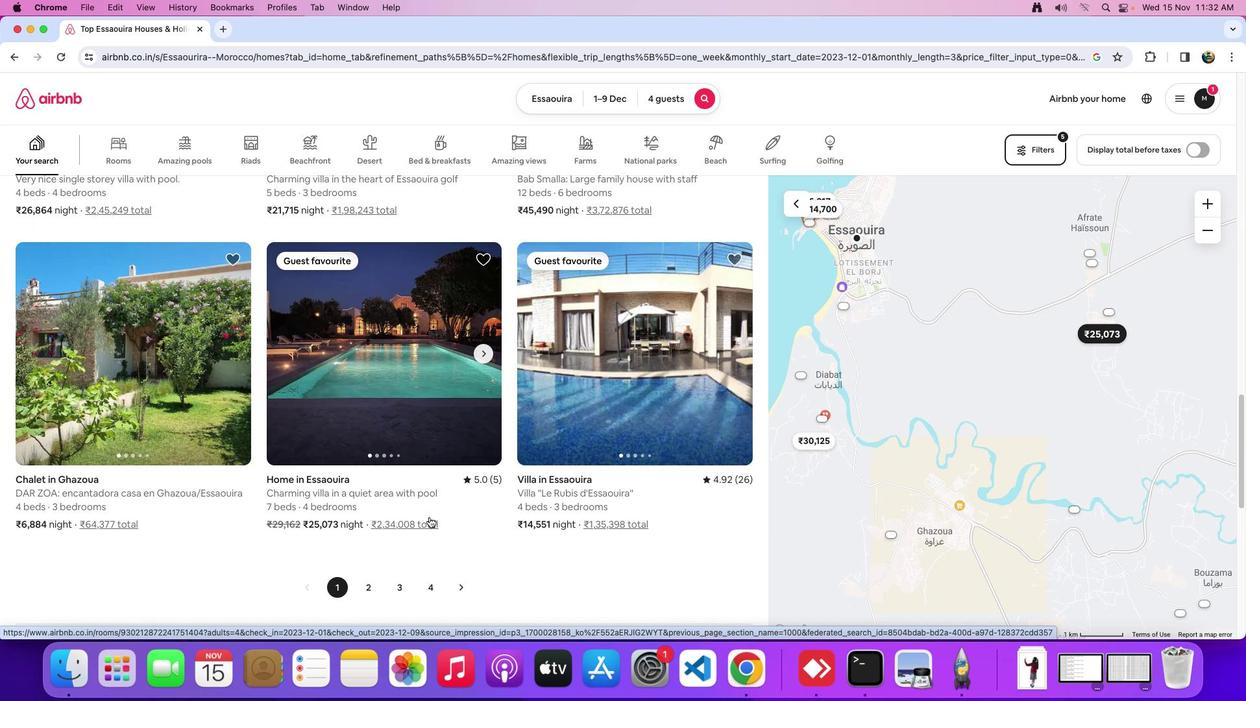 
Action: Mouse moved to (439, 521)
Screenshot: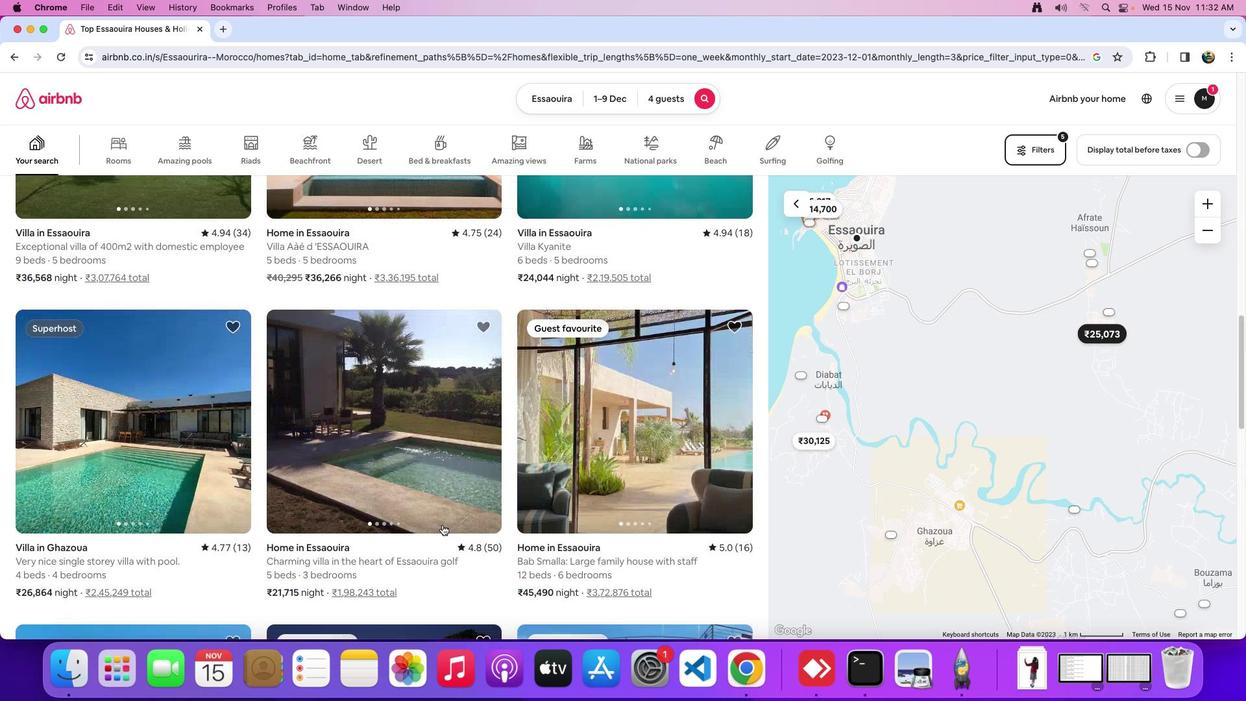 
Action: Mouse scrolled (439, 521) with delta (0, 0)
Screenshot: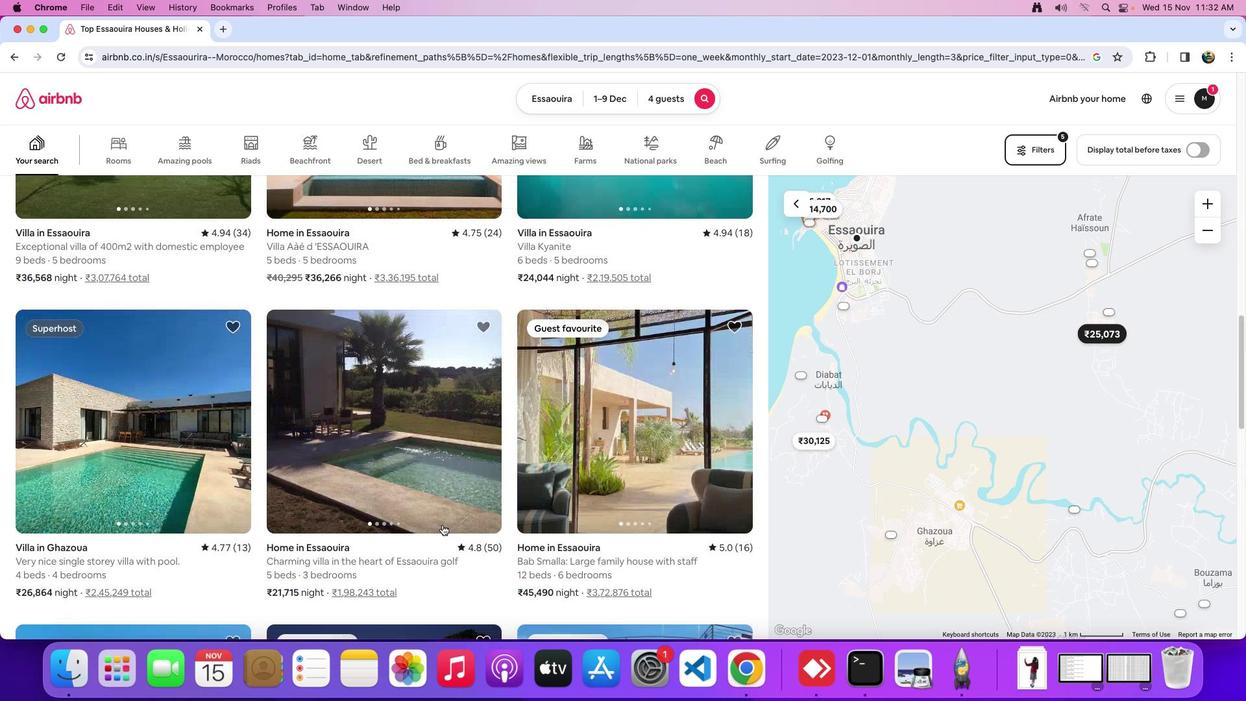 
Action: Mouse moved to (439, 522)
Screenshot: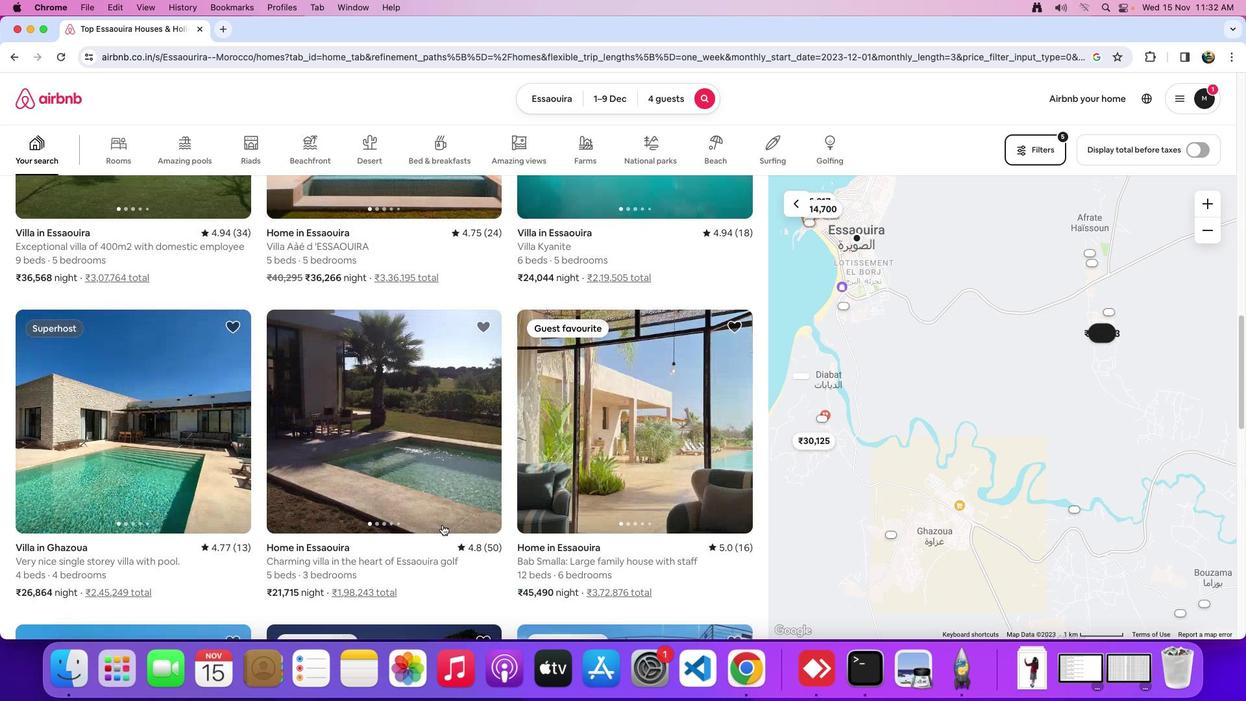 
Action: Mouse scrolled (439, 522) with delta (0, 0)
Screenshot: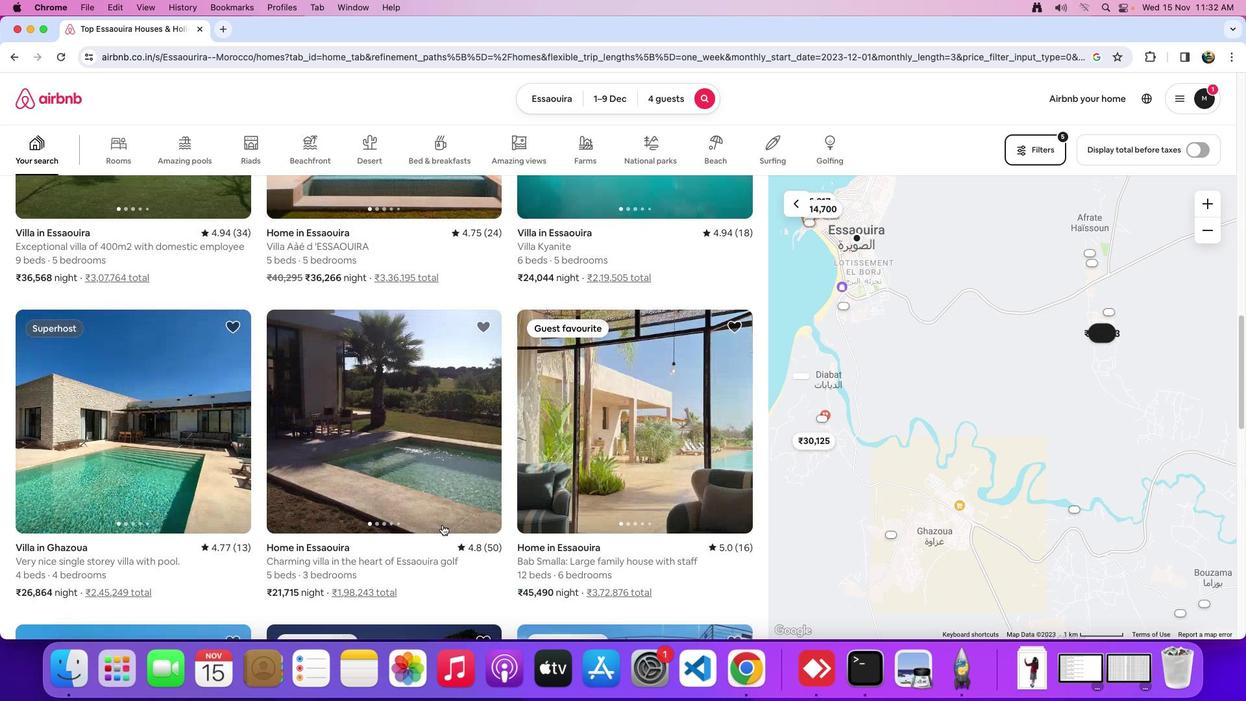 
Action: Mouse moved to (440, 523)
Screenshot: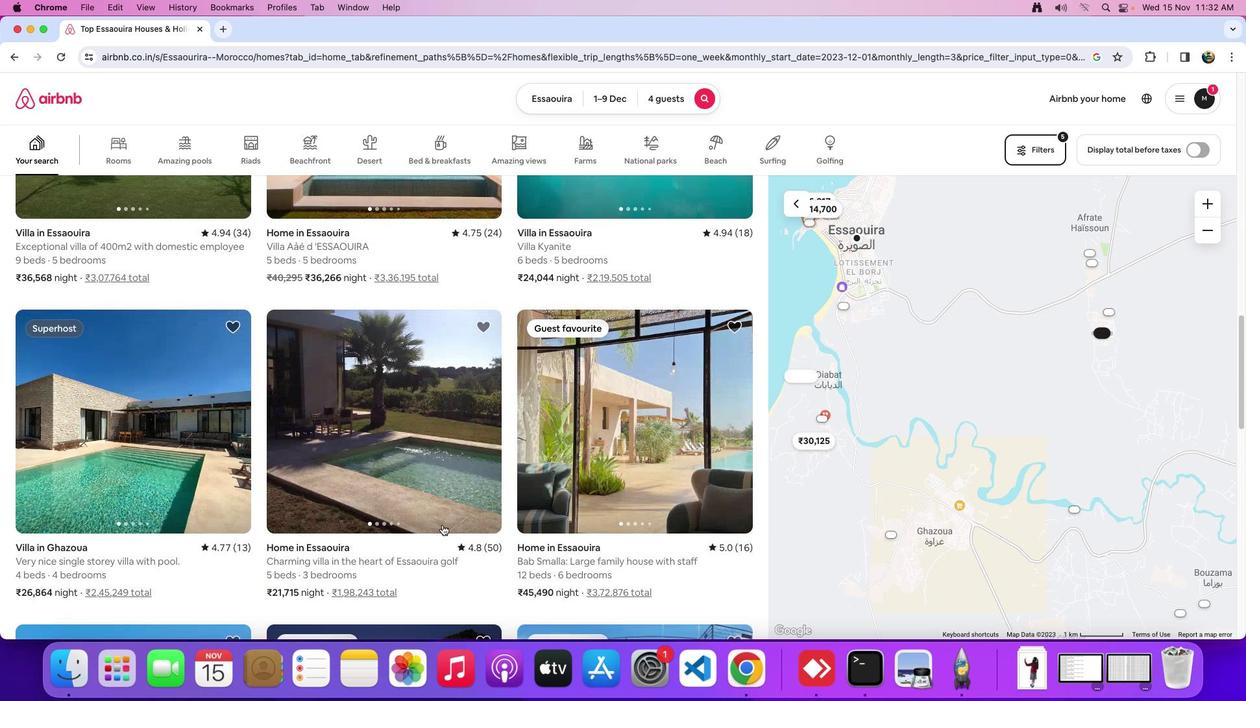 
Action: Mouse scrolled (440, 523) with delta (0, 3)
Screenshot: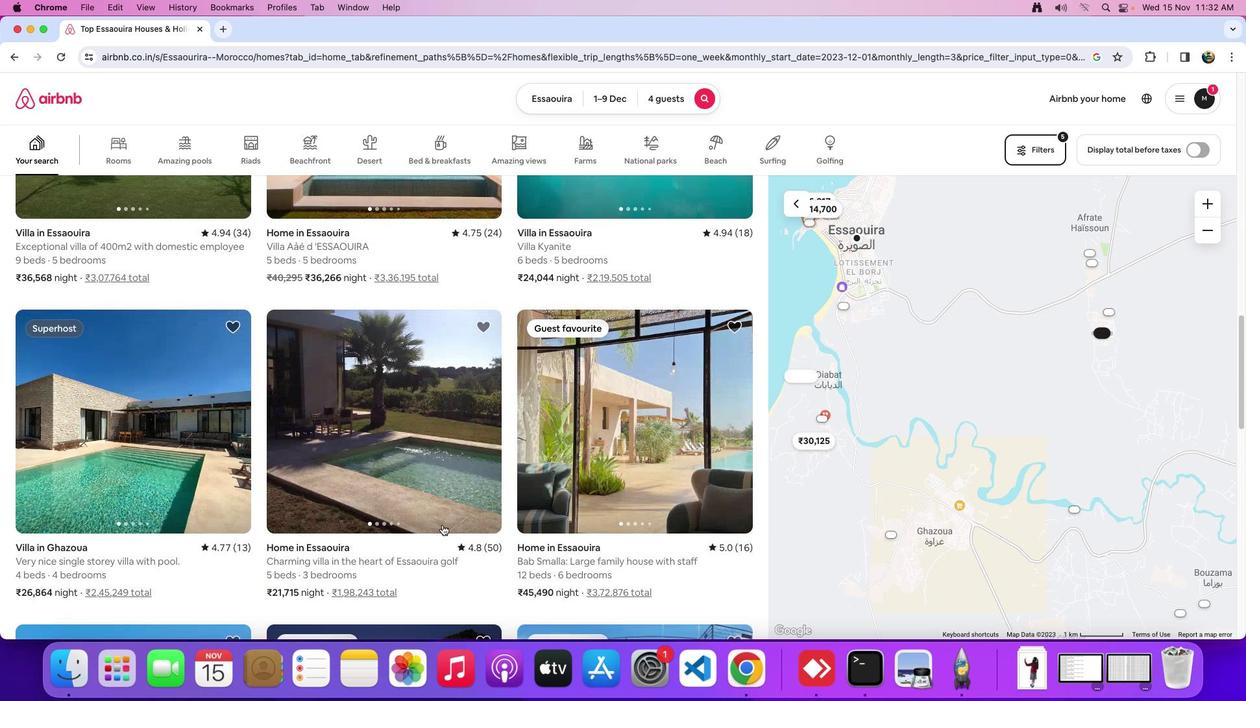 
Action: Mouse moved to (440, 524)
Screenshot: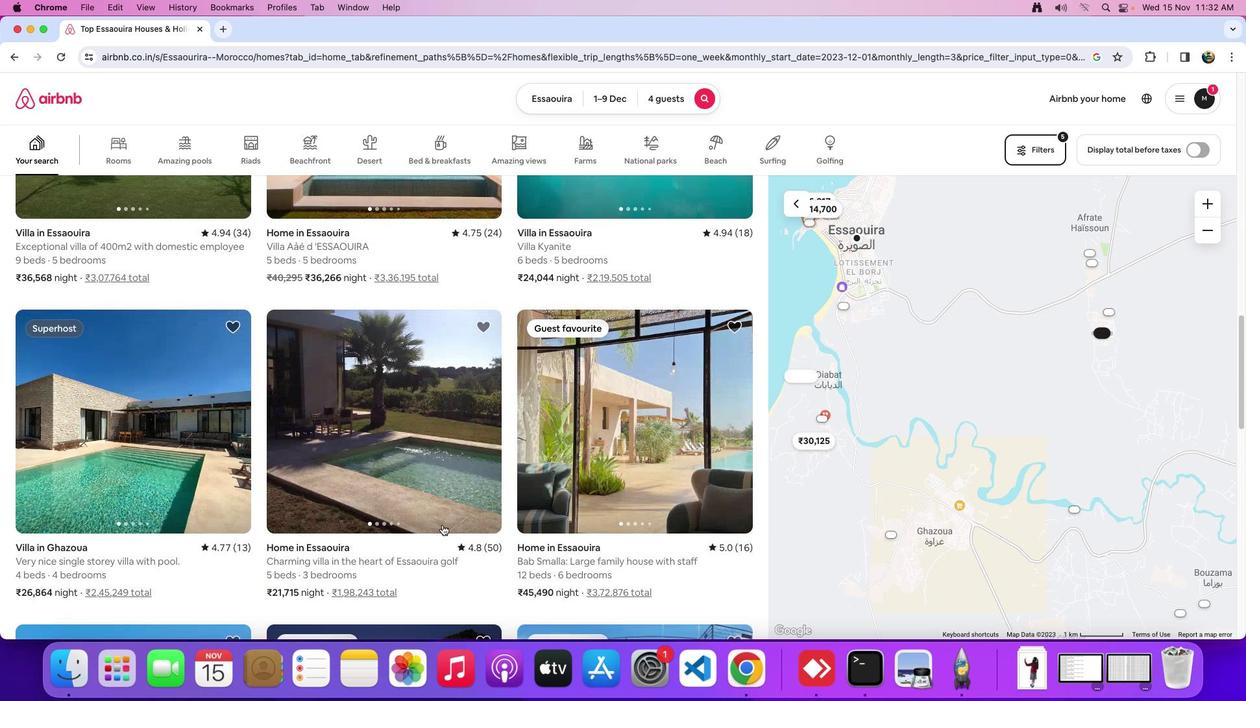 
Action: Mouse scrolled (440, 524) with delta (0, 4)
Screenshot: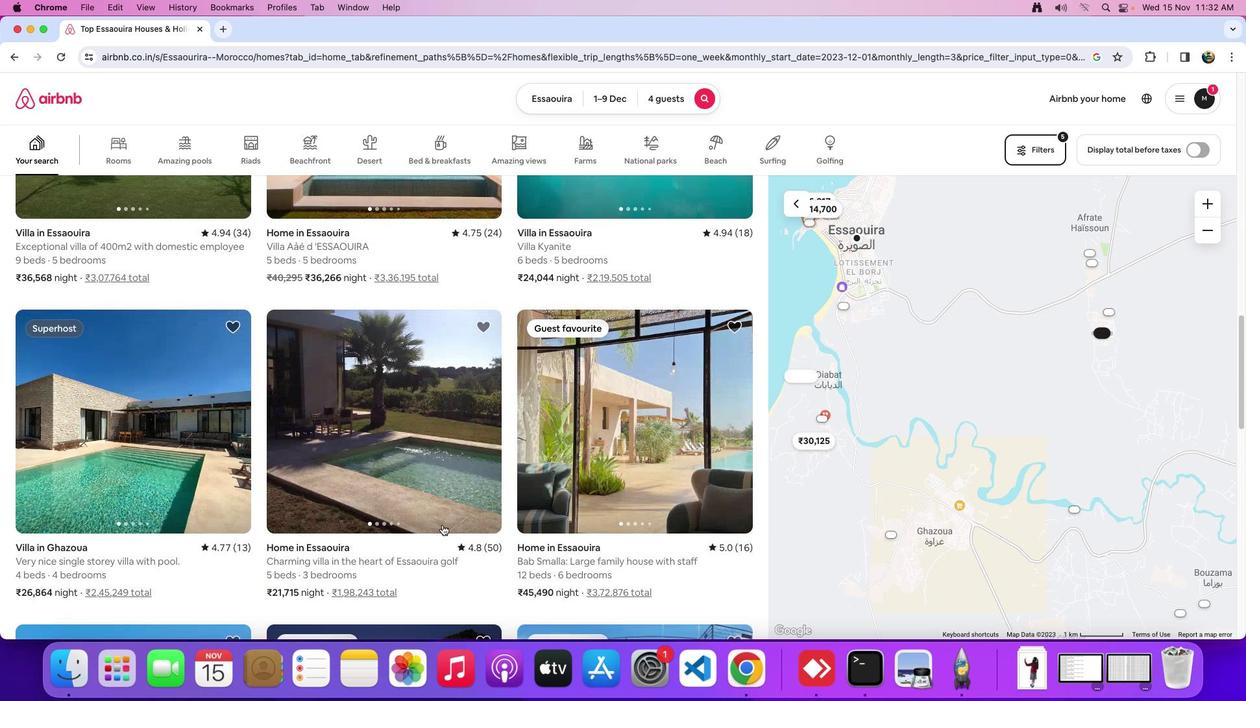 
Action: Mouse moved to (442, 524)
Screenshot: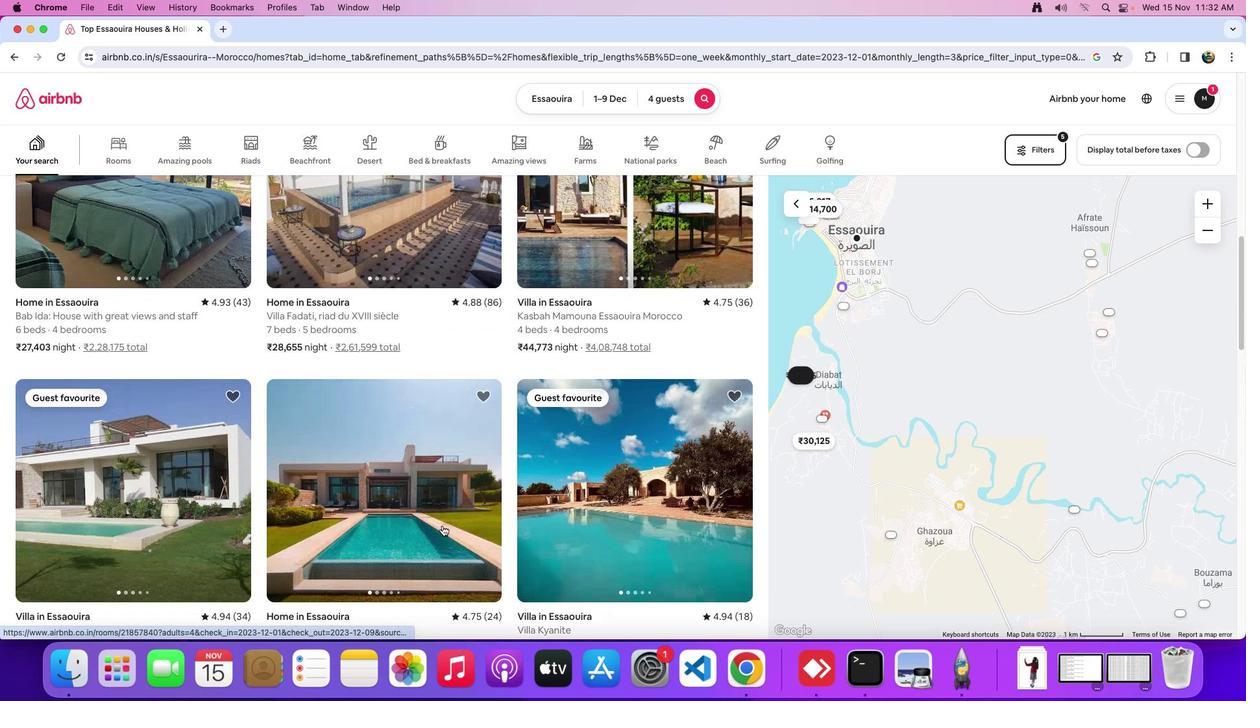 
Action: Mouse scrolled (442, 524) with delta (0, 0)
Screenshot: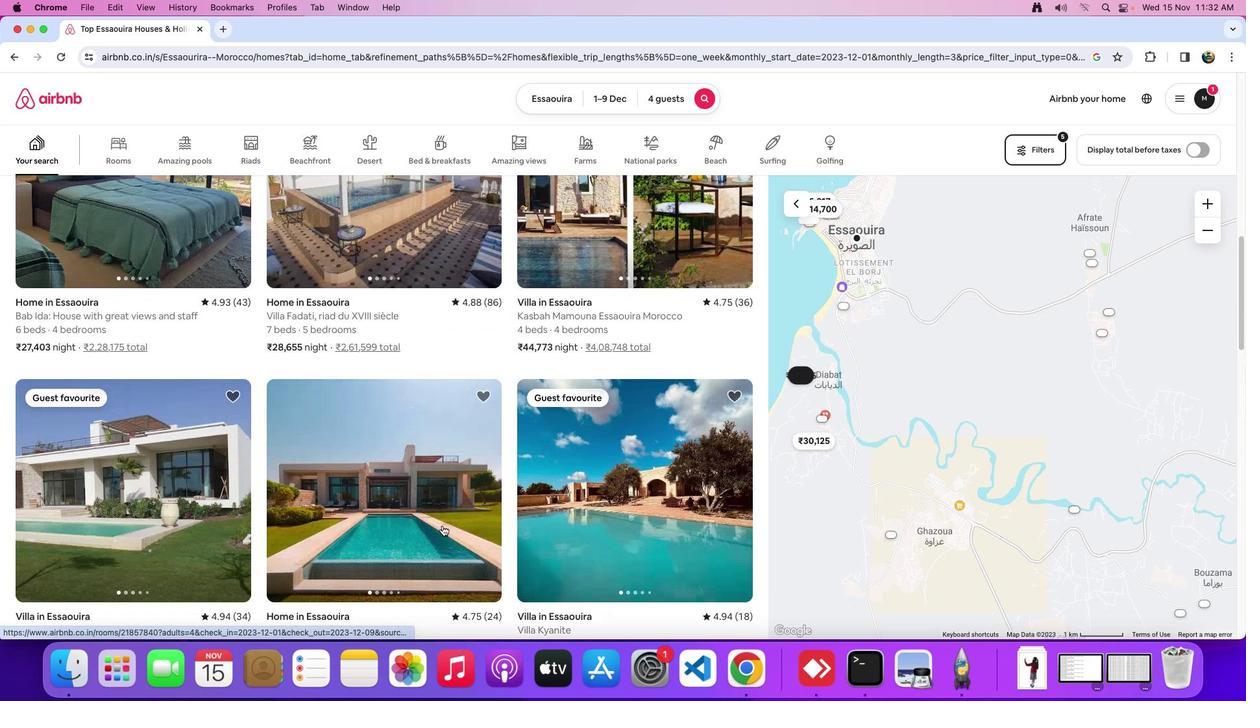 
Action: Mouse moved to (442, 524)
Screenshot: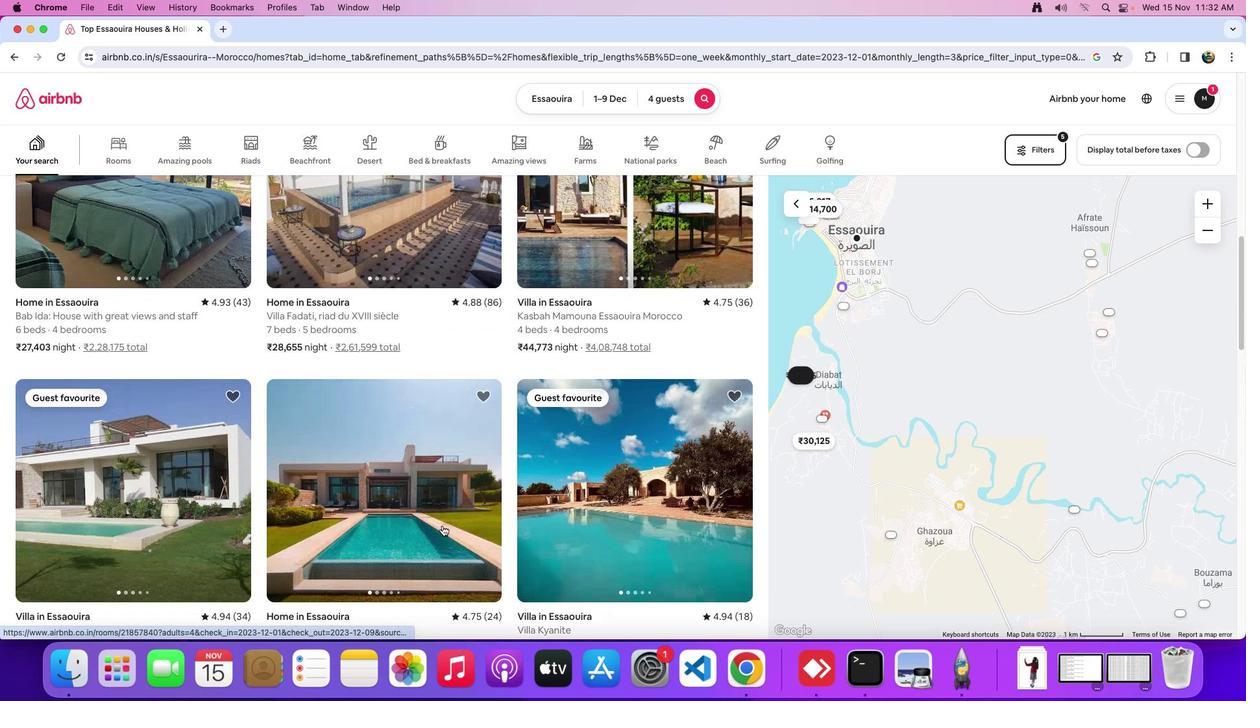 
Action: Mouse scrolled (442, 524) with delta (0, 0)
Screenshot: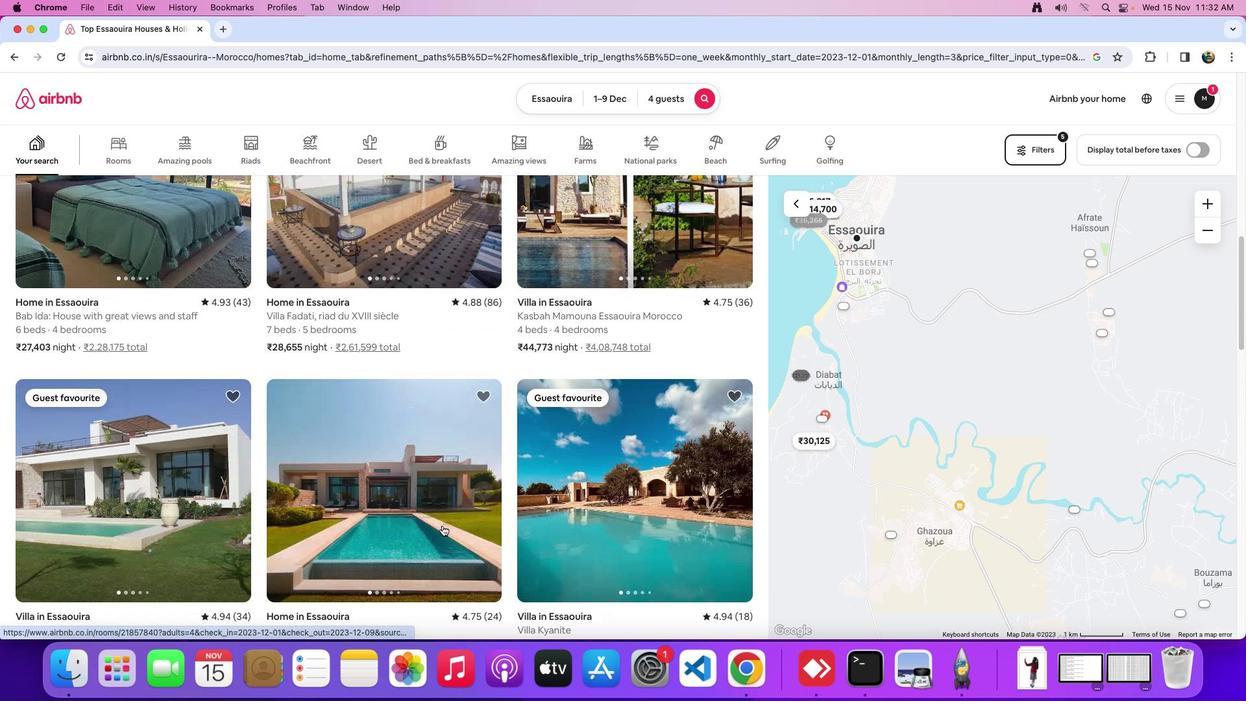 
Action: Mouse scrolled (442, 524) with delta (0, 3)
Screenshot: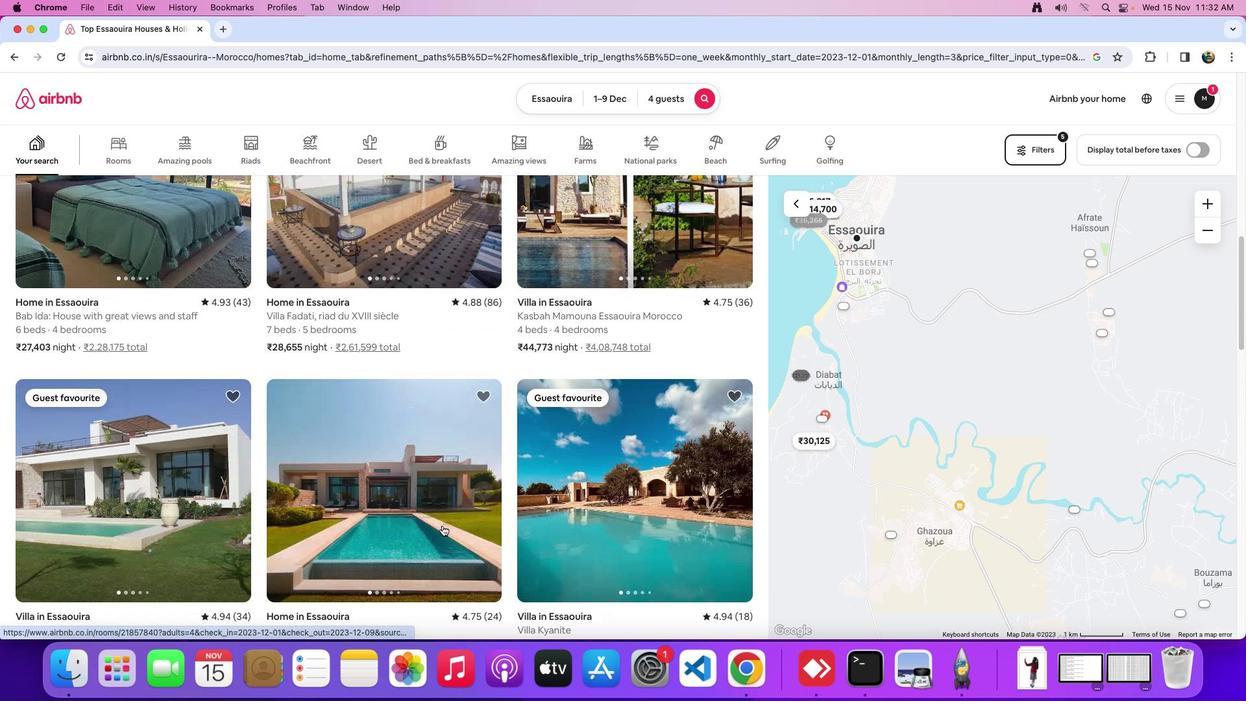 
Action: Mouse scrolled (442, 524) with delta (0, 4)
Screenshot: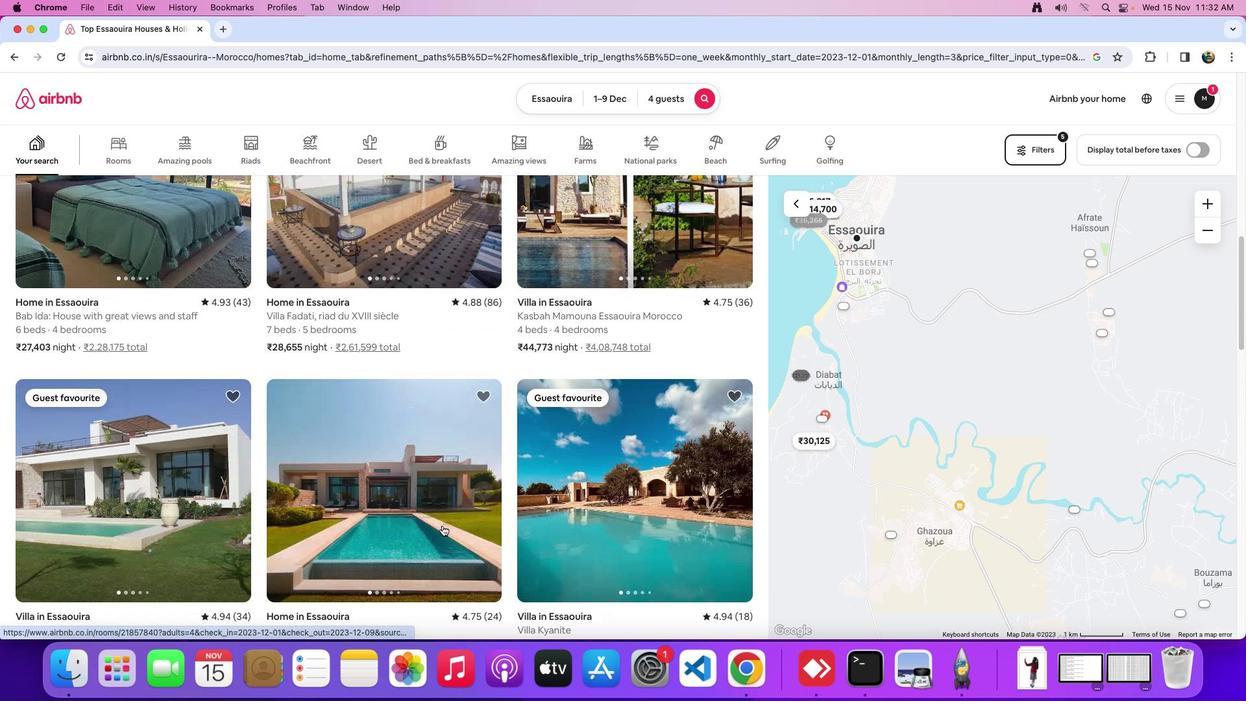 
Action: Mouse moved to (442, 525)
Screenshot: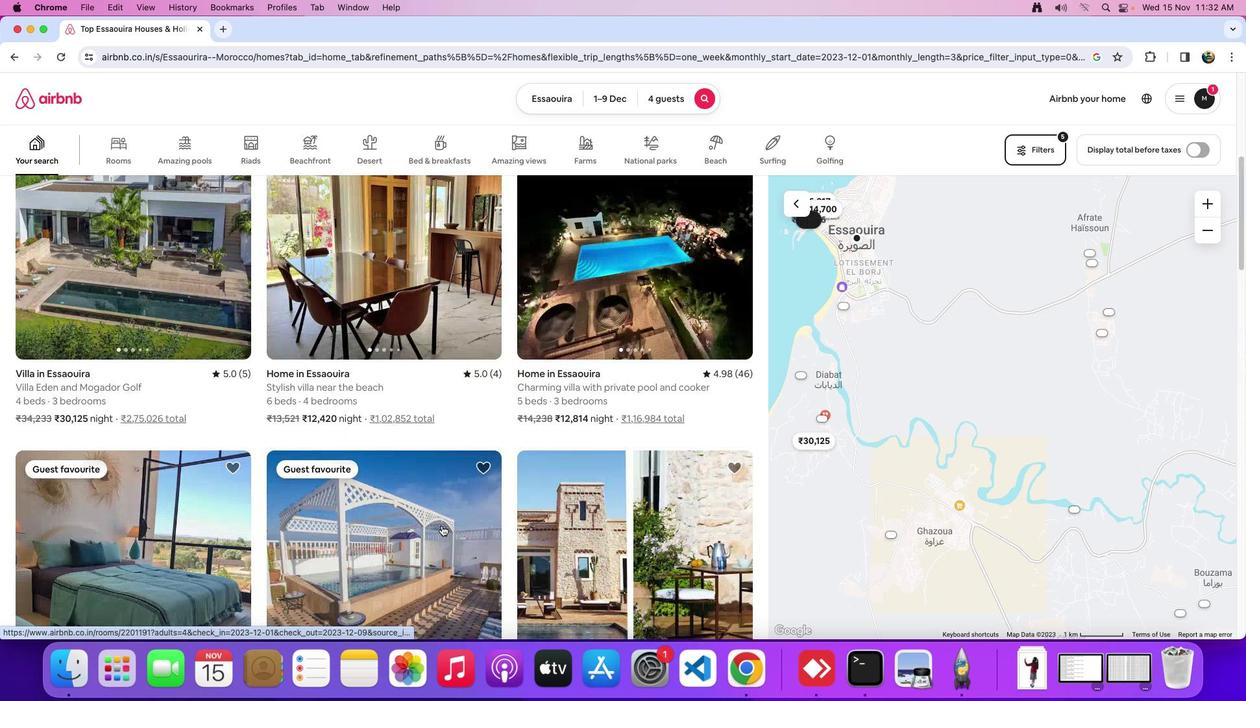 
Action: Mouse scrolled (442, 525) with delta (0, 0)
Screenshot: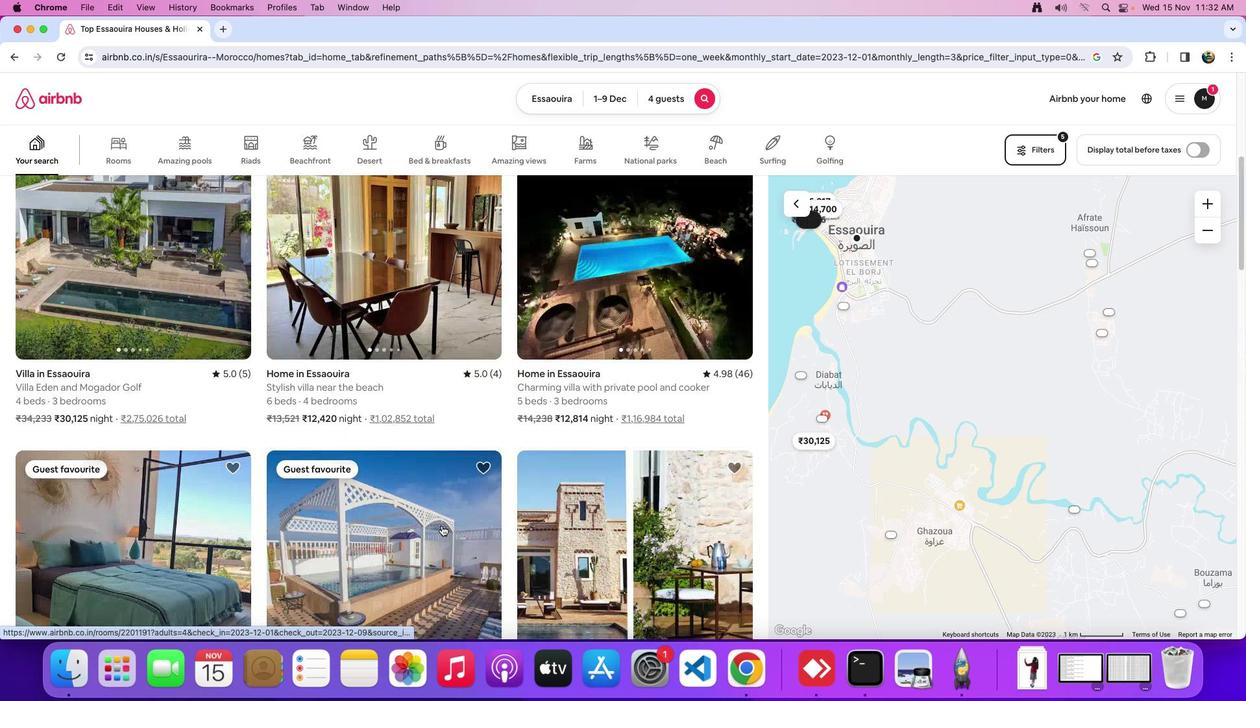 
Action: Mouse scrolled (442, 525) with delta (0, 0)
Screenshot: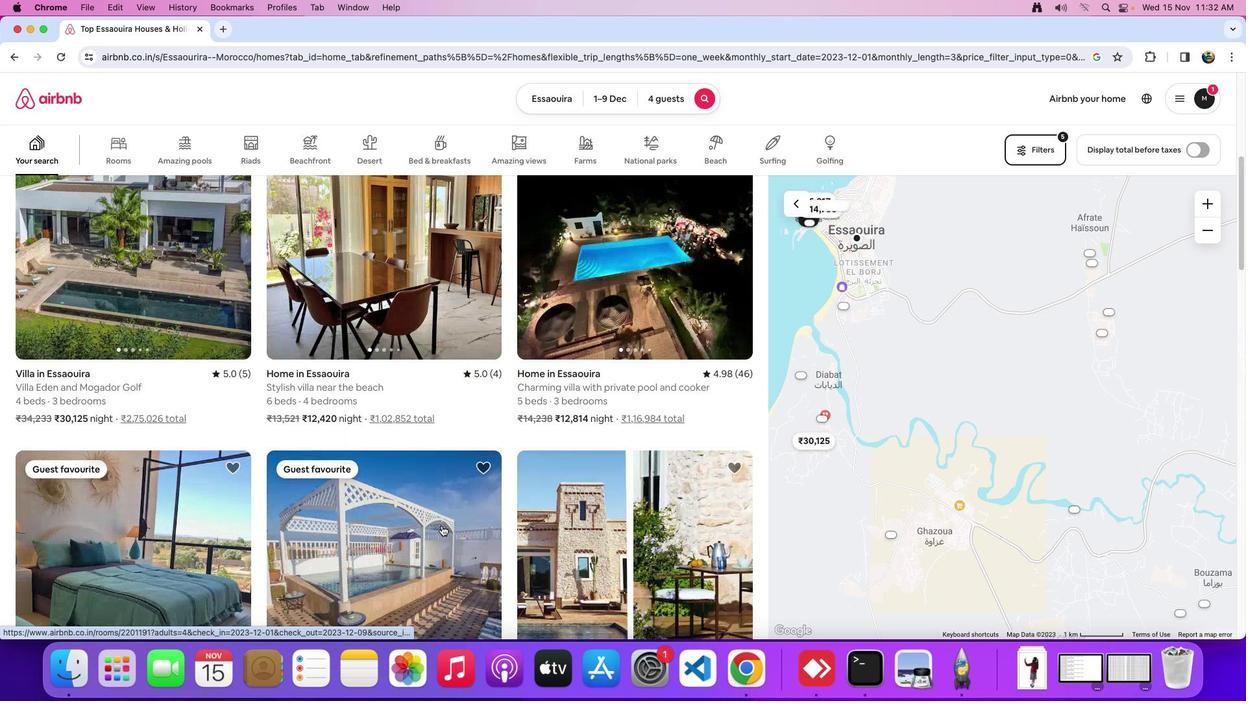 
Action: Mouse scrolled (442, 525) with delta (0, 3)
Screenshot: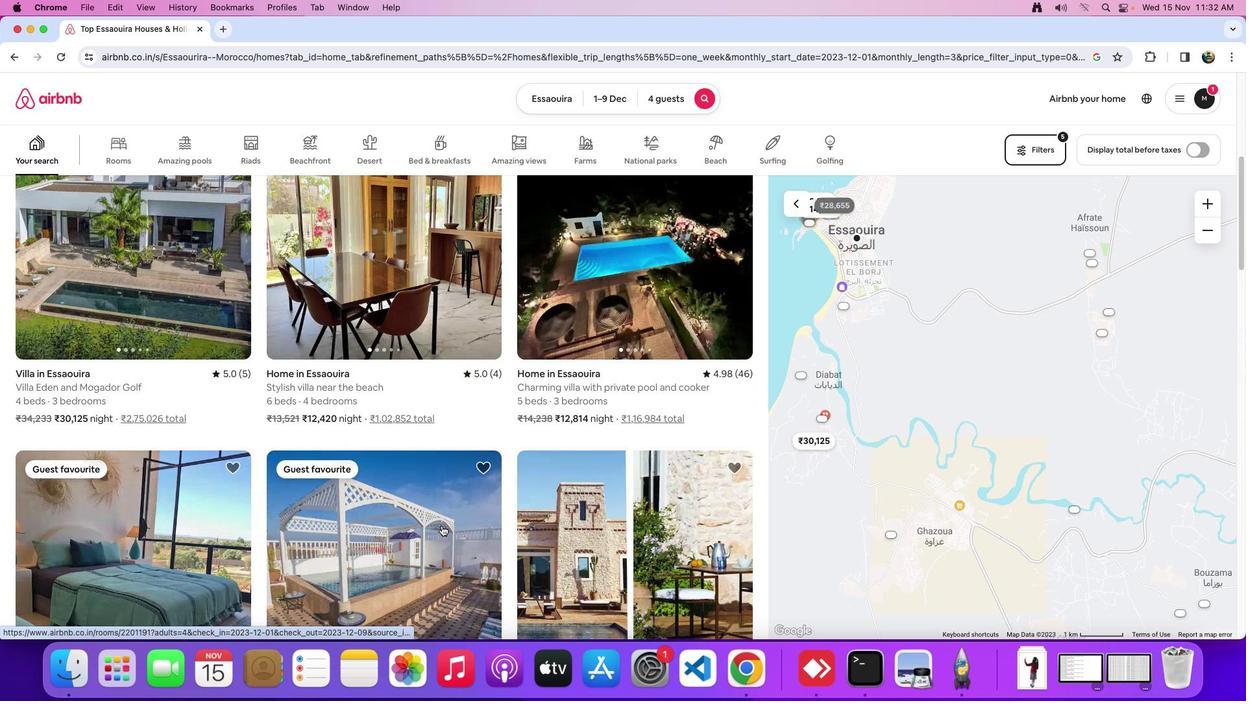 
Action: Mouse moved to (442, 525)
Screenshot: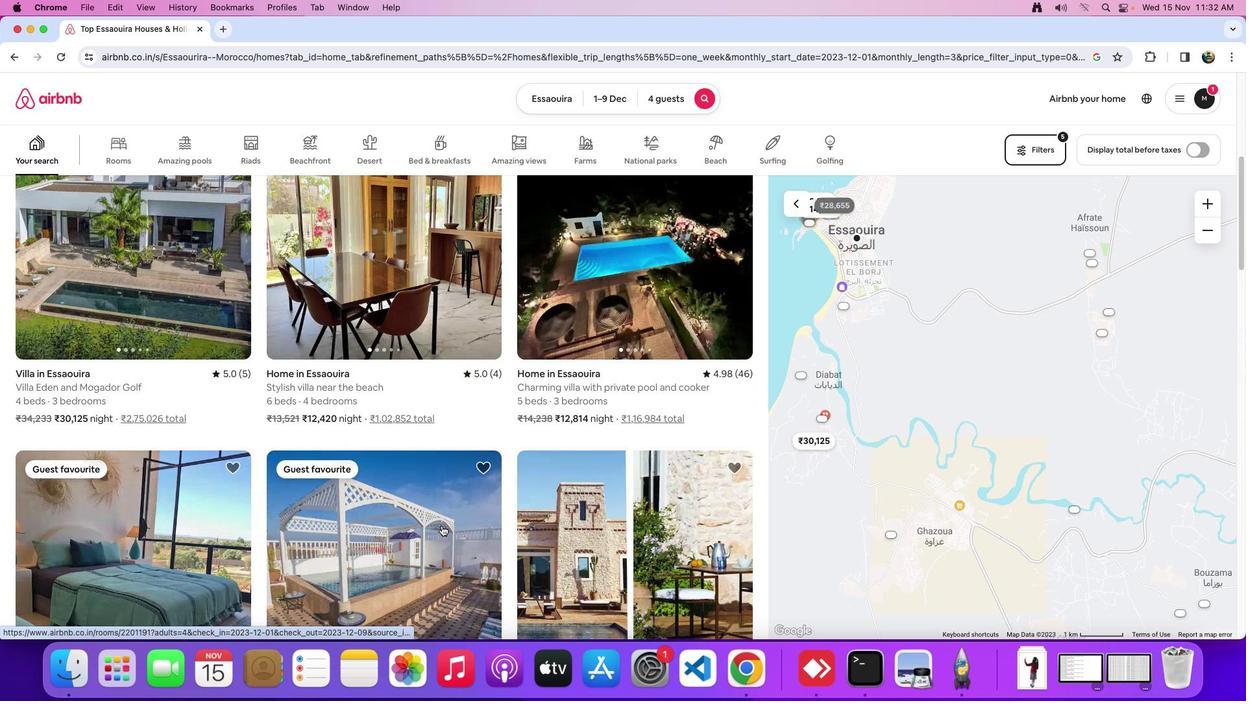 
Action: Mouse scrolled (442, 525) with delta (0, 4)
Screenshot: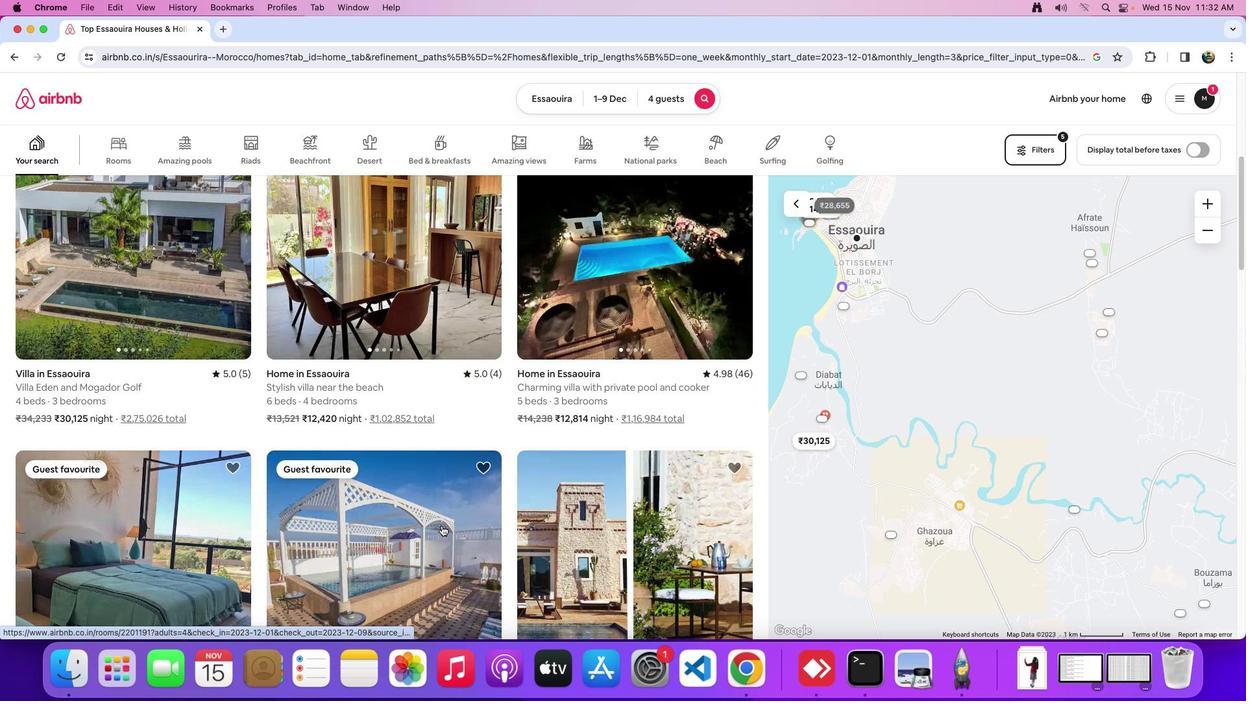 
Action: Mouse moved to (442, 525)
Screenshot: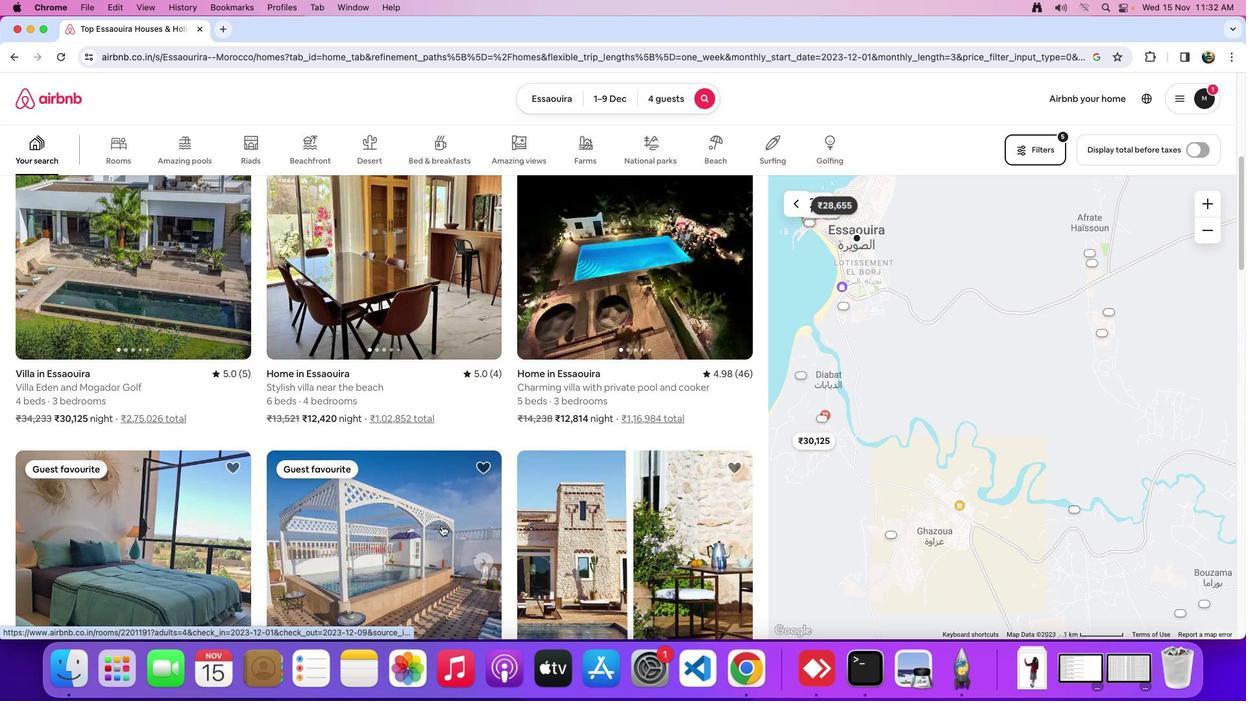 
Action: Mouse scrolled (442, 525) with delta (0, 0)
Screenshot: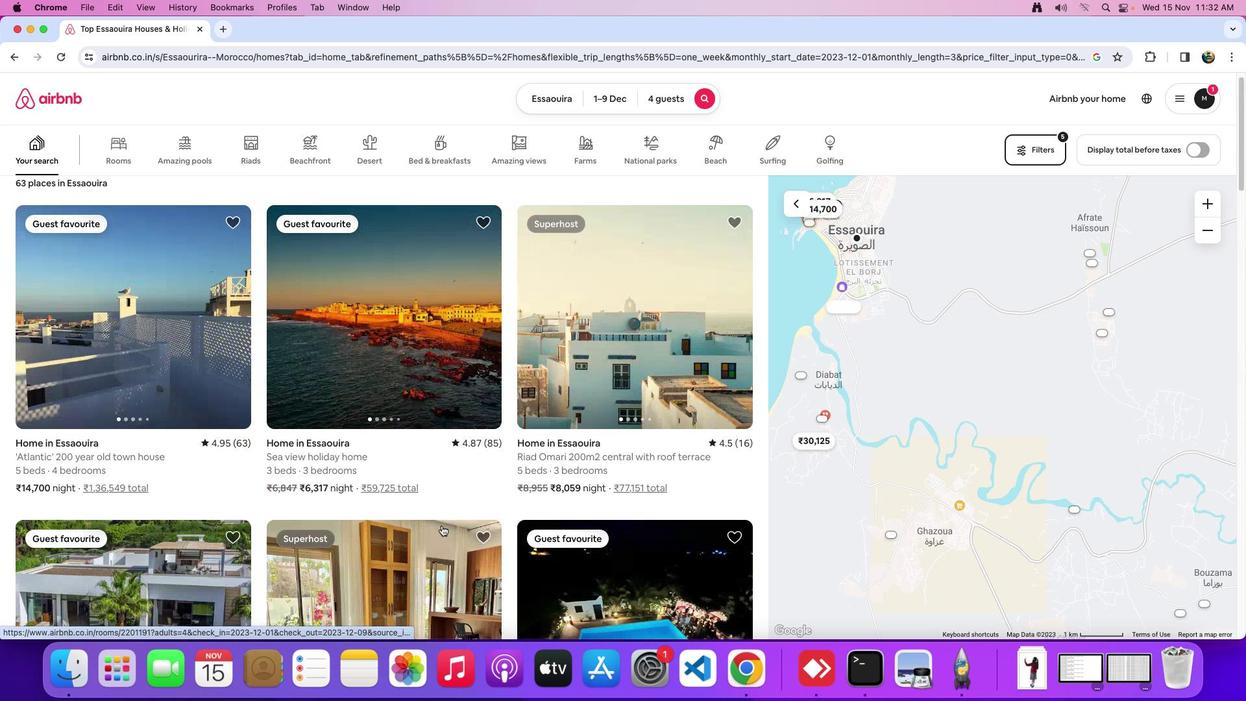
Action: Mouse scrolled (442, 525) with delta (0, 0)
Screenshot: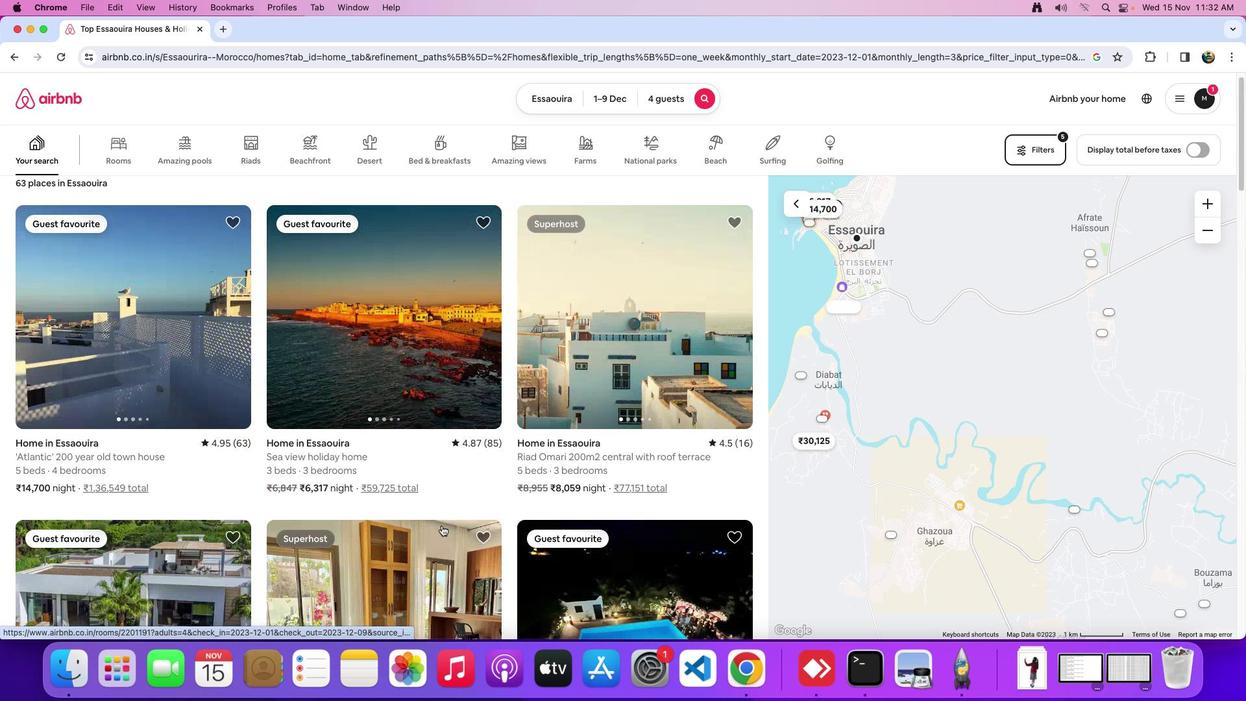 
Action: Mouse scrolled (442, 525) with delta (0, 3)
Screenshot: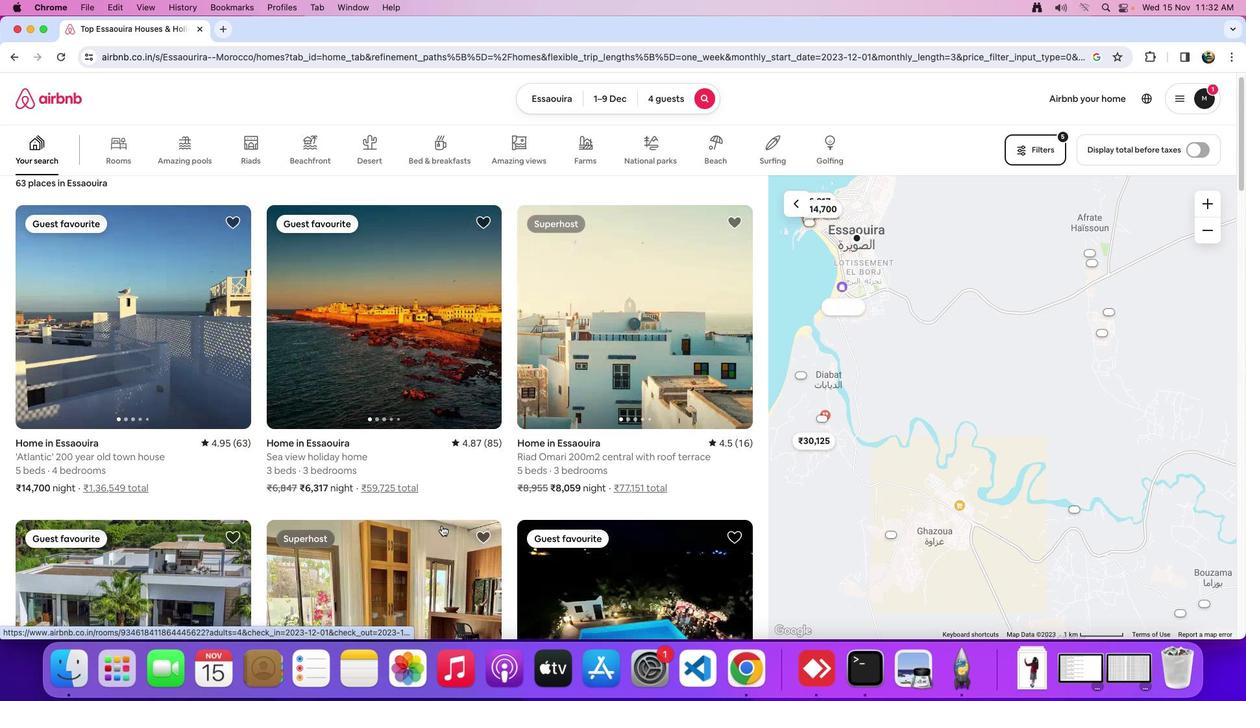 
Action: Mouse scrolled (442, 525) with delta (0, 4)
Screenshot: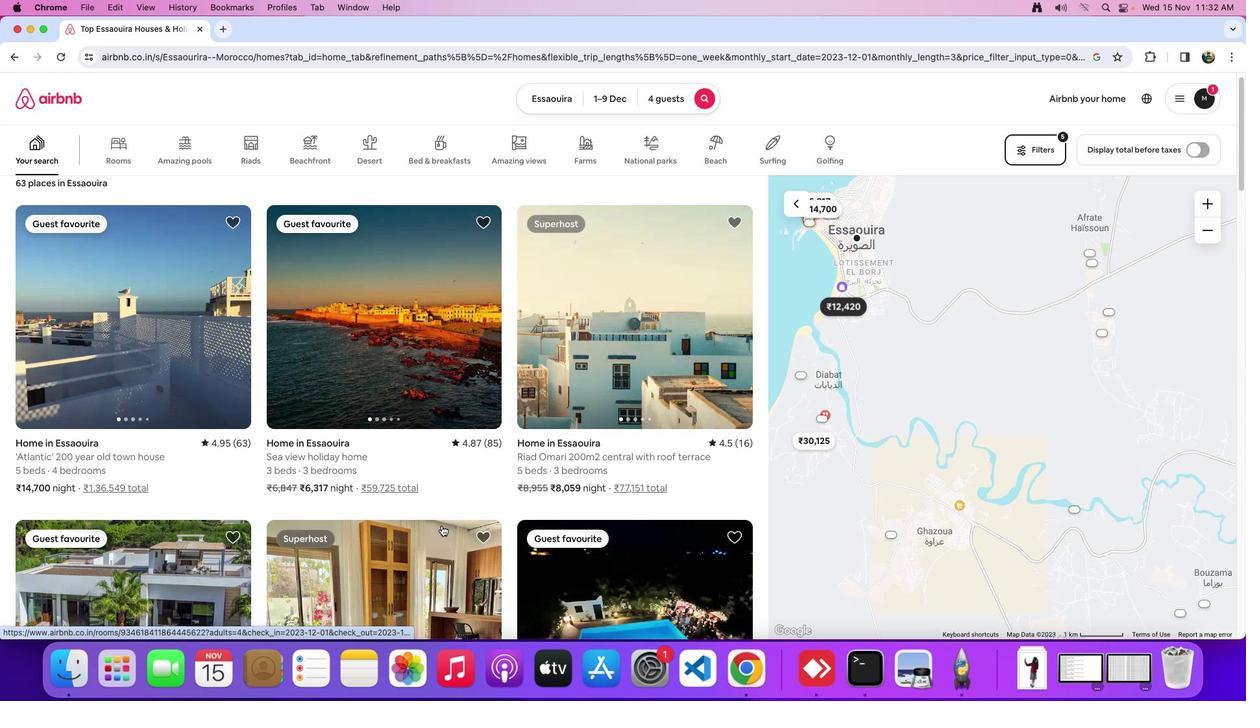 
Action: Mouse moved to (442, 525)
Screenshot: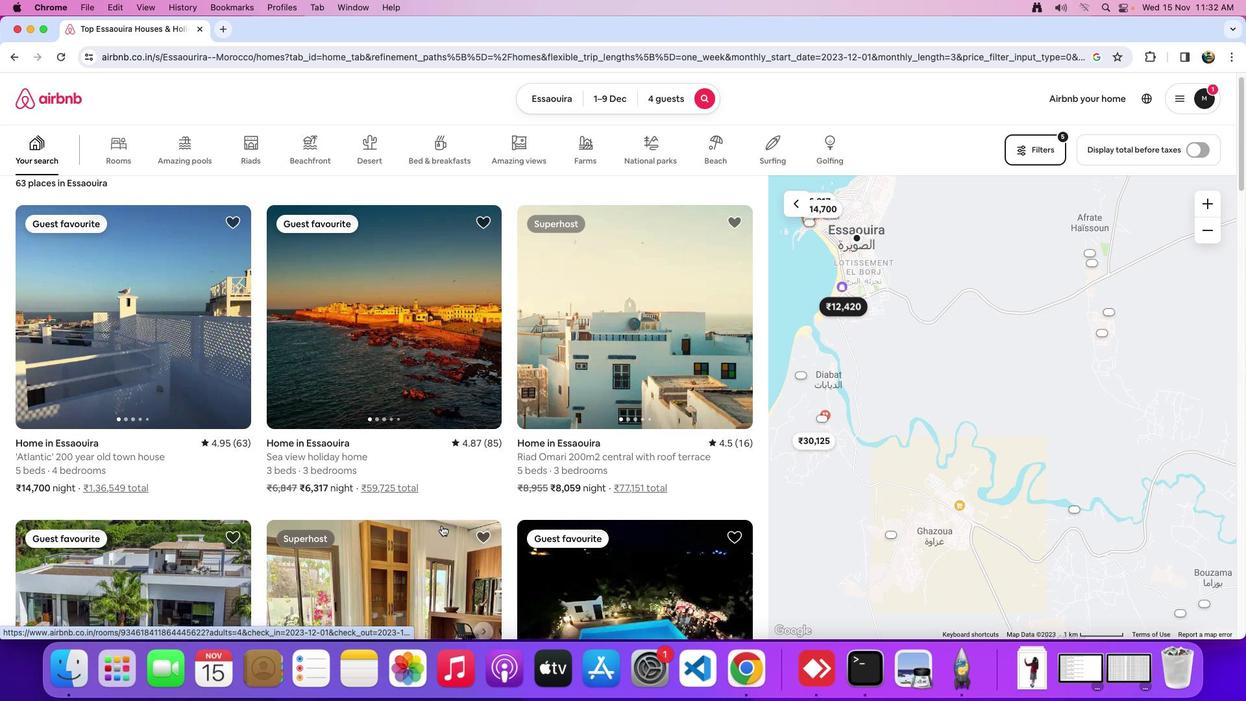 
Action: Mouse scrolled (442, 525) with delta (0, 0)
Screenshot: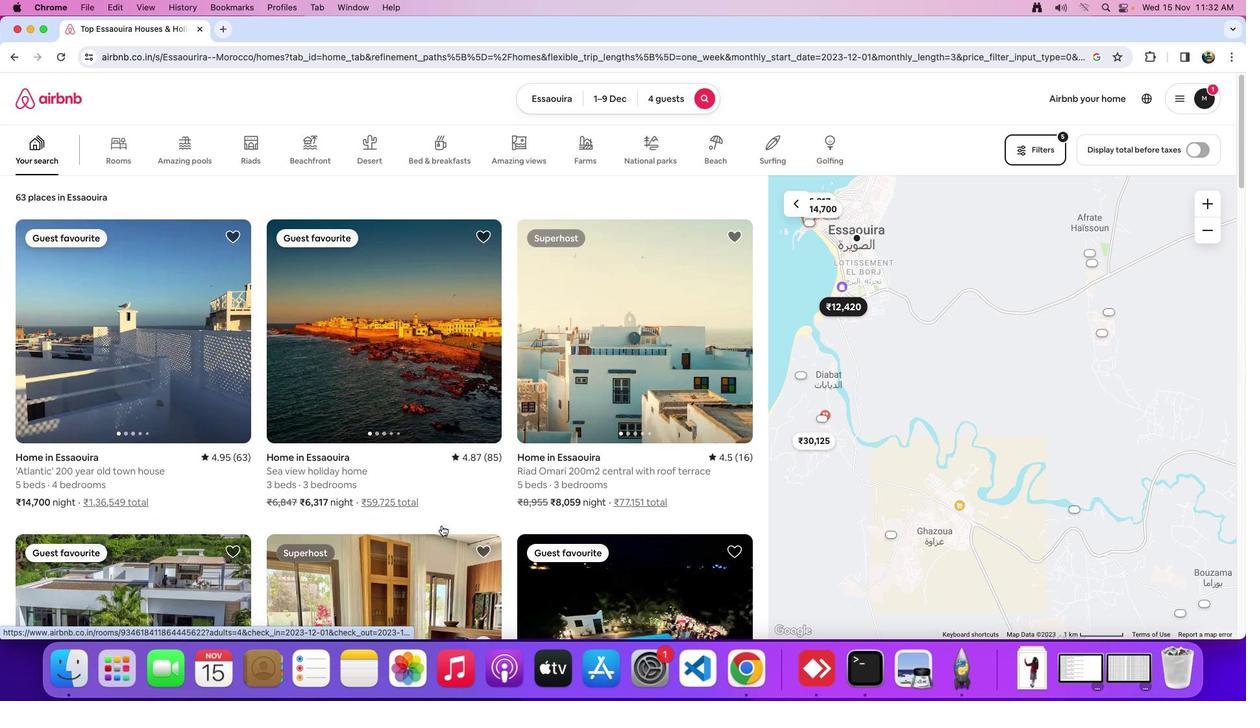 
Action: Mouse scrolled (442, 525) with delta (0, 0)
Screenshot: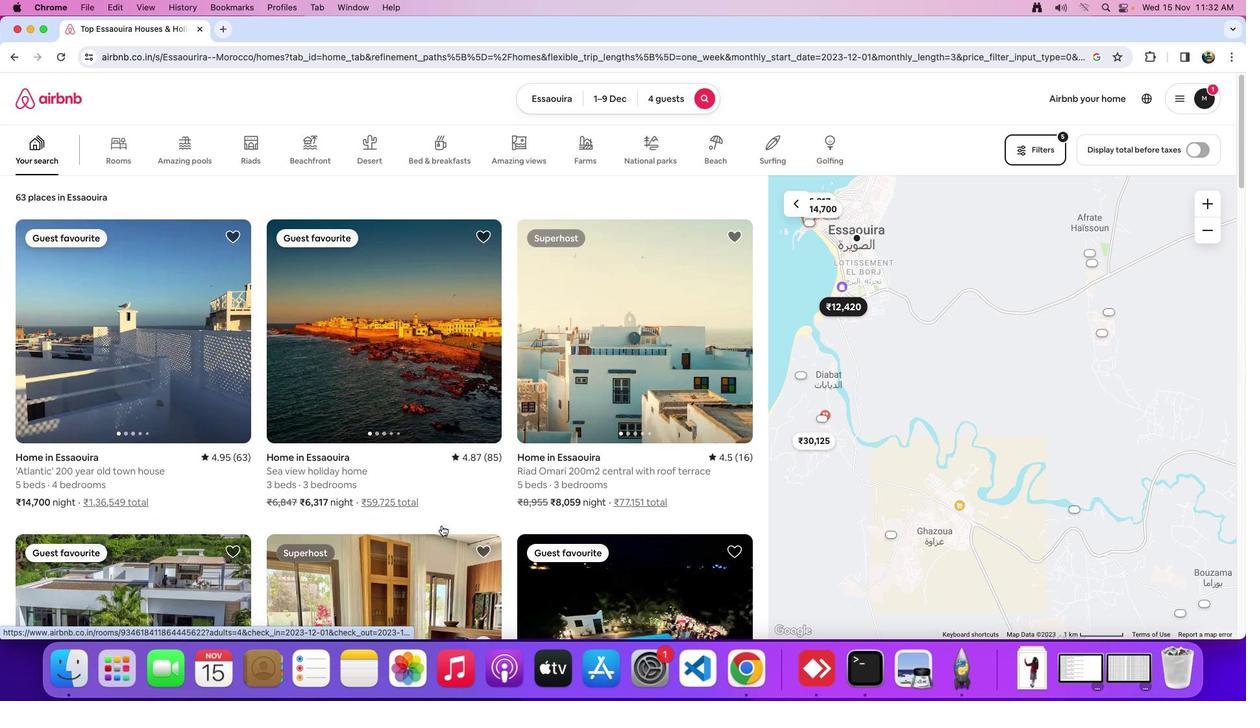 
Action: Mouse scrolled (442, 525) with delta (0, 3)
Screenshot: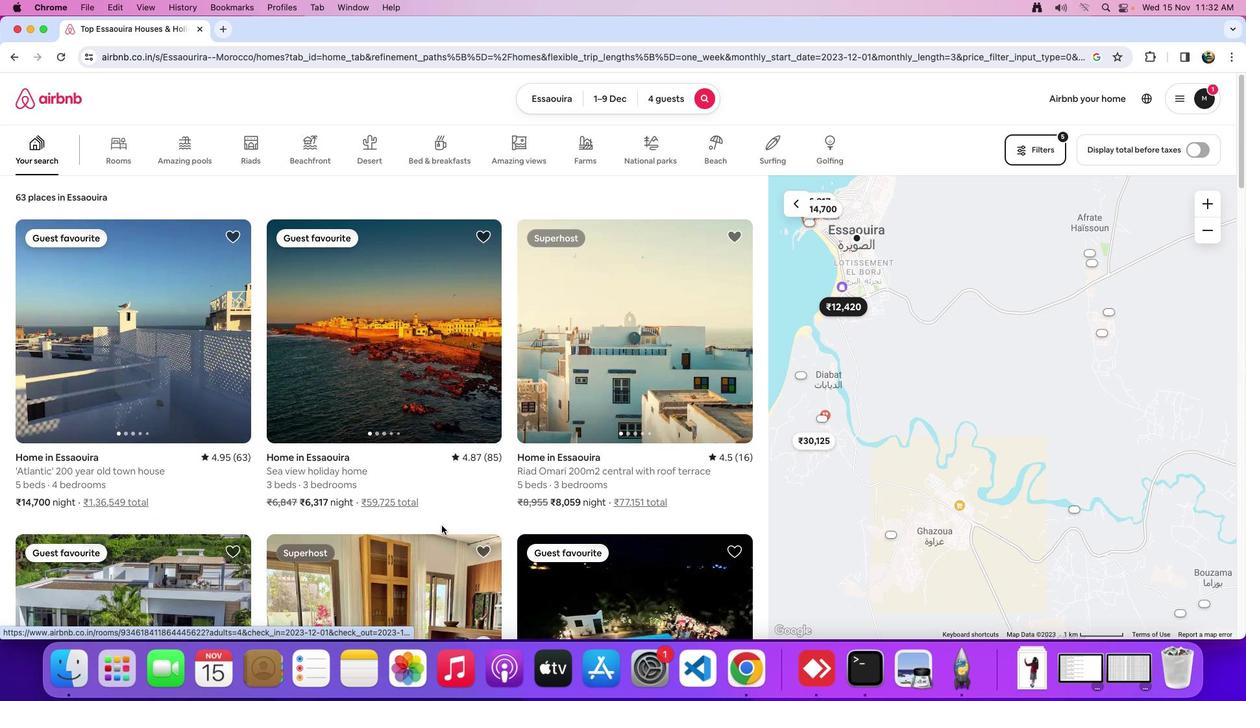 
Action: Mouse scrolled (442, 525) with delta (0, 4)
Screenshot: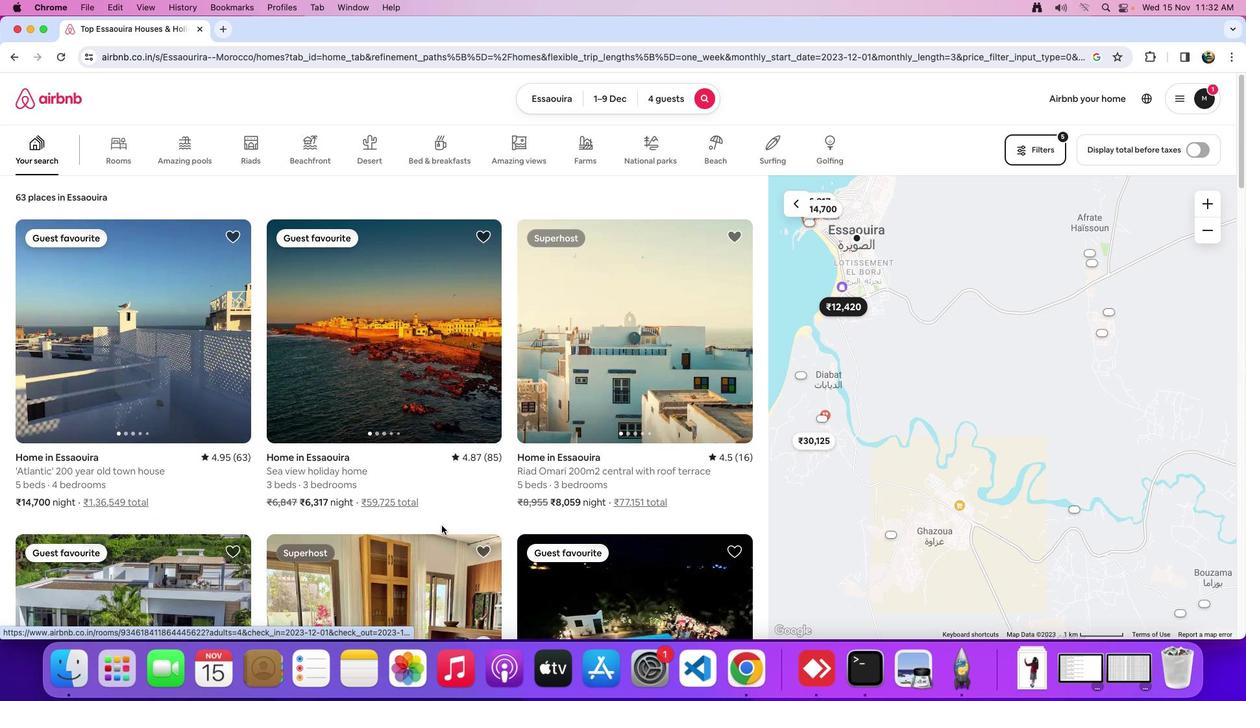 
Action: Mouse scrolled (442, 525) with delta (0, 0)
Screenshot: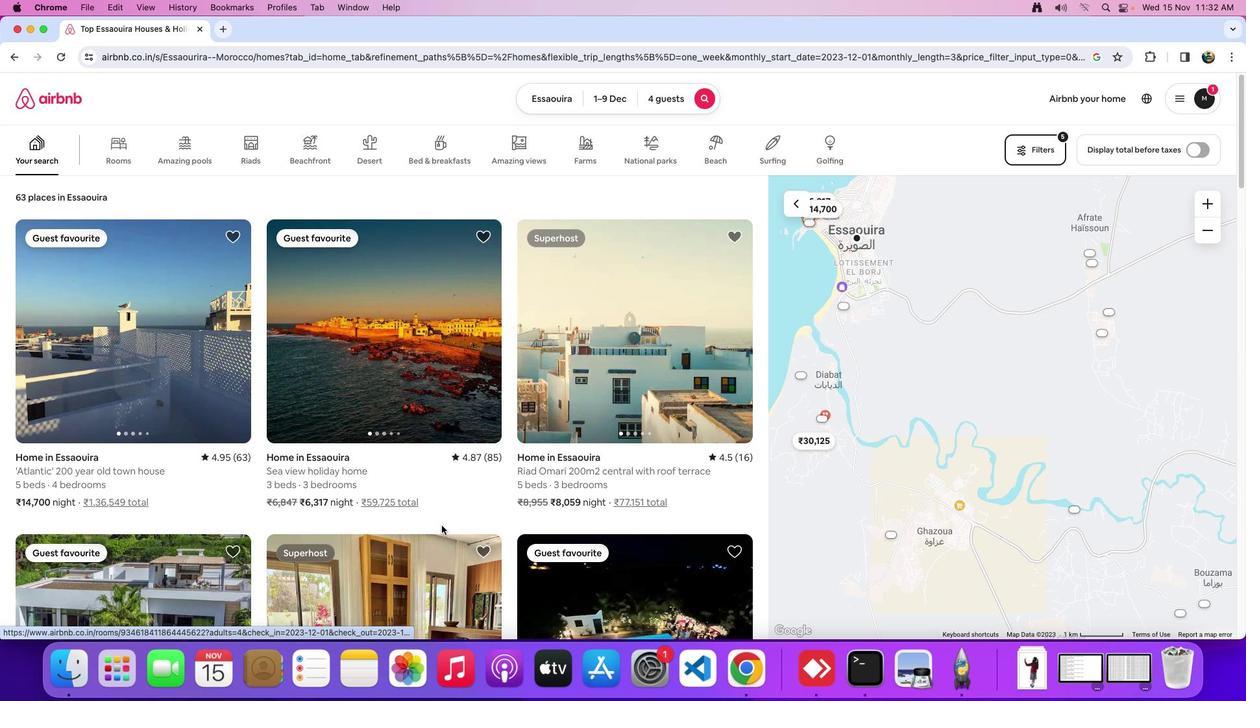 
Action: Mouse scrolled (442, 525) with delta (0, 0)
Screenshot: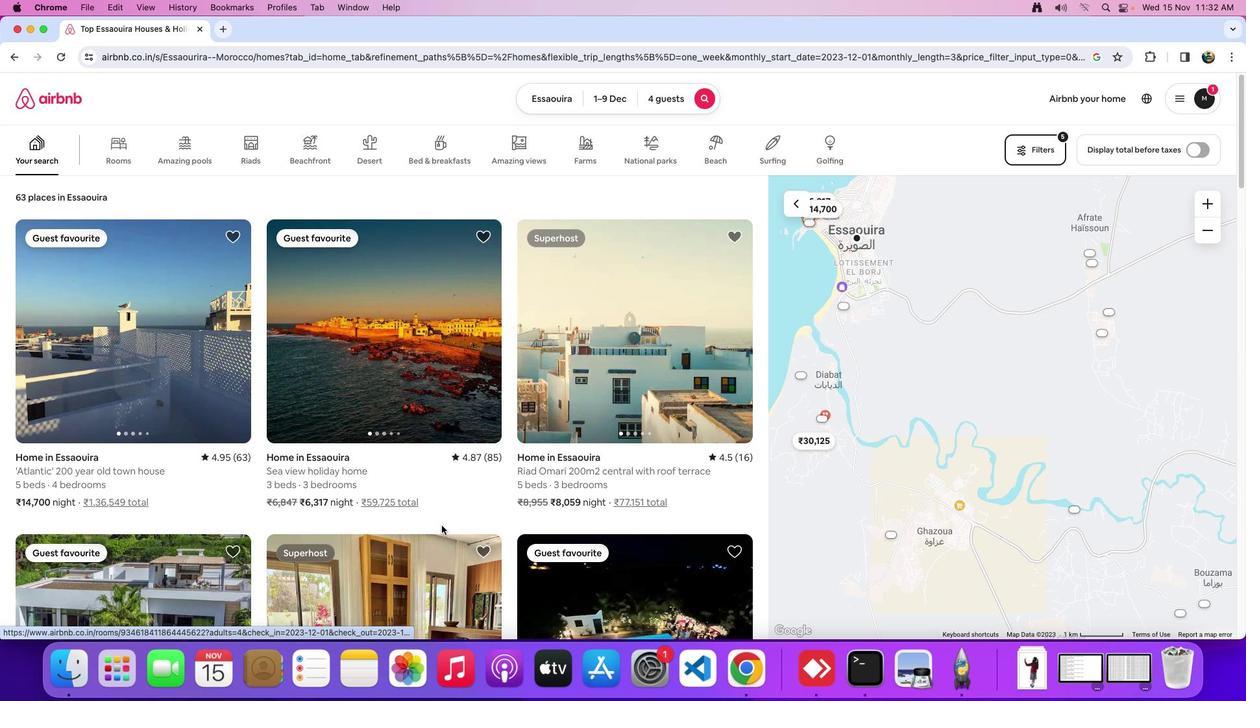 
Action: Mouse scrolled (442, 525) with delta (0, 3)
Screenshot: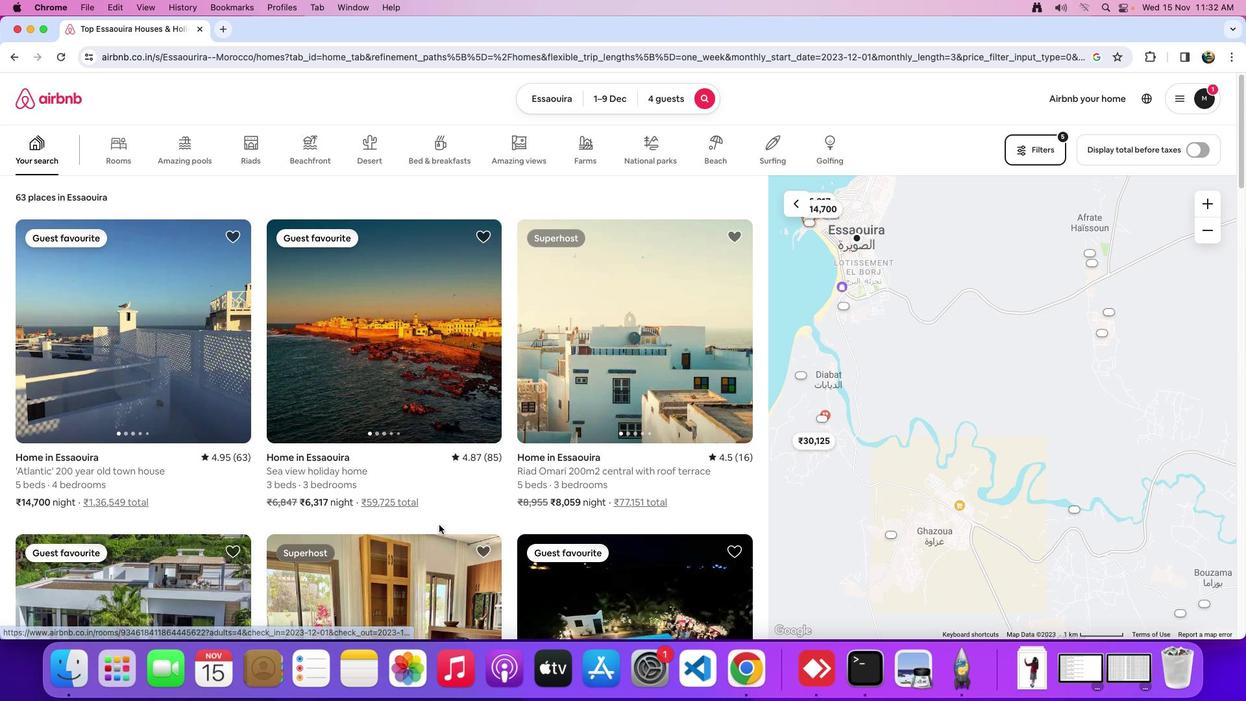 
Action: Mouse scrolled (442, 525) with delta (0, 5)
Screenshot: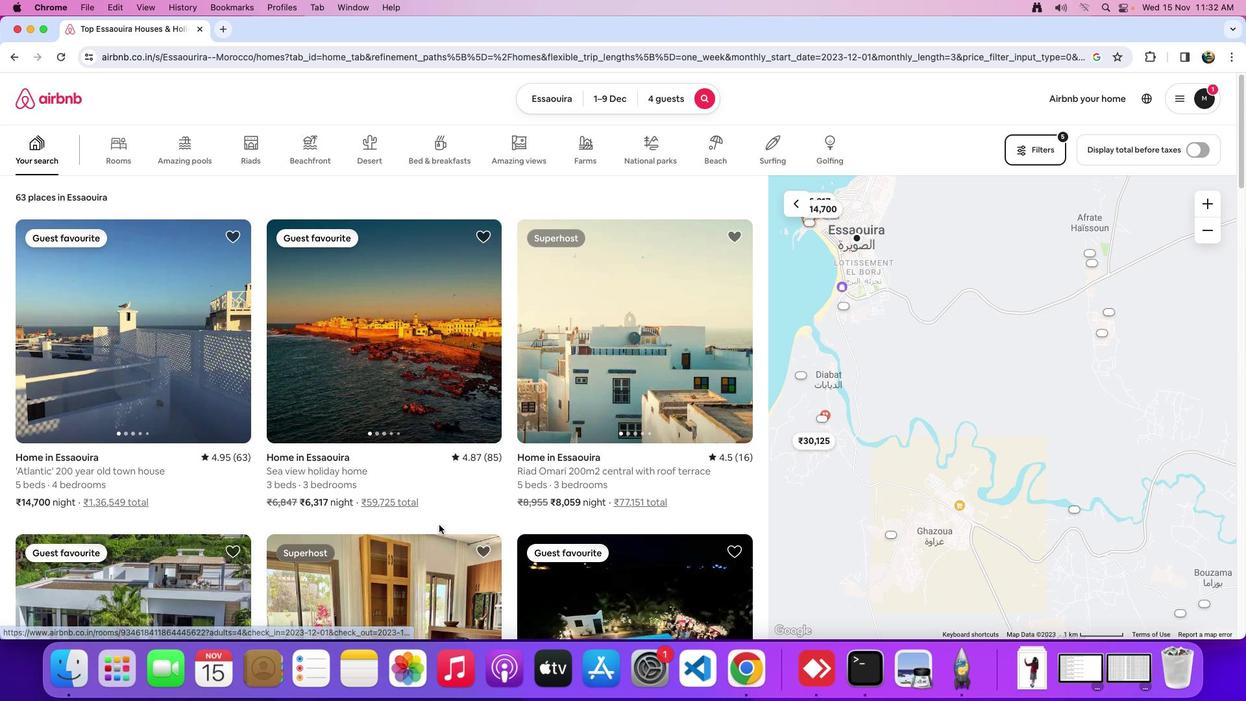 
Action: Mouse moved to (448, 381)
Screenshot: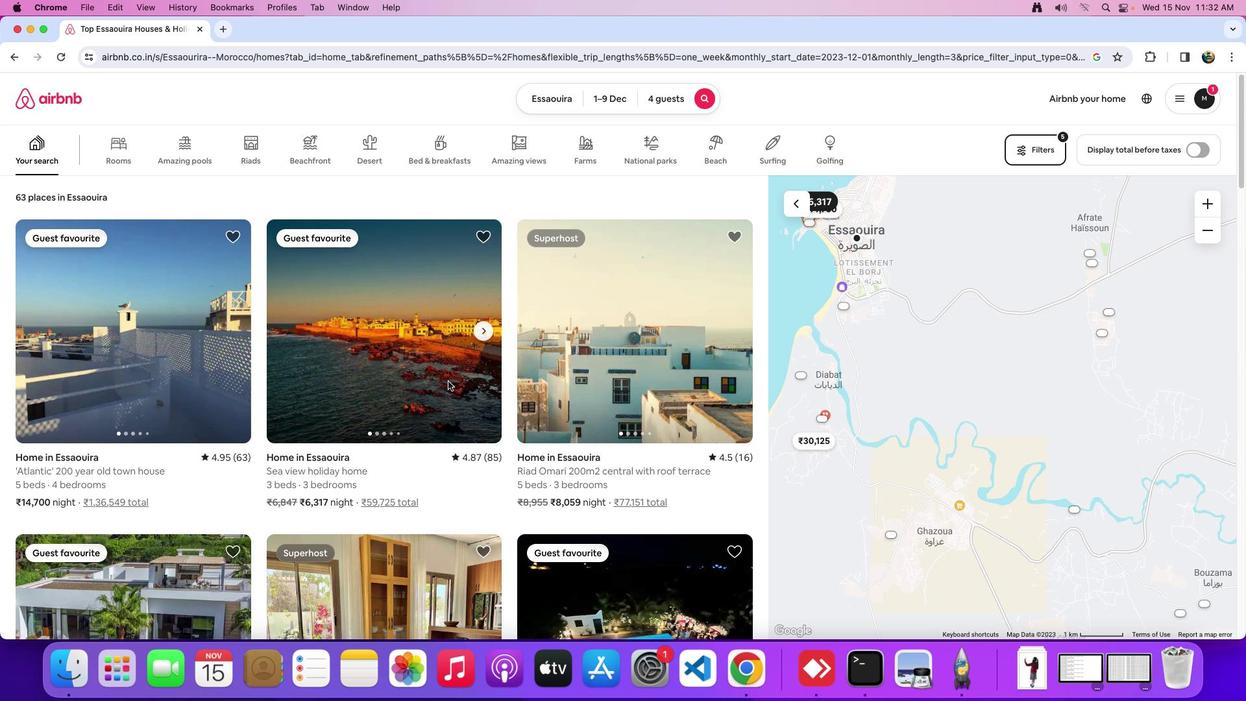 
Action: Mouse pressed left at (448, 381)
Screenshot: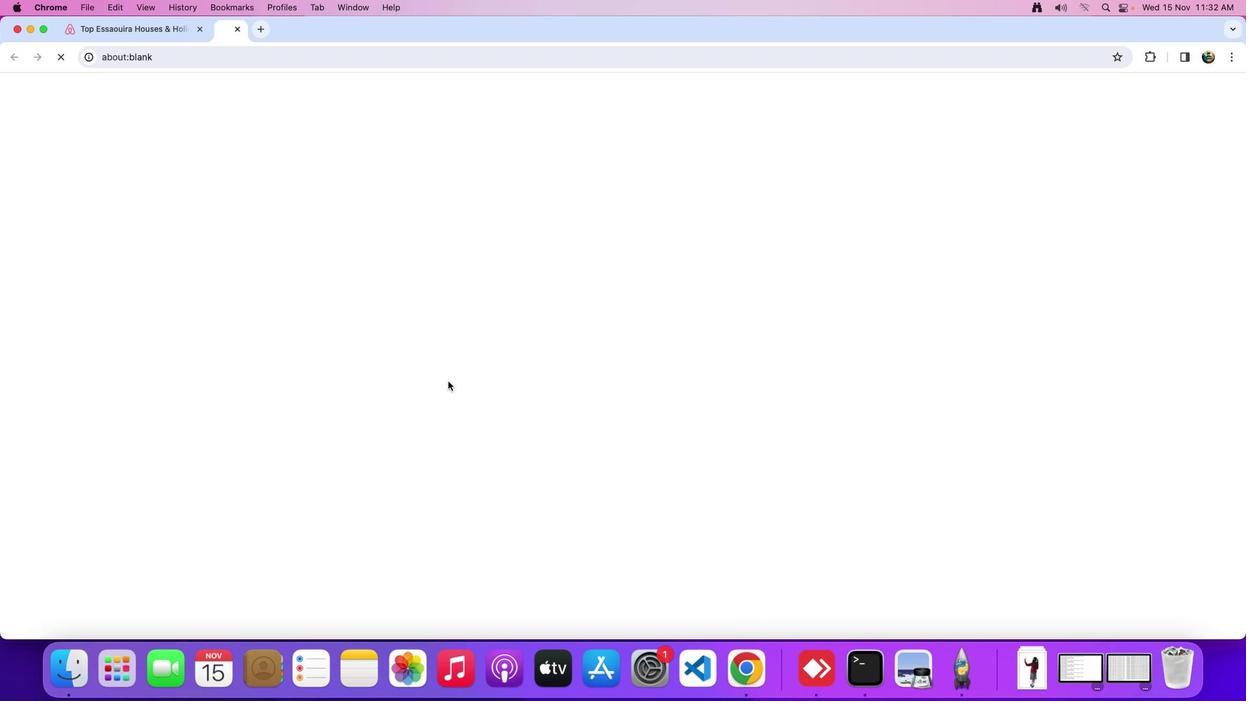 
Action: Mouse moved to (867, 471)
Screenshot: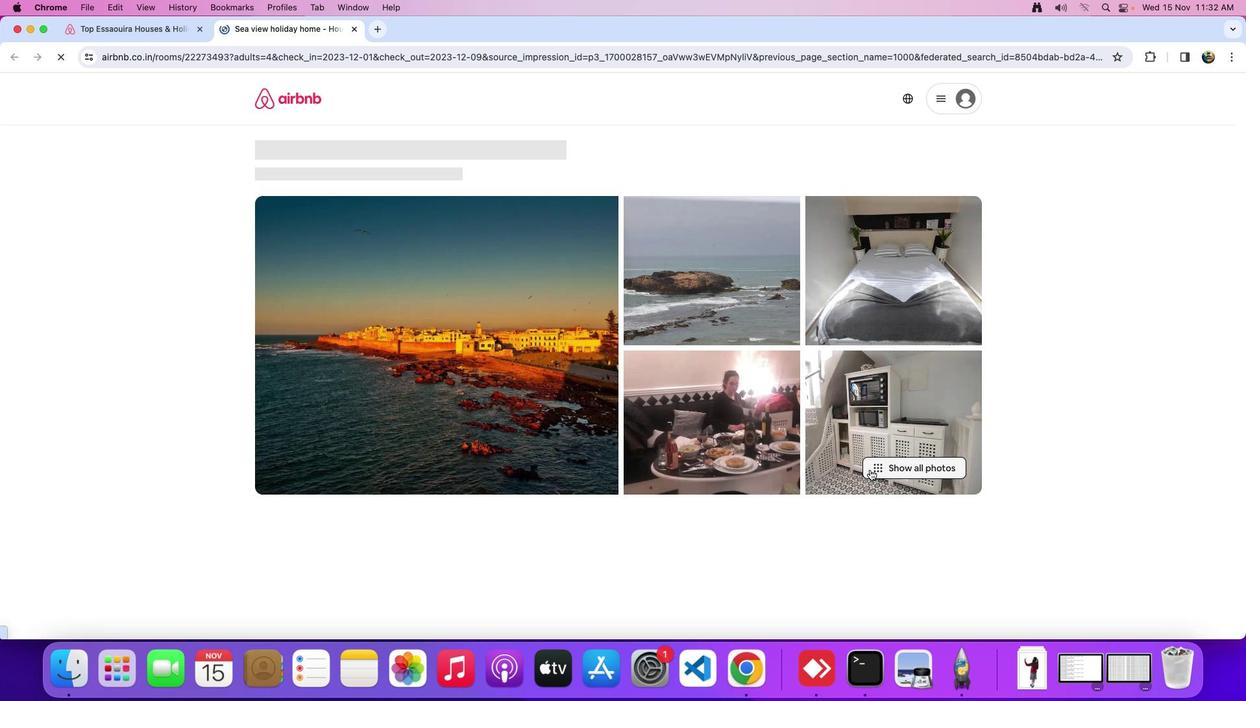 
Action: Mouse scrolled (867, 471) with delta (0, 0)
Screenshot: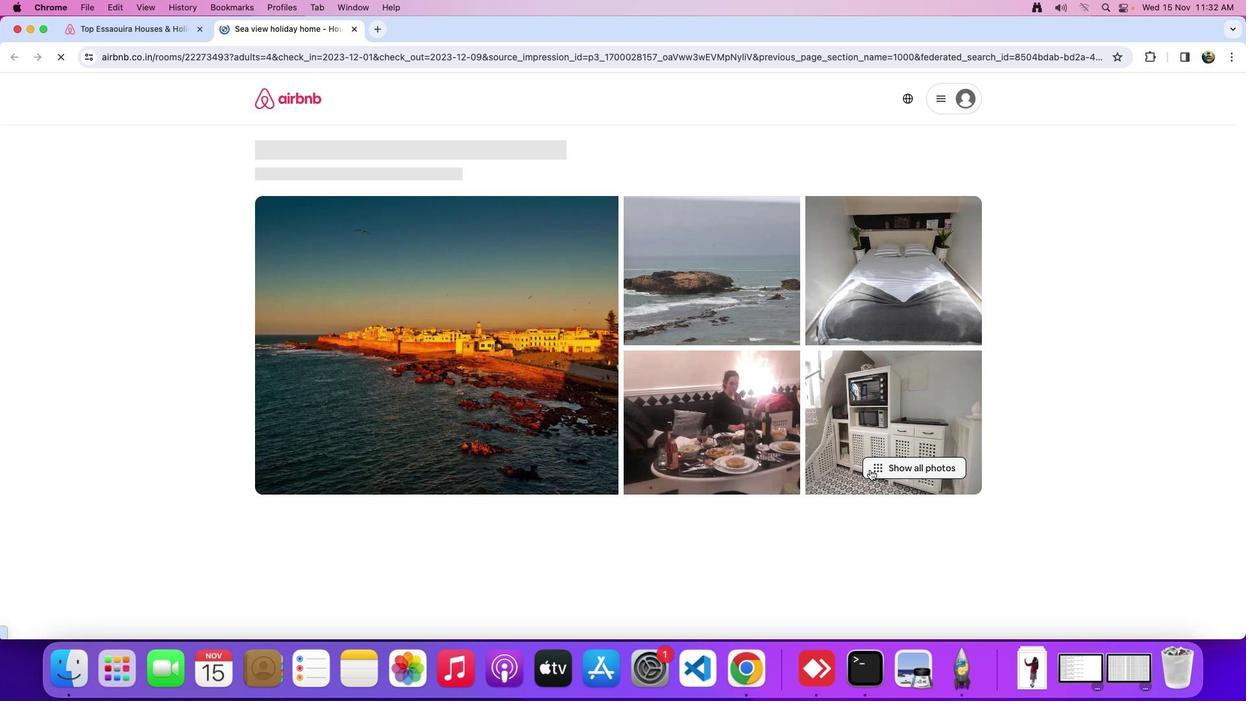
Action: Mouse moved to (869, 470)
Screenshot: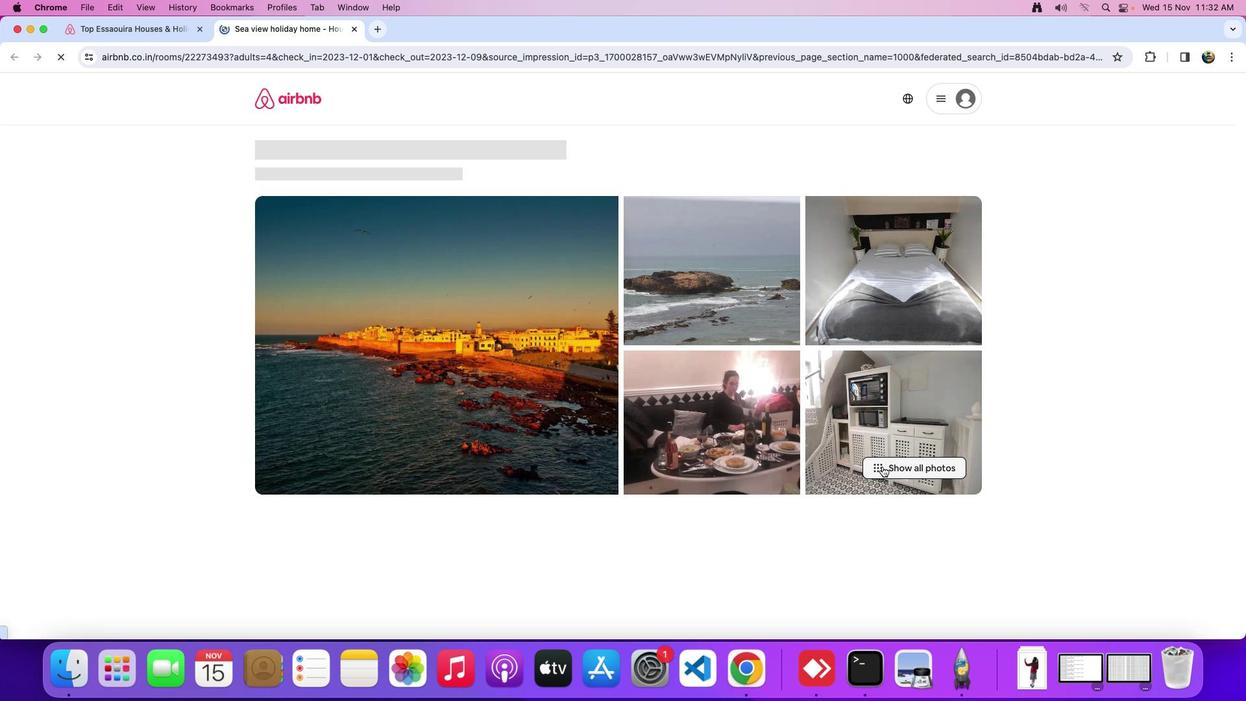 
Action: Mouse scrolled (869, 470) with delta (0, 0)
Screenshot: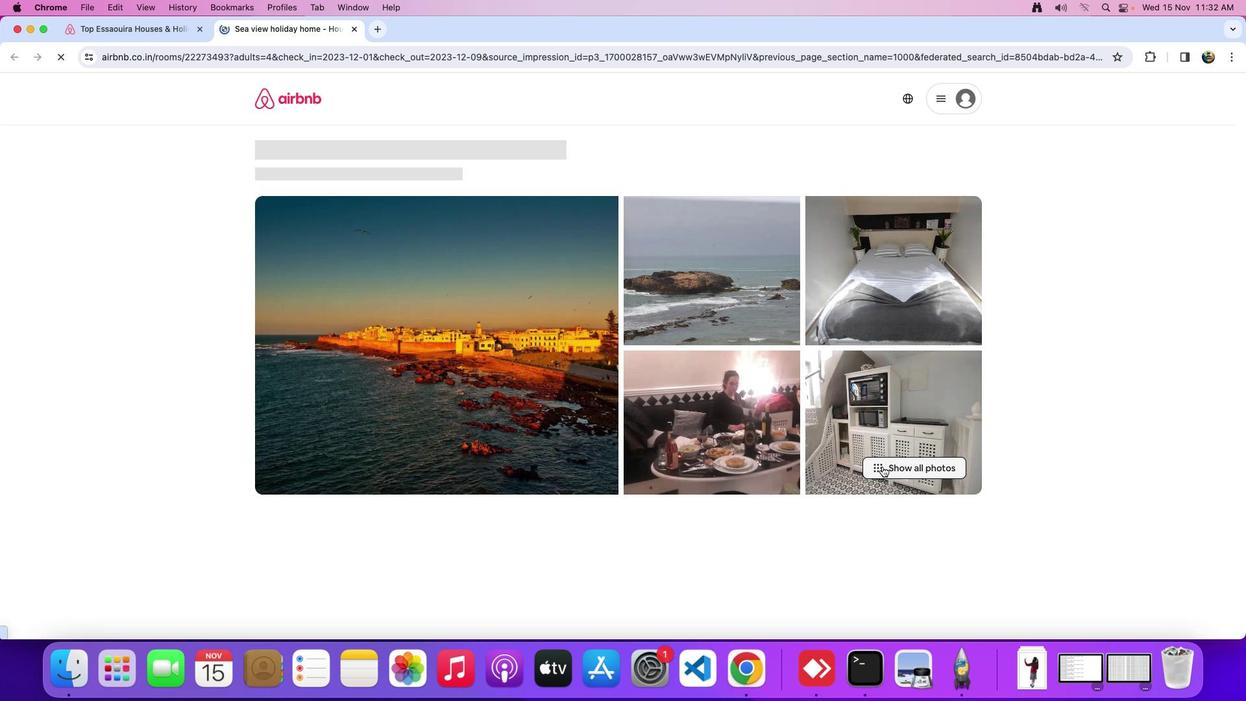 
Action: Mouse moved to (869, 470)
Screenshot: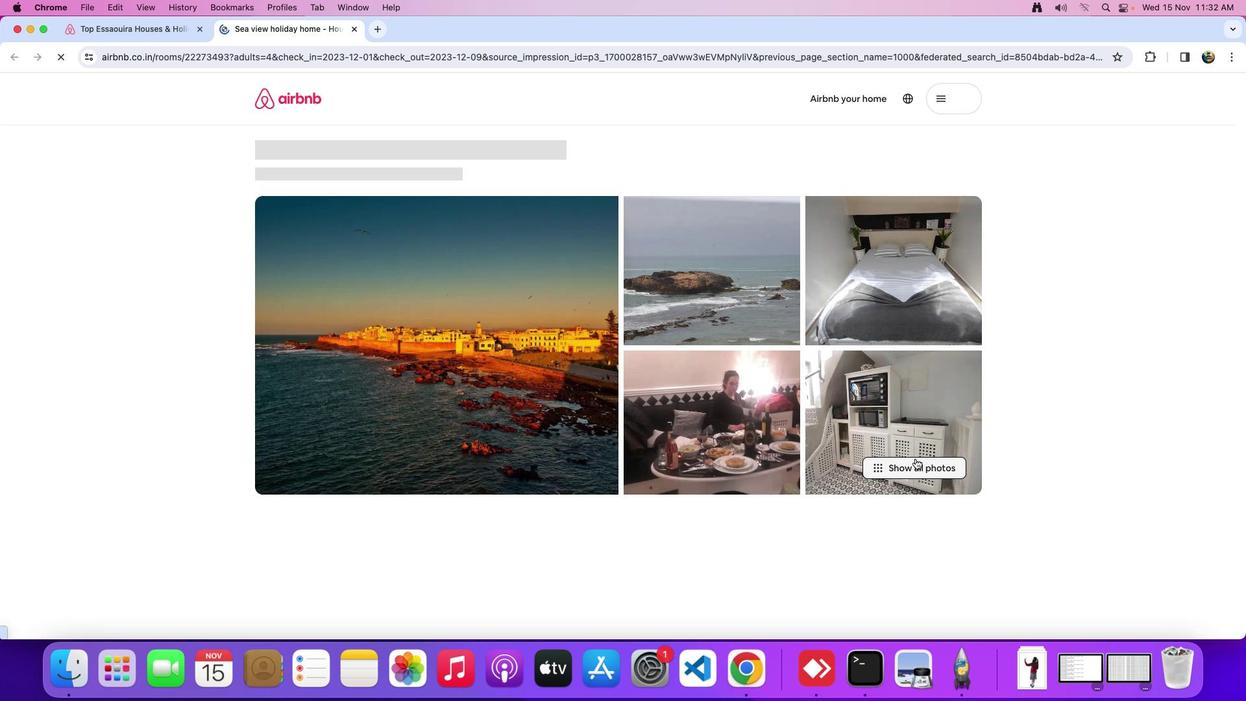 
Action: Mouse scrolled (869, 470) with delta (0, 0)
Screenshot: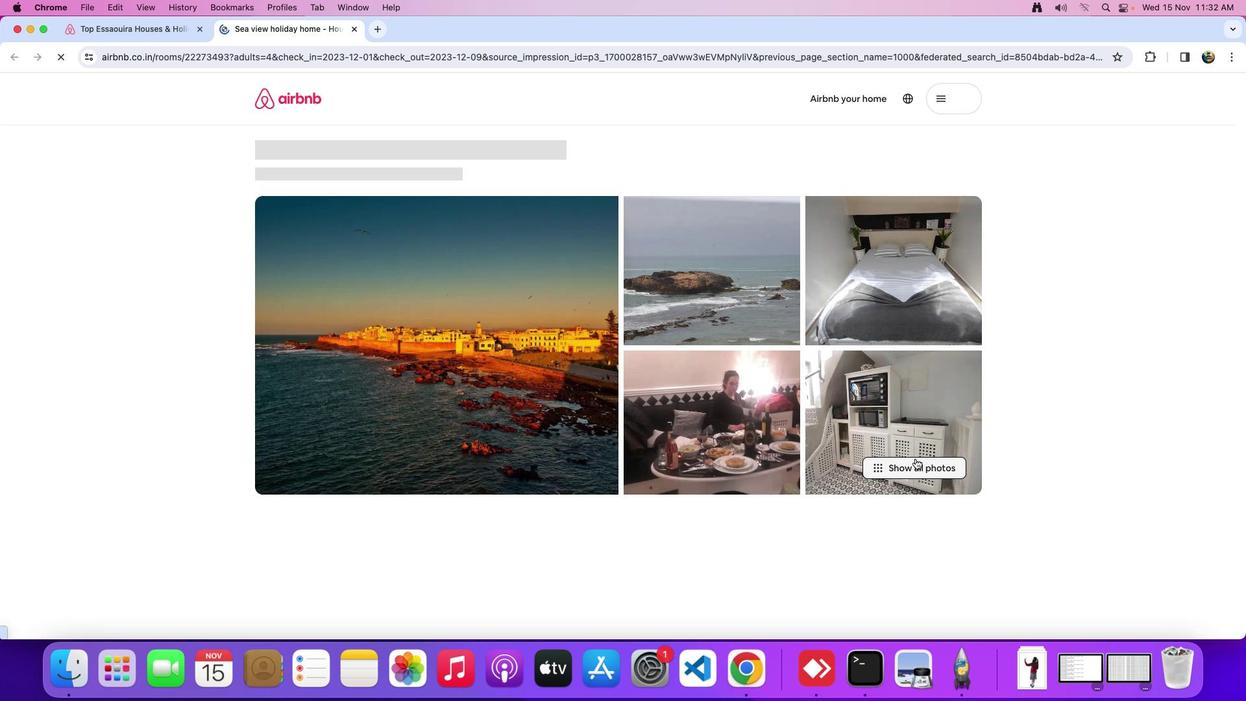 
Action: Mouse moved to (914, 438)
Screenshot: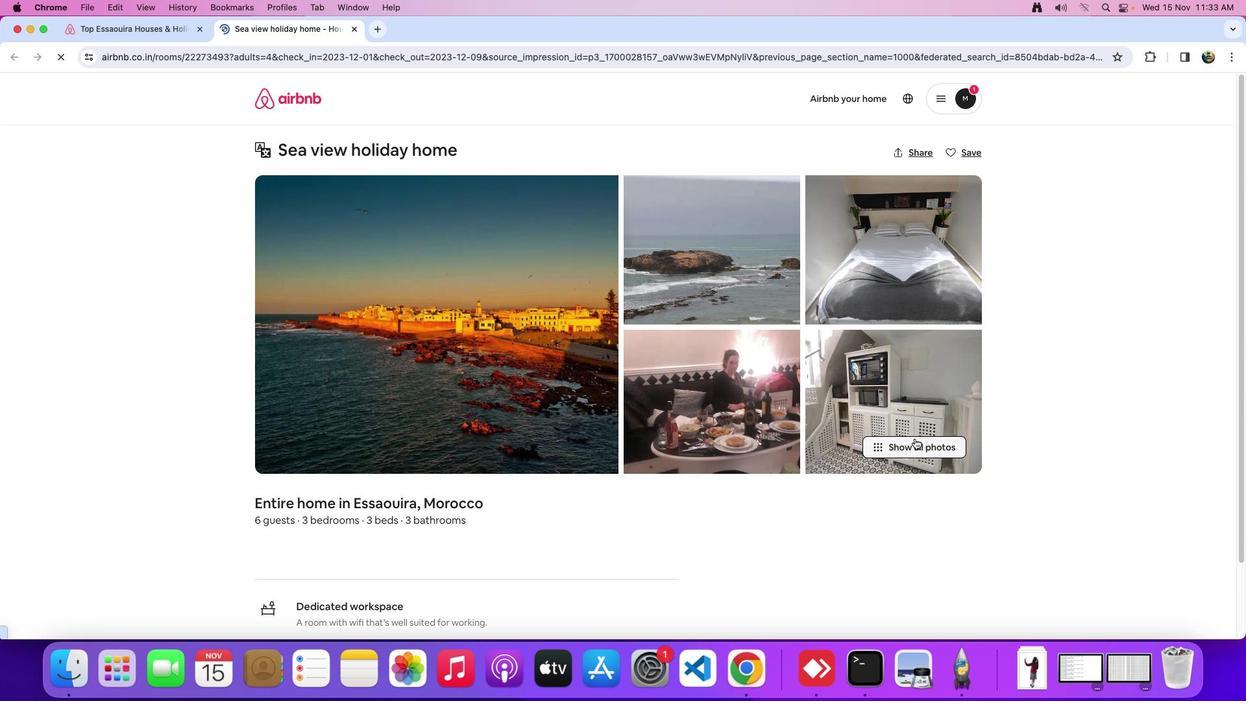 
Action: Mouse pressed left at (914, 438)
Screenshot: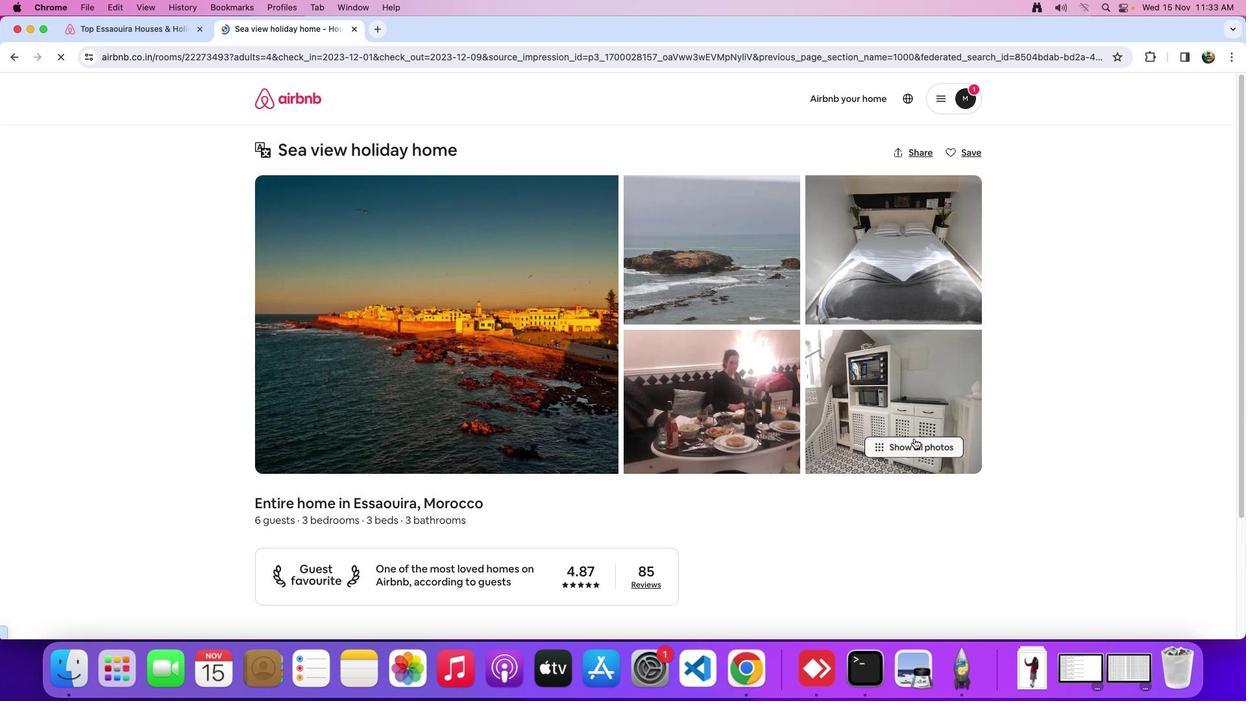 
Action: Mouse moved to (727, 534)
Screenshot: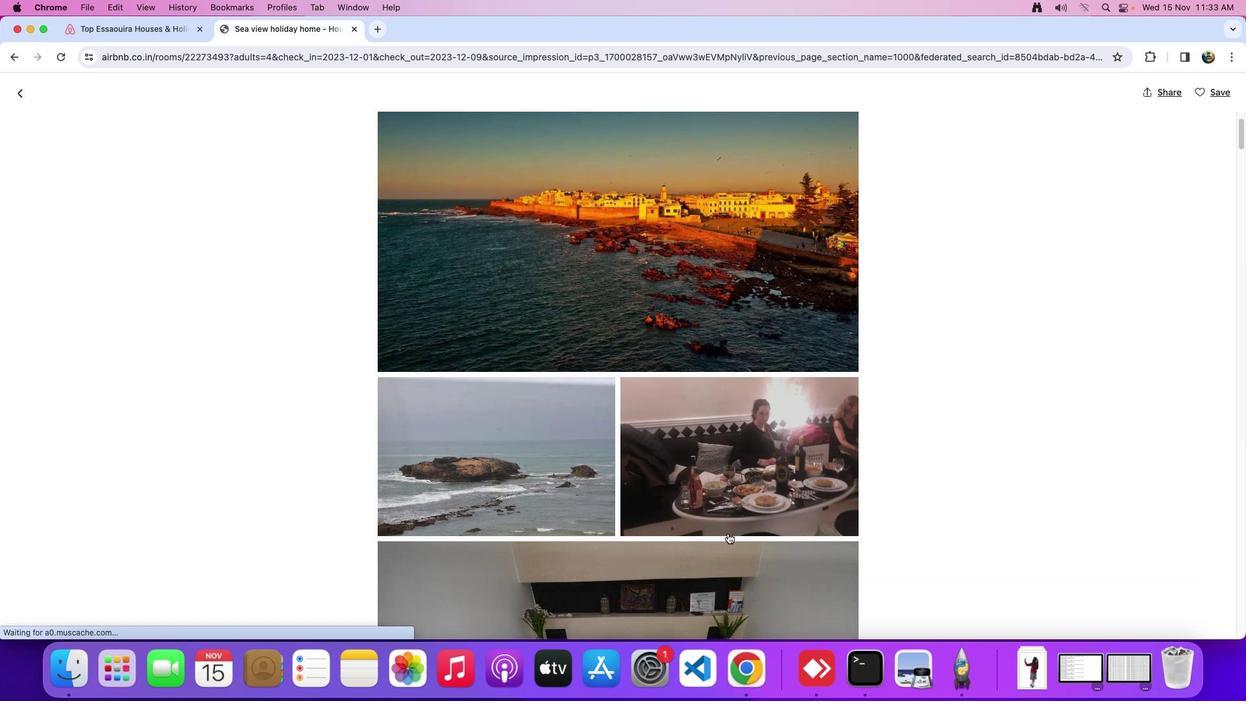 
Action: Mouse scrolled (727, 534) with delta (0, 0)
Screenshot: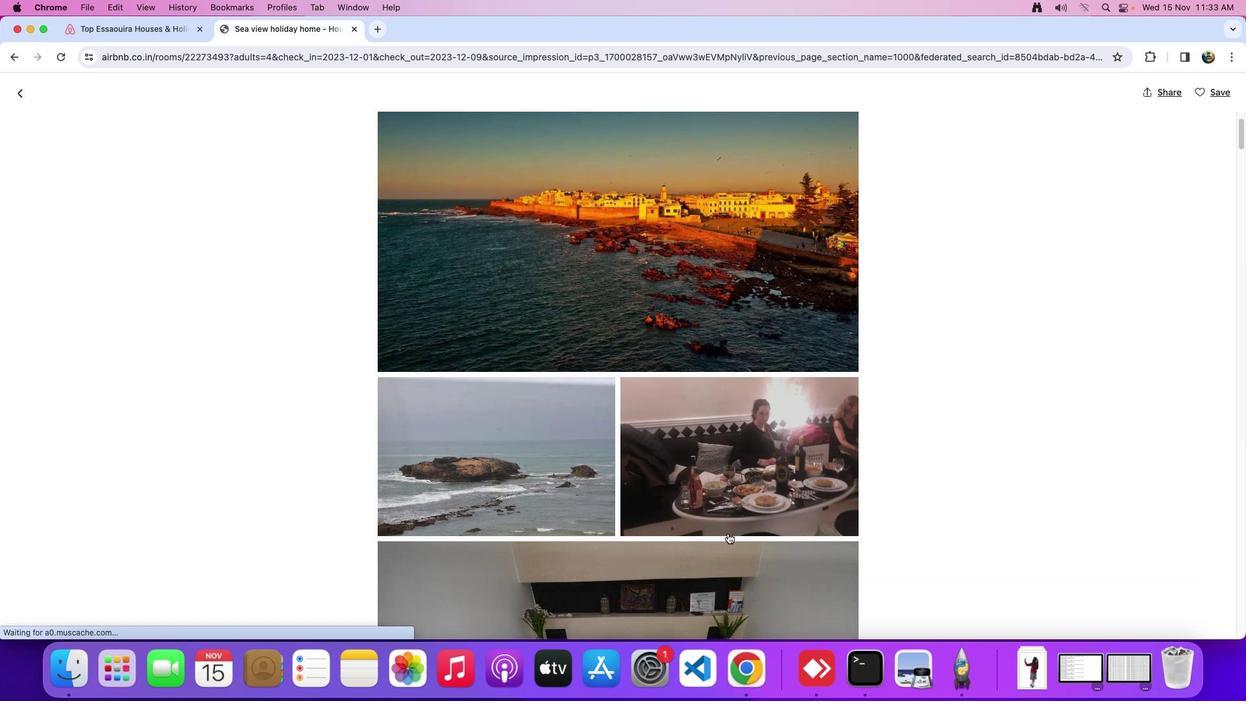 
Action: Mouse moved to (727, 533)
Screenshot: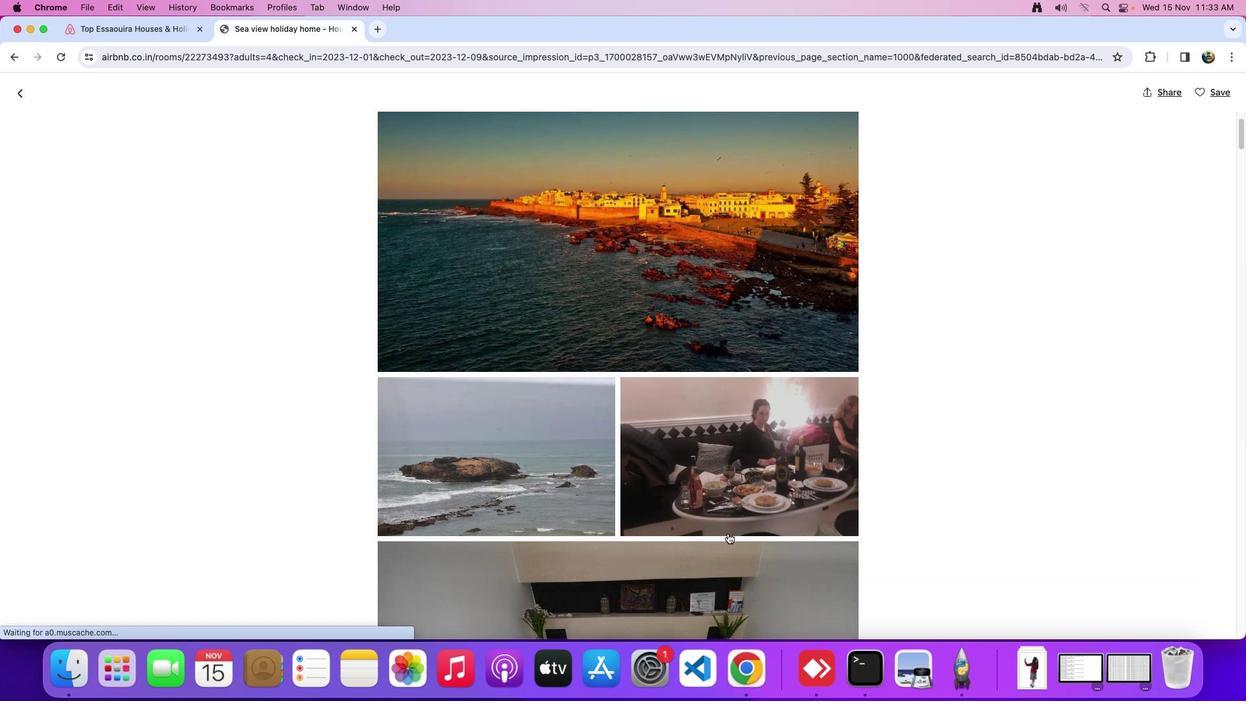 
Action: Mouse scrolled (727, 533) with delta (0, 0)
Screenshot: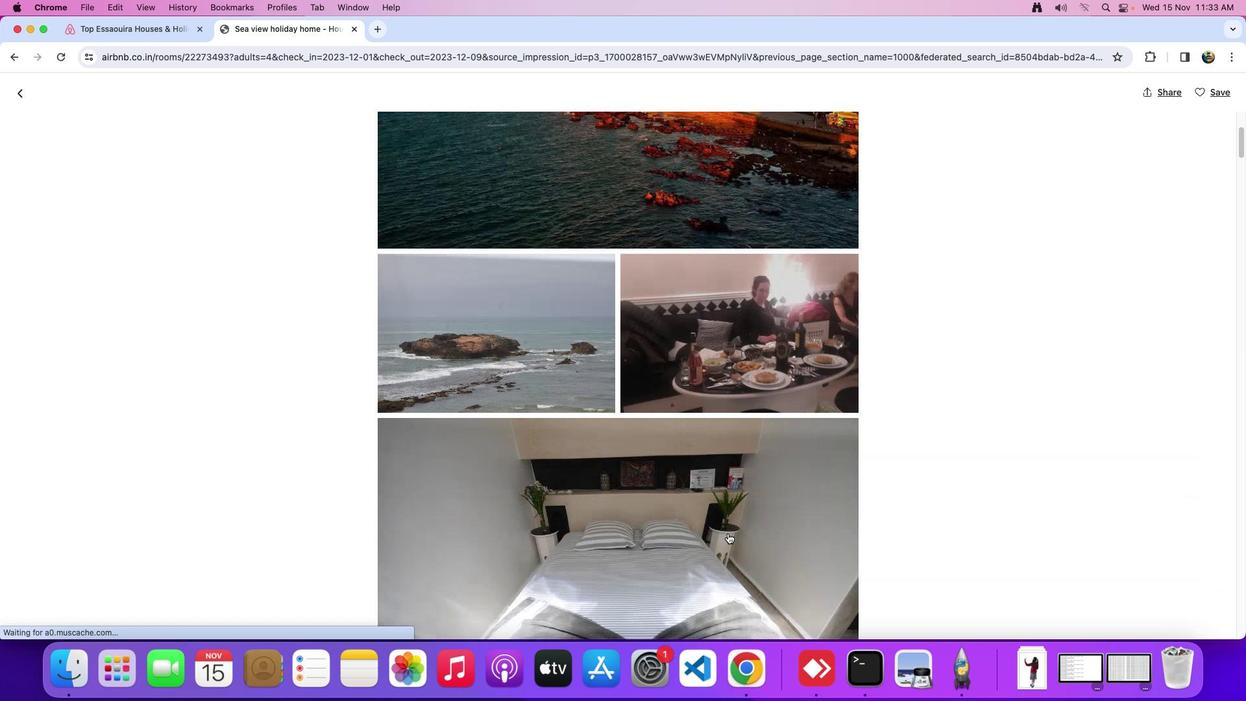 
Action: Mouse moved to (727, 533)
Screenshot: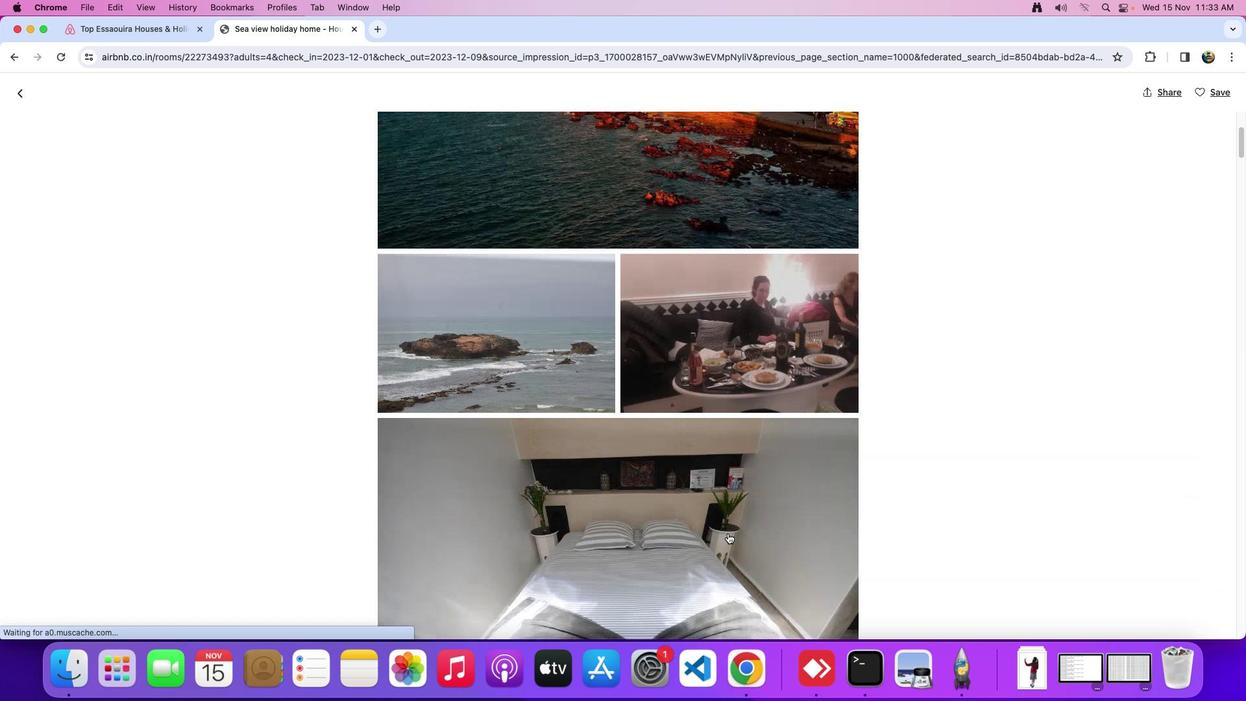 
Action: Mouse scrolled (727, 533) with delta (0, -2)
Screenshot: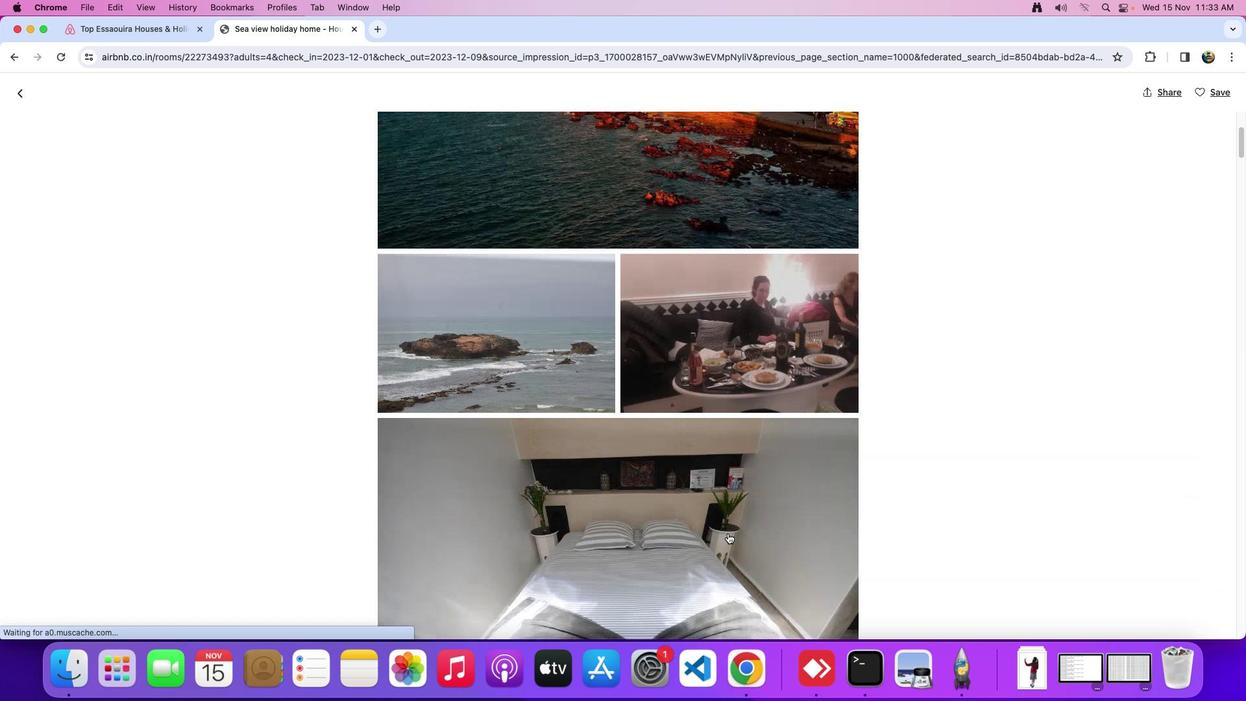 
Action: Mouse scrolled (727, 533) with delta (0, -3)
Screenshot: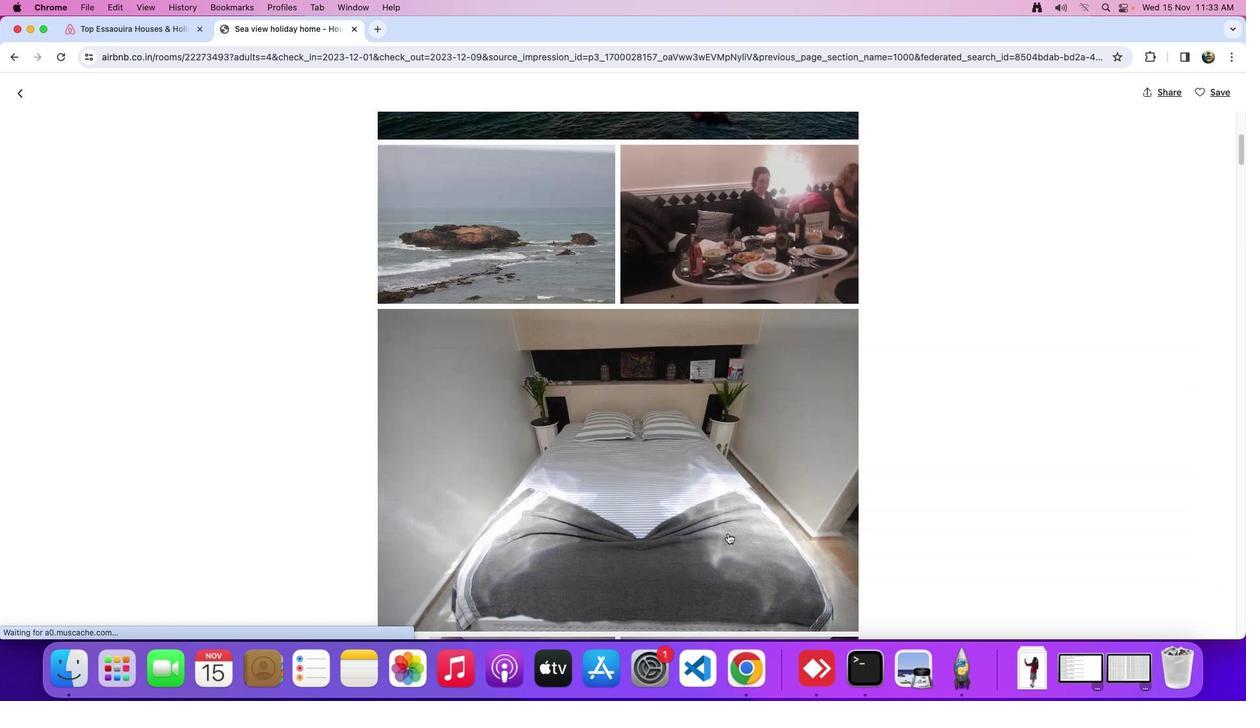 
Action: Mouse moved to (727, 533)
Screenshot: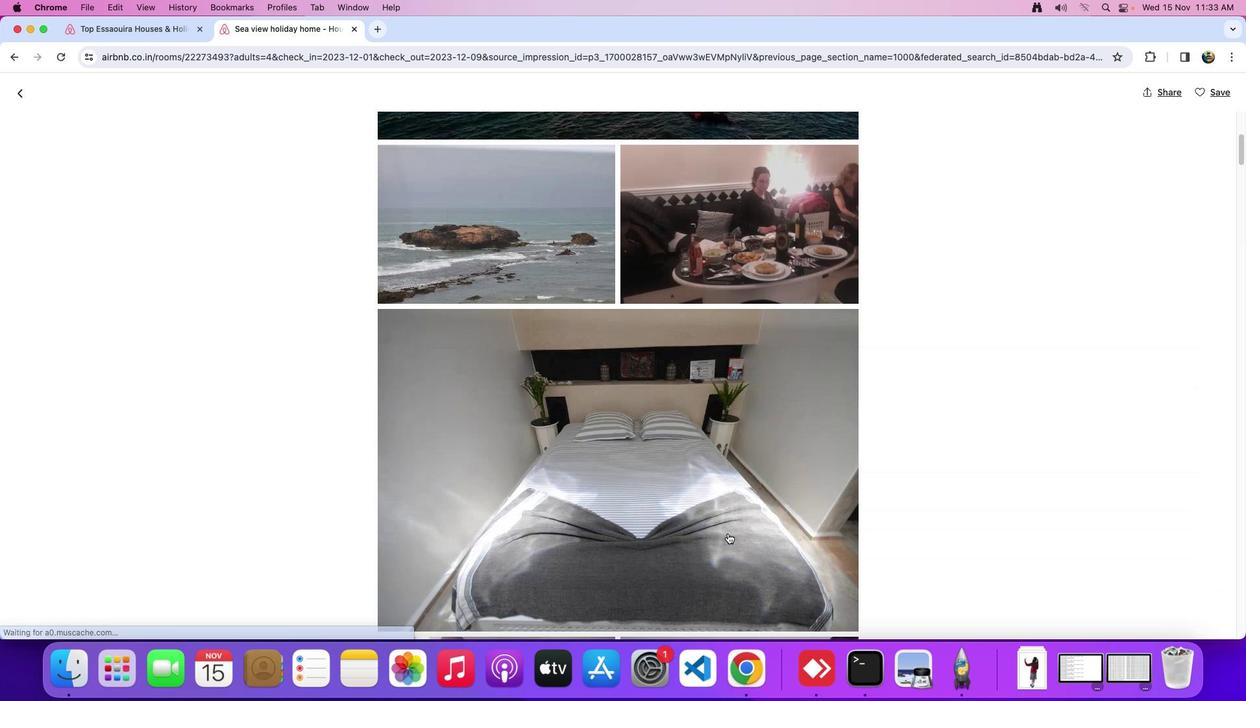 
Action: Mouse scrolled (727, 533) with delta (0, 0)
Screenshot: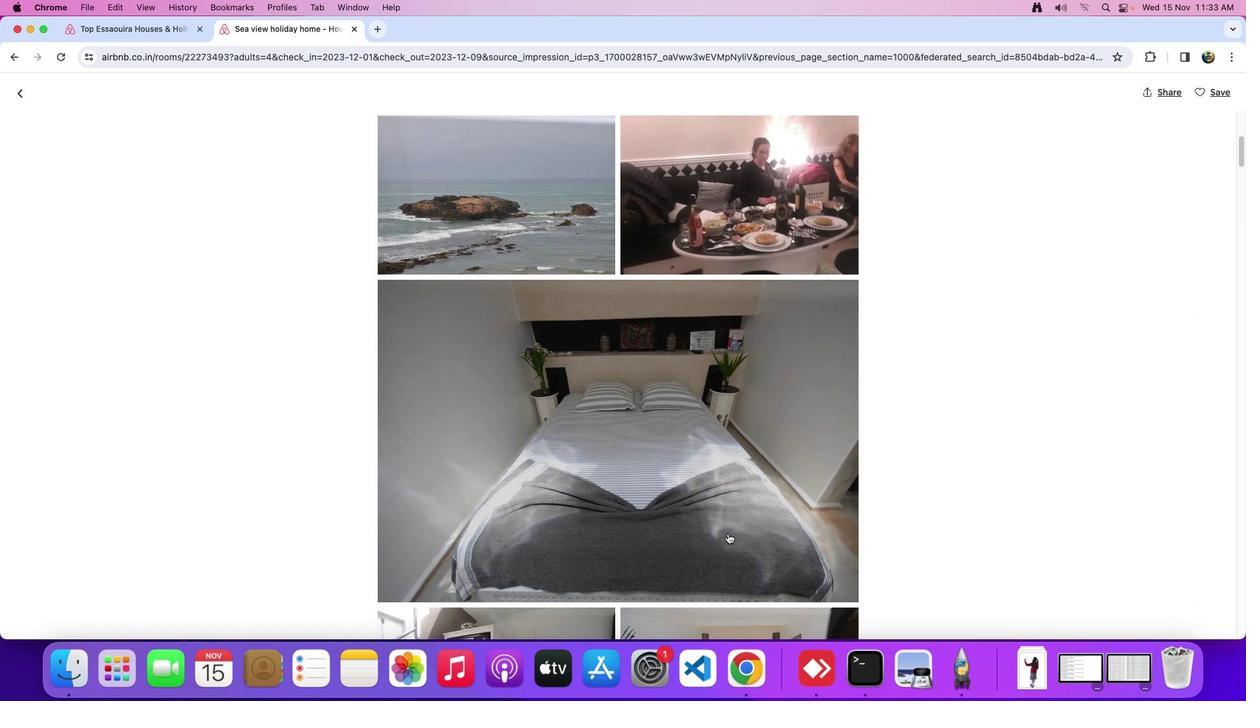 
Action: Mouse scrolled (727, 533) with delta (0, 0)
Screenshot: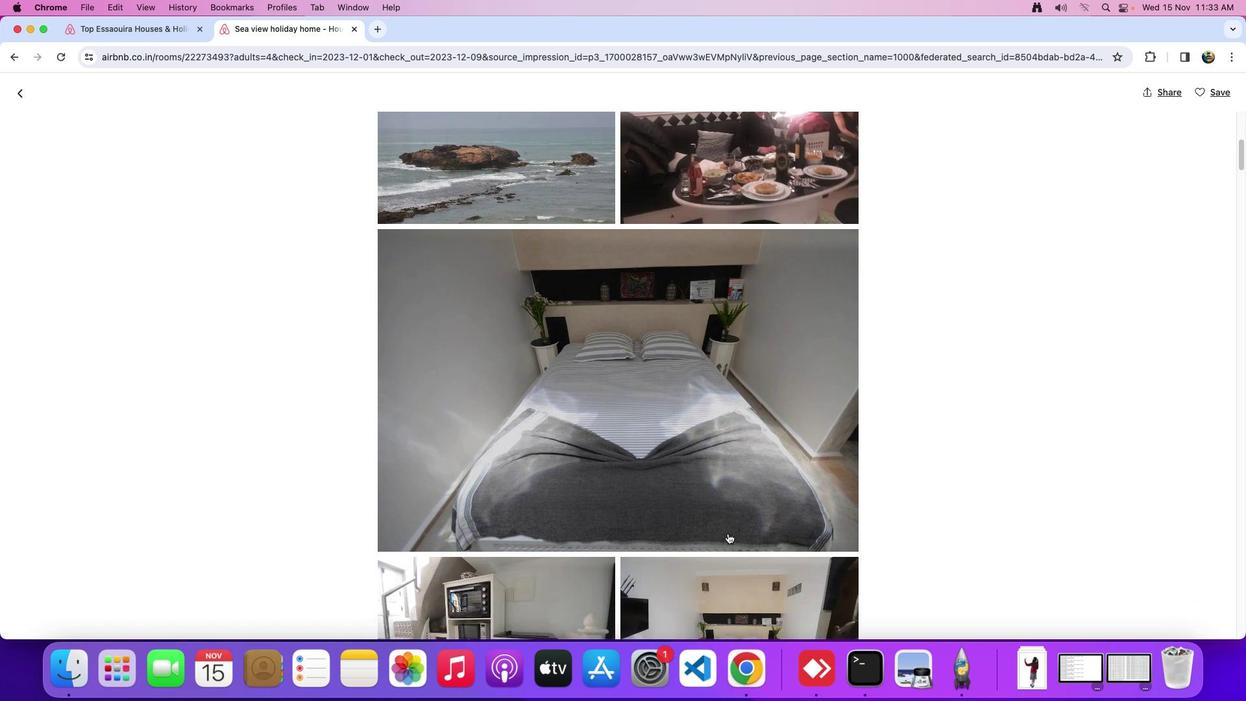 
Action: Mouse scrolled (727, 533) with delta (0, -1)
Screenshot: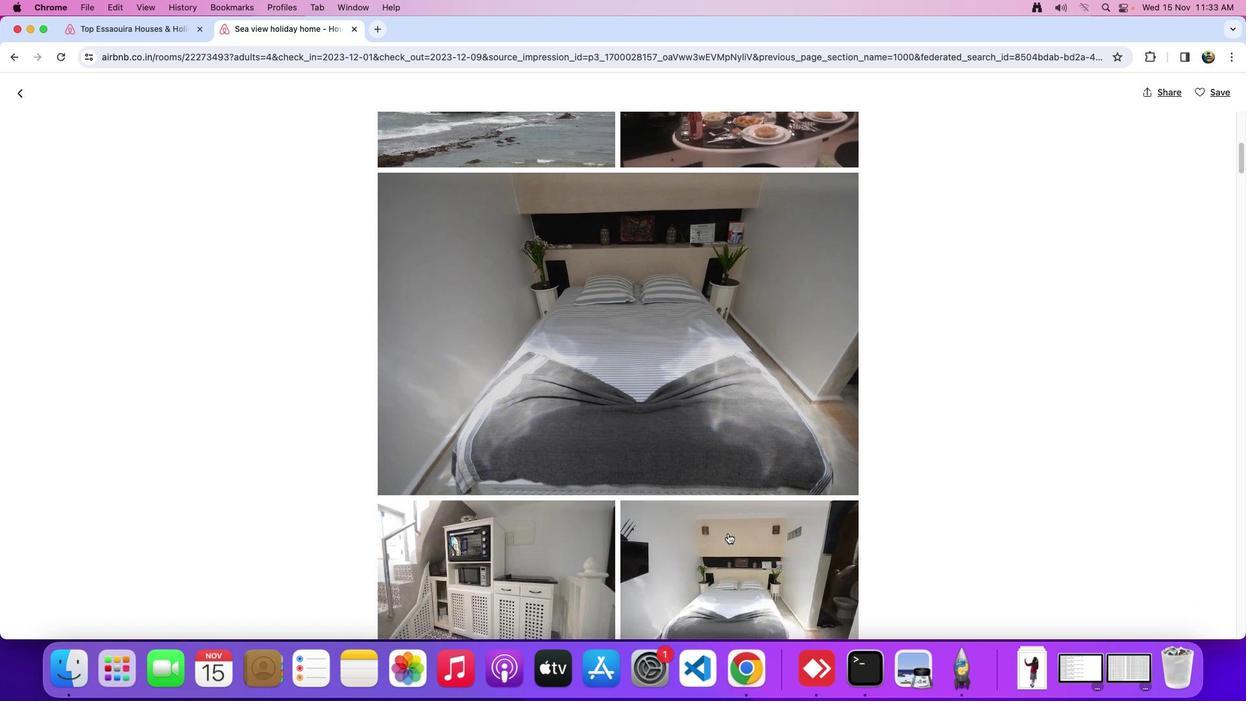 
Action: Mouse scrolled (727, 533) with delta (0, -2)
Screenshot: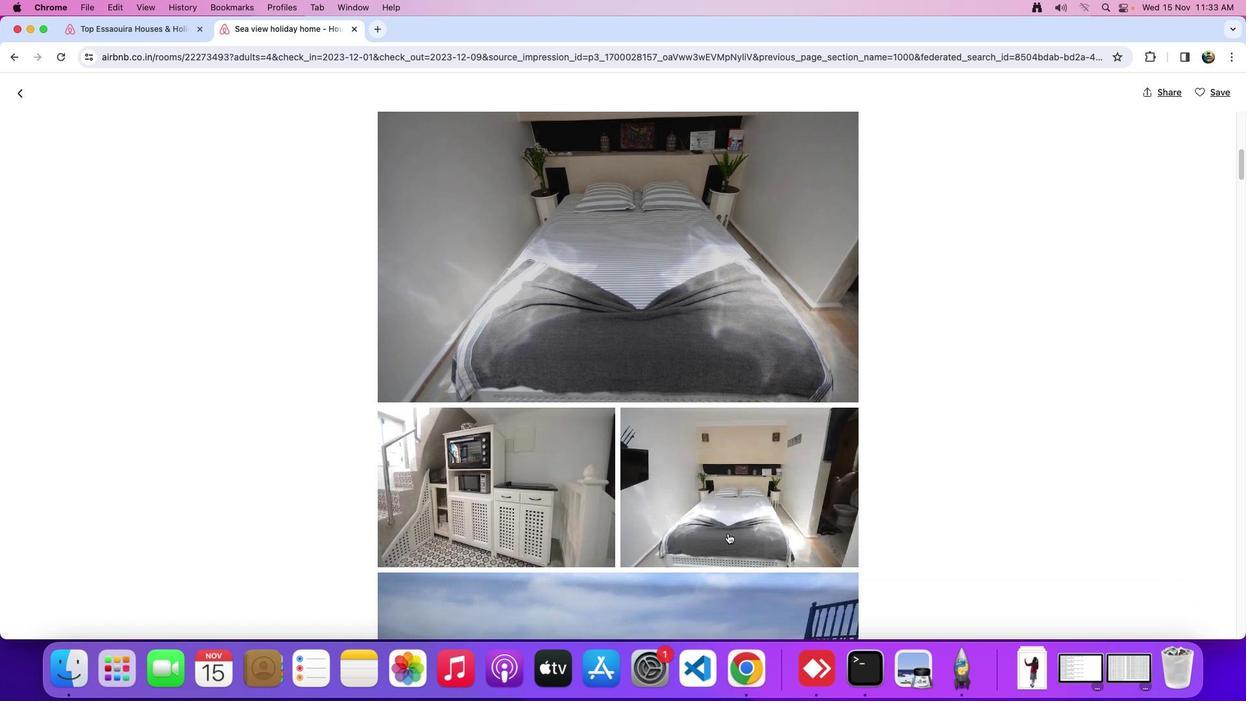 
Action: Mouse scrolled (727, 533) with delta (0, 0)
Screenshot: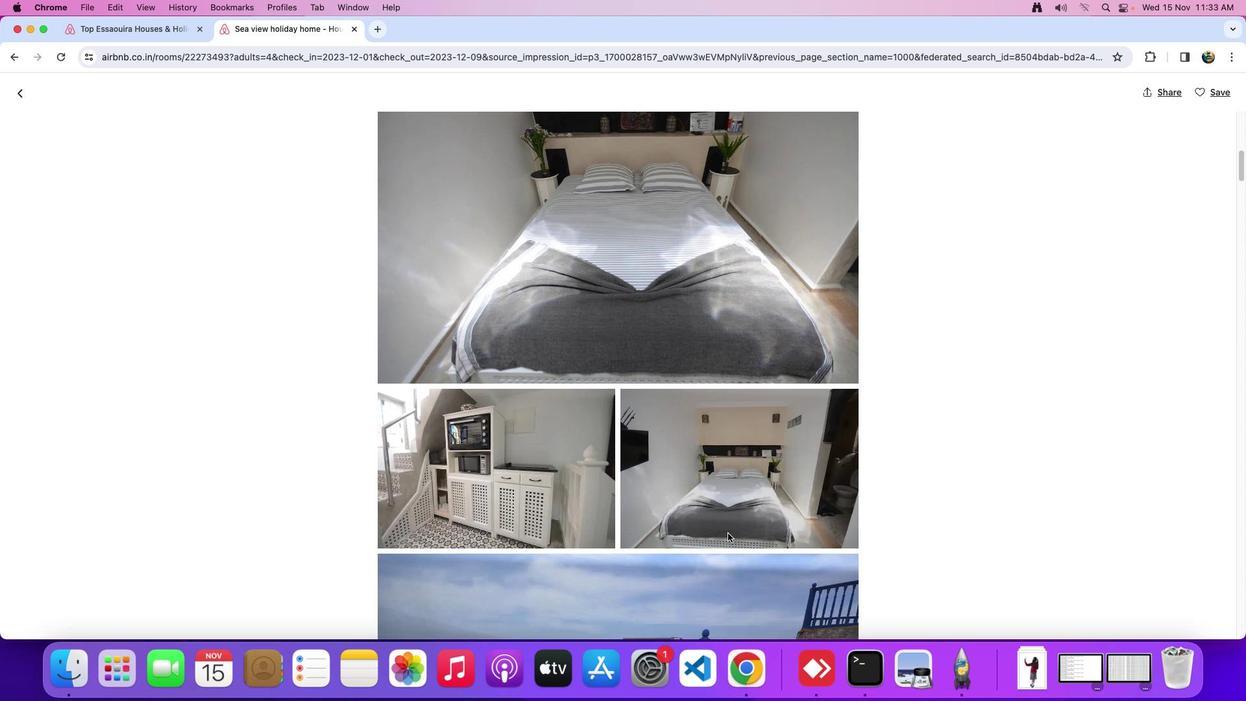
Action: Mouse scrolled (727, 533) with delta (0, 0)
Screenshot: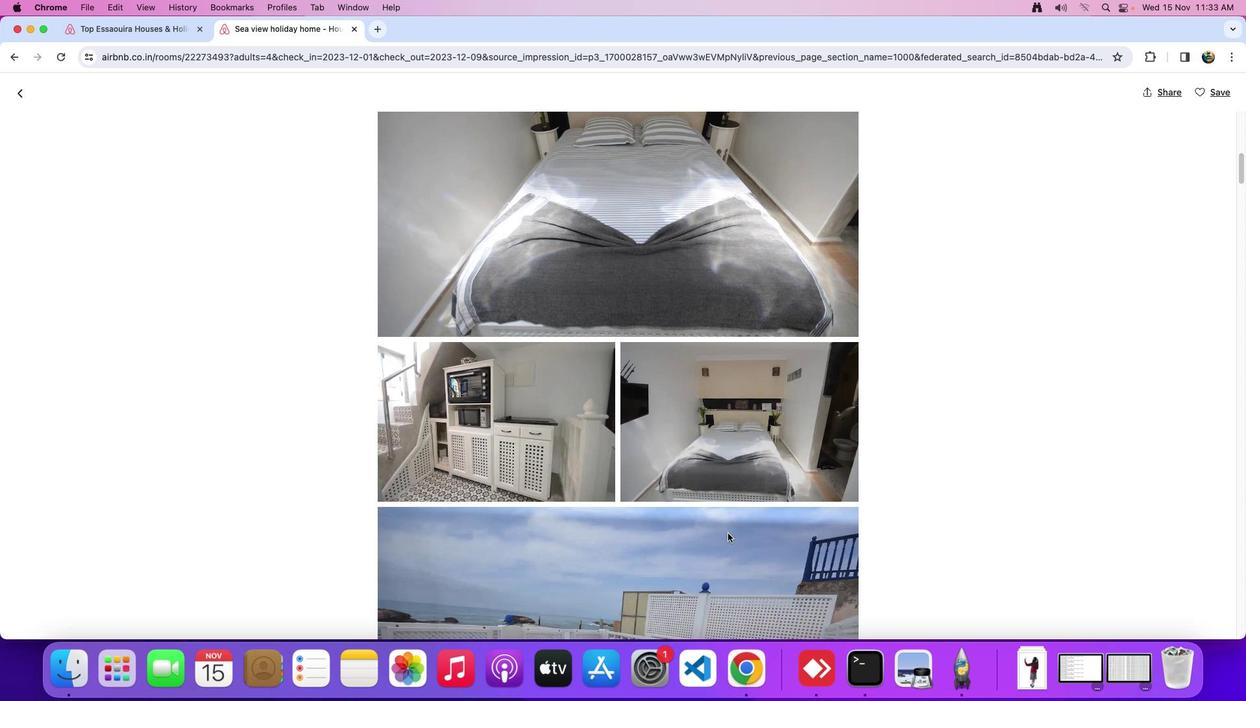 
Action: Mouse scrolled (727, 533) with delta (0, -1)
Screenshot: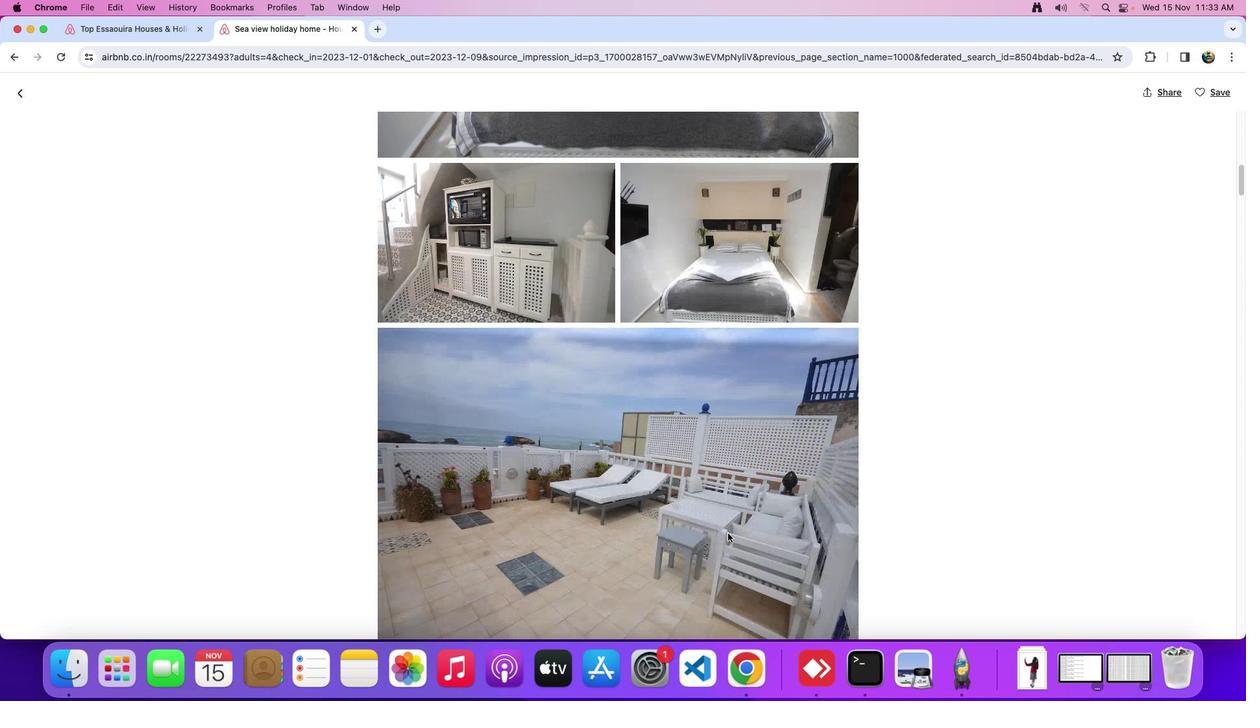 
Action: Mouse scrolled (727, 533) with delta (0, -3)
Screenshot: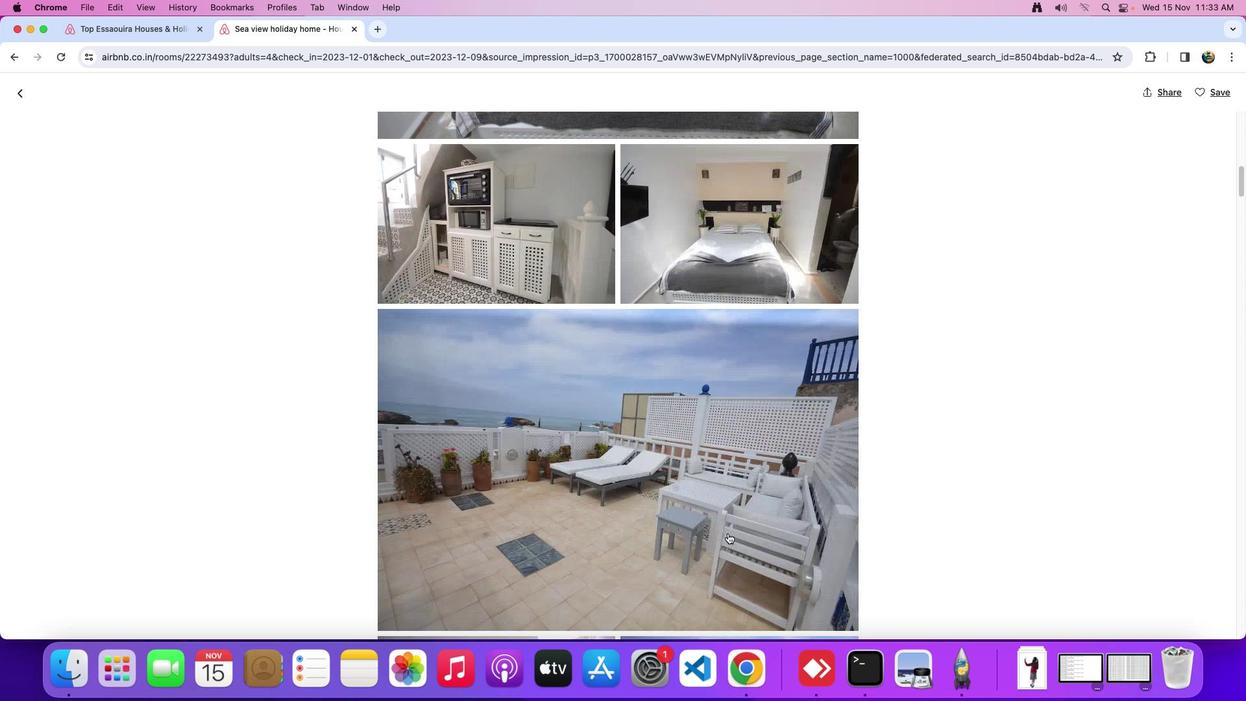 
Action: Mouse moved to (729, 532)
Screenshot: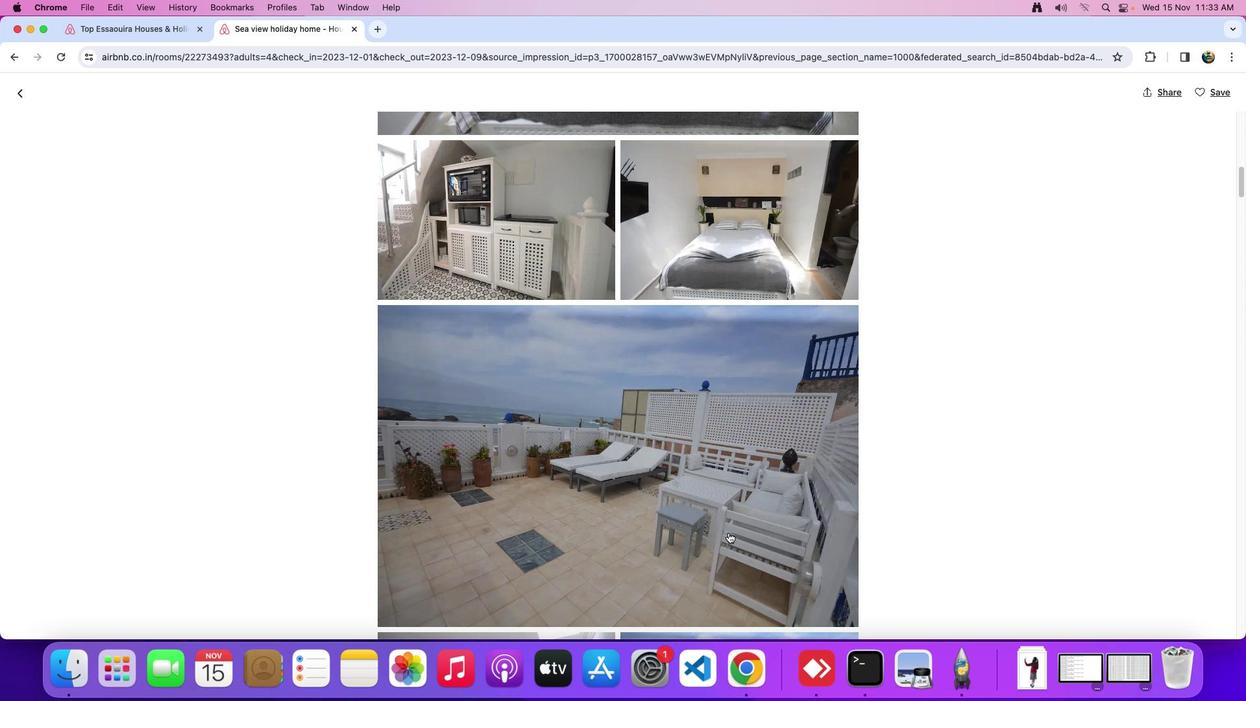 
Action: Mouse scrolled (729, 532) with delta (0, 0)
Screenshot: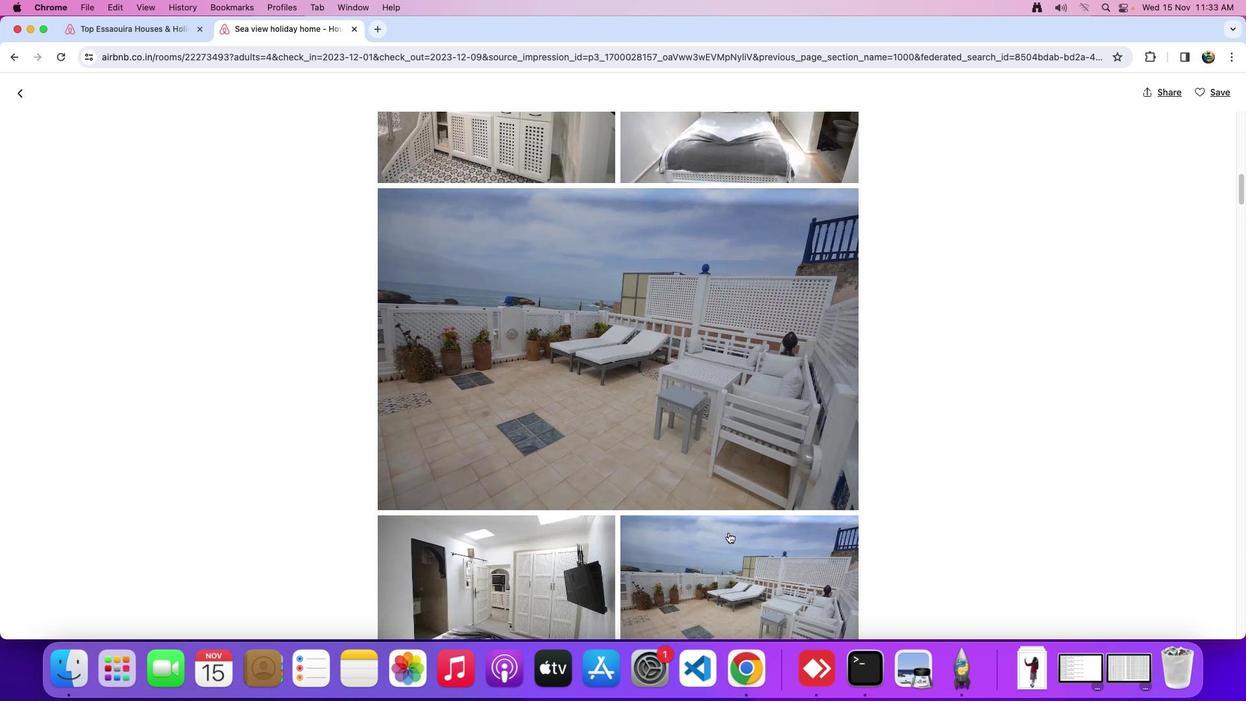 
Action: Mouse scrolled (729, 532) with delta (0, 0)
Screenshot: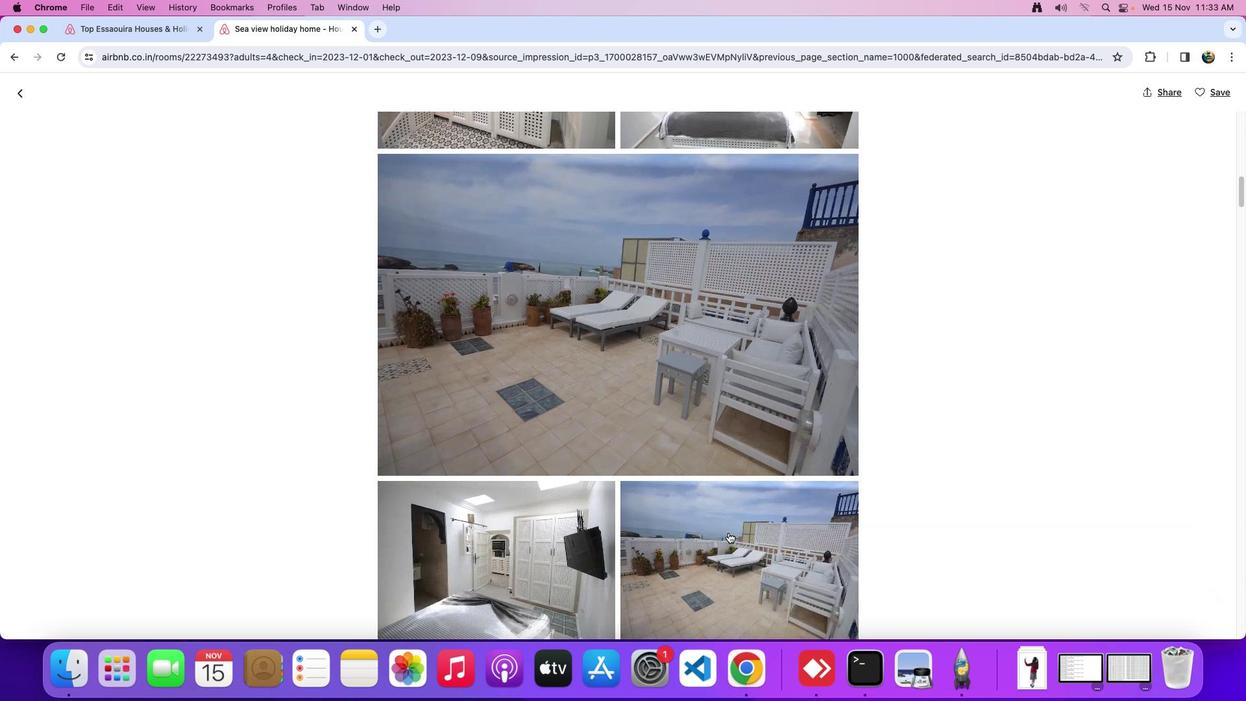 
Action: Mouse scrolled (729, 532) with delta (0, -2)
Screenshot: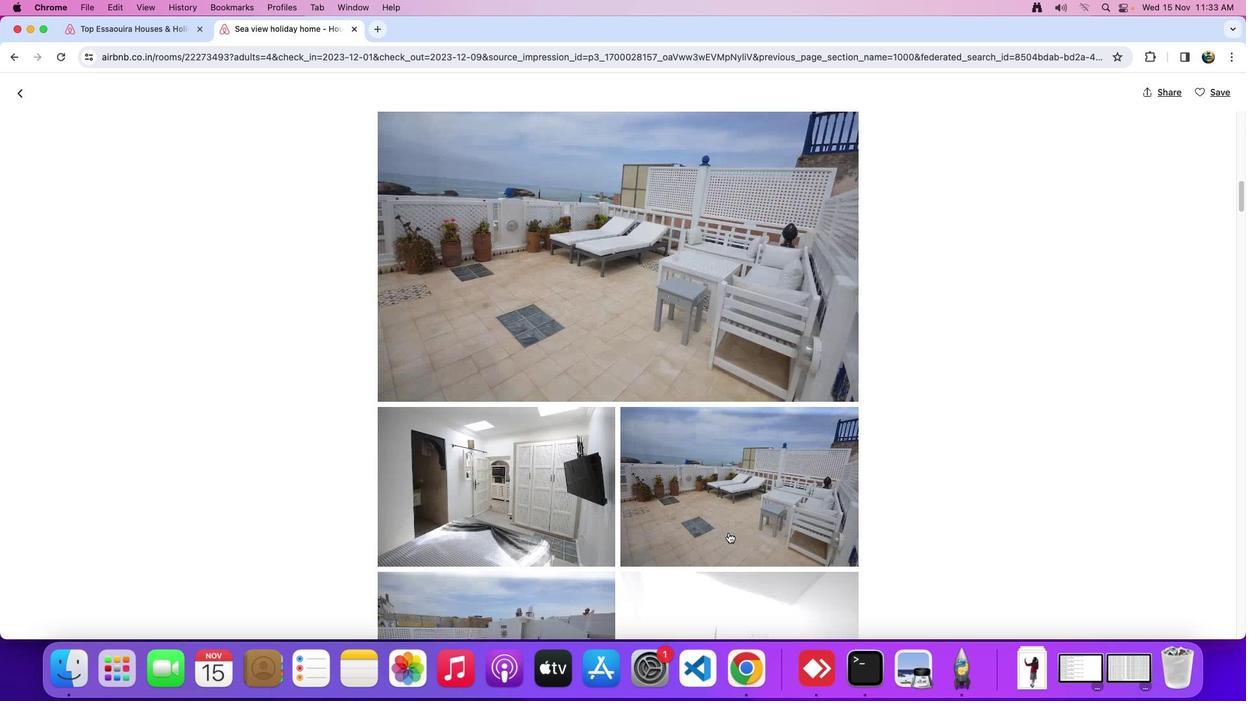 
Action: Mouse scrolled (729, 532) with delta (0, -3)
Screenshot: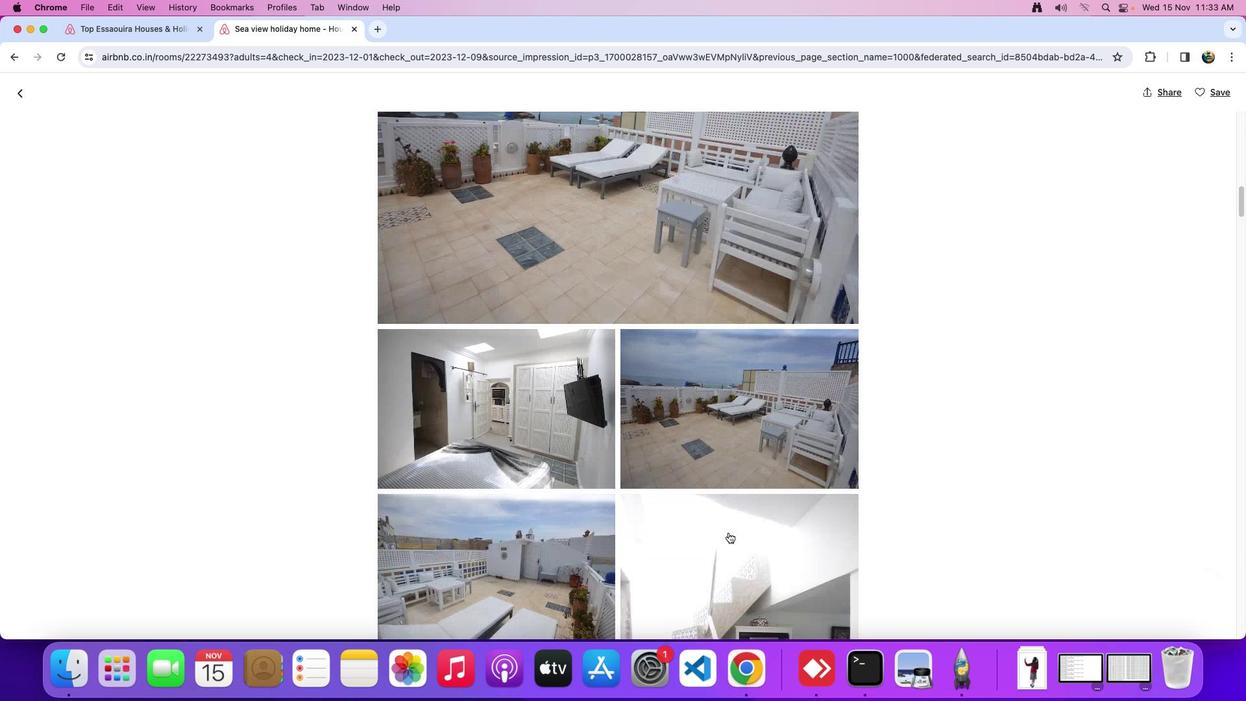 
Action: Mouse moved to (730, 533)
Screenshot: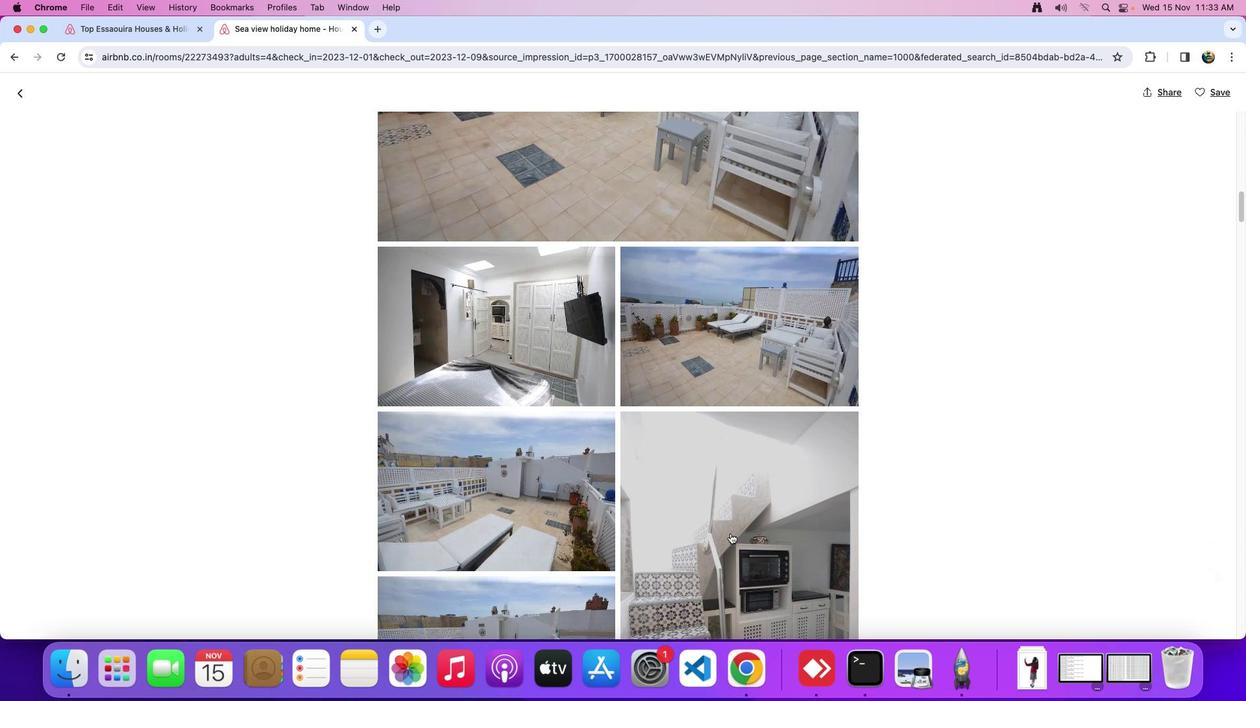 
Action: Mouse scrolled (730, 533) with delta (0, 0)
Screenshot: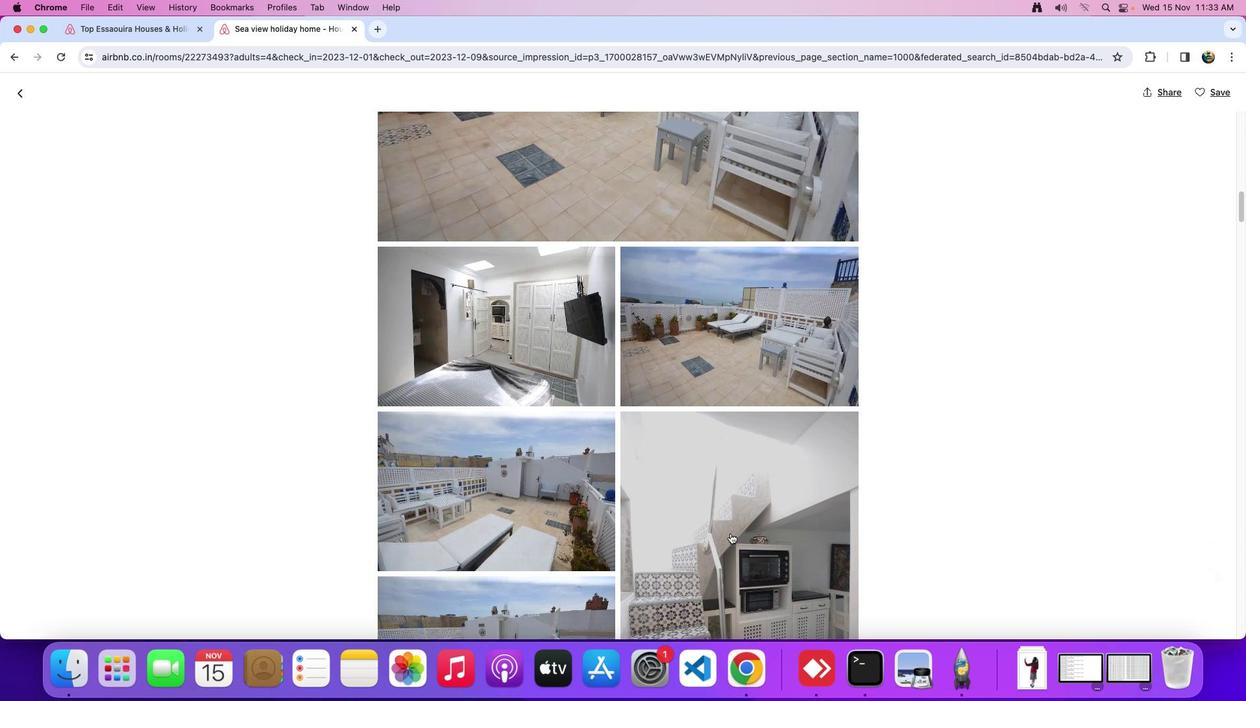 
Action: Mouse scrolled (730, 533) with delta (0, 0)
Screenshot: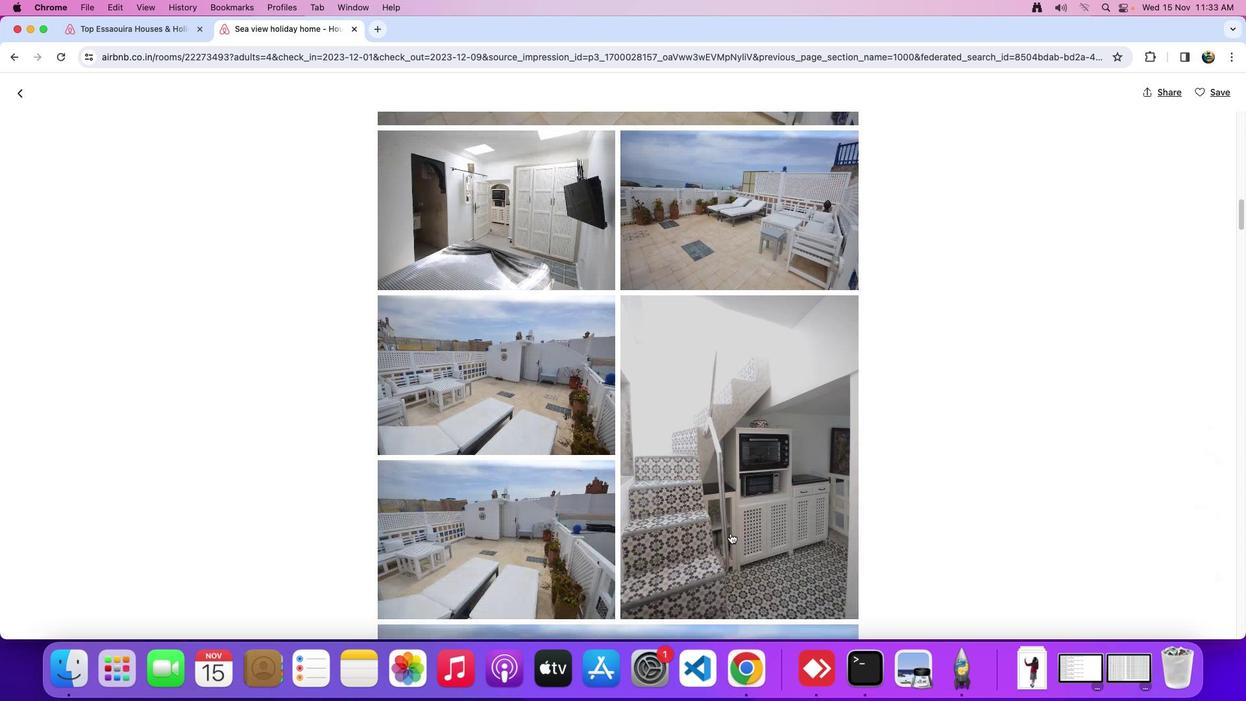 
Action: Mouse scrolled (730, 533) with delta (0, -2)
Screenshot: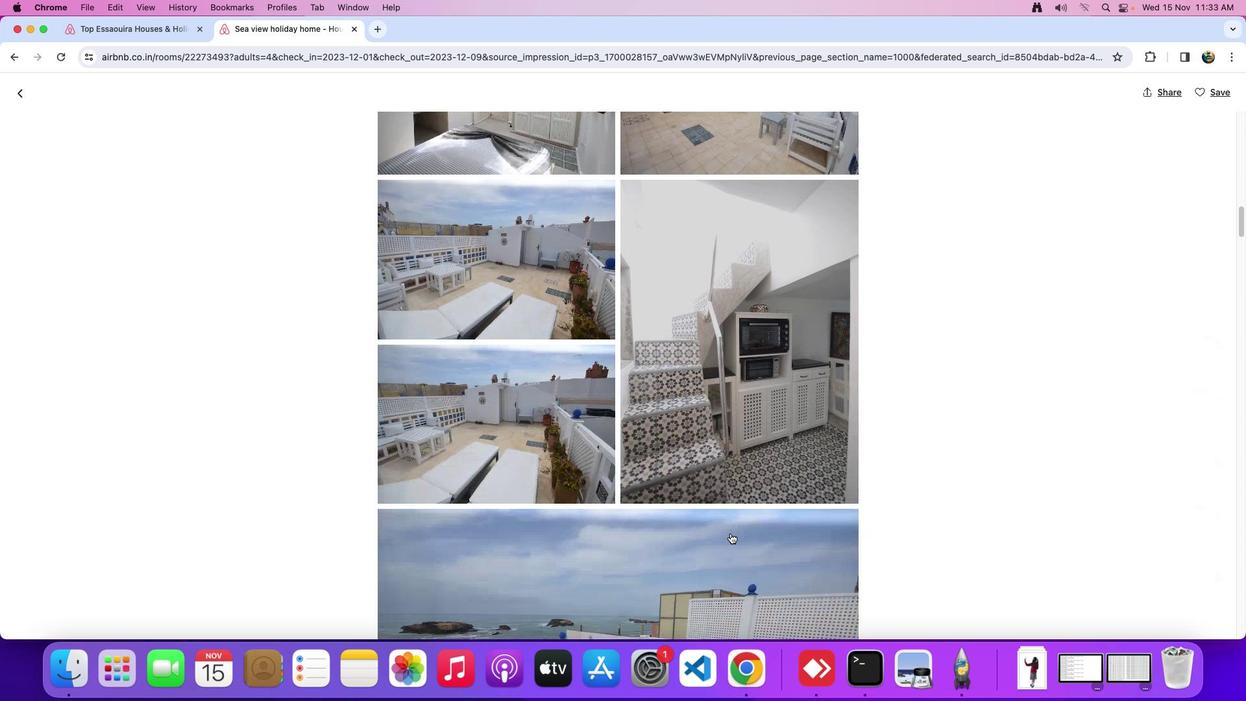 
Action: Mouse scrolled (730, 533) with delta (0, -3)
Screenshot: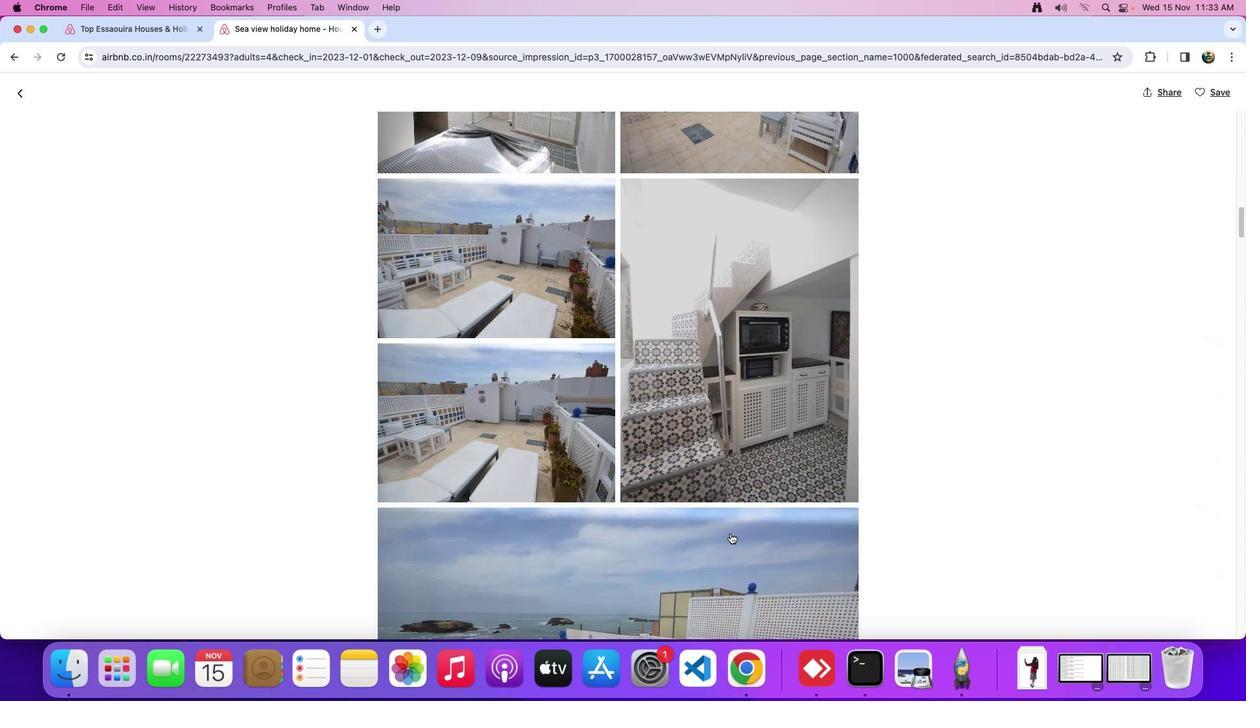 
Action: Mouse moved to (731, 533)
Screenshot: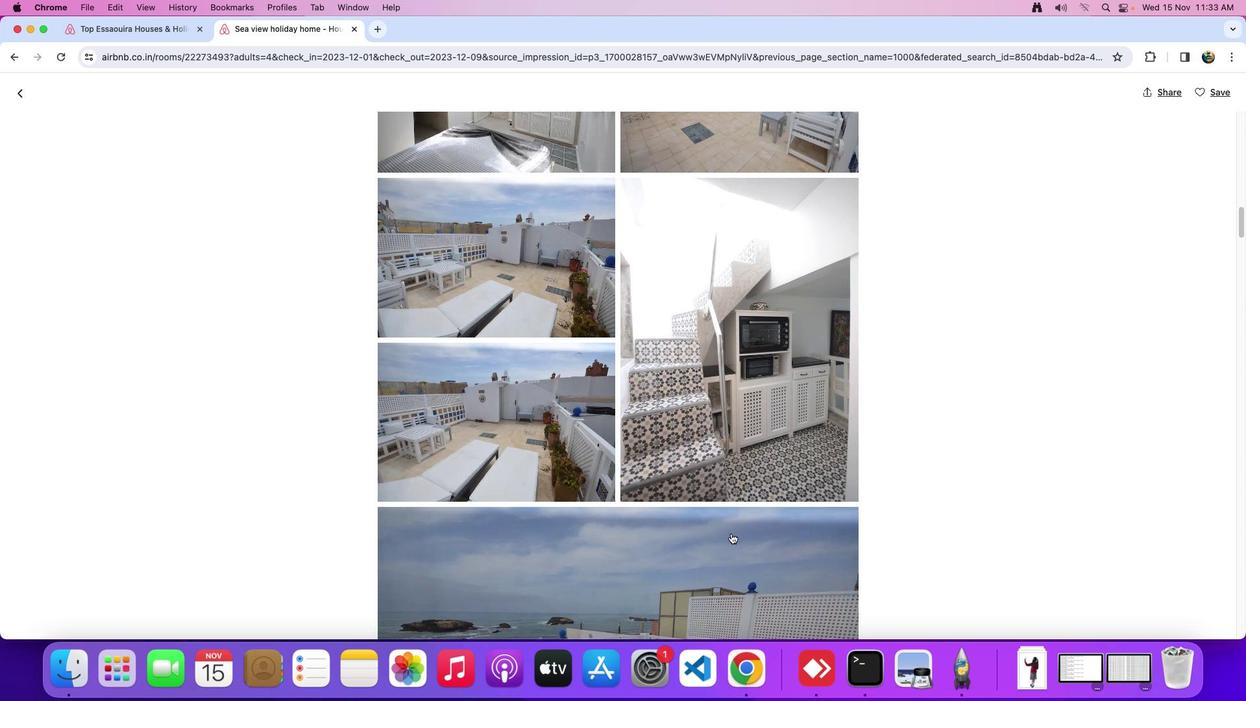 
Action: Mouse scrolled (731, 533) with delta (0, 0)
Screenshot: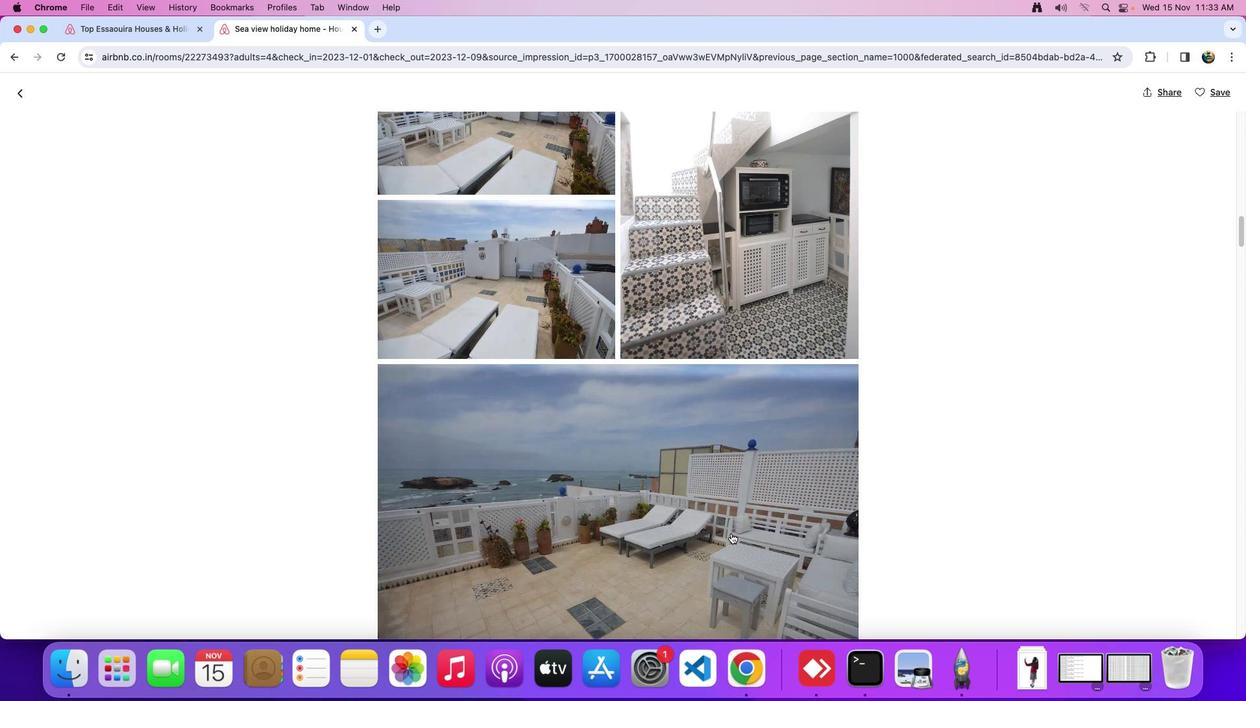 
Action: Mouse scrolled (731, 533) with delta (0, 0)
Screenshot: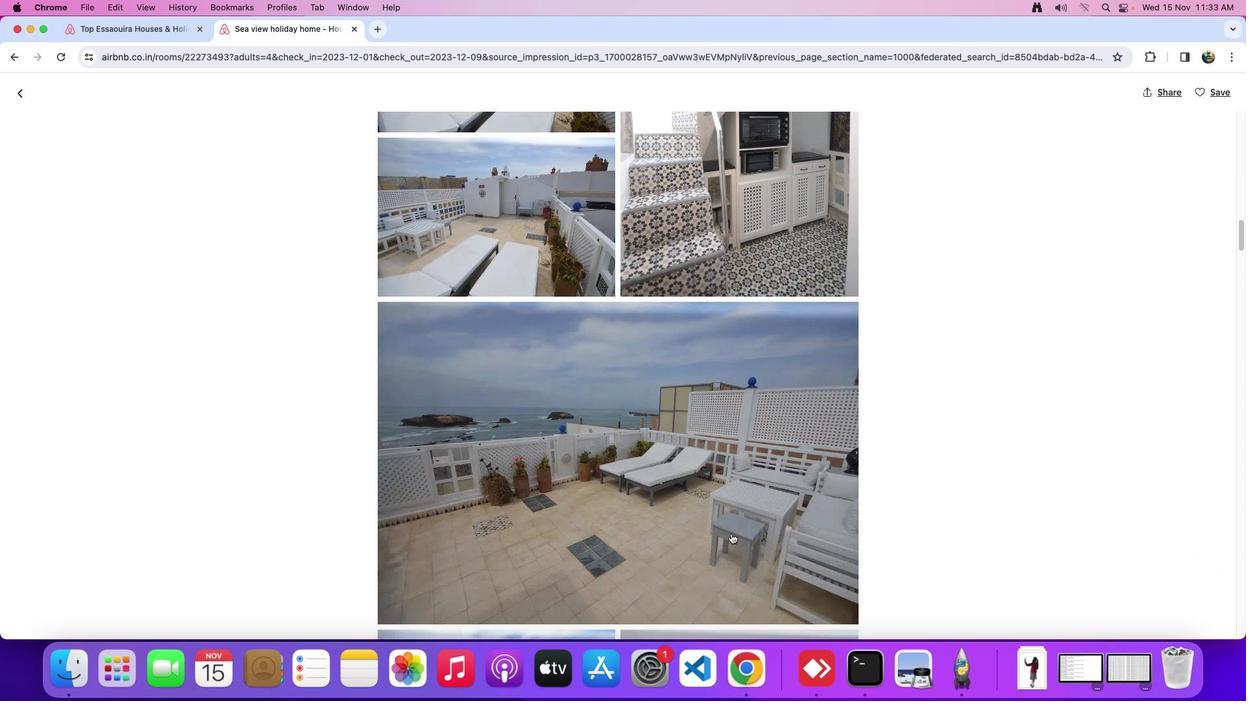 
Action: Mouse scrolled (731, 533) with delta (0, -2)
Screenshot: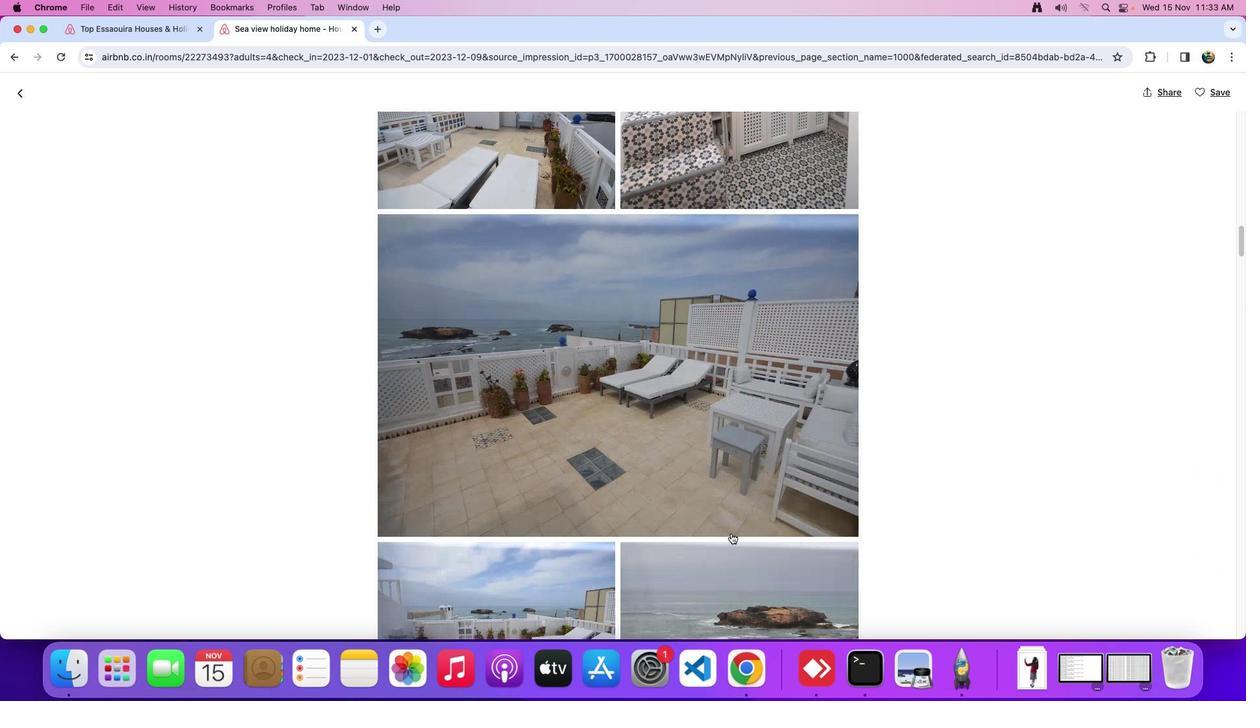 
Action: Mouse scrolled (731, 533) with delta (0, -3)
Screenshot: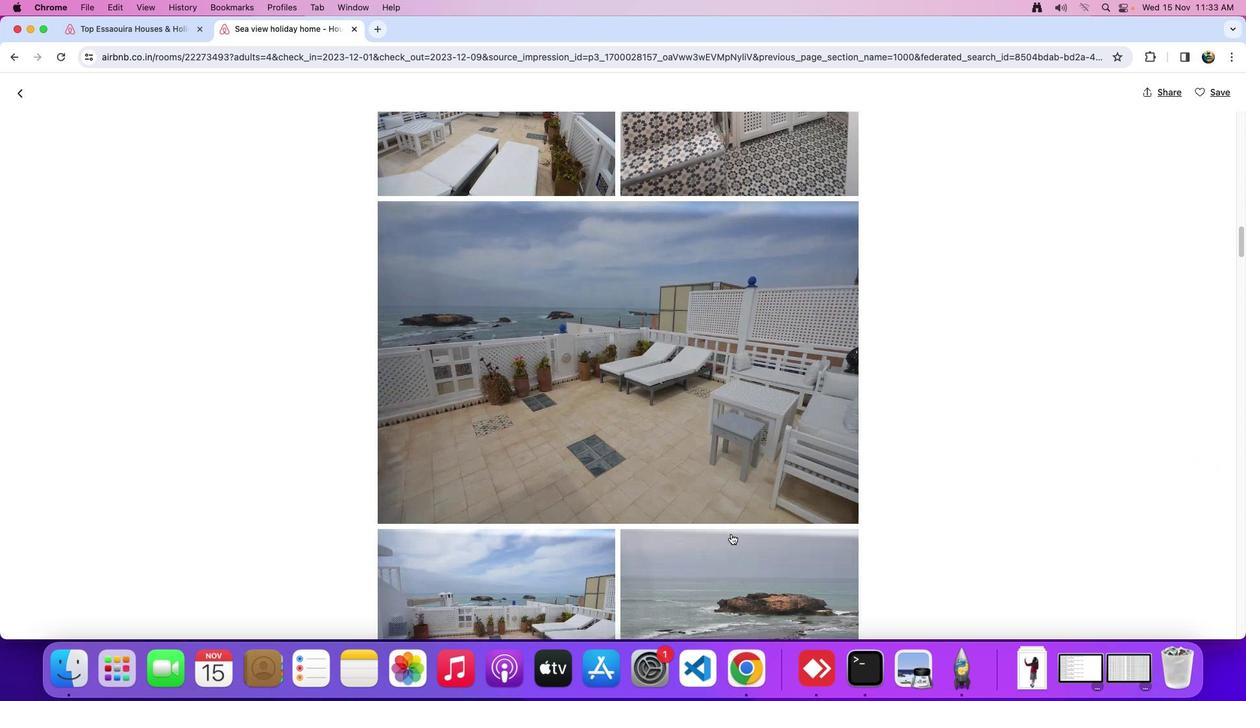 
Action: Mouse moved to (731, 534)
Screenshot: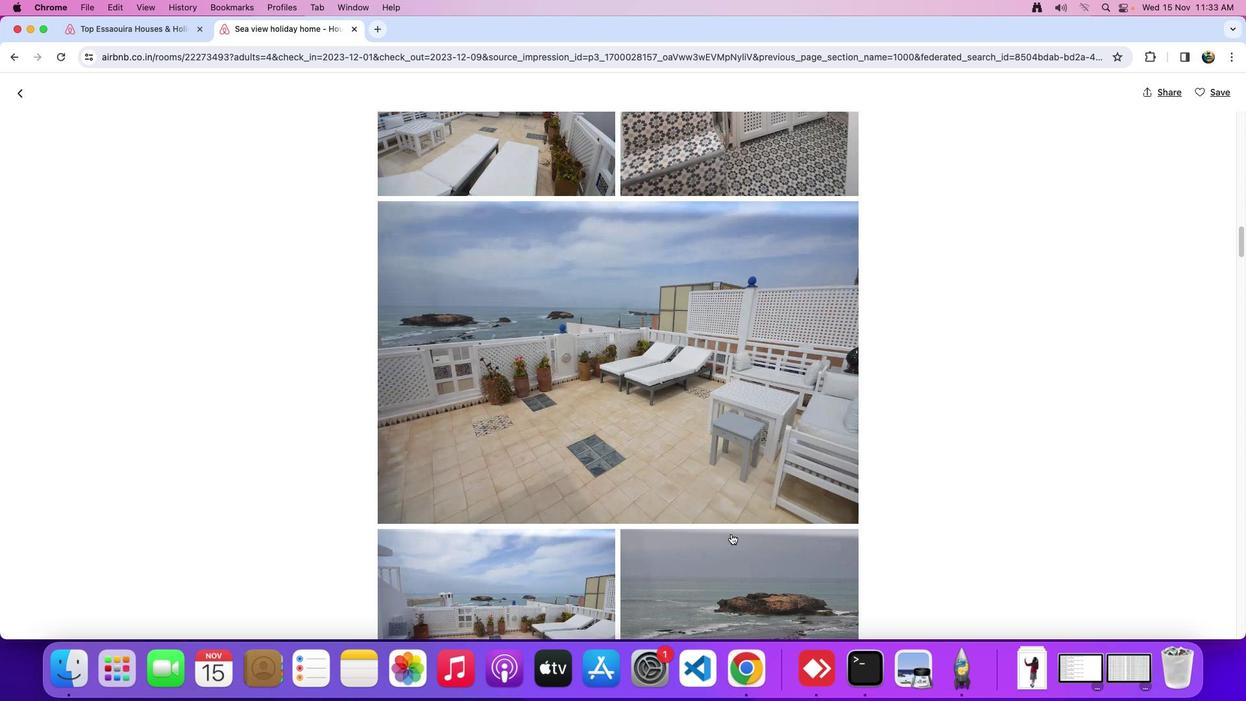 
Action: Mouse scrolled (731, 534) with delta (0, 0)
Screenshot: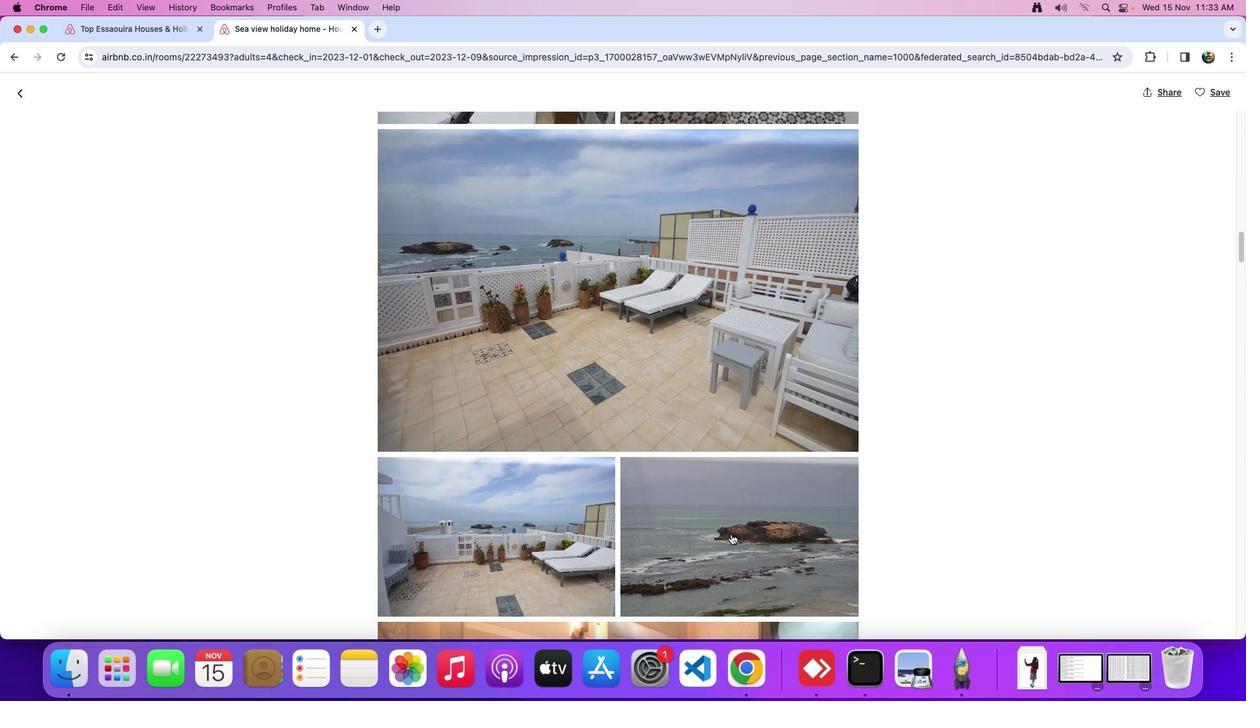 
Action: Mouse scrolled (731, 534) with delta (0, 0)
Screenshot: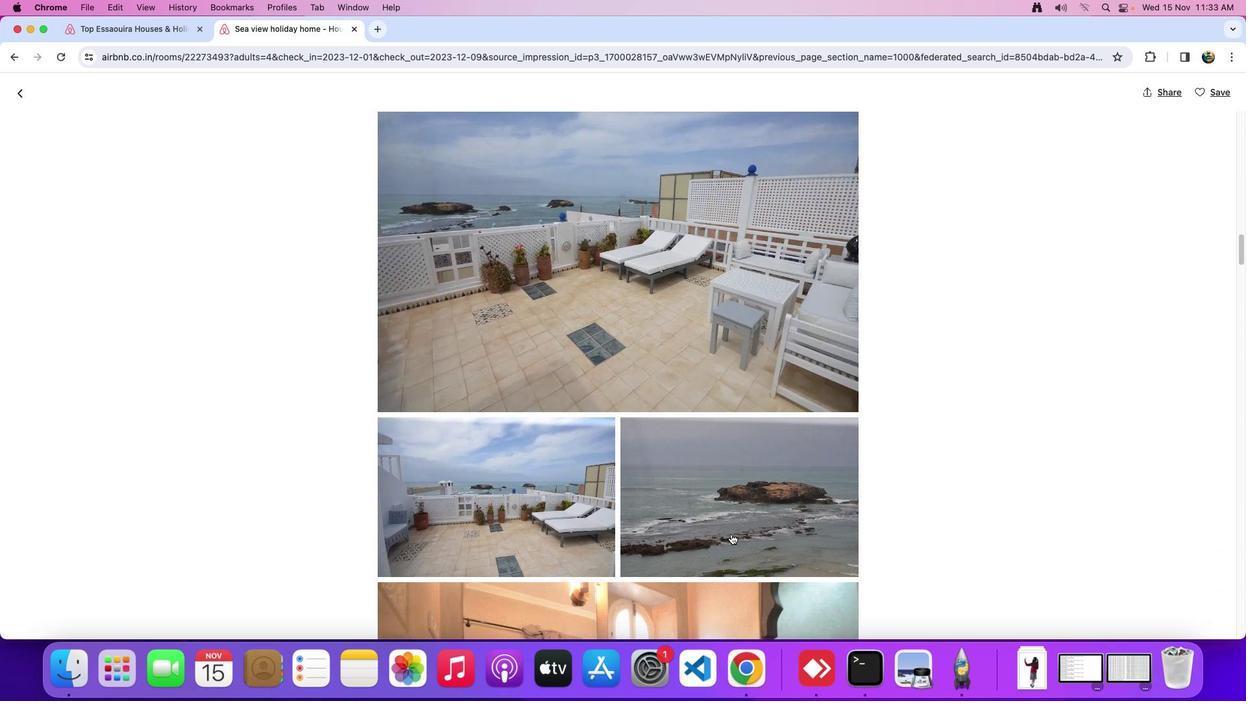 
Action: Mouse scrolled (731, 534) with delta (0, -2)
Screenshot: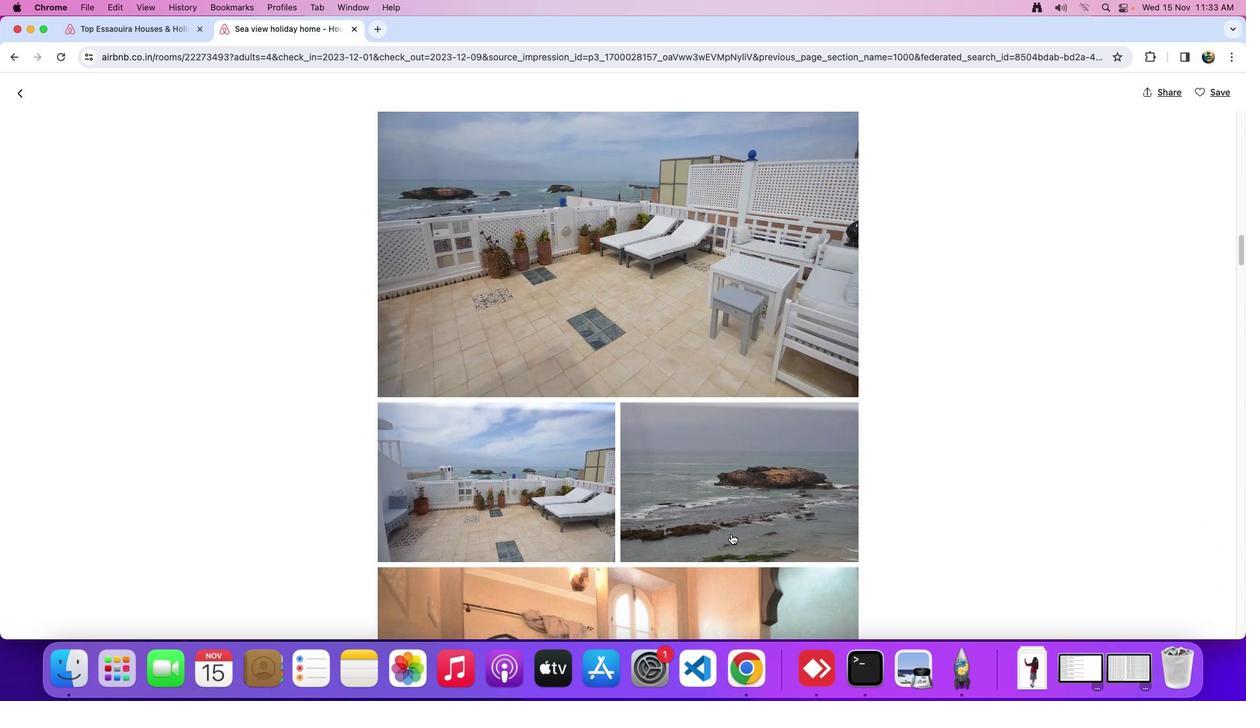 
Action: Mouse scrolled (731, 534) with delta (0, 0)
Screenshot: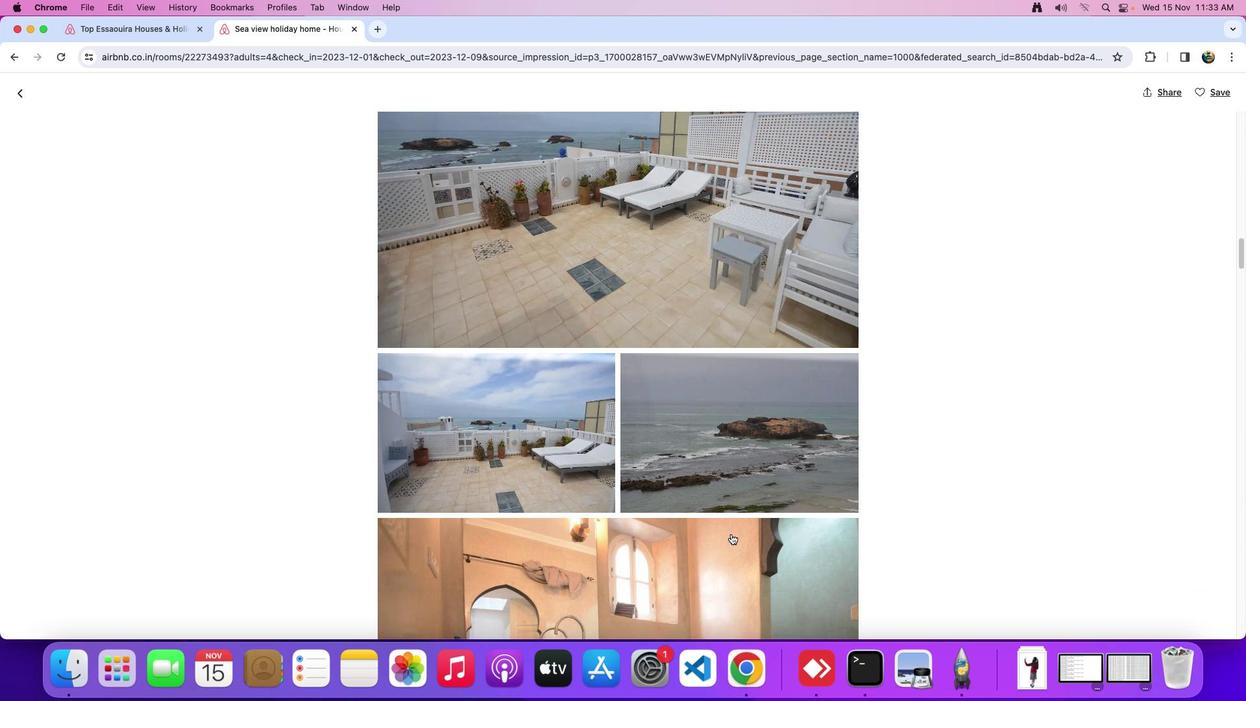 
Action: Mouse scrolled (731, 534) with delta (0, 0)
Screenshot: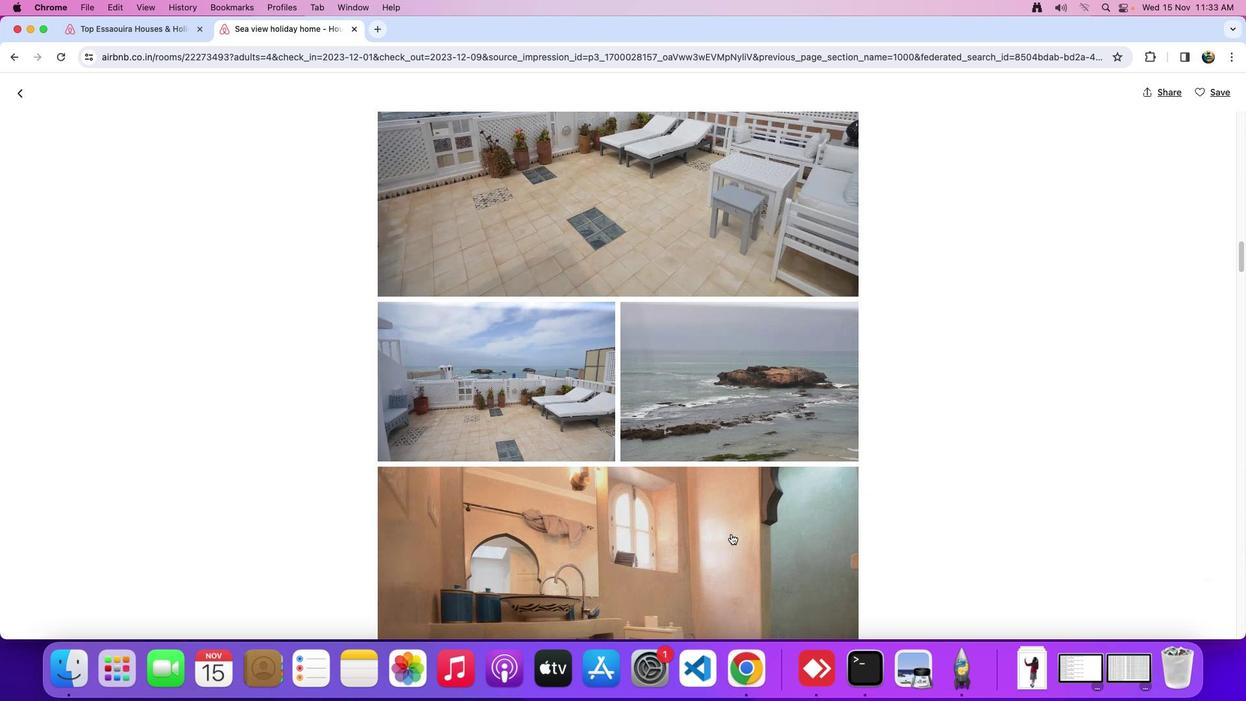 
Action: Mouse scrolled (731, 534) with delta (0, -1)
Screenshot: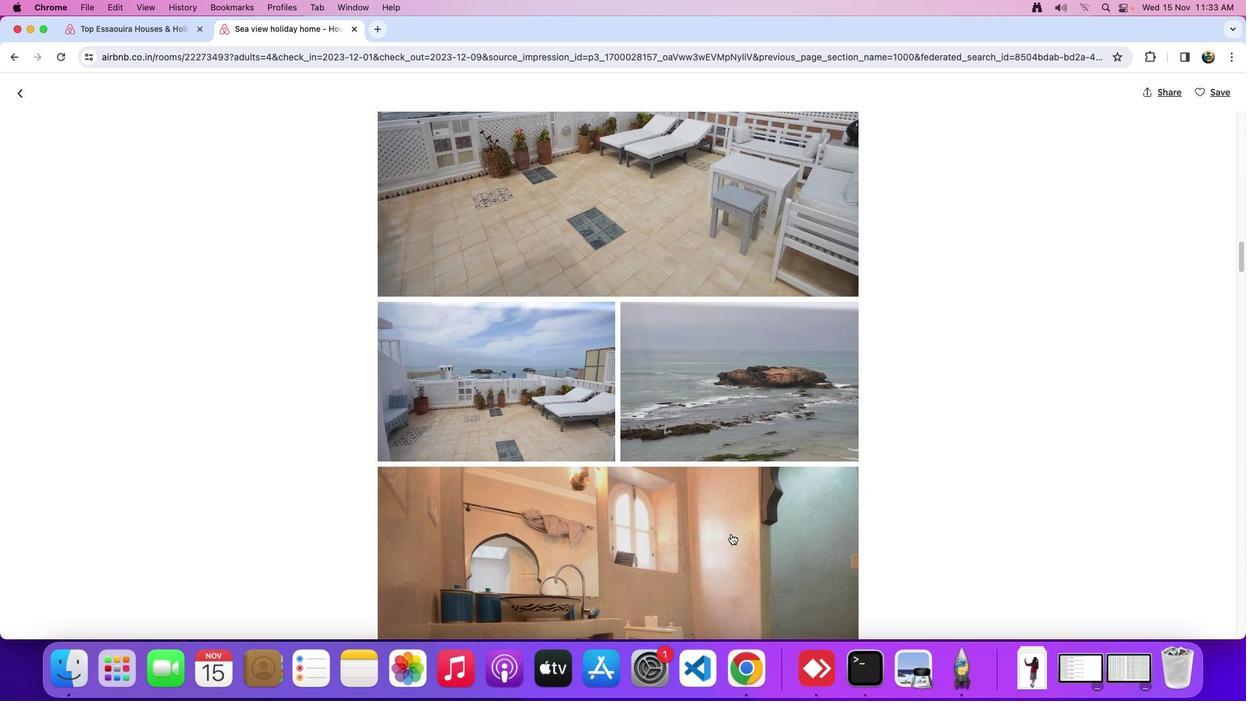 
Action: Mouse scrolled (731, 534) with delta (0, -1)
Screenshot: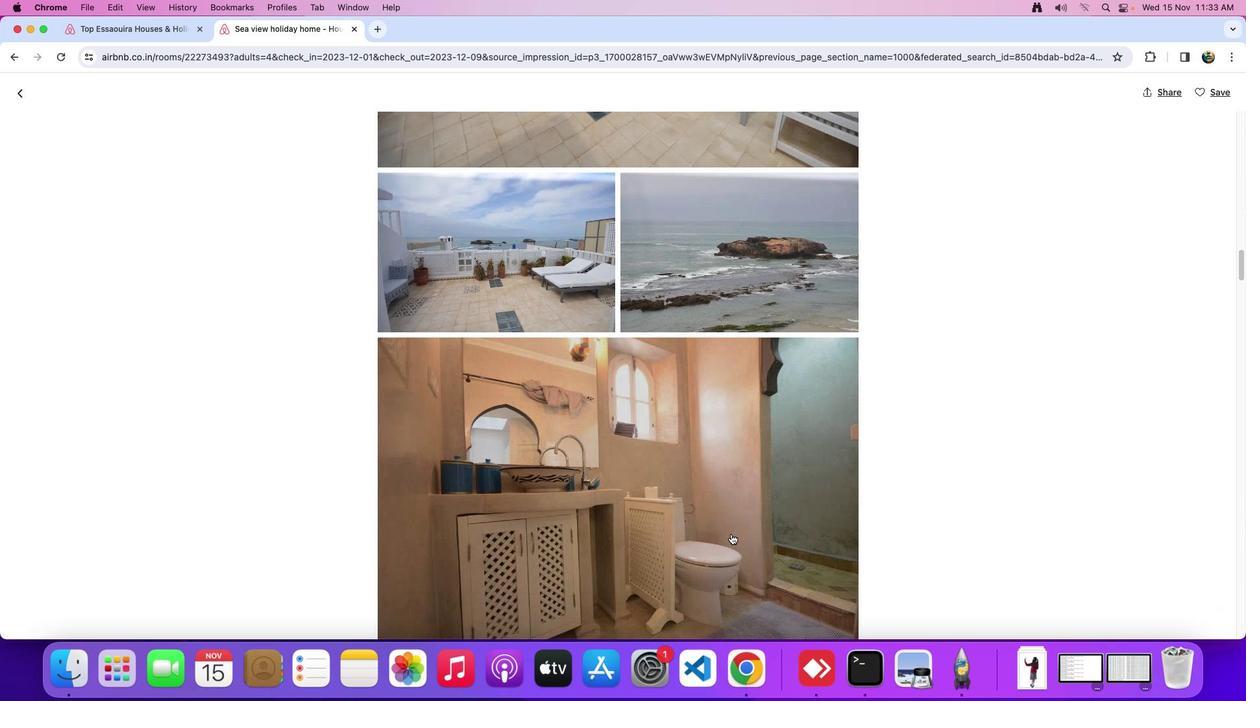 
Action: Mouse moved to (732, 534)
Screenshot: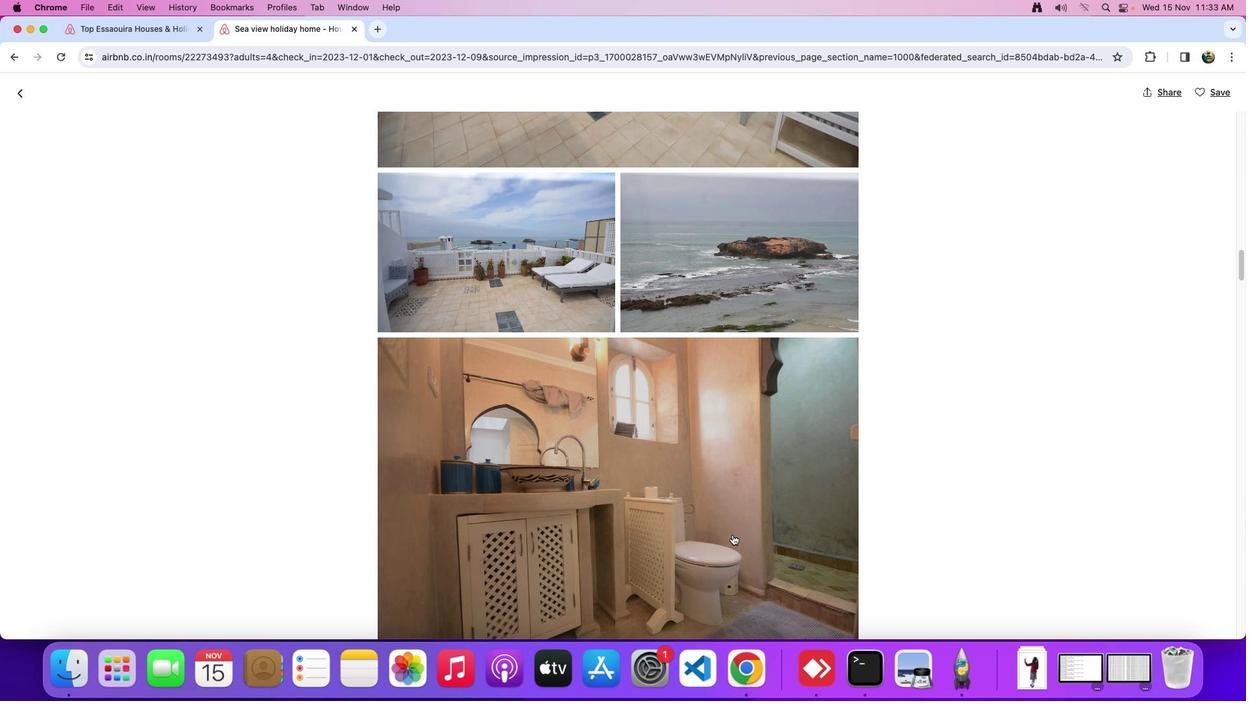 
Action: Mouse scrolled (732, 534) with delta (0, 0)
Screenshot: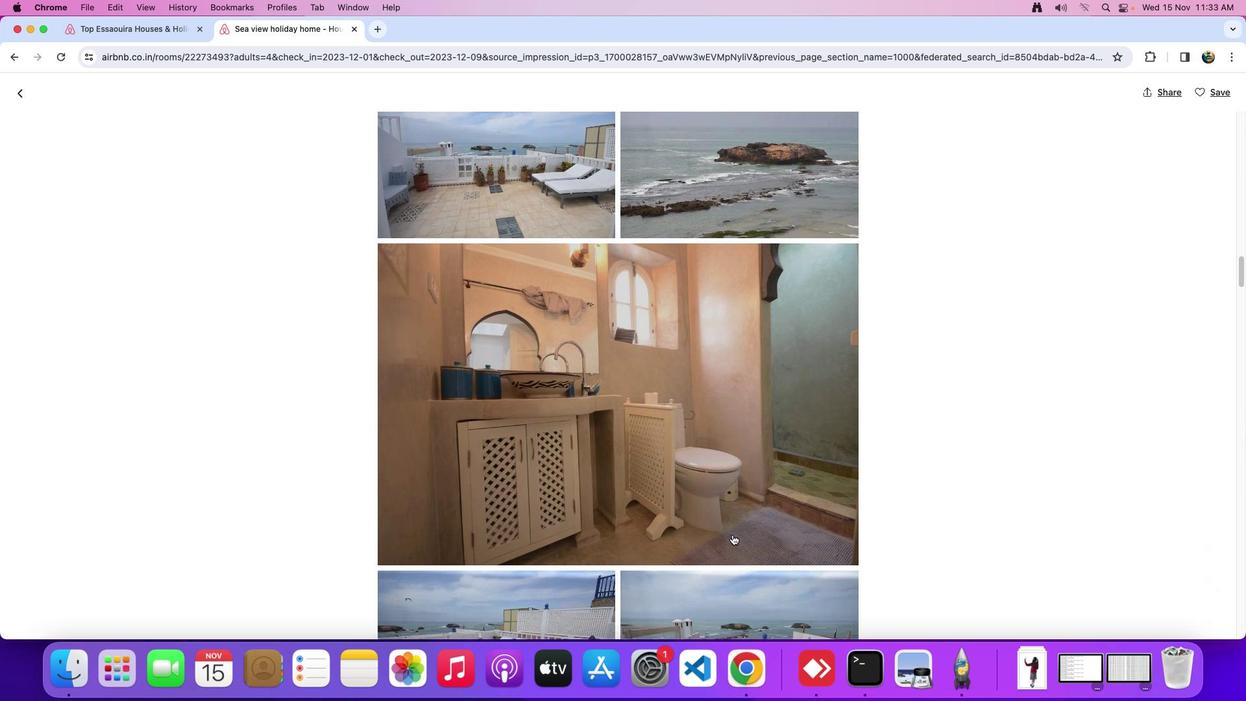 
Action: Mouse scrolled (732, 534) with delta (0, 0)
Screenshot: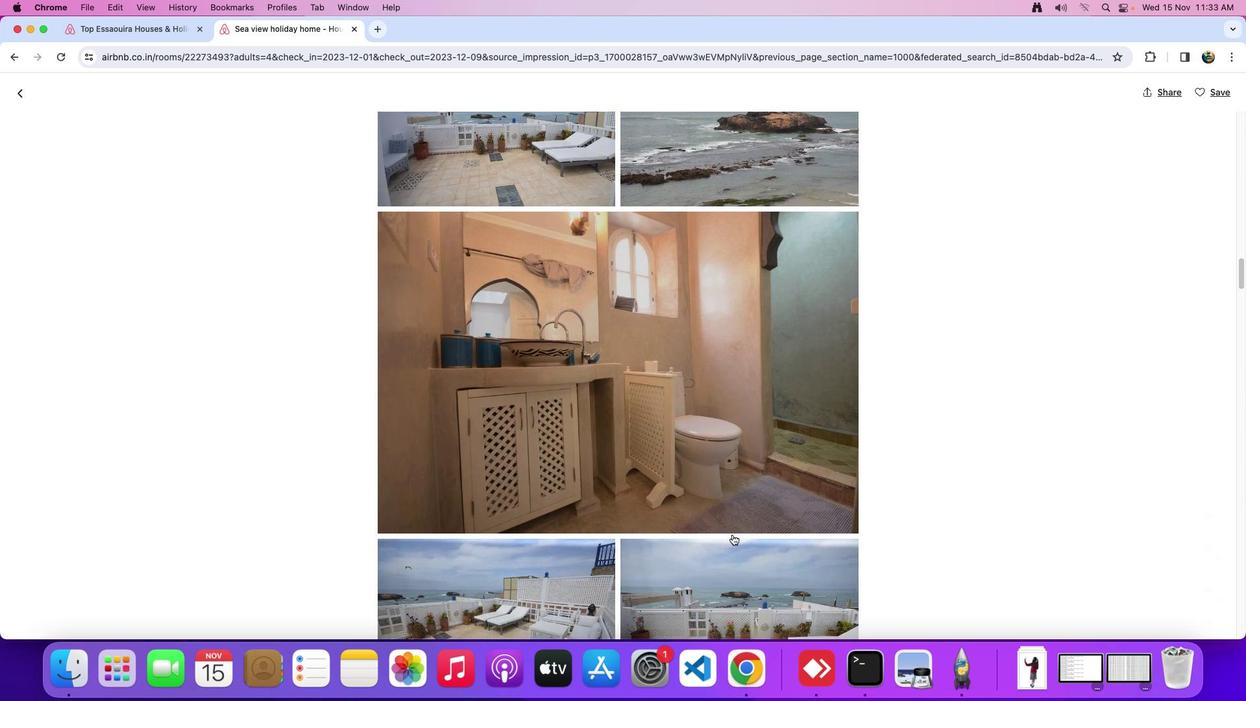 
Action: Mouse scrolled (732, 534) with delta (0, -2)
Screenshot: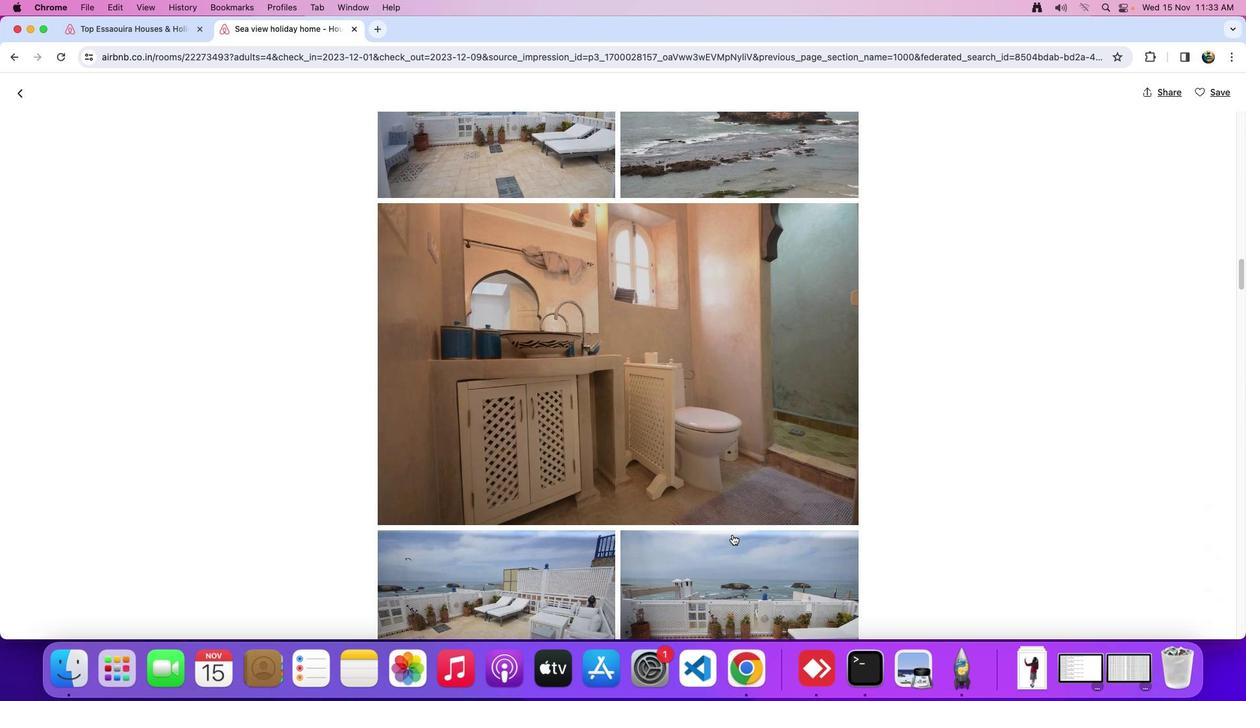 
Action: Mouse scrolled (732, 534) with delta (0, 0)
Screenshot: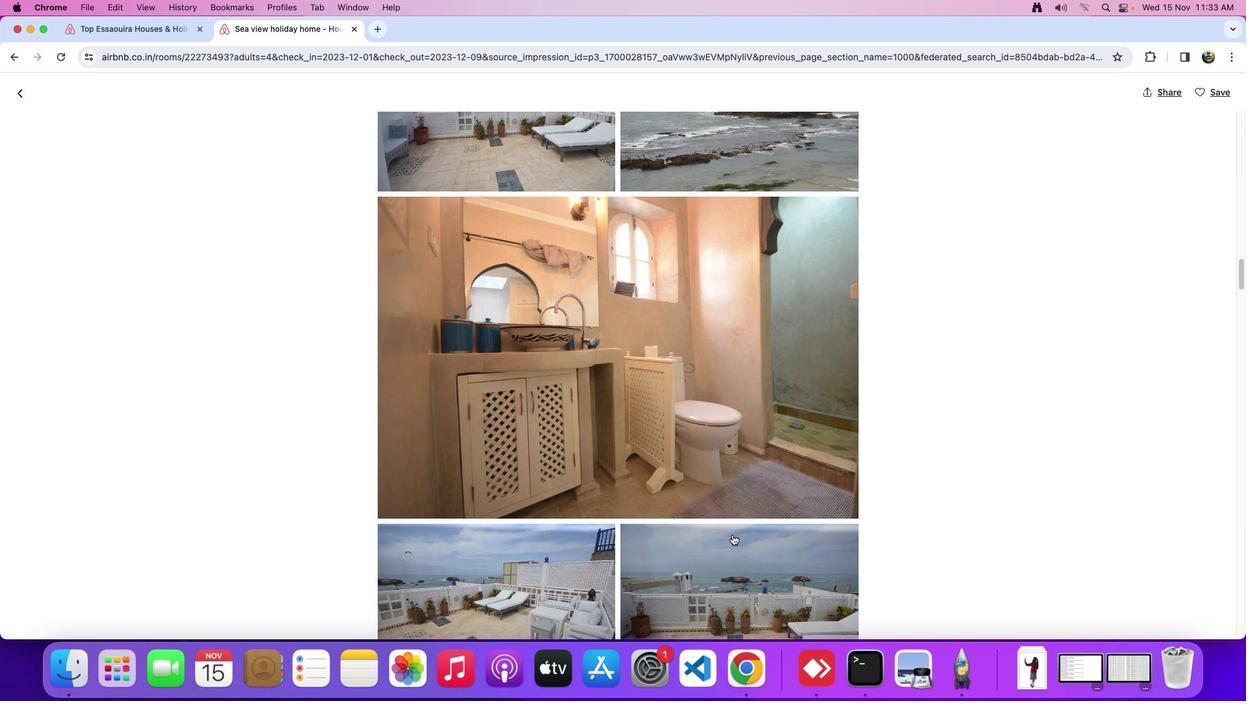 
Action: Mouse scrolled (732, 534) with delta (0, 0)
Screenshot: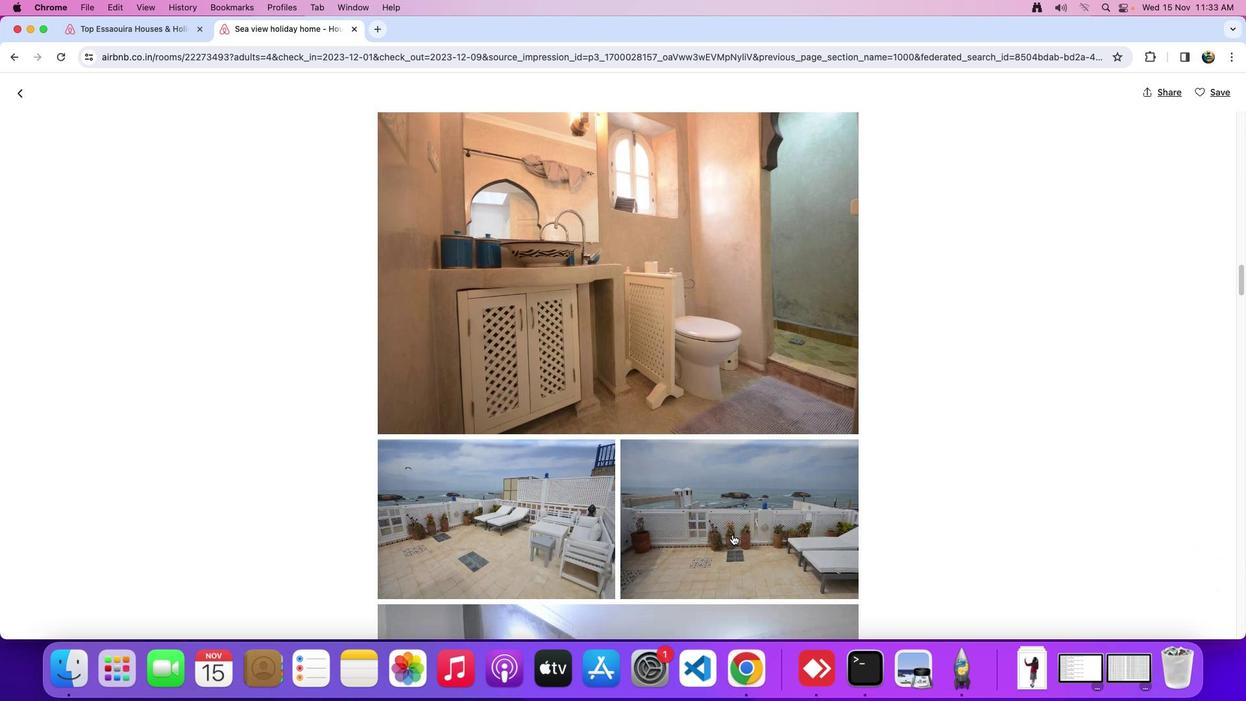 
Action: Mouse scrolled (732, 534) with delta (0, 0)
Screenshot: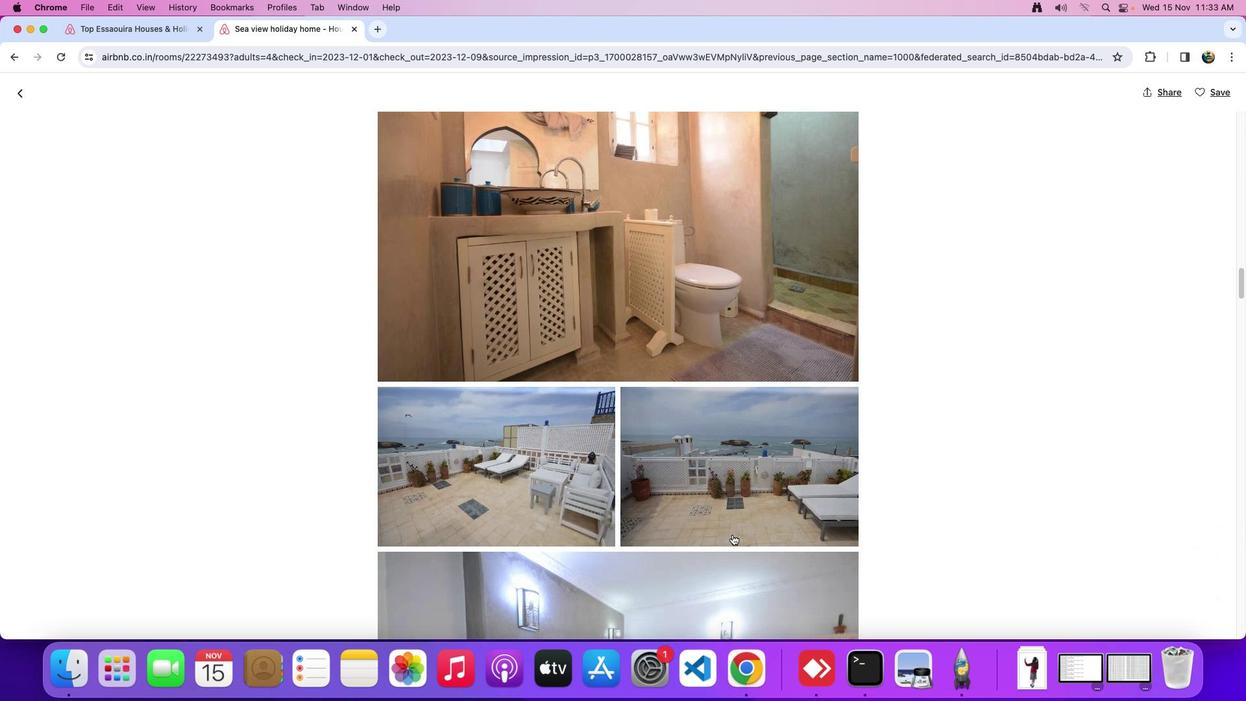 
Action: Mouse scrolled (732, 534) with delta (0, -2)
Screenshot: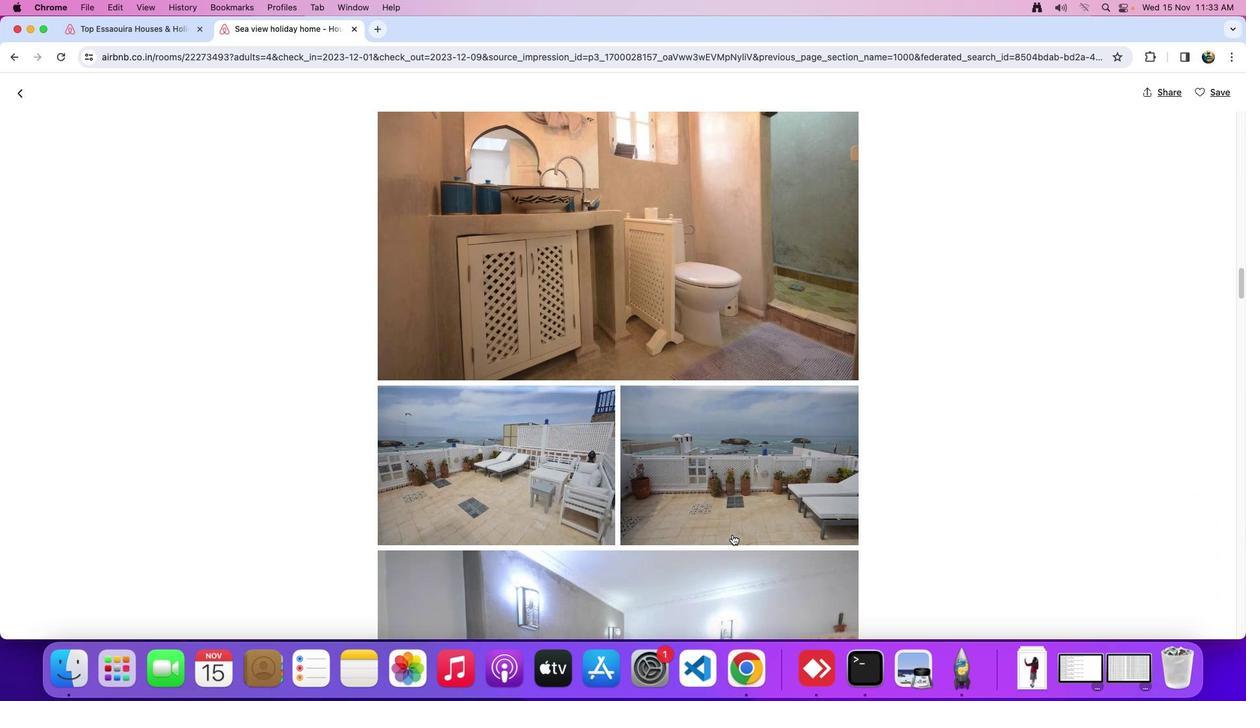 
Action: Mouse scrolled (732, 534) with delta (0, 0)
Screenshot: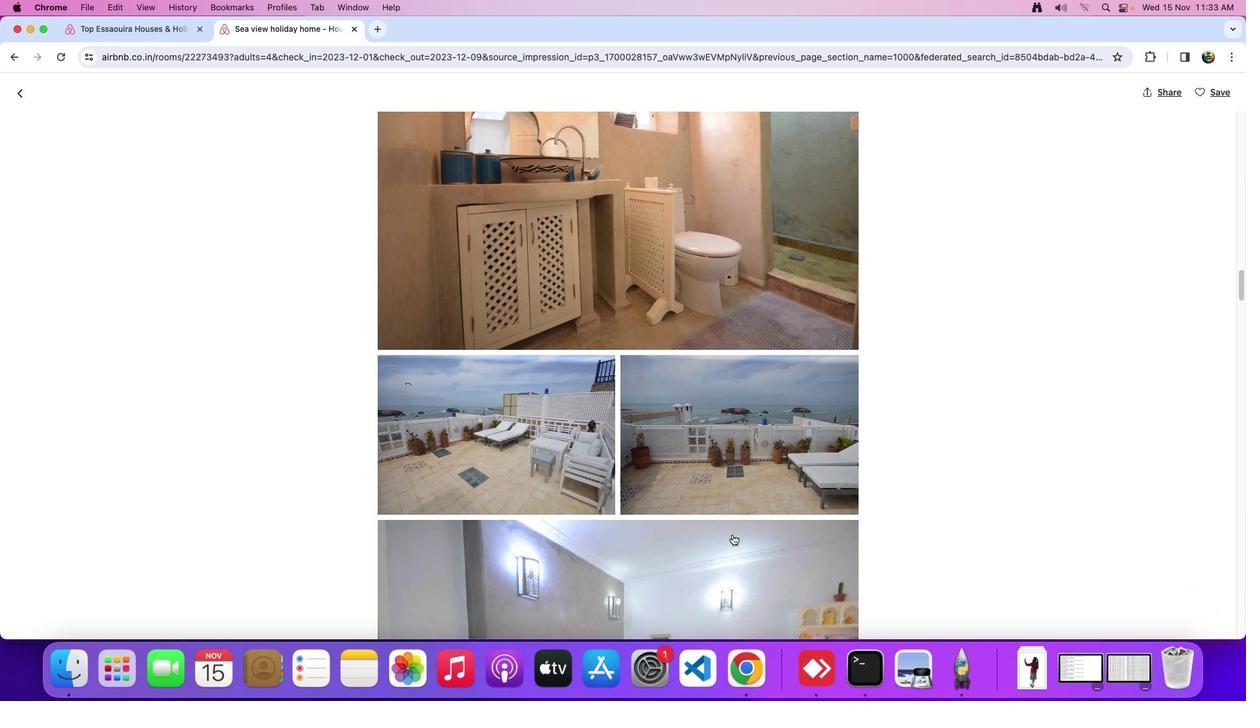 
Action: Mouse scrolled (732, 534) with delta (0, 0)
Screenshot: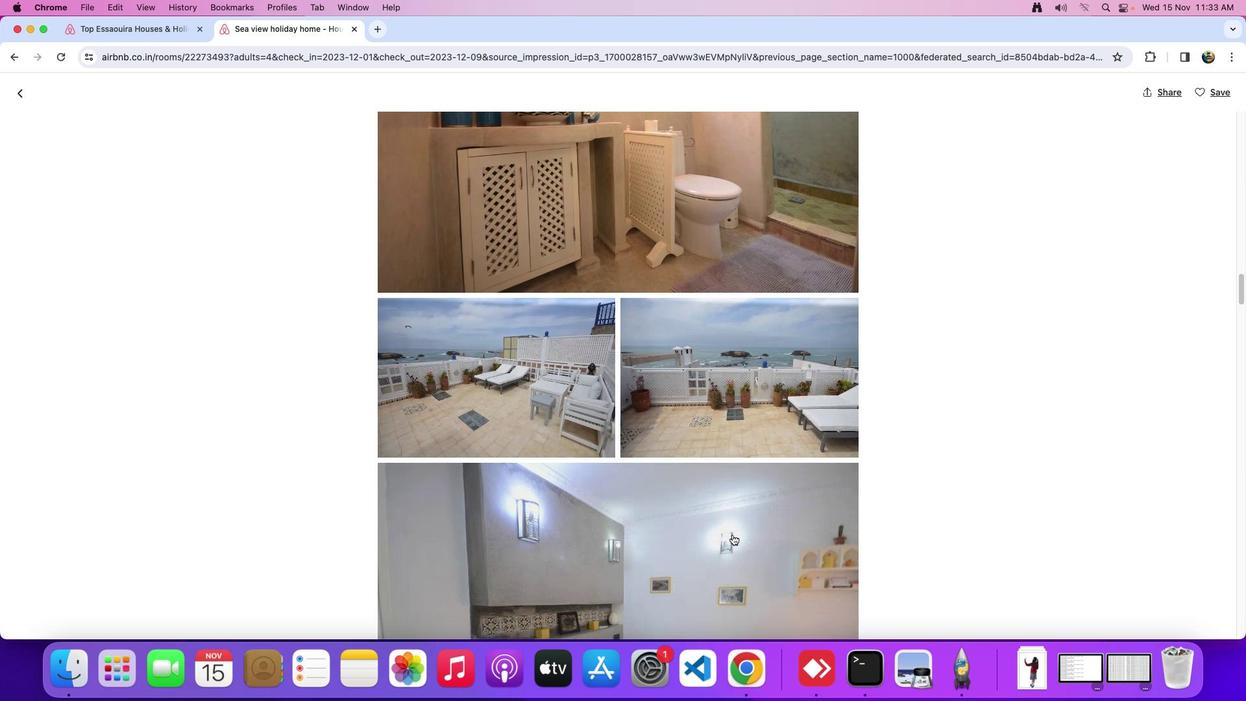 
Action: Mouse scrolled (732, 534) with delta (0, -1)
Screenshot: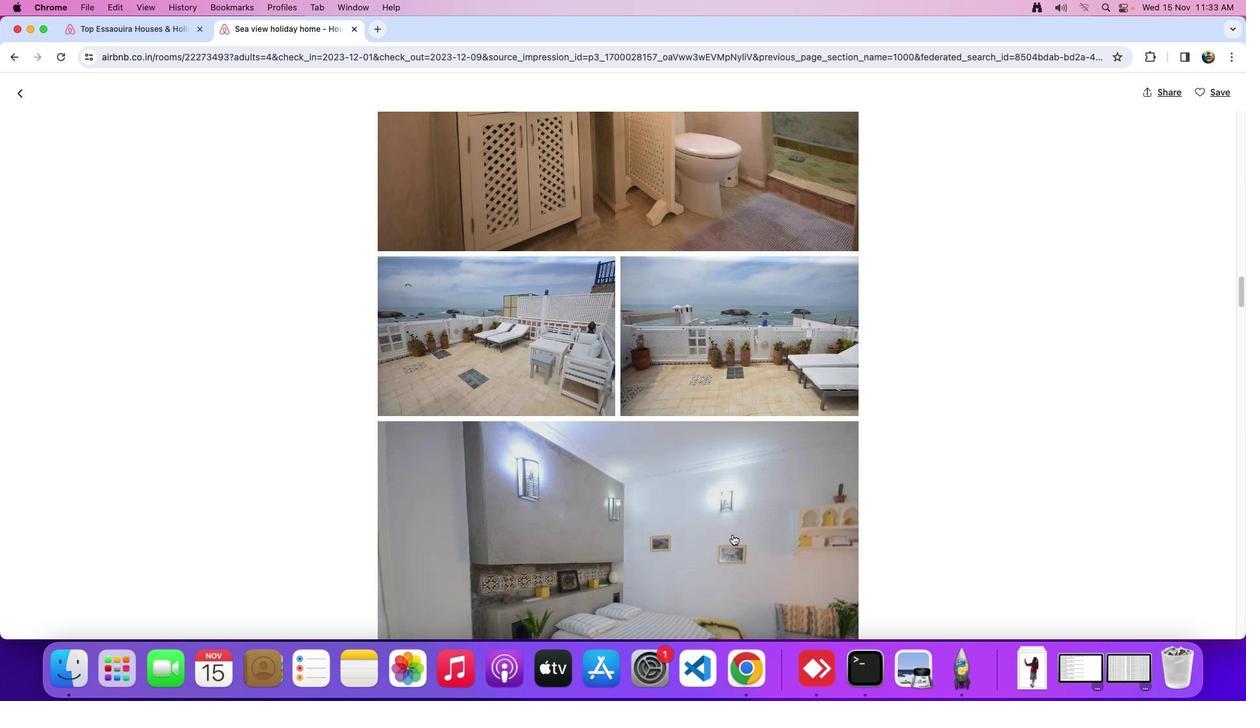 
Action: Mouse scrolled (732, 534) with delta (0, -3)
